 Task: Buy 4 Carbon Canisters from Filters section under best seller category for shipping address: Georgia Howard, 3100 Abia Martin Drive, Panther Burn, Mississippi 38765, Cell Number 6314971043. Pay from credit card ending with 2005, CVV 3321
Action: Mouse moved to (21, 107)
Screenshot: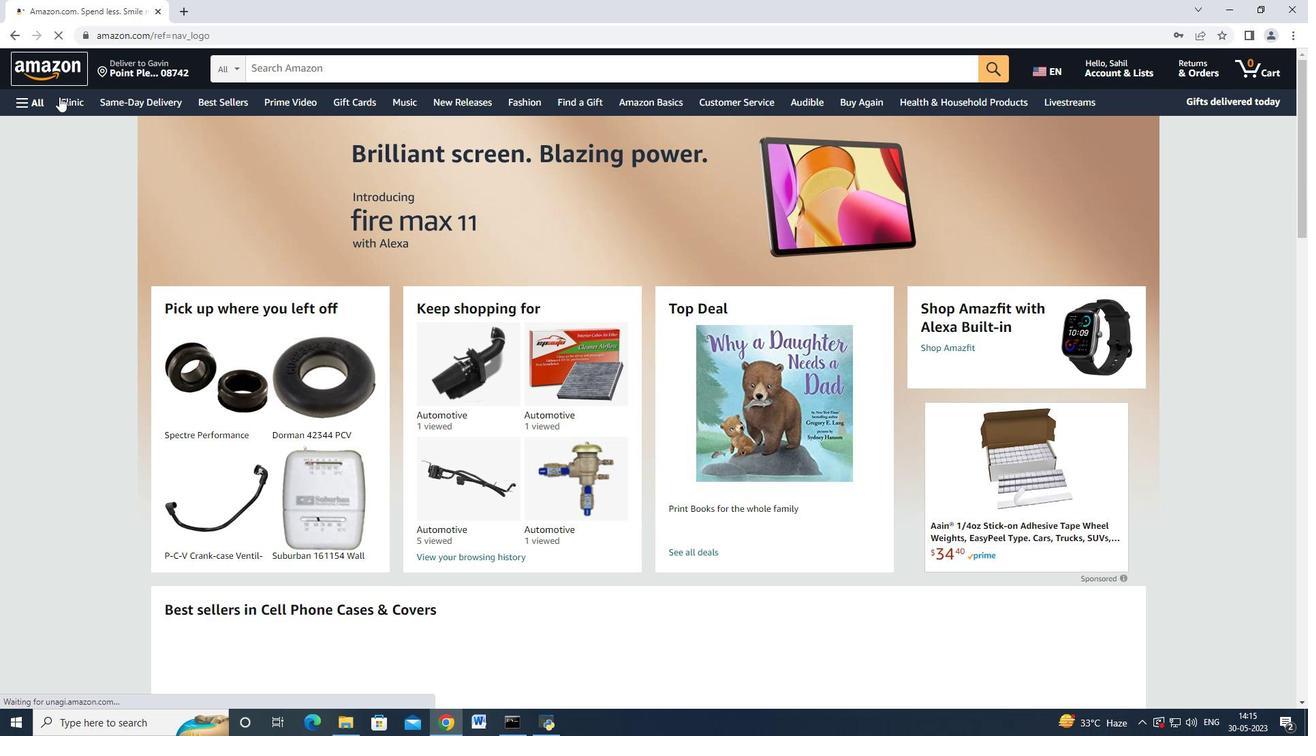 
Action: Mouse pressed left at (21, 107)
Screenshot: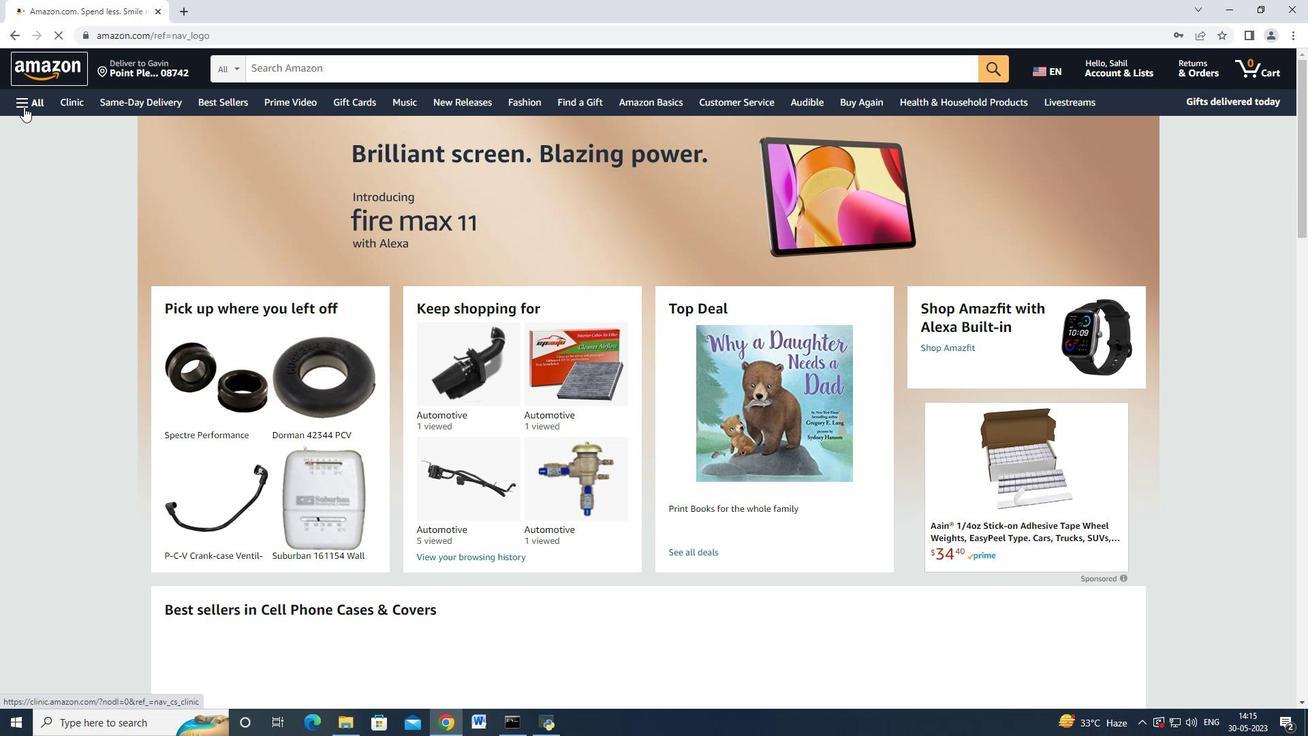 
Action: Mouse moved to (66, 194)
Screenshot: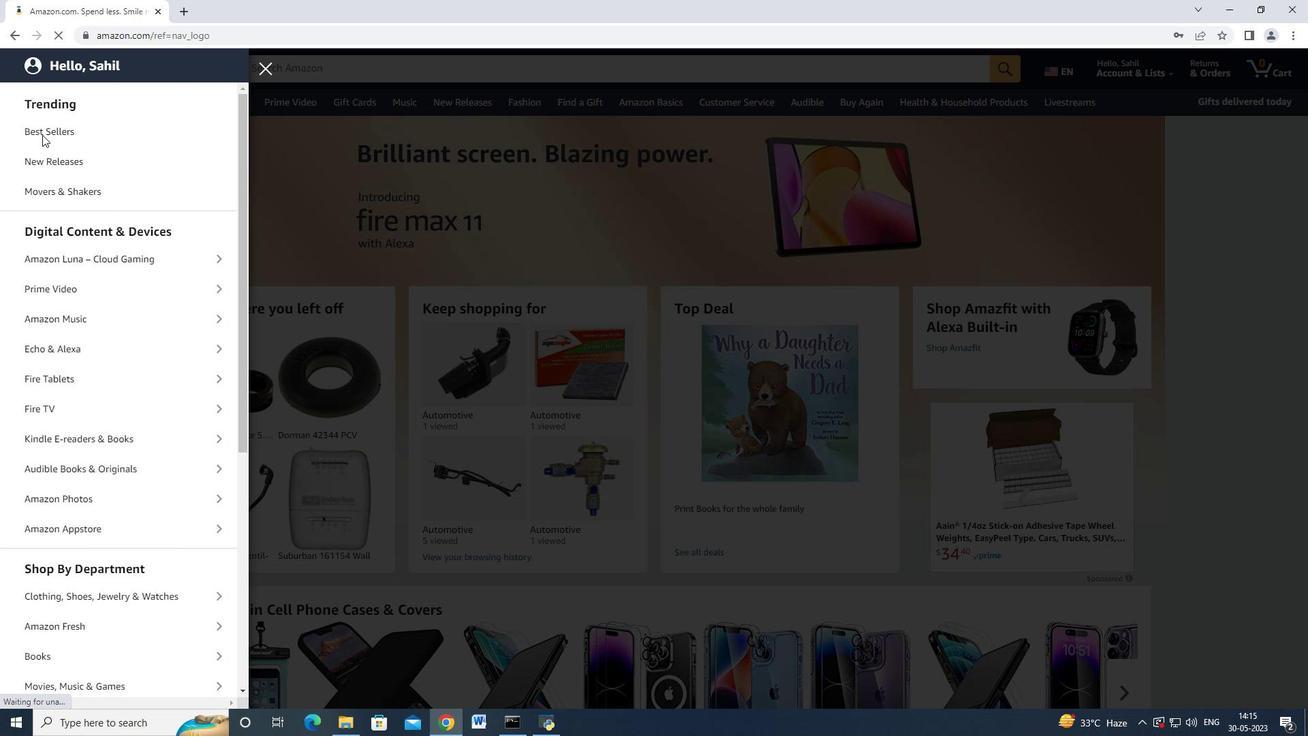 
Action: Mouse scrolled (66, 194) with delta (0, 0)
Screenshot: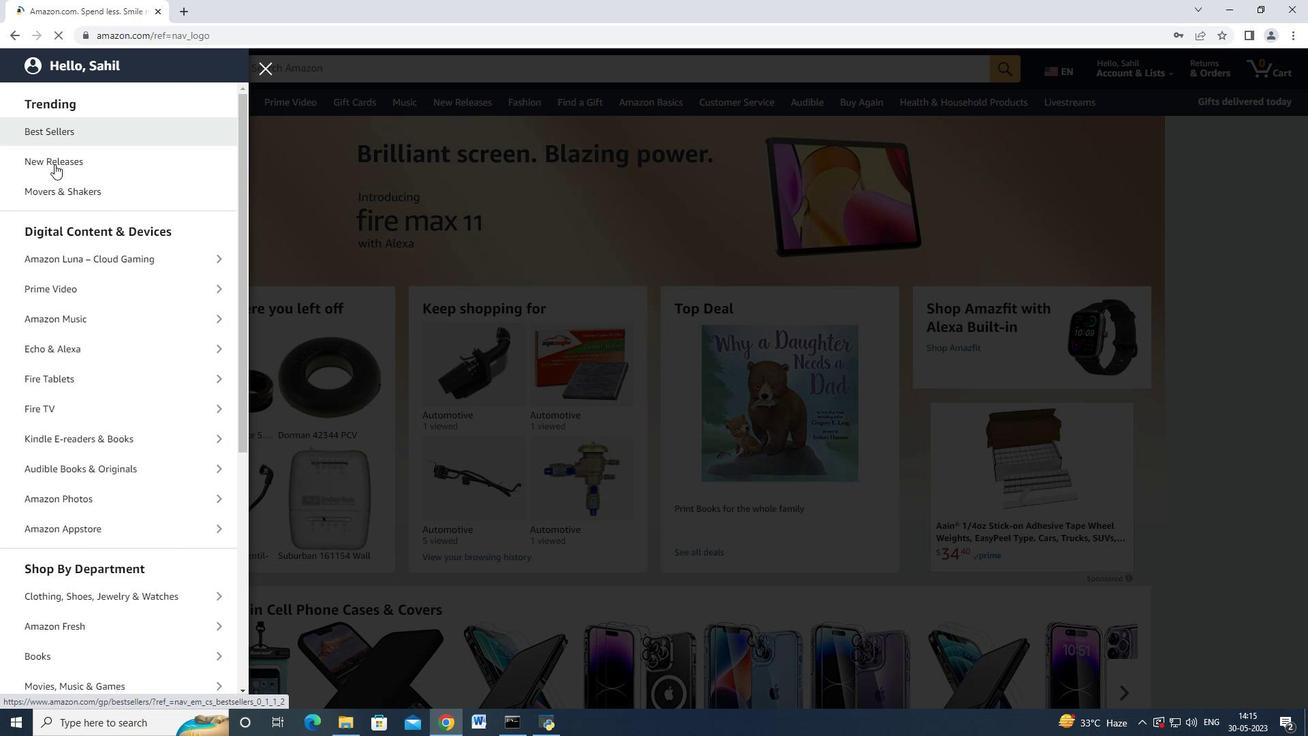 
Action: Mouse moved to (66, 196)
Screenshot: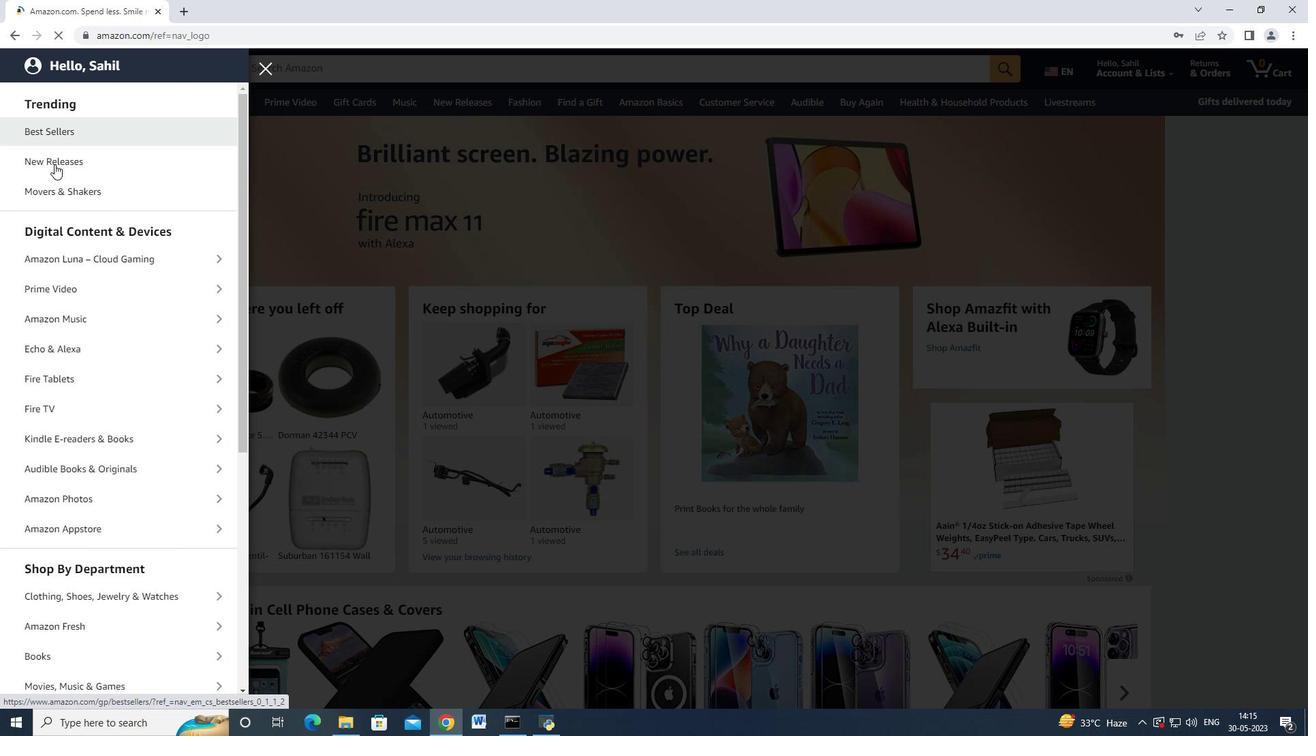 
Action: Mouse scrolled (66, 196) with delta (0, 0)
Screenshot: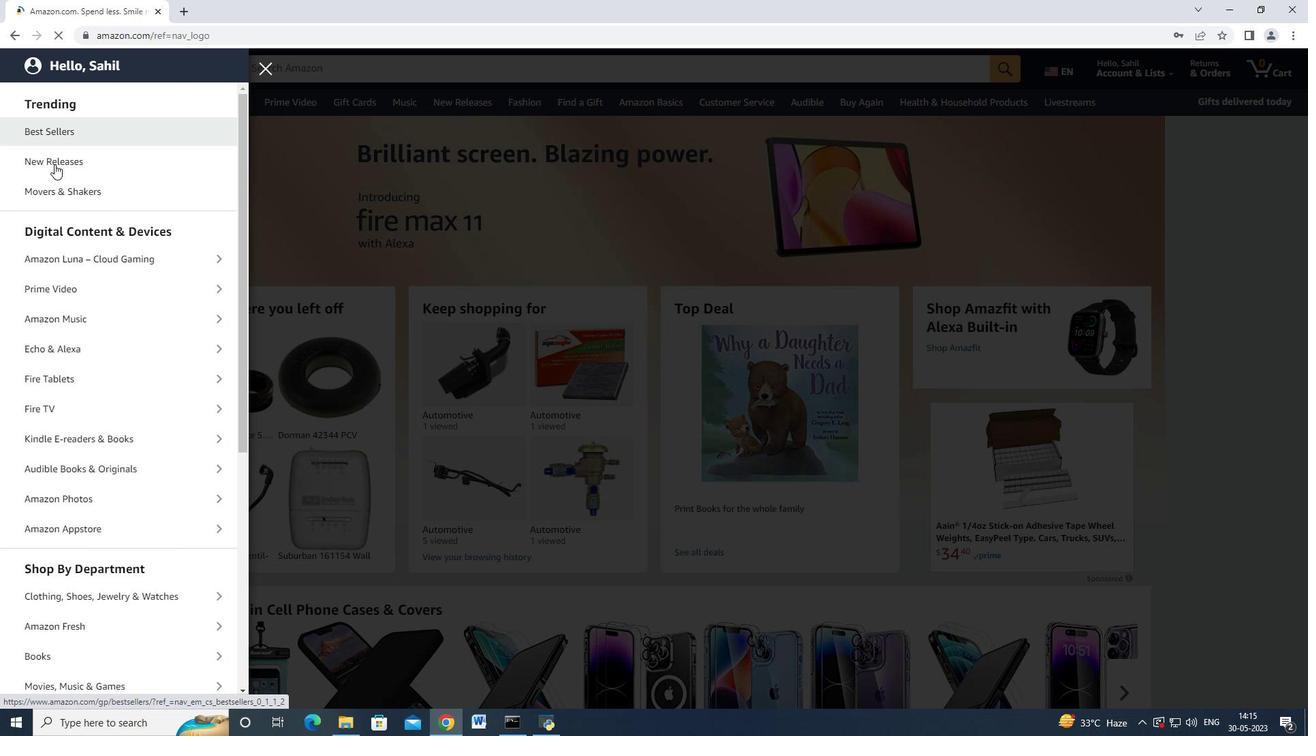 
Action: Mouse moved to (66, 198)
Screenshot: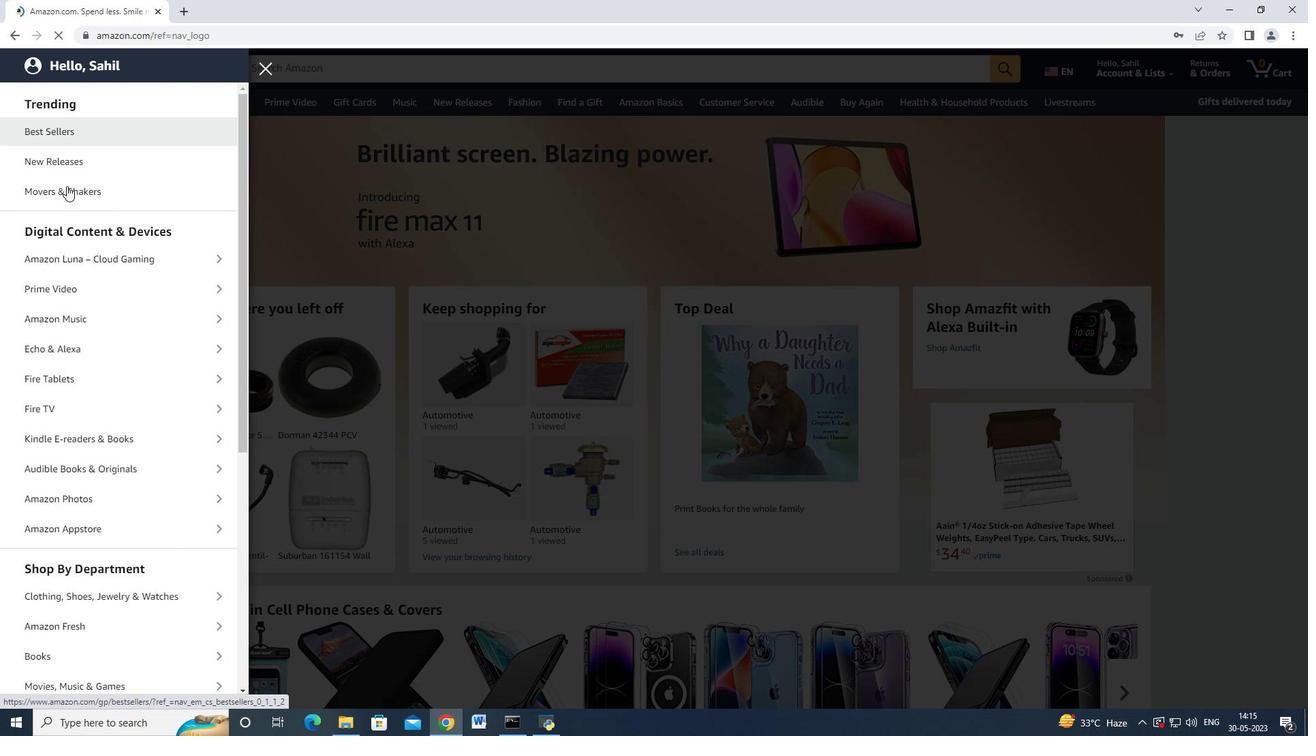 
Action: Mouse scrolled (66, 197) with delta (0, 0)
Screenshot: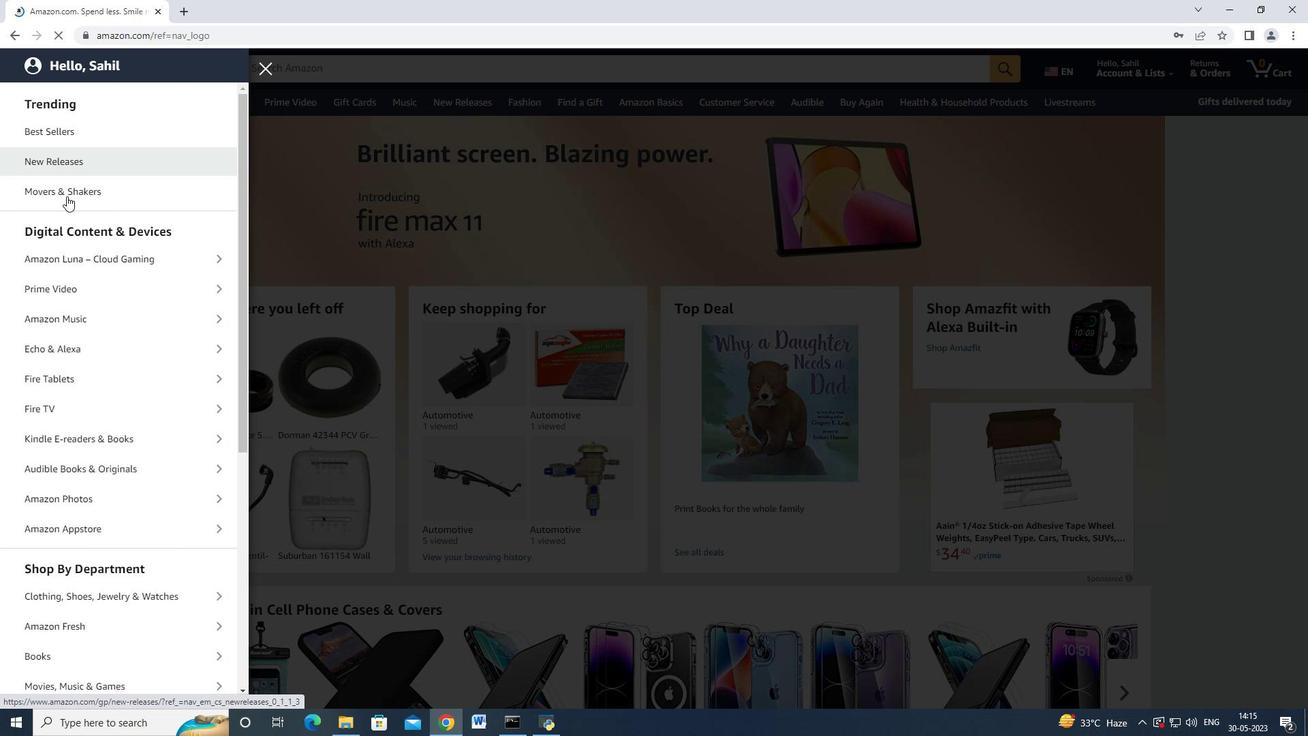 
Action: Mouse moved to (75, 296)
Screenshot: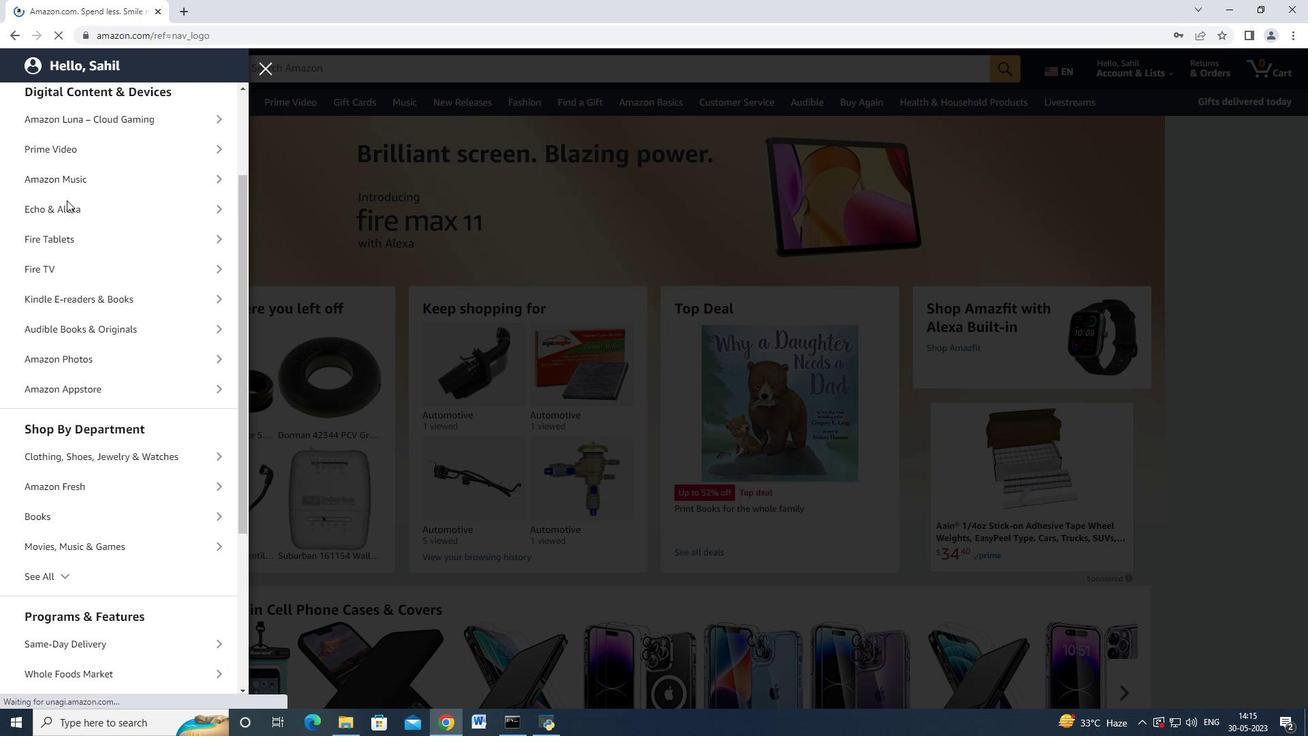 
Action: Mouse scrolled (75, 295) with delta (0, 0)
Screenshot: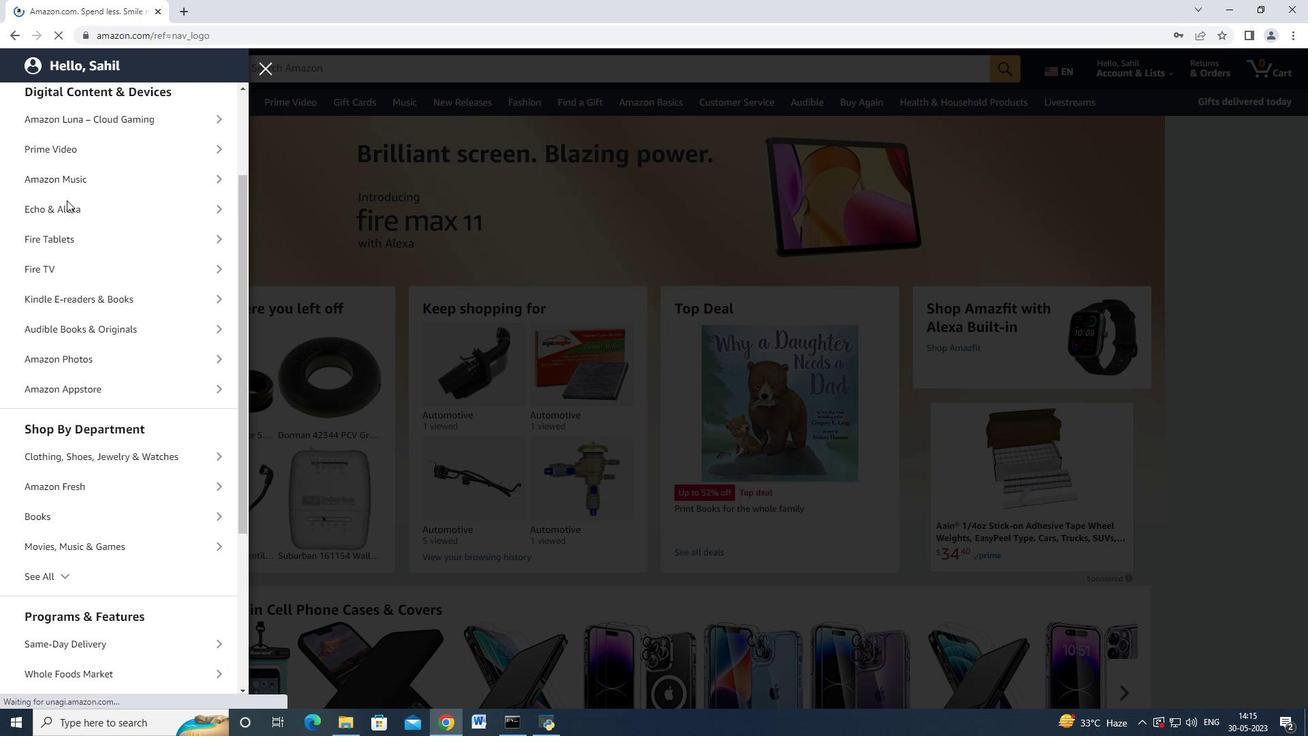 
Action: Mouse moved to (66, 443)
Screenshot: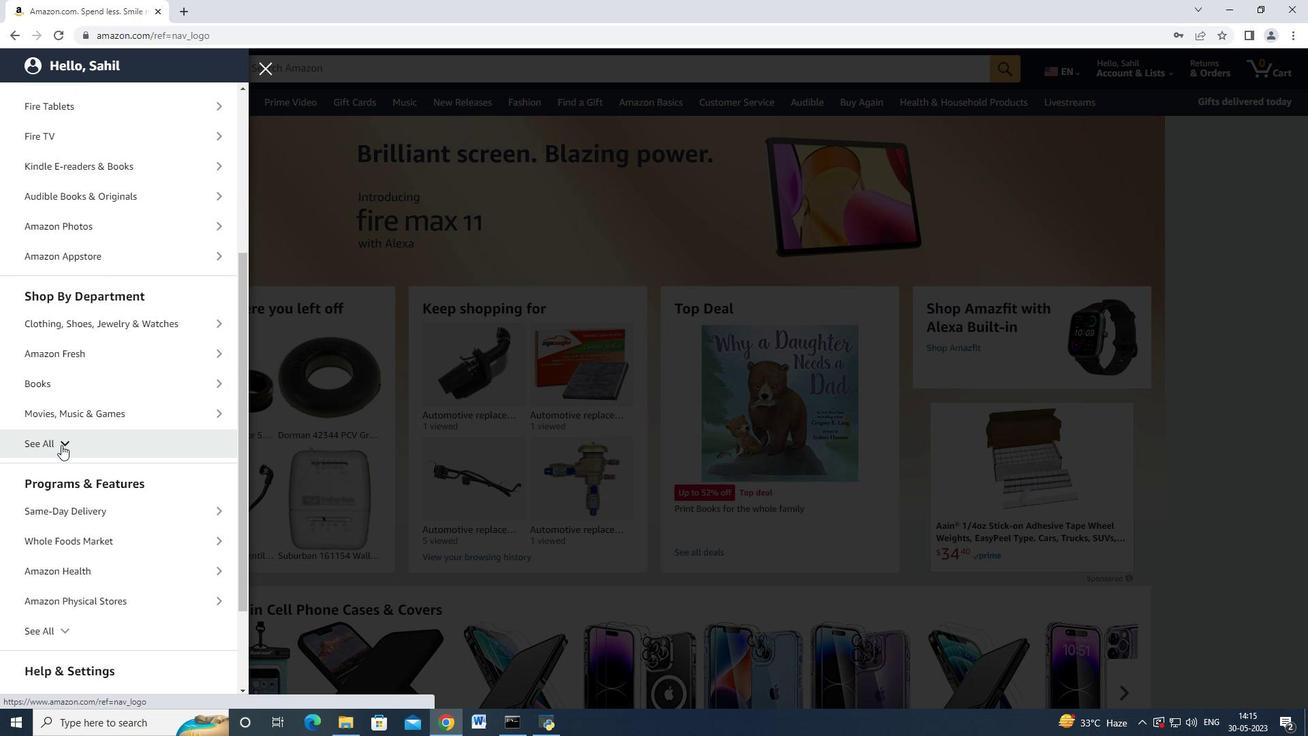 
Action: Mouse scrolled (66, 442) with delta (0, 0)
Screenshot: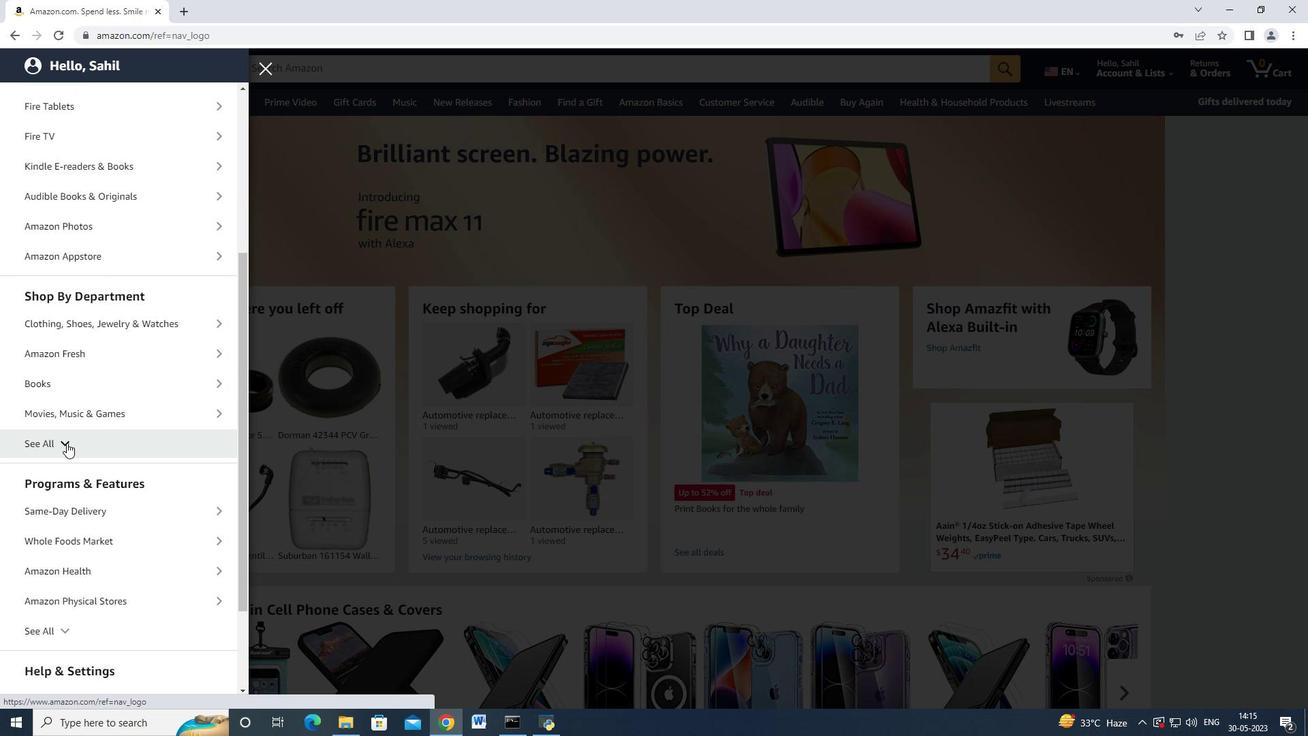 
Action: Mouse moved to (77, 552)
Screenshot: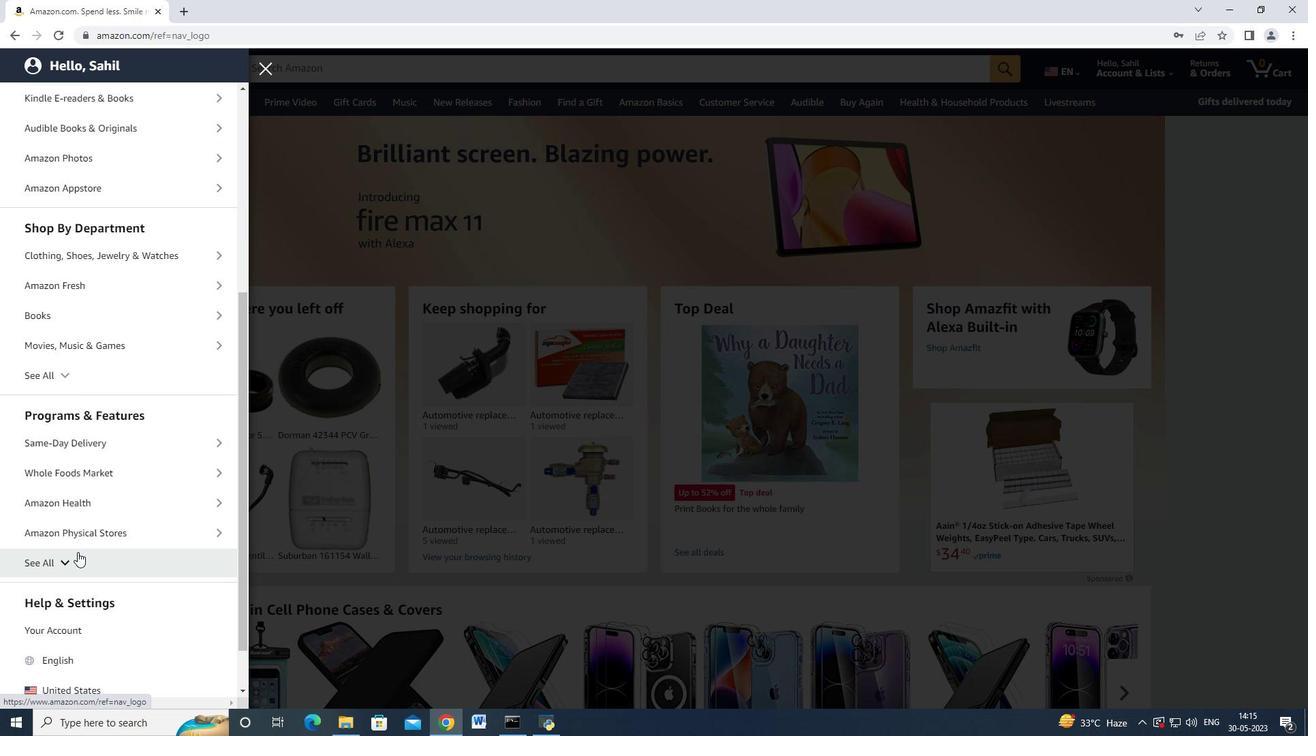 
Action: Mouse pressed left at (77, 552)
Screenshot: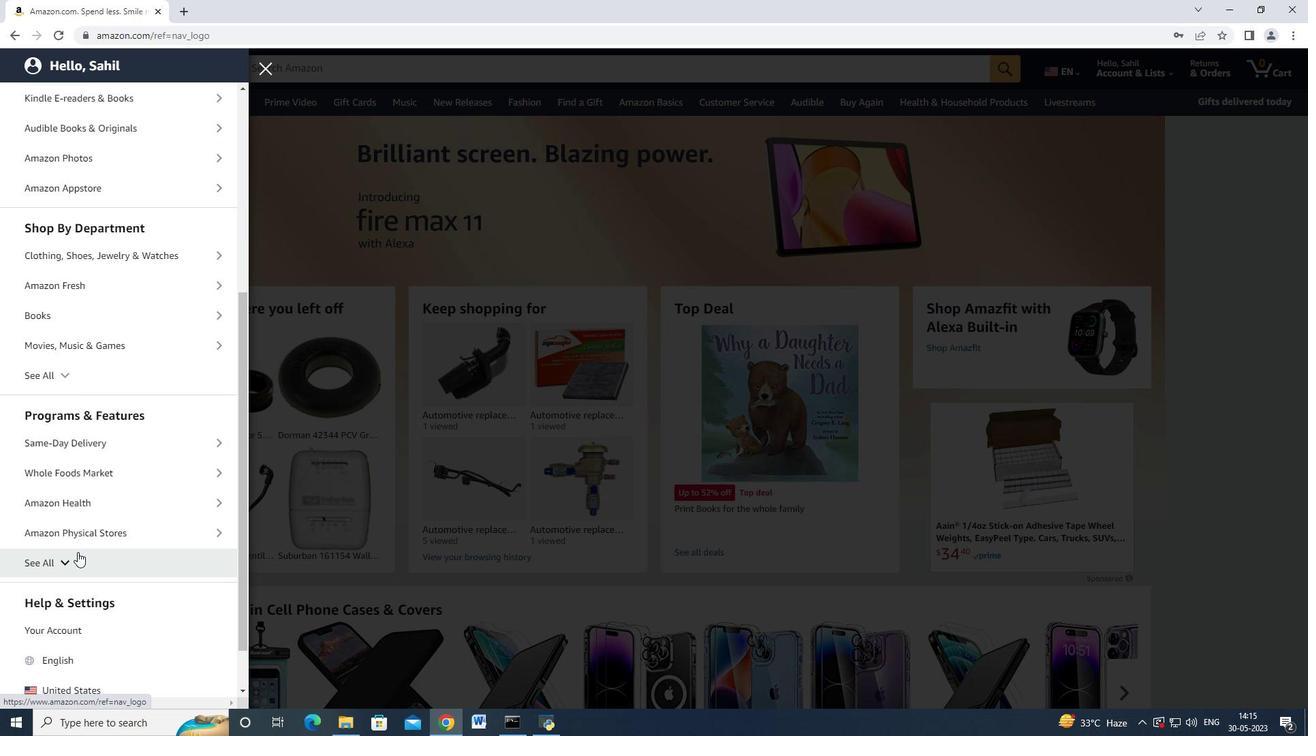 
Action: Mouse moved to (60, 370)
Screenshot: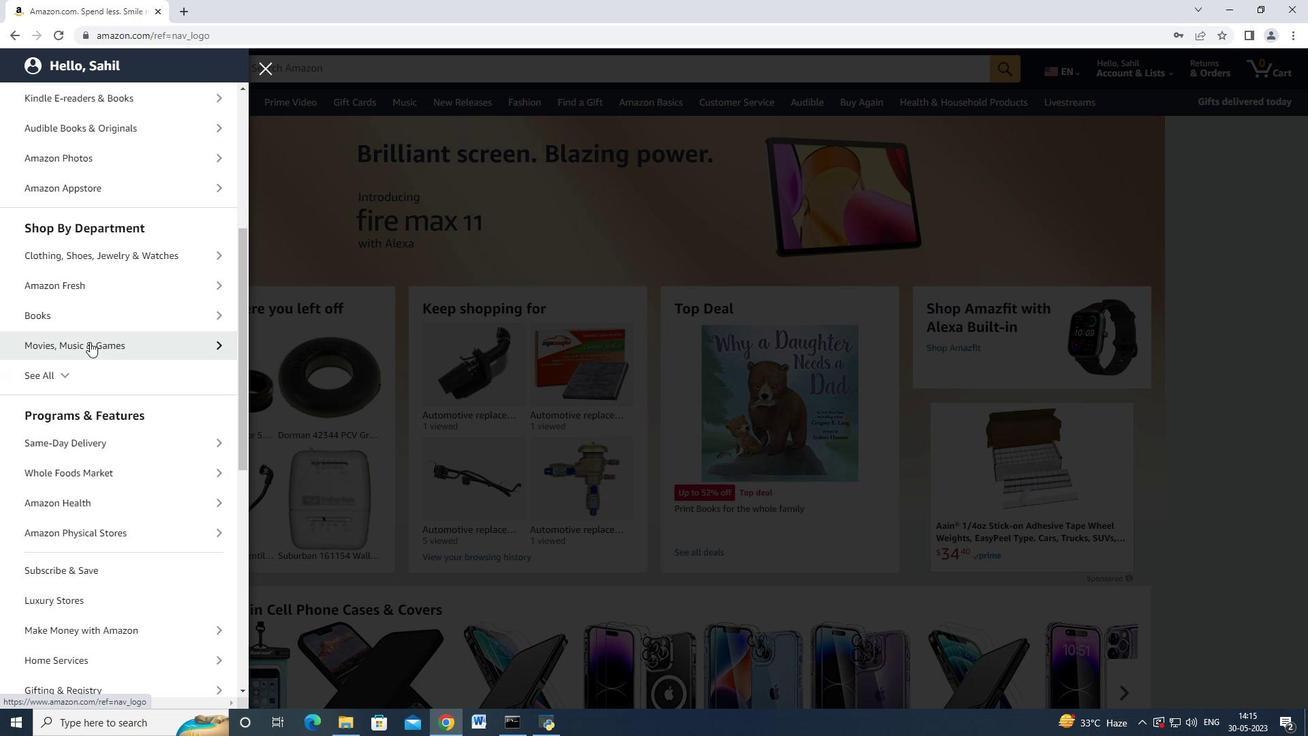 
Action: Mouse pressed left at (60, 370)
Screenshot: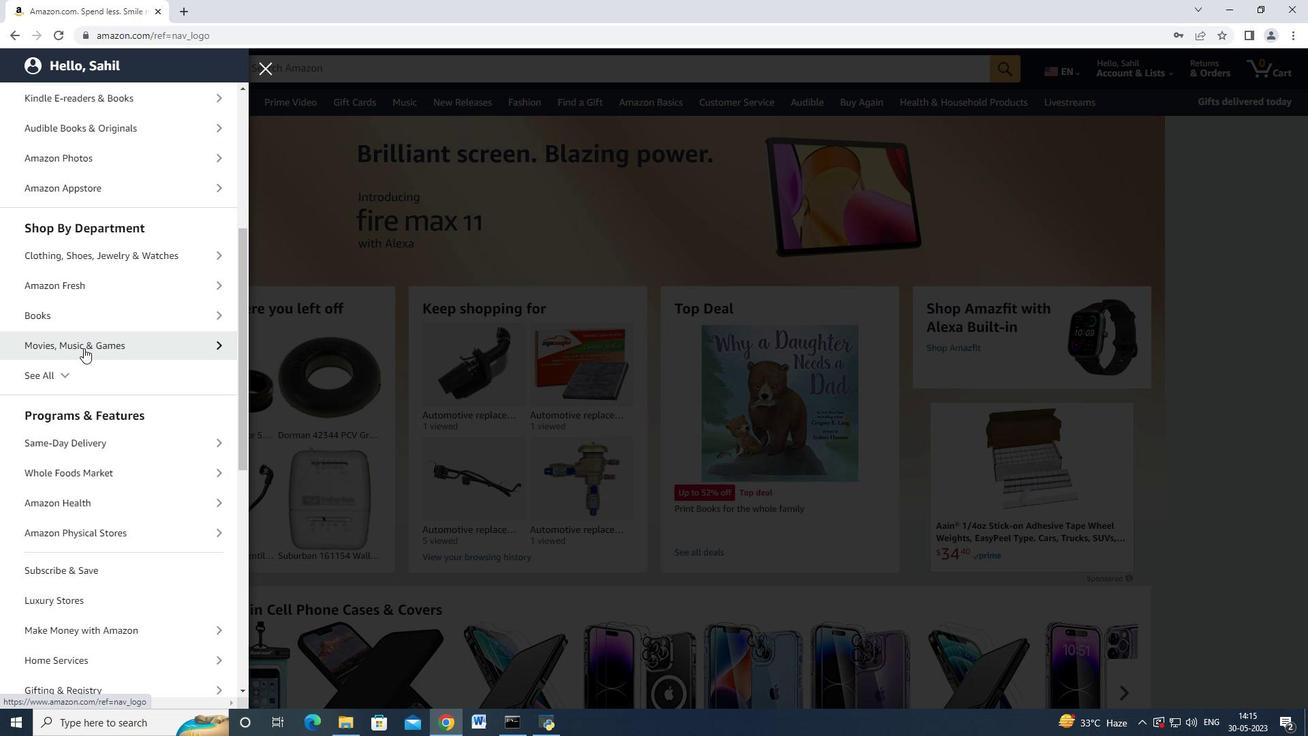 
Action: Mouse moved to (64, 369)
Screenshot: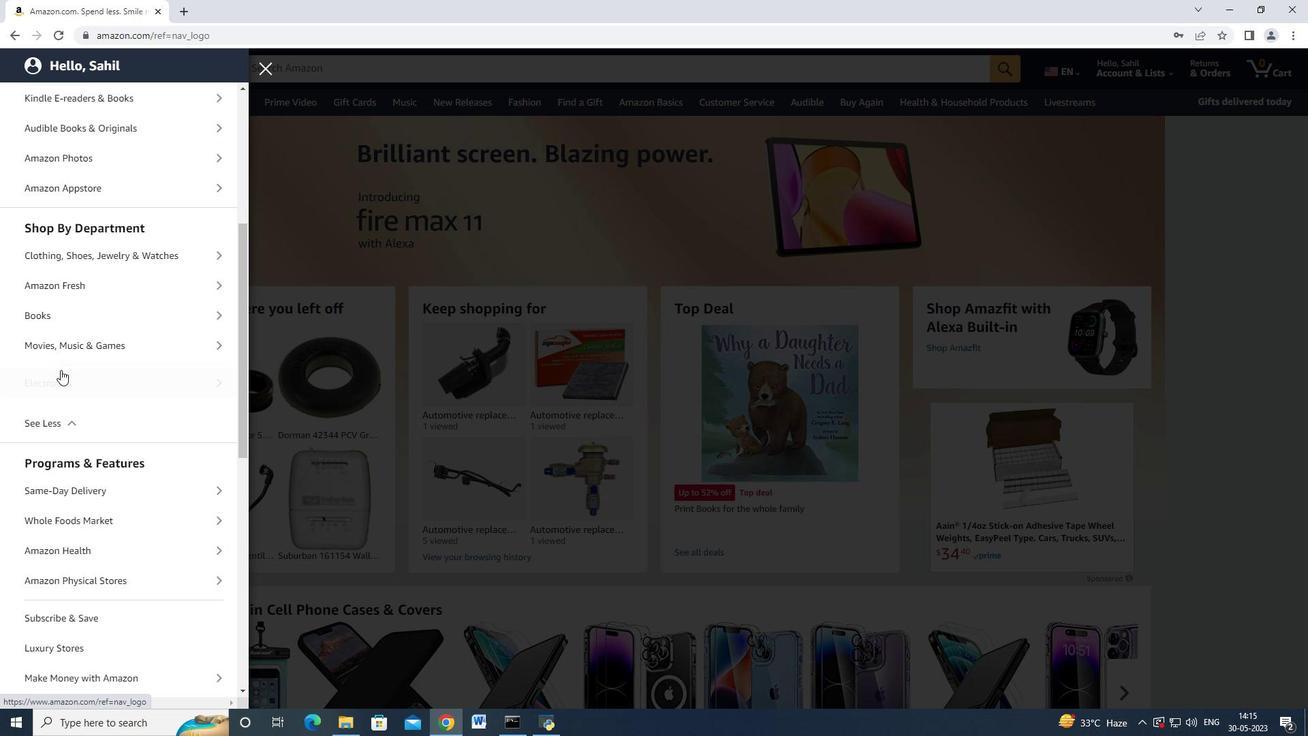 
Action: Mouse scrolled (64, 368) with delta (0, 0)
Screenshot: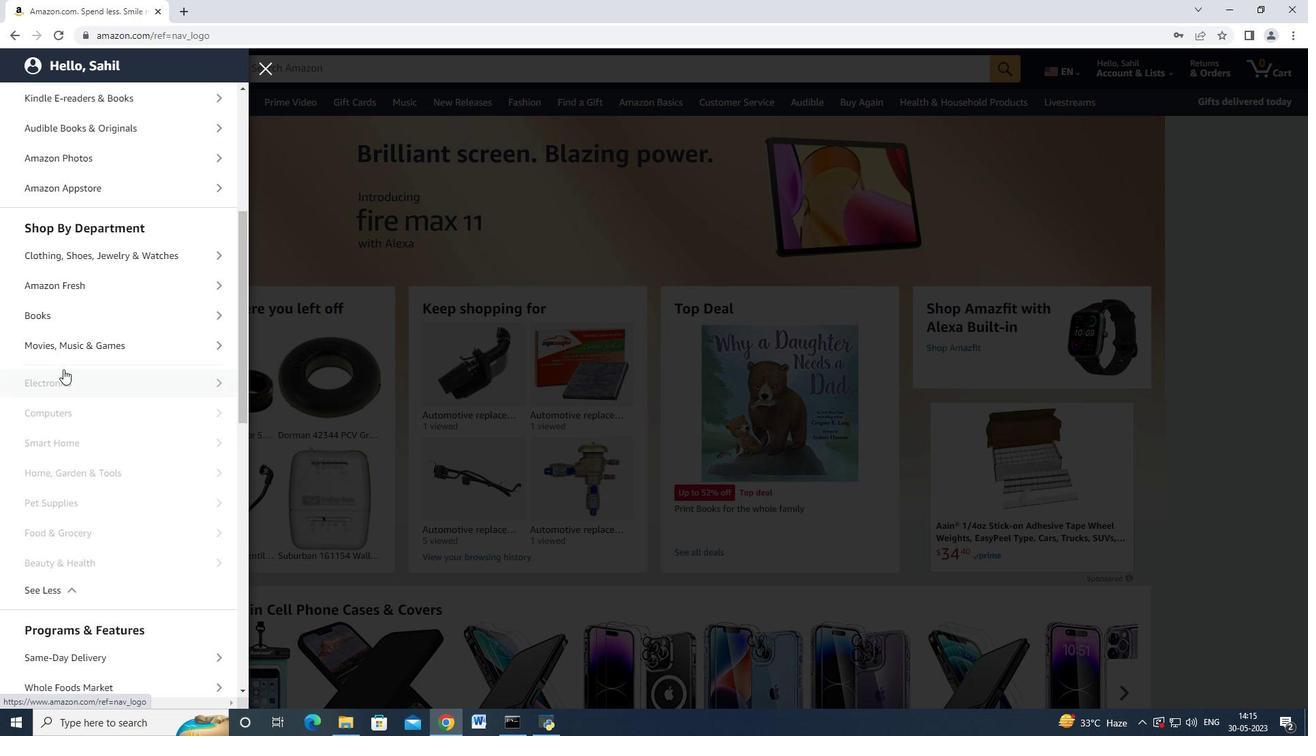 
Action: Mouse scrolled (64, 368) with delta (0, 0)
Screenshot: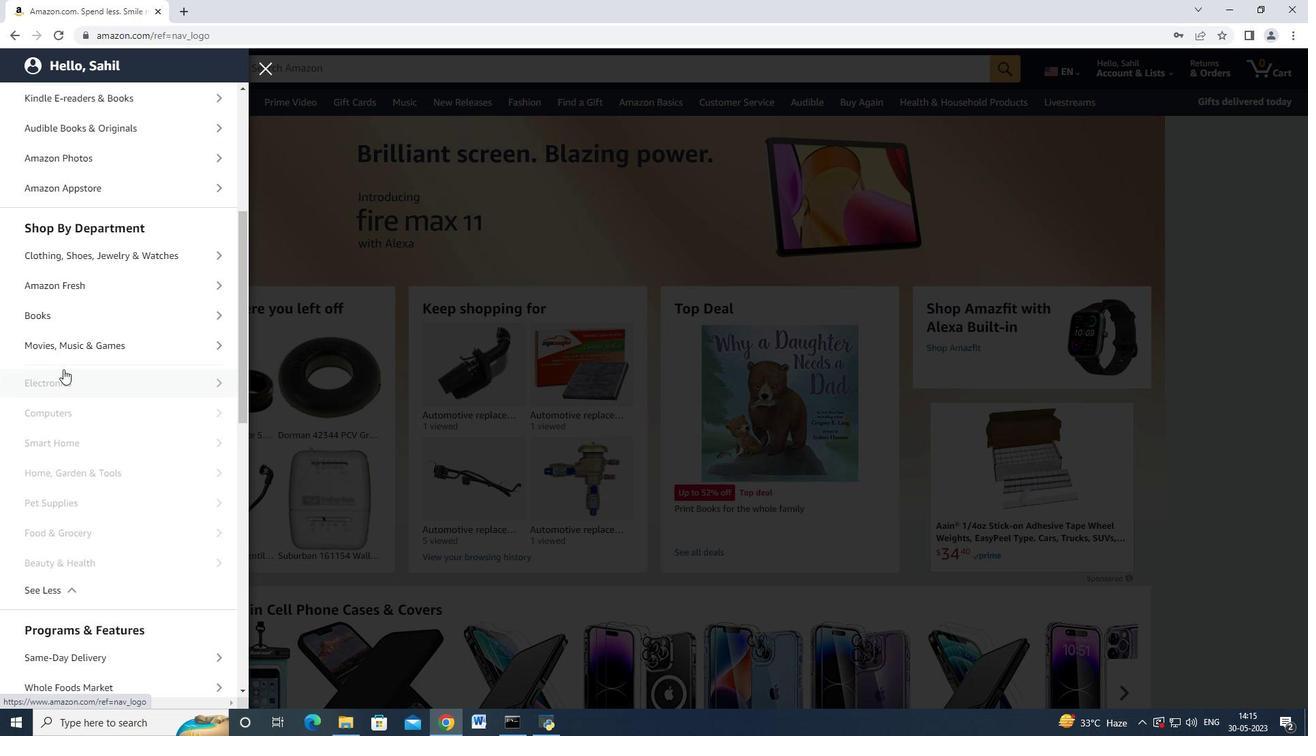 
Action: Mouse scrolled (64, 368) with delta (0, 0)
Screenshot: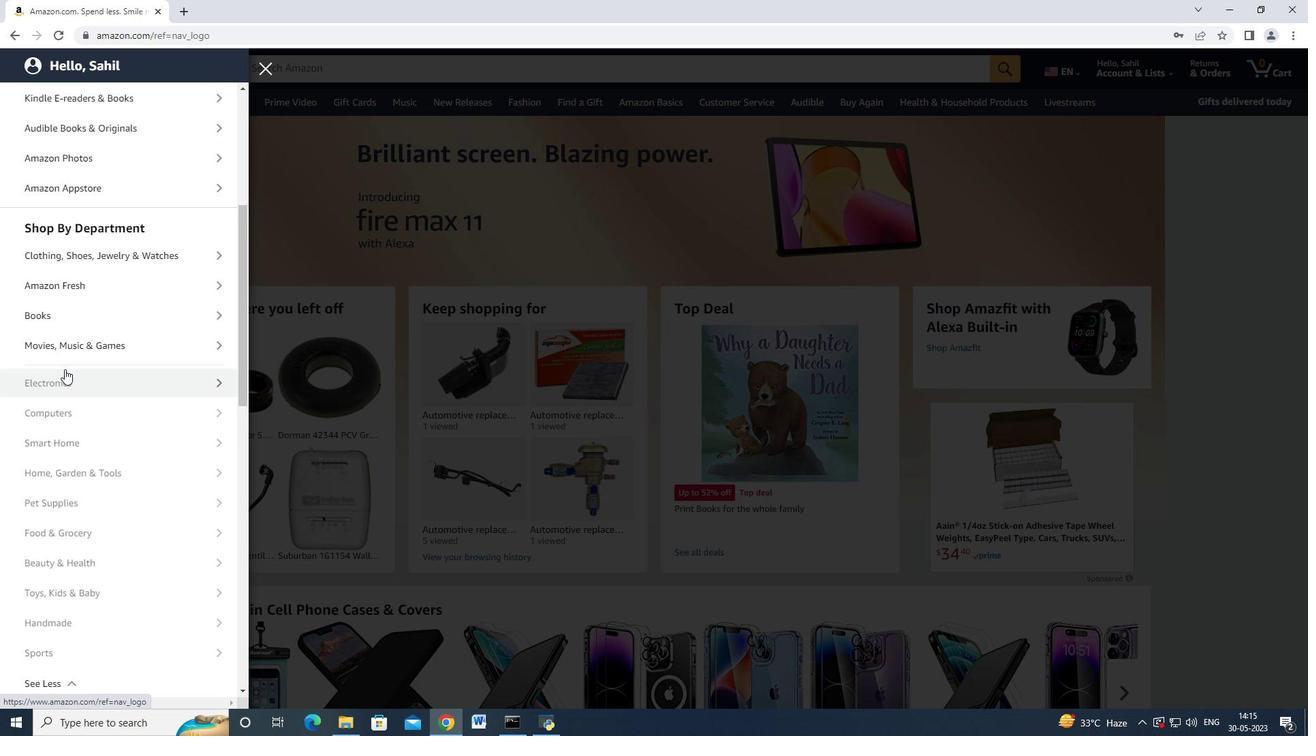 
Action: Mouse moved to (83, 497)
Screenshot: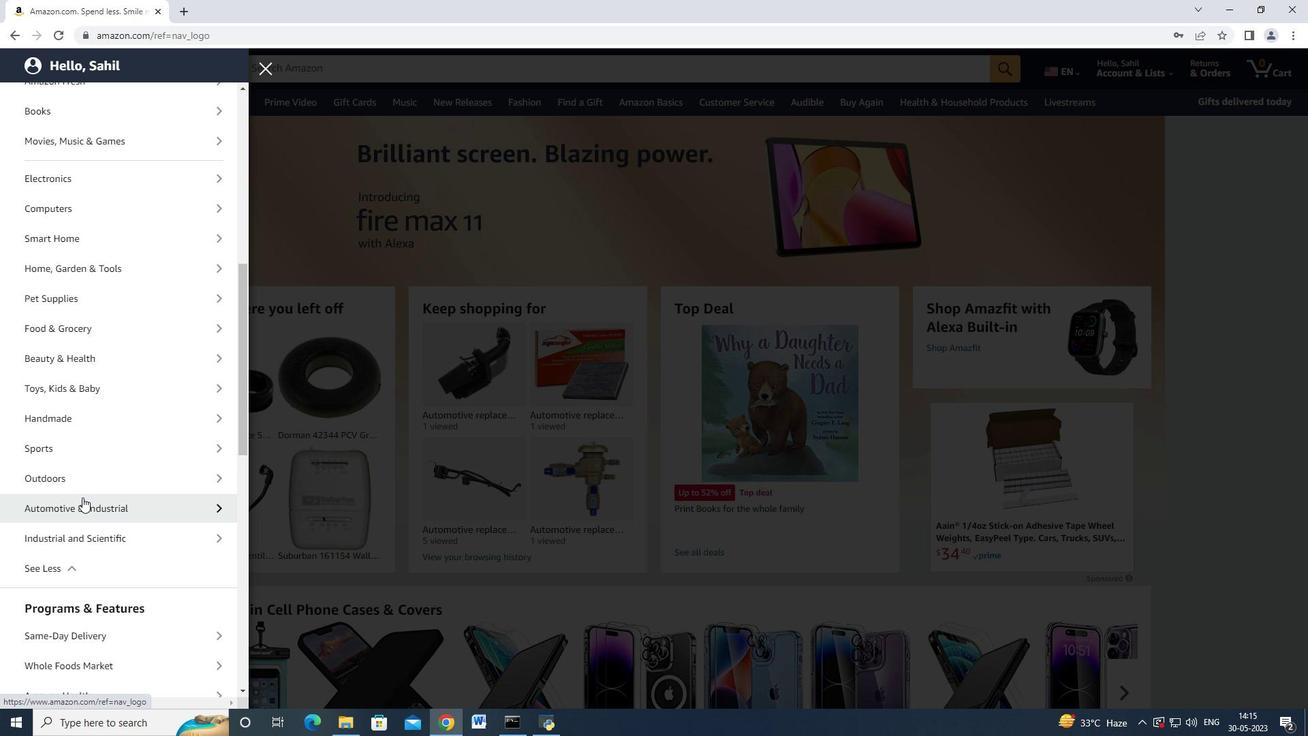 
Action: Mouse pressed left at (83, 497)
Screenshot: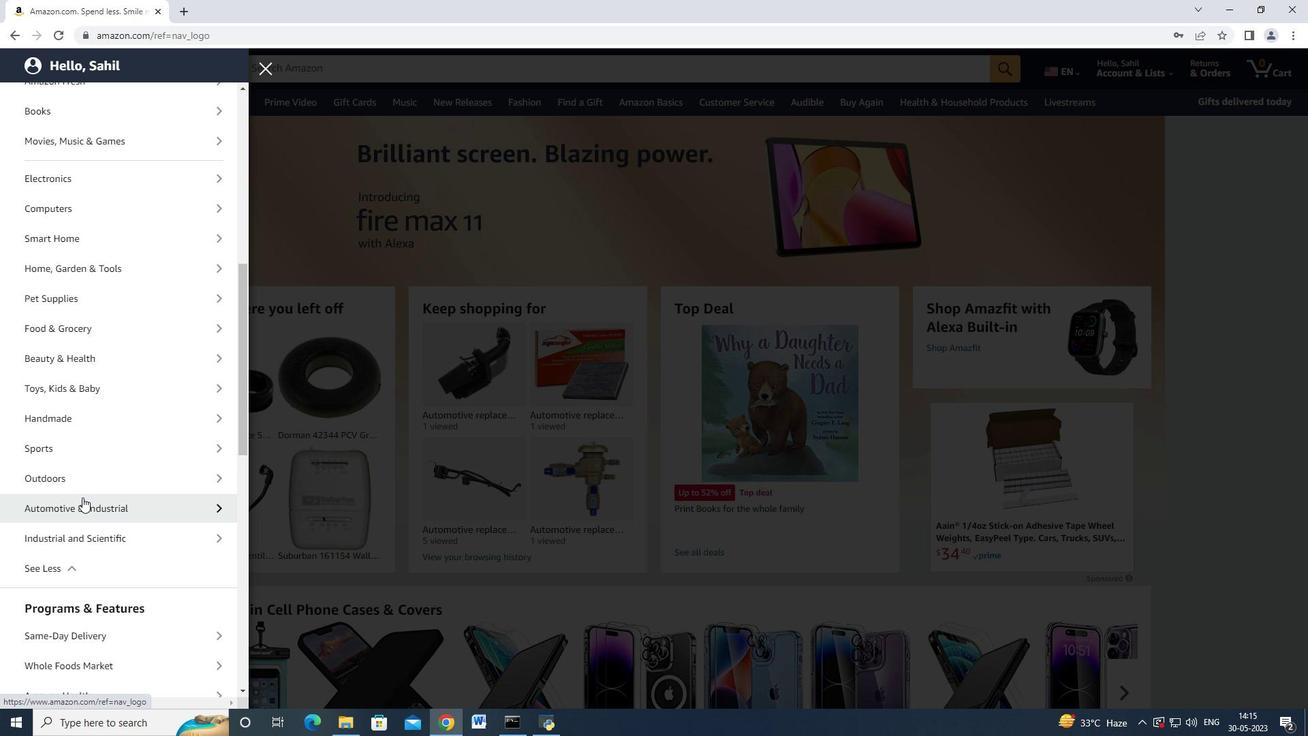 
Action: Mouse moved to (100, 154)
Screenshot: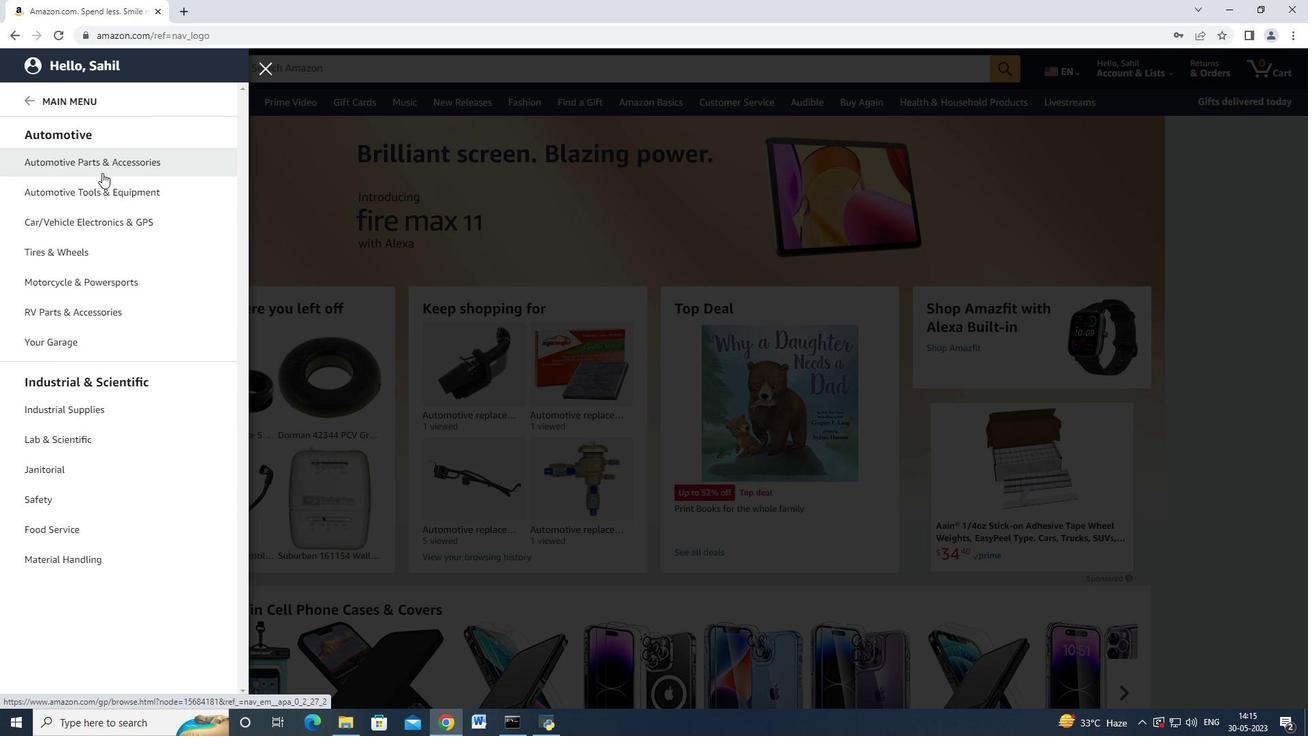 
Action: Mouse pressed left at (100, 154)
Screenshot: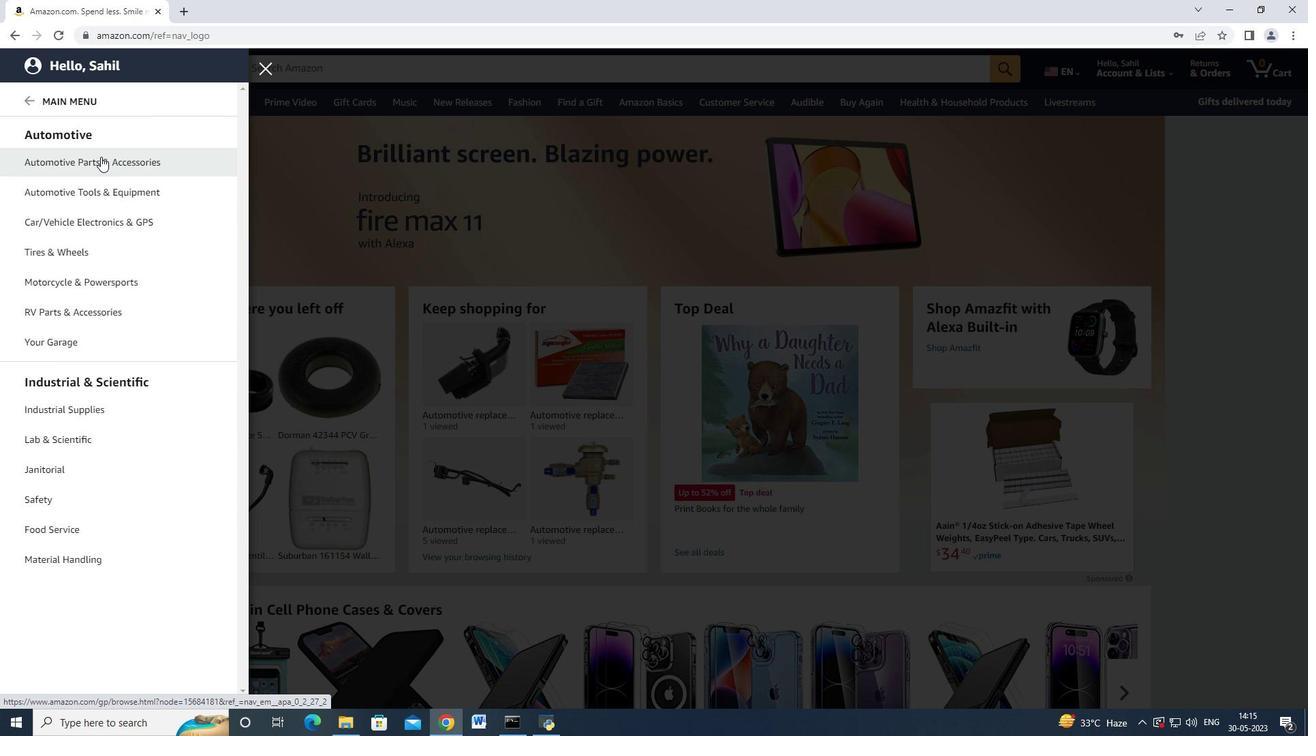 
Action: Mouse moved to (208, 104)
Screenshot: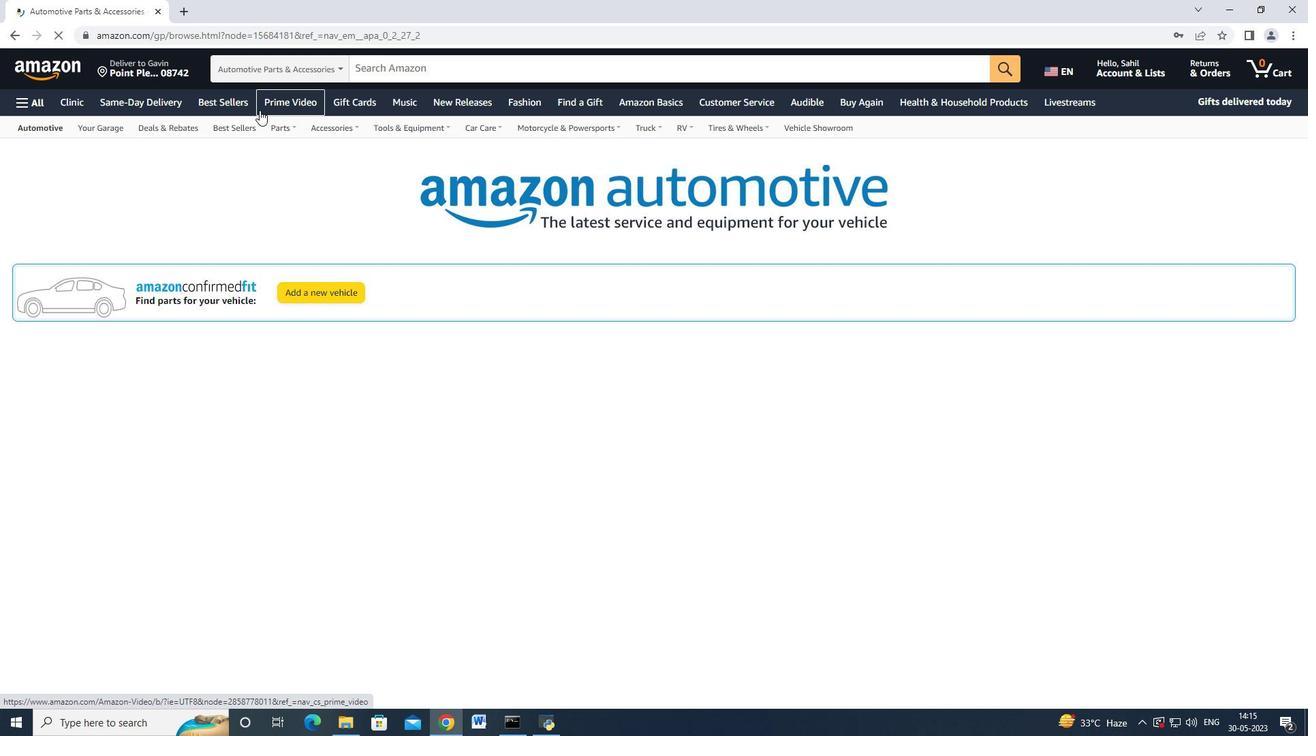 
Action: Mouse pressed left at (208, 104)
Screenshot: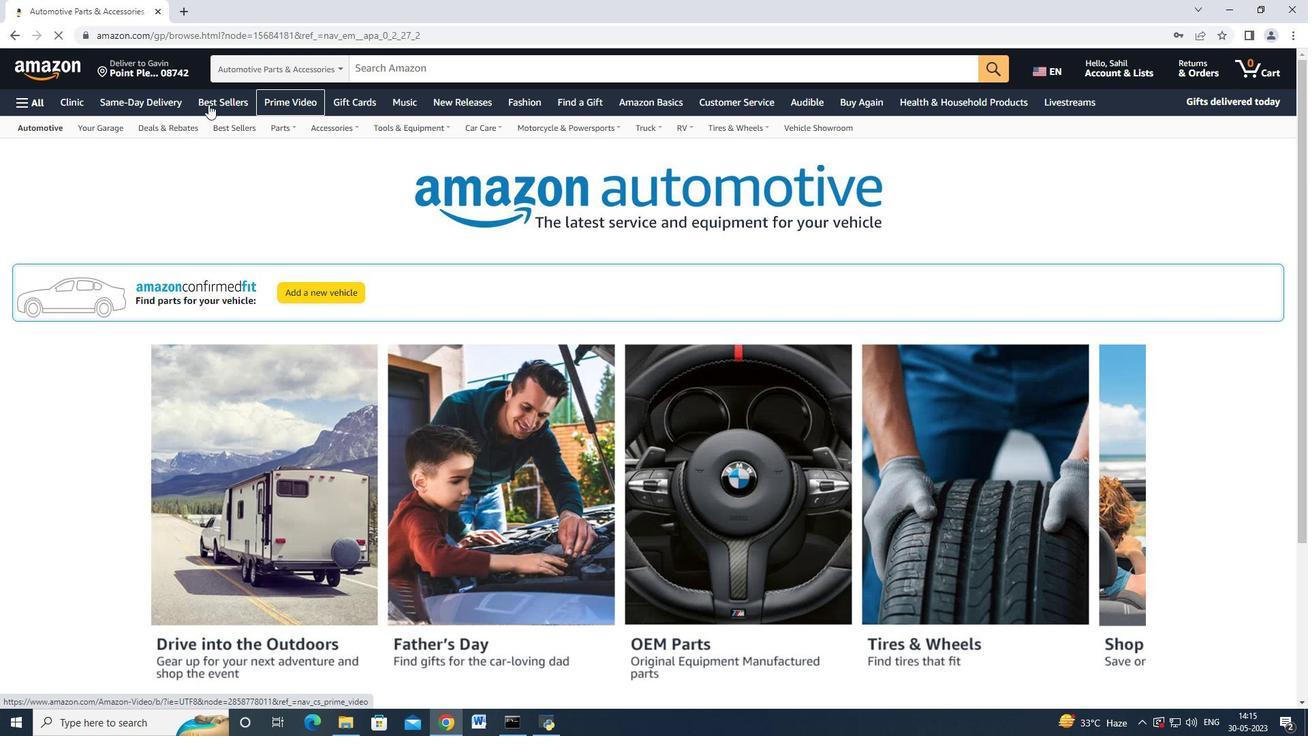 
Action: Mouse moved to (228, 133)
Screenshot: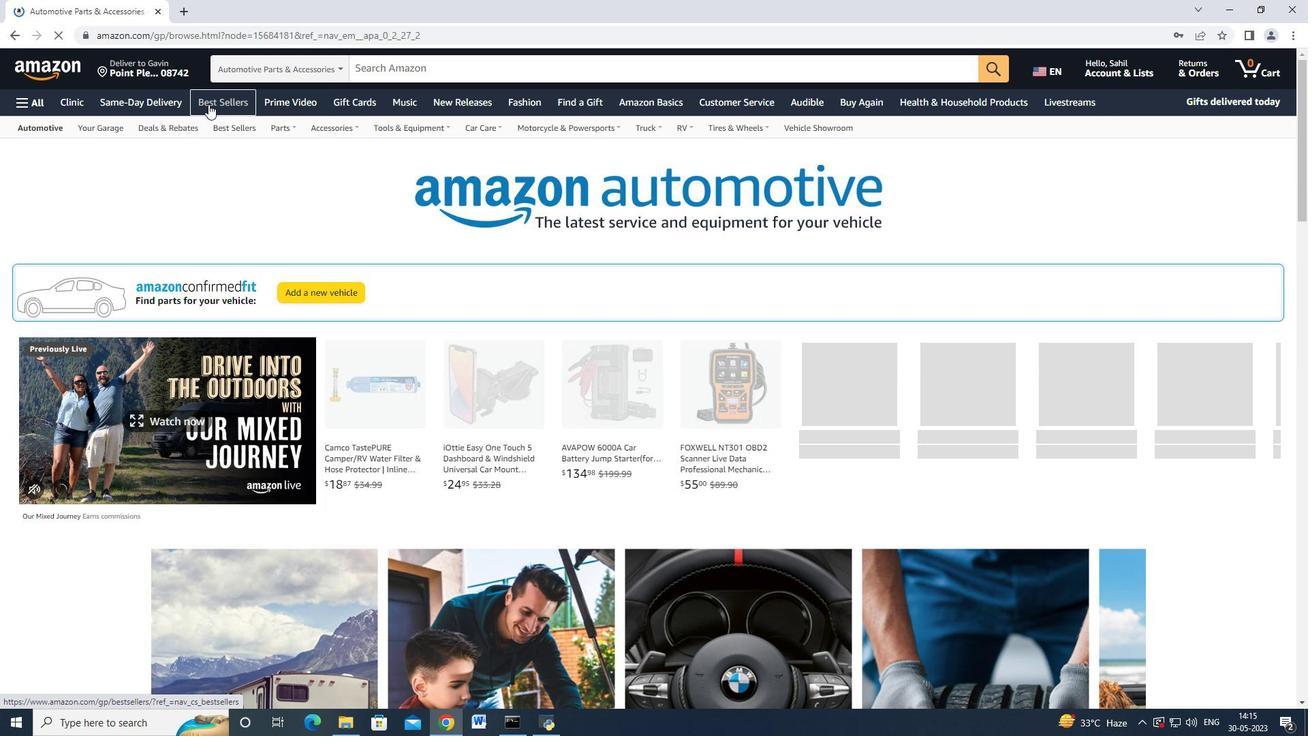 
Action: Mouse pressed left at (228, 133)
Screenshot: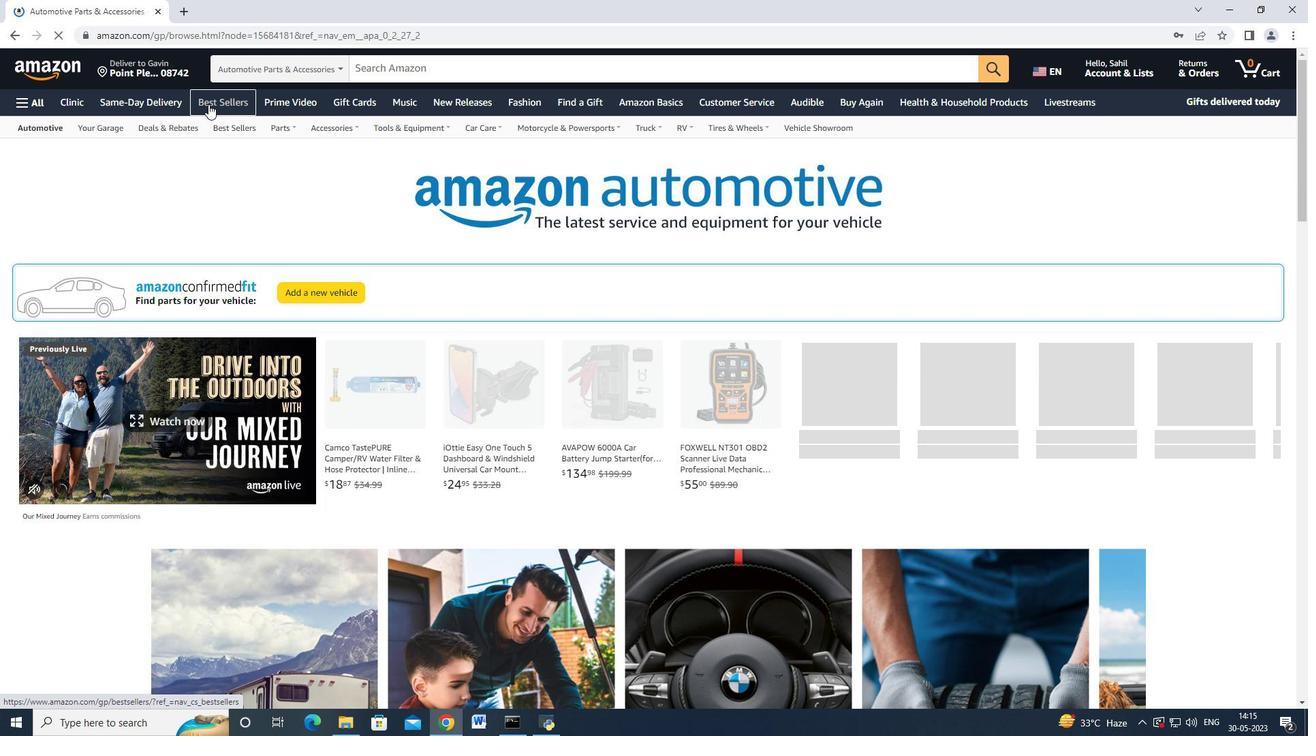 
Action: Mouse moved to (74, 430)
Screenshot: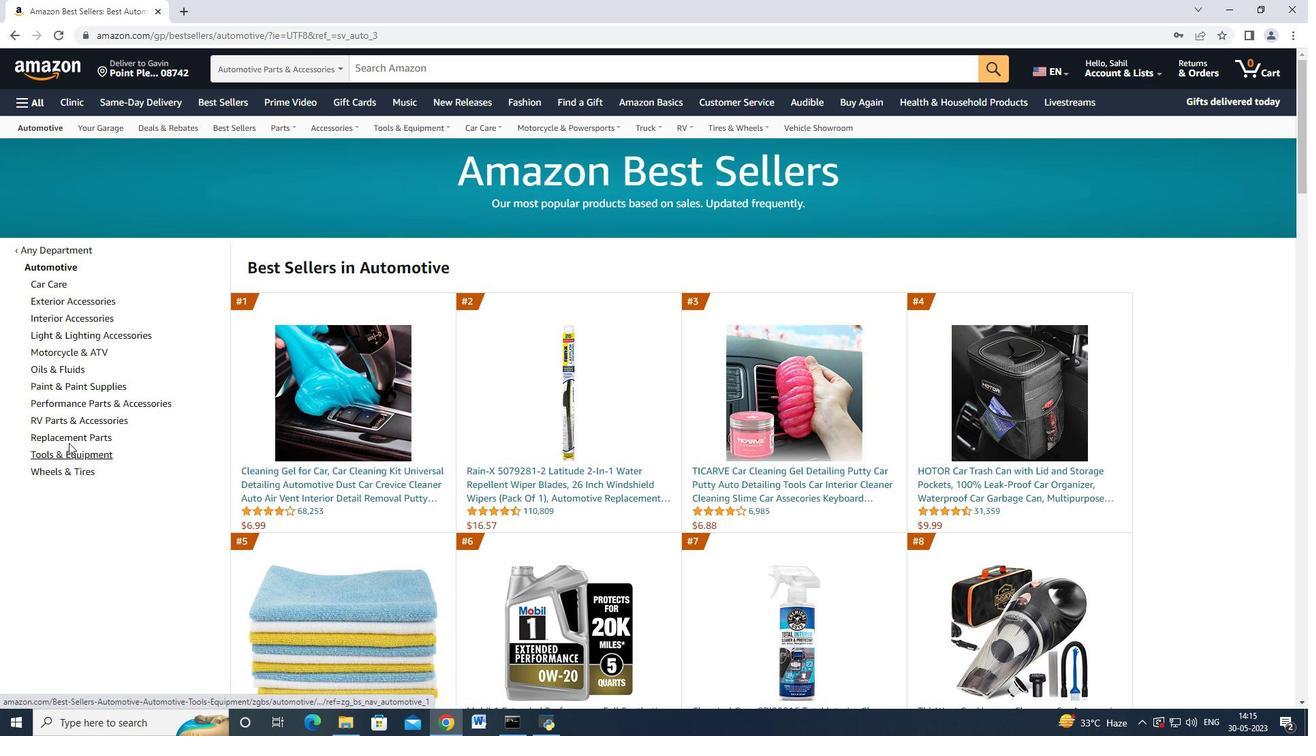 
Action: Mouse pressed left at (74, 430)
Screenshot: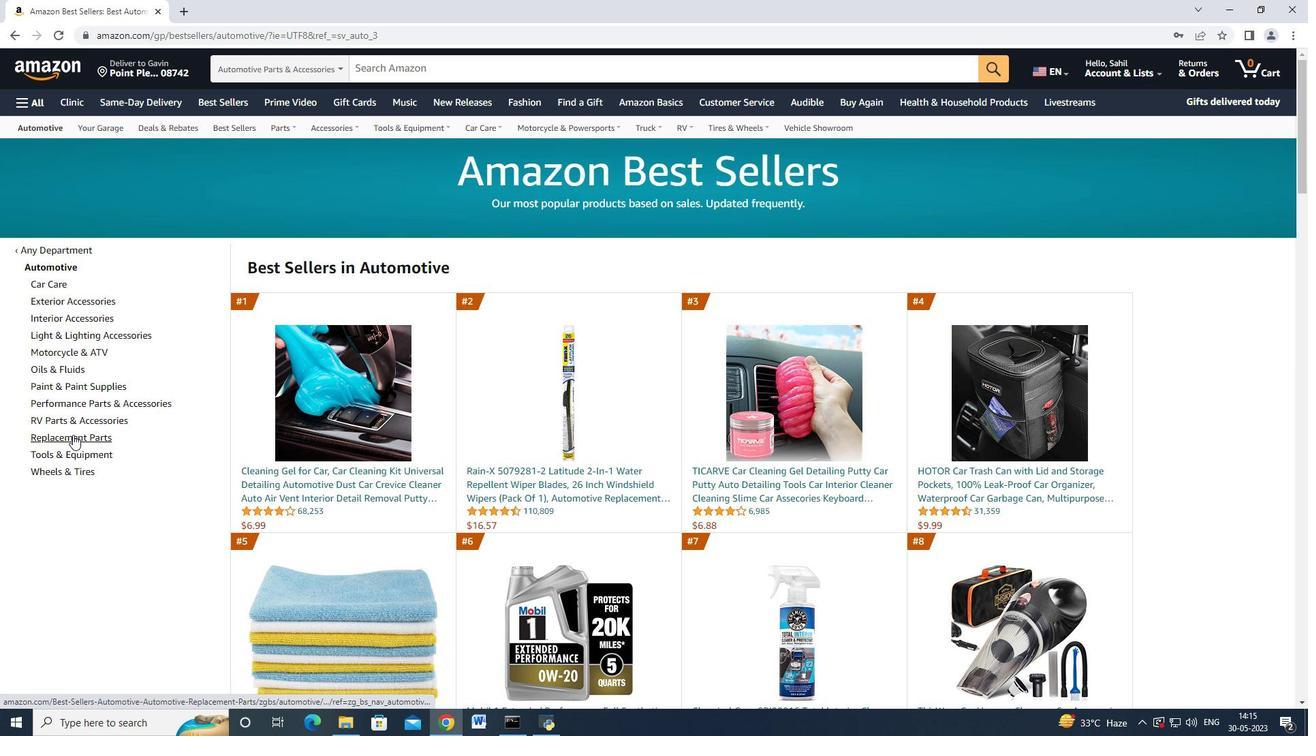 
Action: Mouse moved to (73, 433)
Screenshot: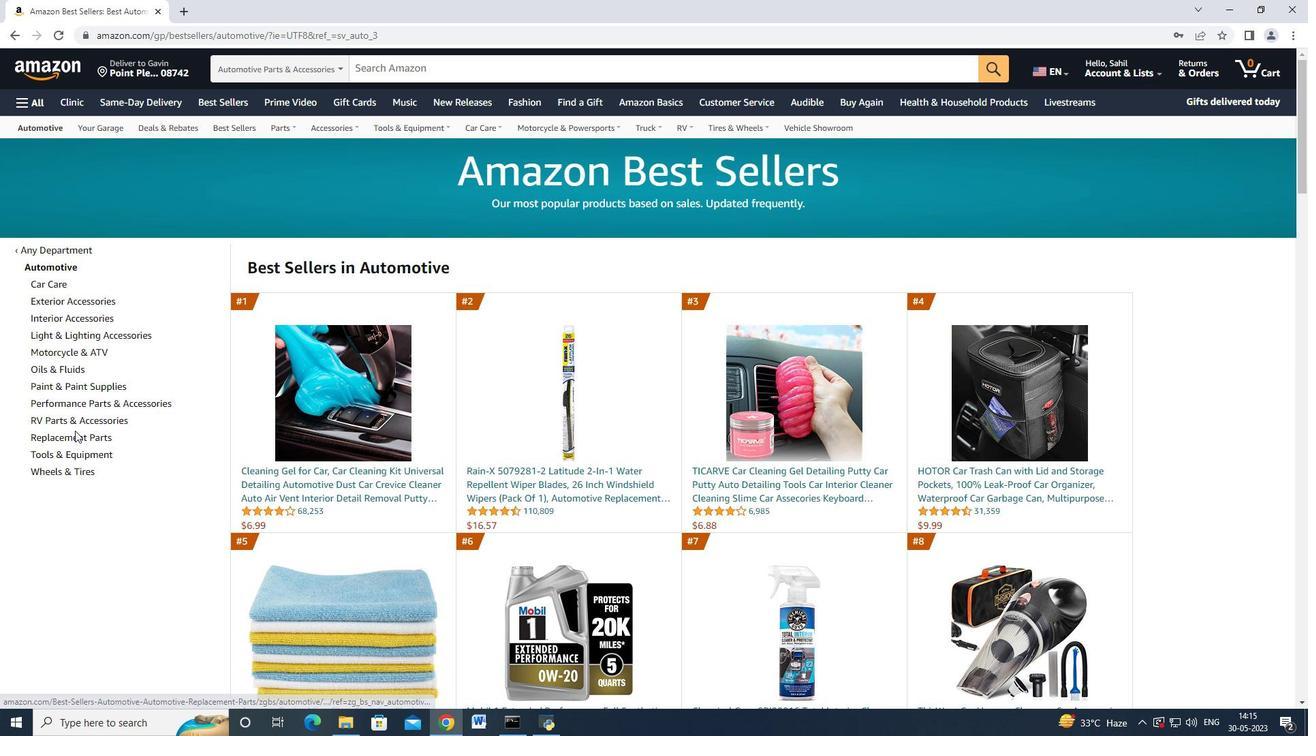 
Action: Mouse pressed left at (73, 433)
Screenshot: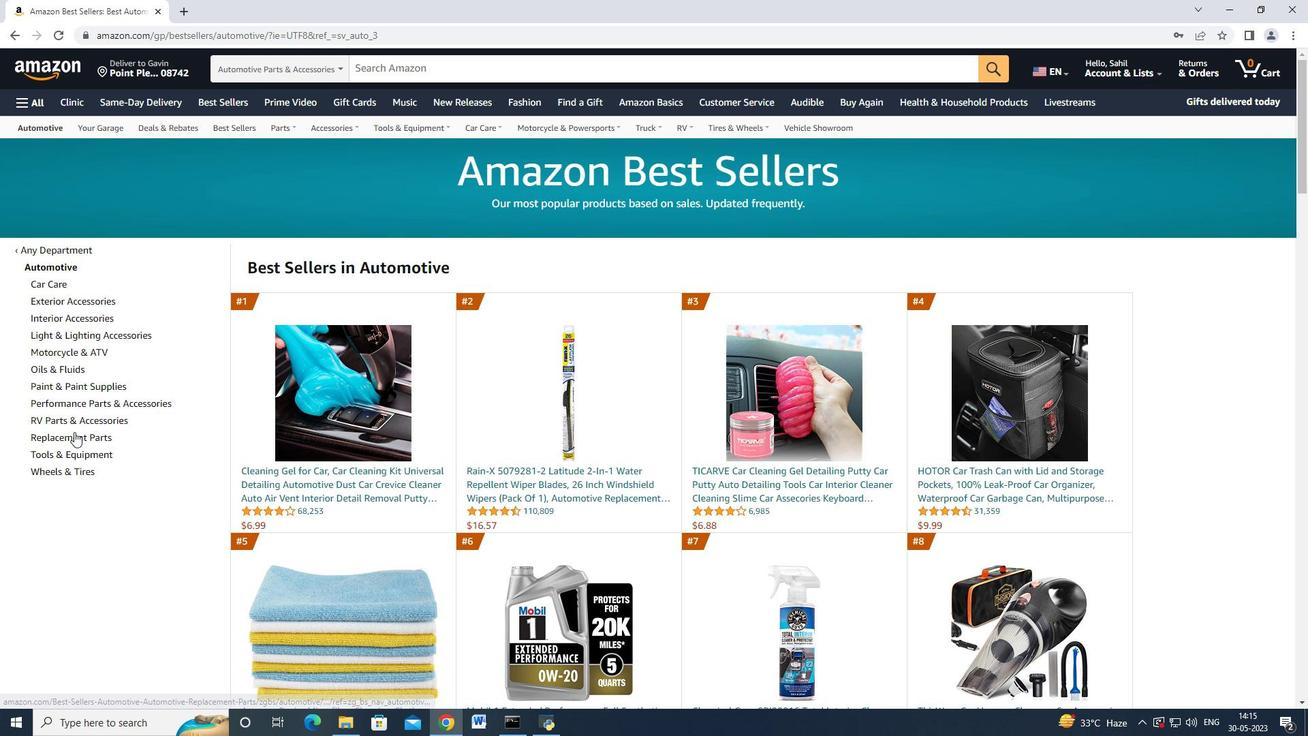 
Action: Mouse moved to (102, 418)
Screenshot: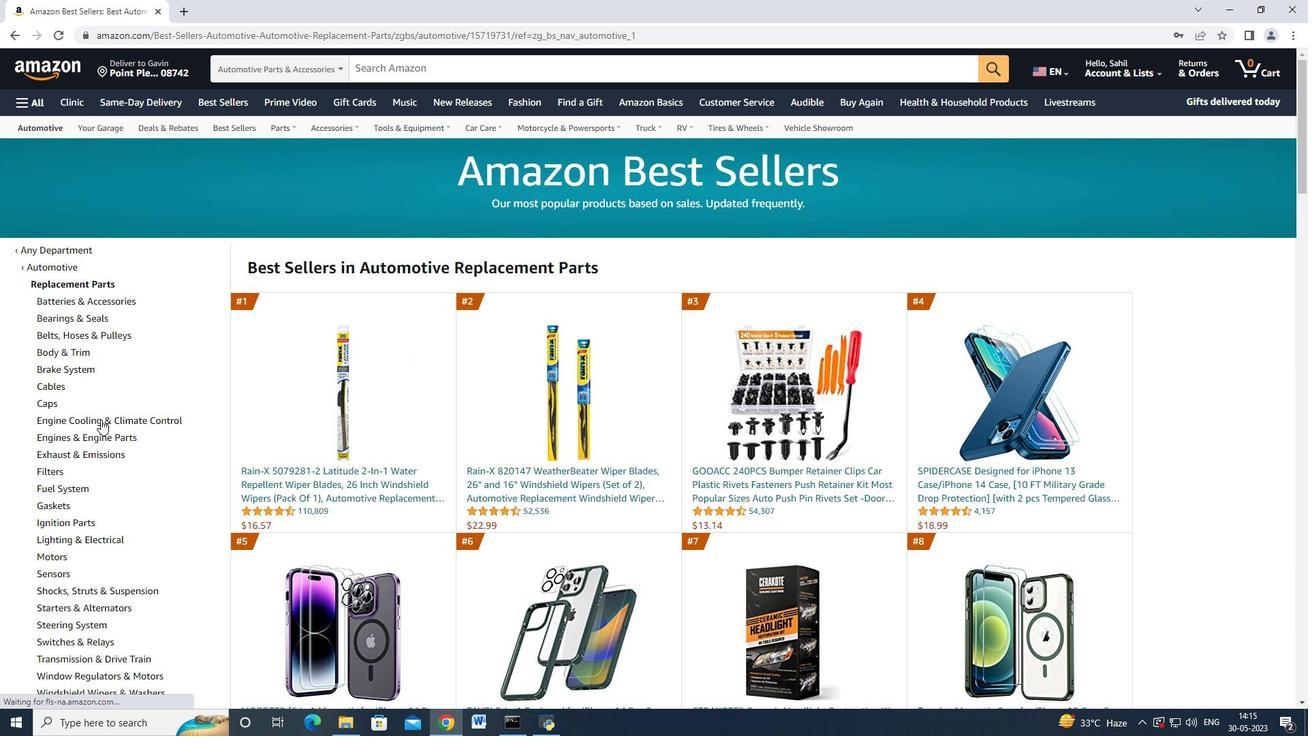 
Action: Mouse scrolled (102, 417) with delta (0, 0)
Screenshot: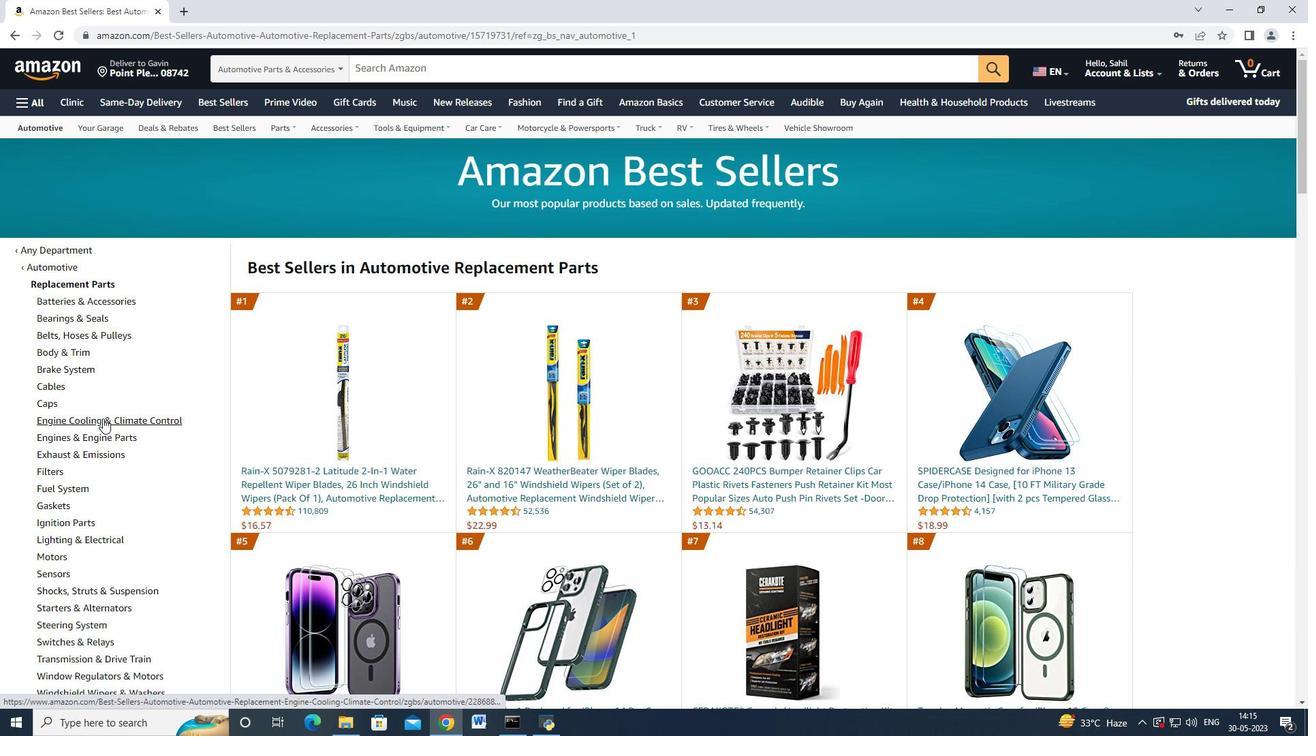 
Action: Mouse moved to (102, 418)
Screenshot: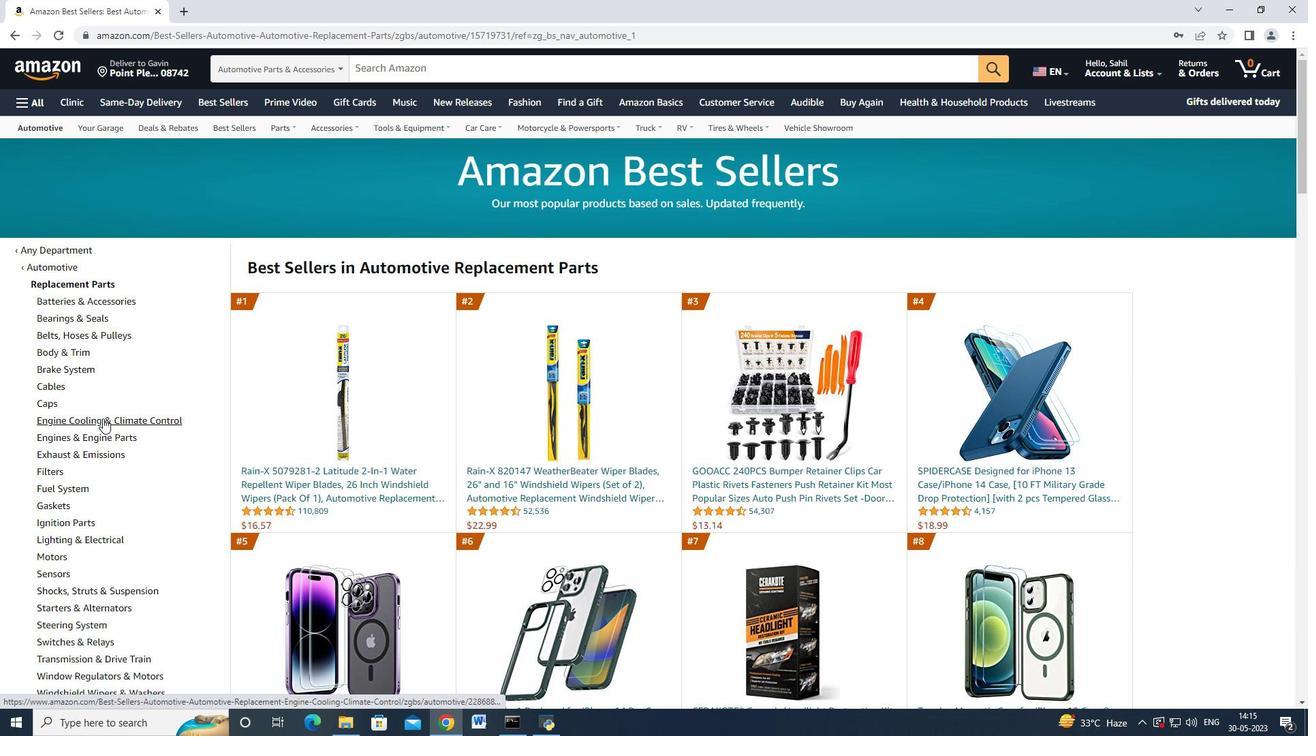 
Action: Mouse scrolled (102, 417) with delta (0, 0)
Screenshot: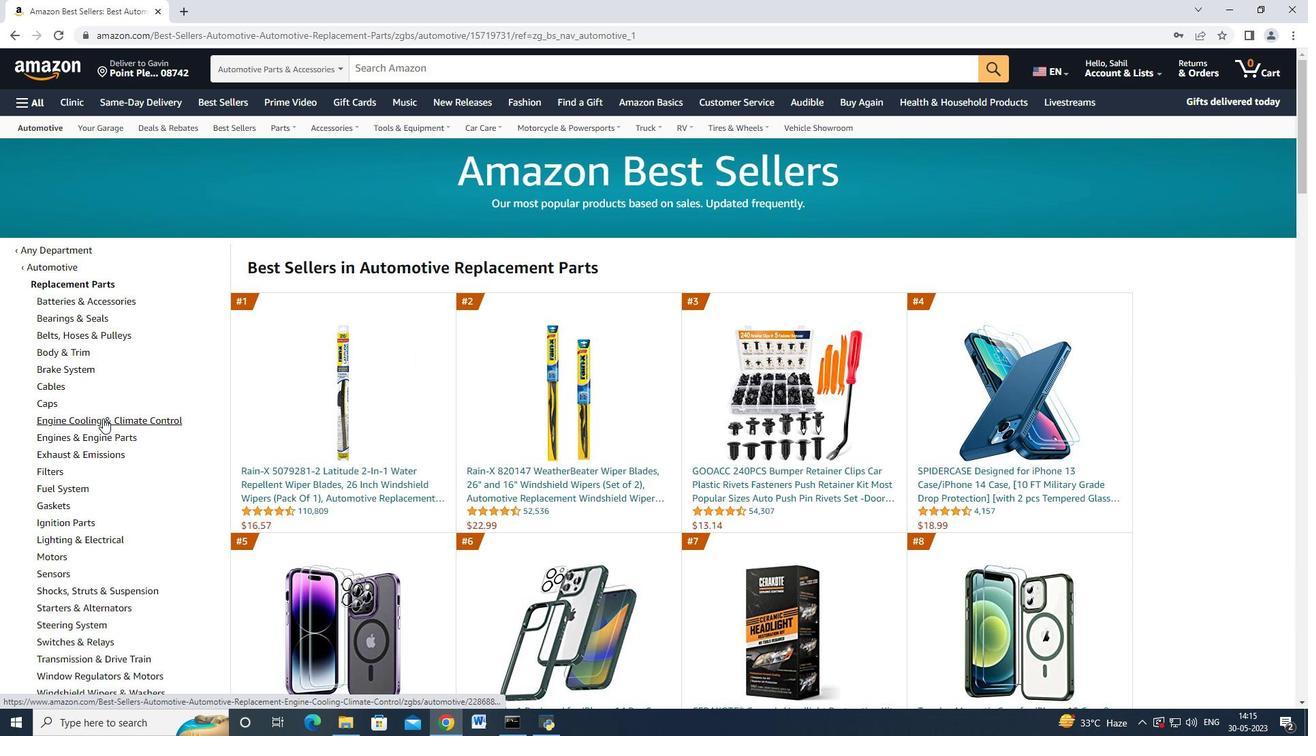 
Action: Mouse moved to (102, 418)
Screenshot: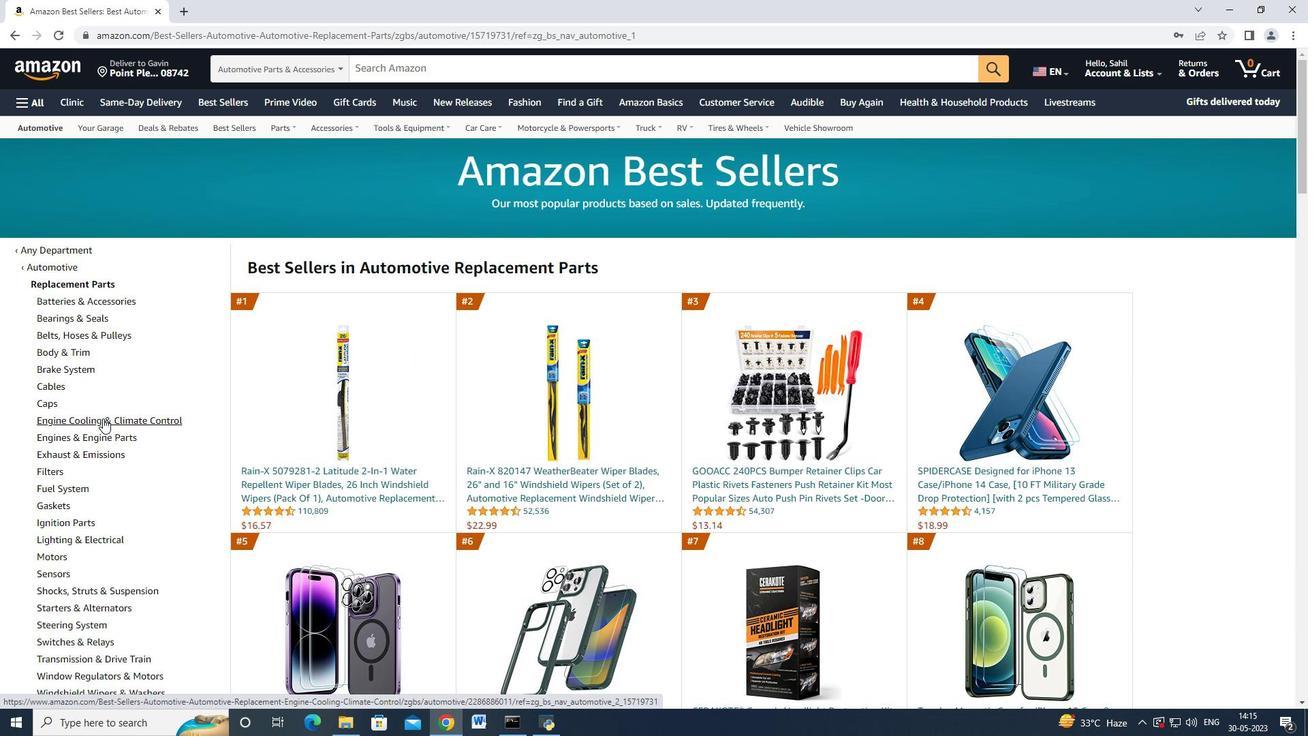 
Action: Mouse scrolled (102, 417) with delta (0, 0)
Screenshot: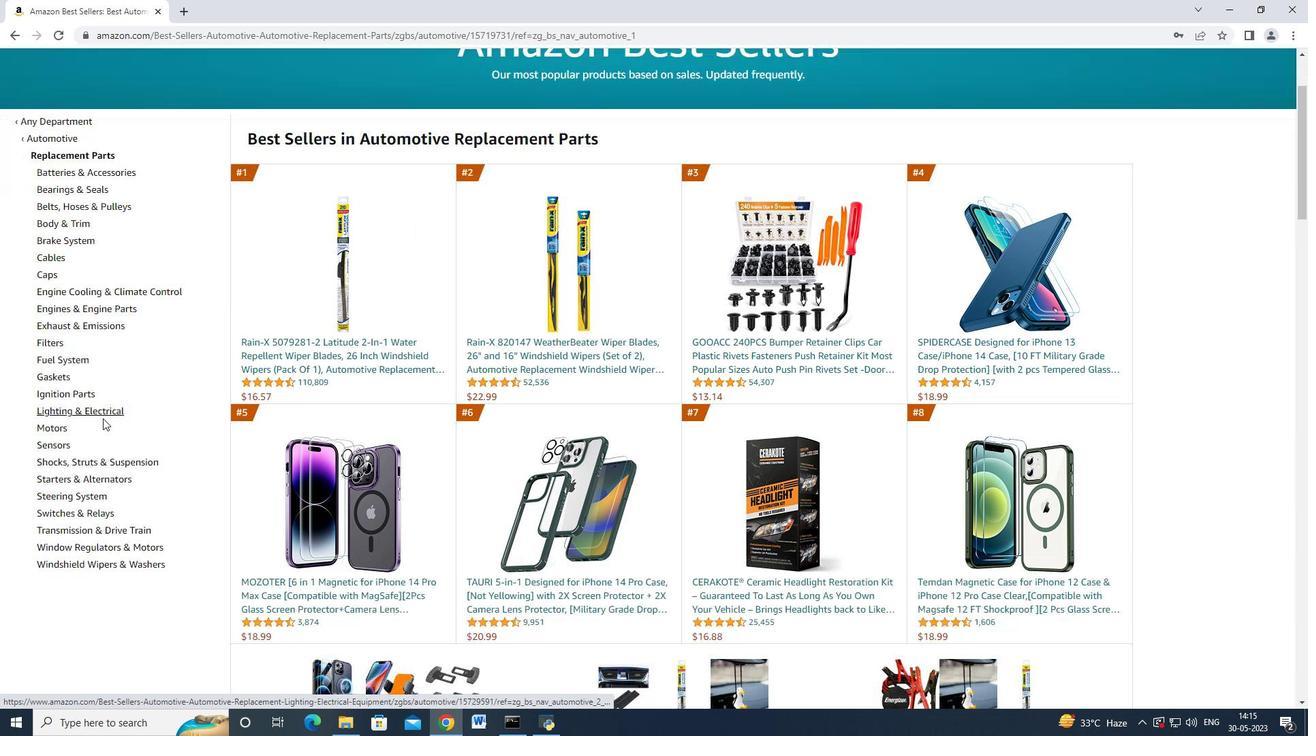 
Action: Mouse moved to (100, 421)
Screenshot: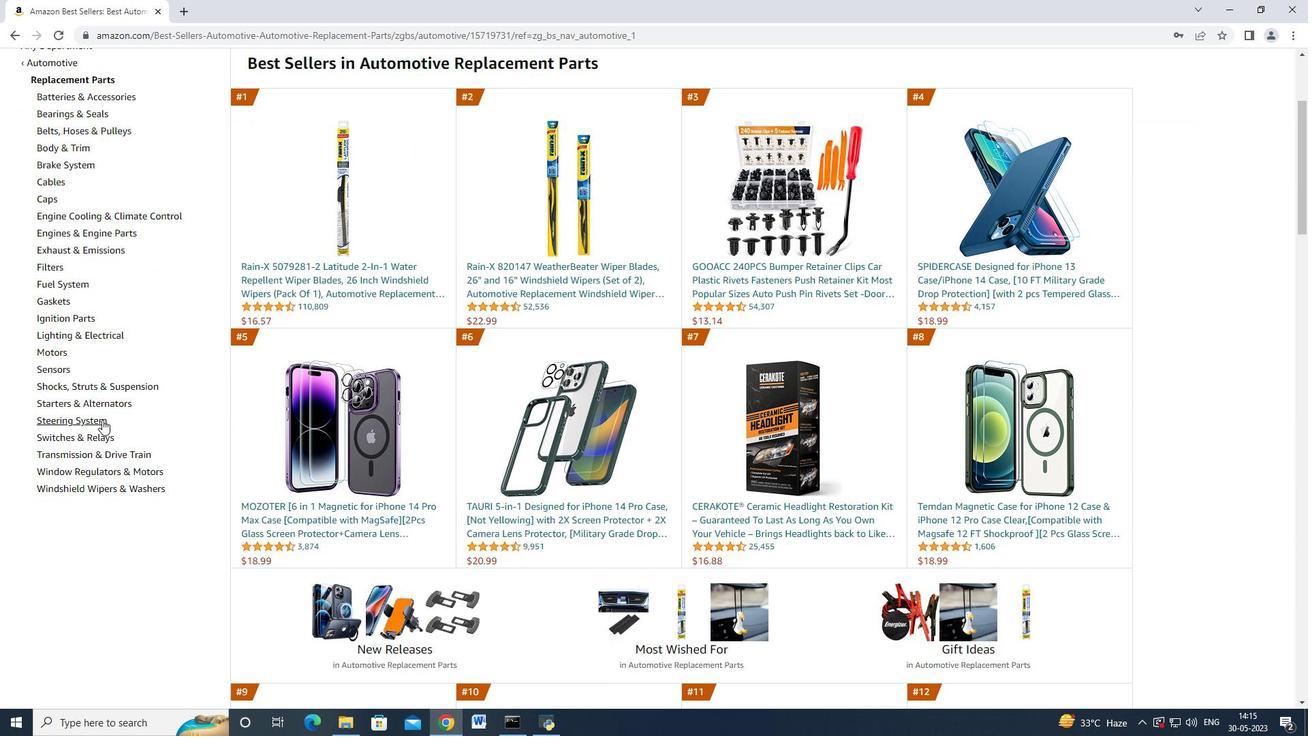 
Action: Mouse scrolled (100, 421) with delta (0, 0)
Screenshot: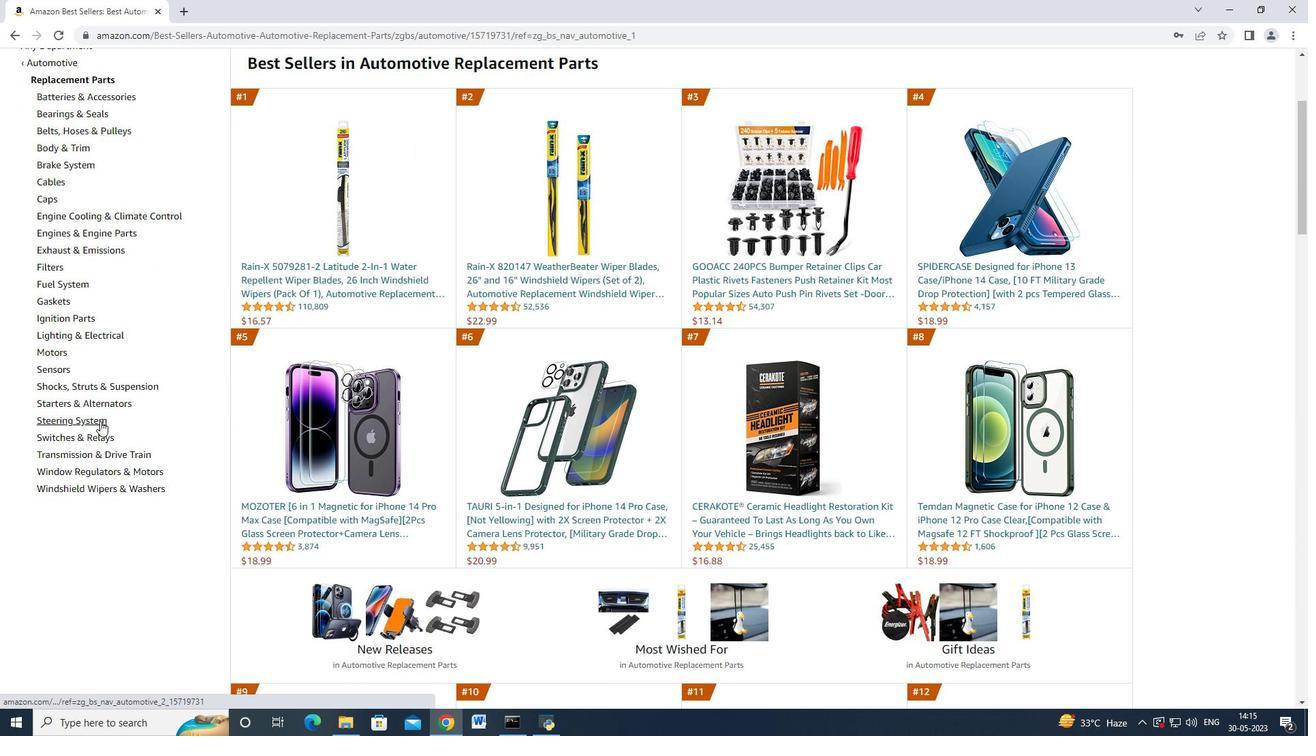 
Action: Mouse scrolled (100, 421) with delta (0, 0)
Screenshot: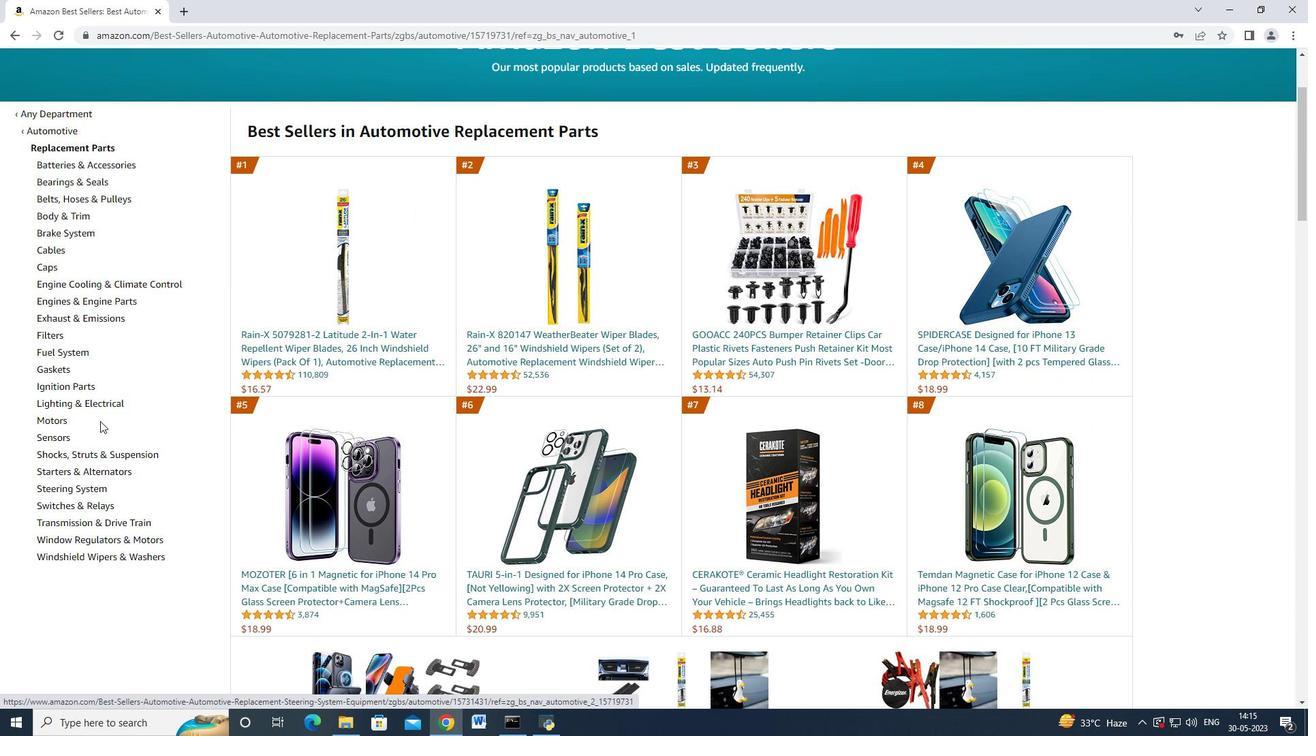 
Action: Mouse scrolled (100, 421) with delta (0, 0)
Screenshot: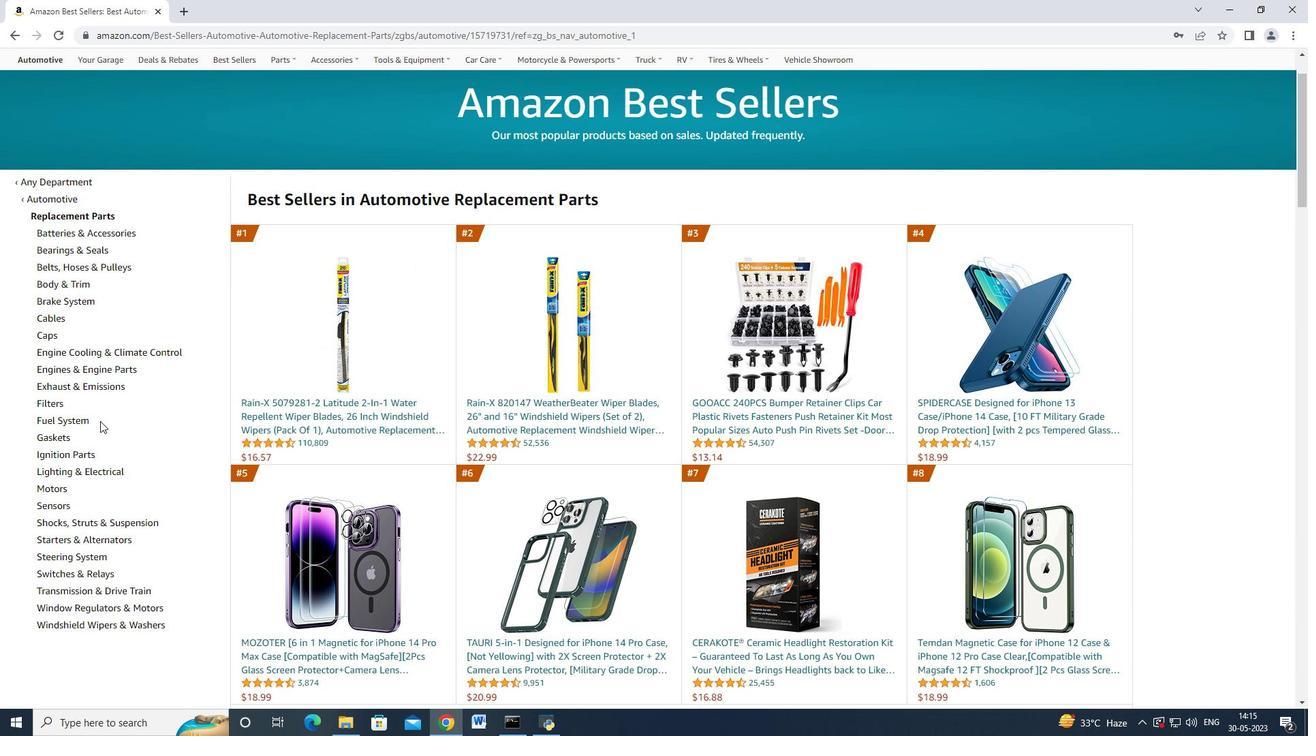 
Action: Mouse scrolled (100, 420) with delta (0, 0)
Screenshot: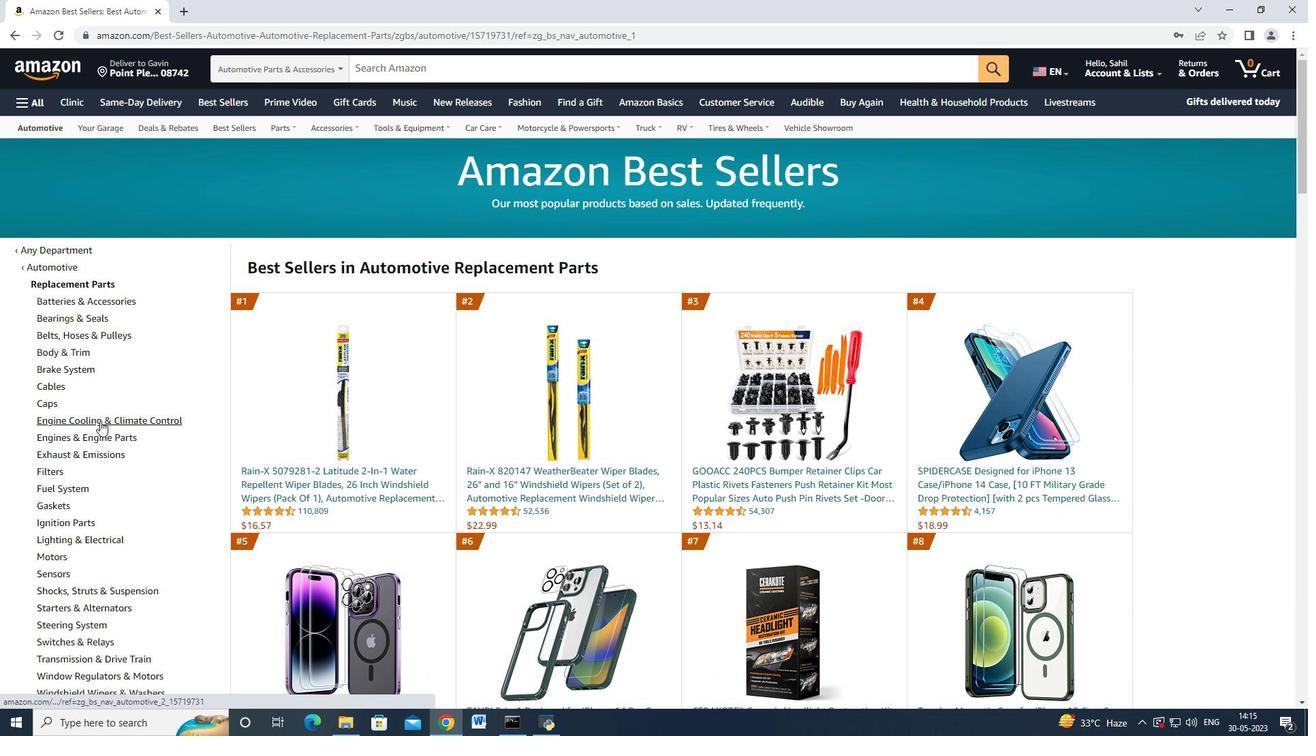
Action: Mouse scrolled (100, 420) with delta (0, 0)
Screenshot: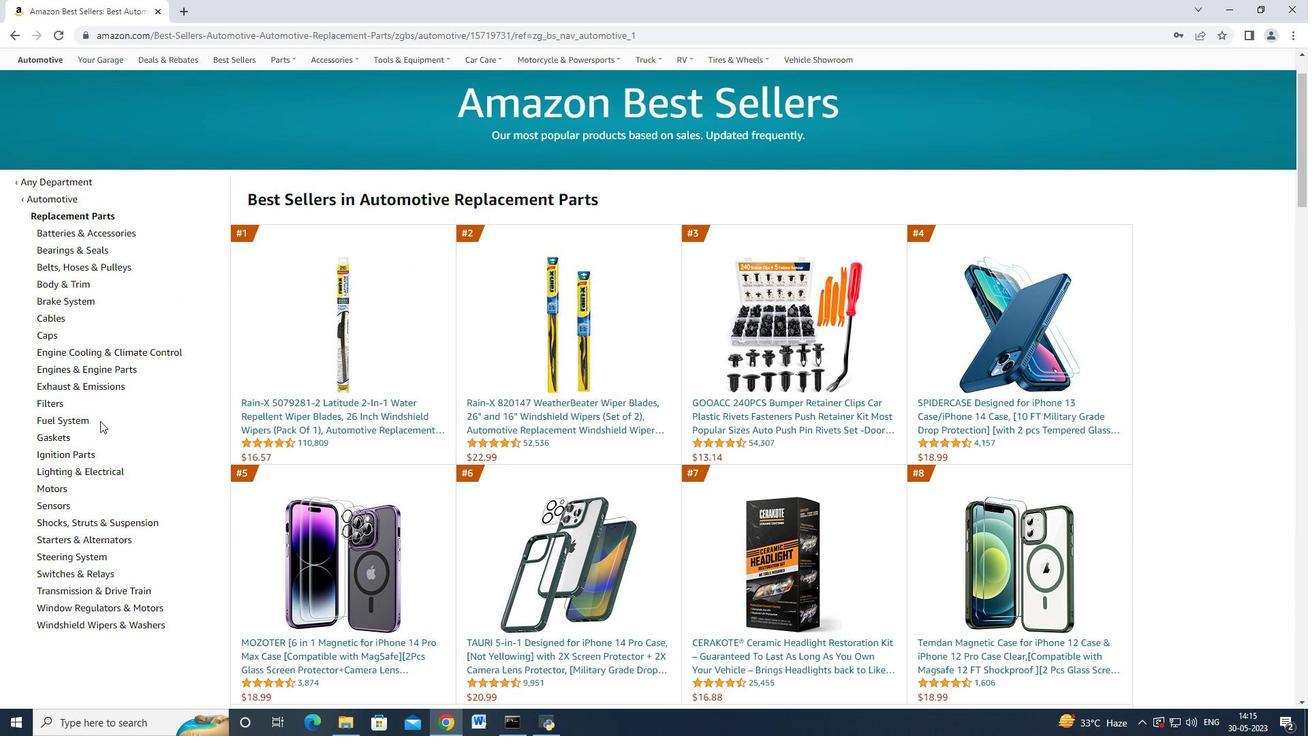 
Action: Mouse scrolled (100, 421) with delta (0, 0)
Screenshot: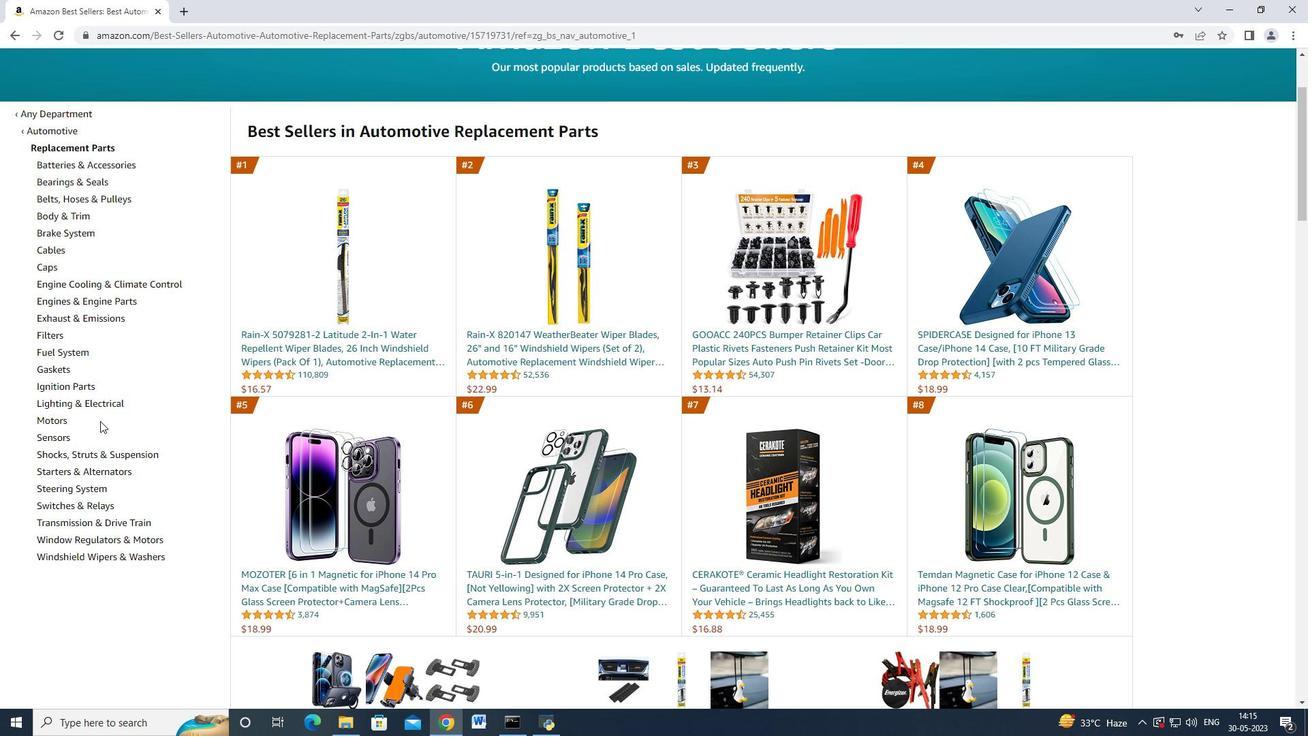 
Action: Mouse scrolled (100, 421) with delta (0, 0)
Screenshot: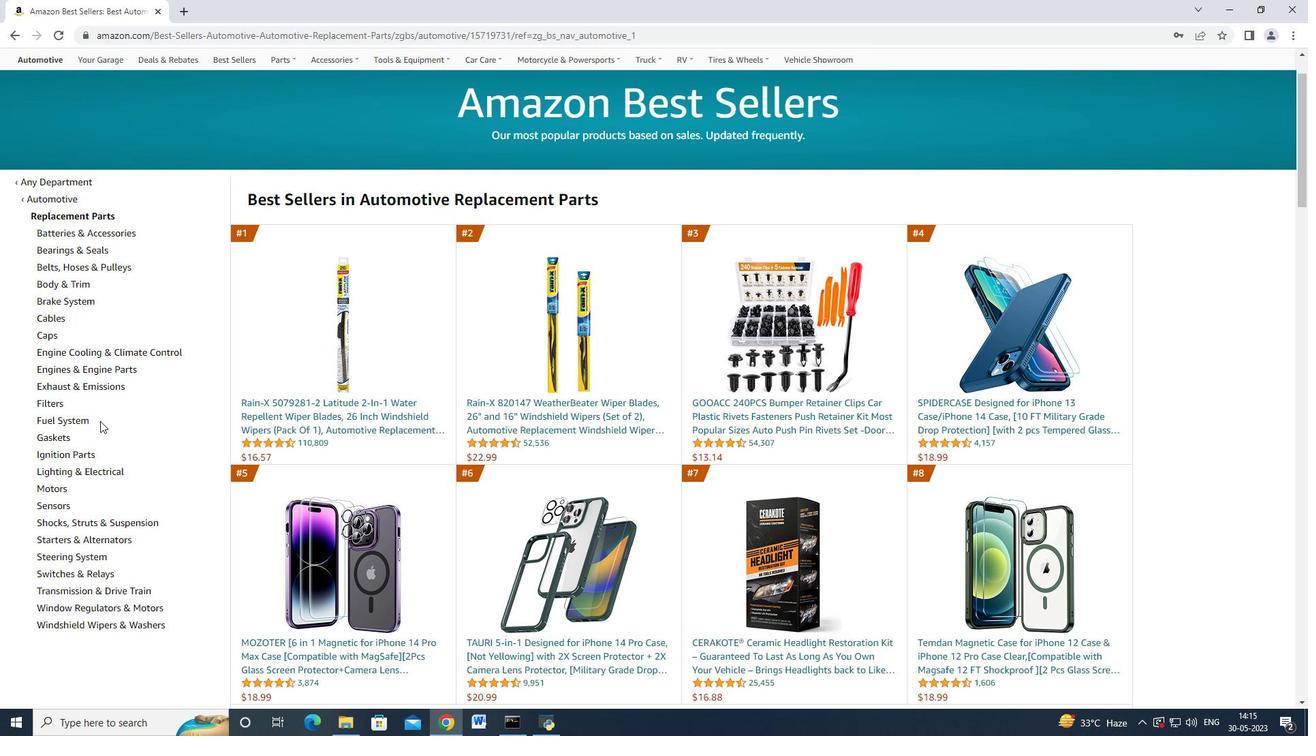 
Action: Mouse scrolled (100, 420) with delta (0, 0)
Screenshot: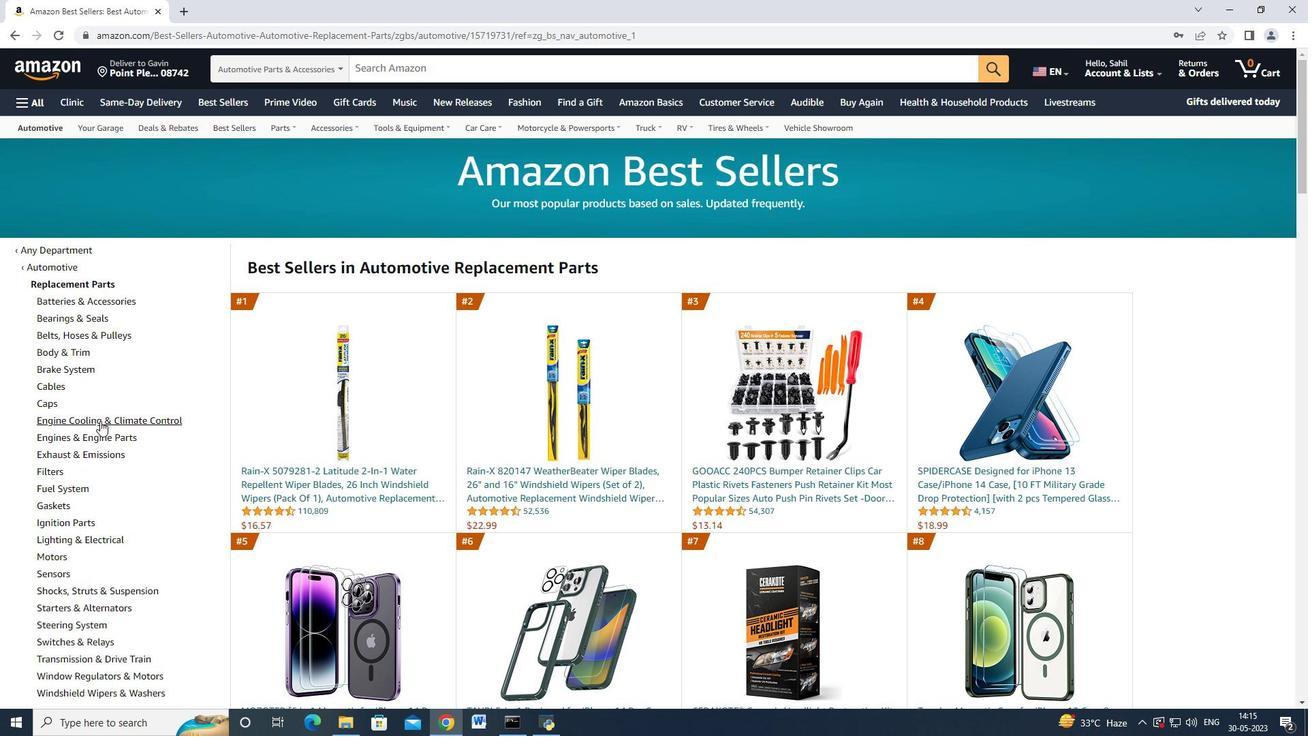 
Action: Mouse moved to (59, 400)
Screenshot: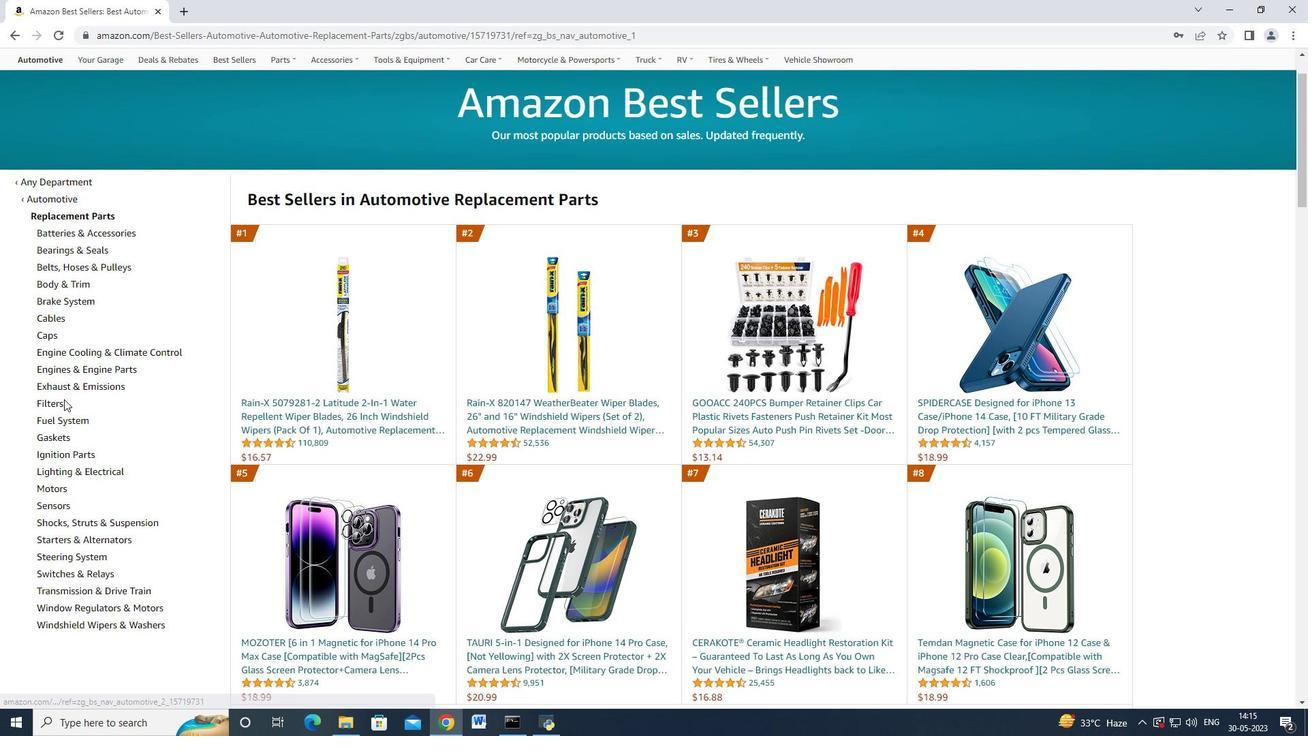 
Action: Mouse pressed left at (59, 400)
Screenshot: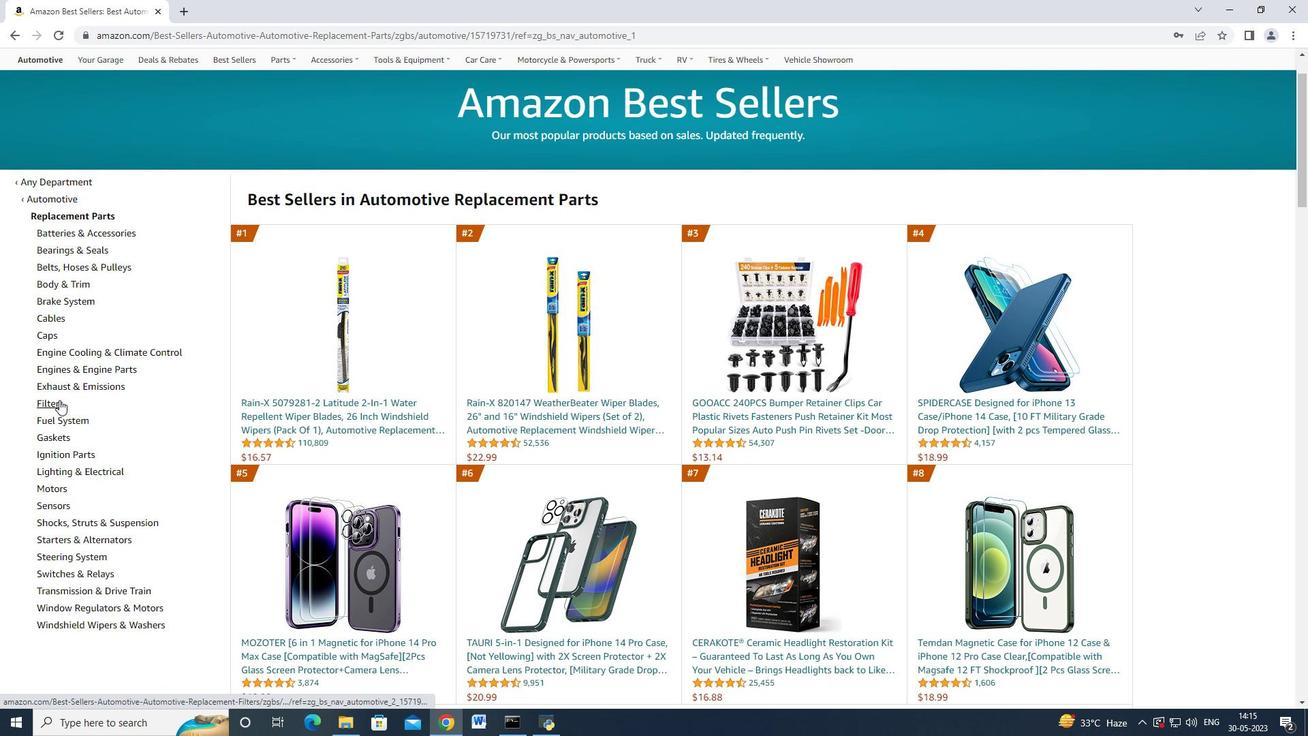 
Action: Mouse moved to (143, 359)
Screenshot: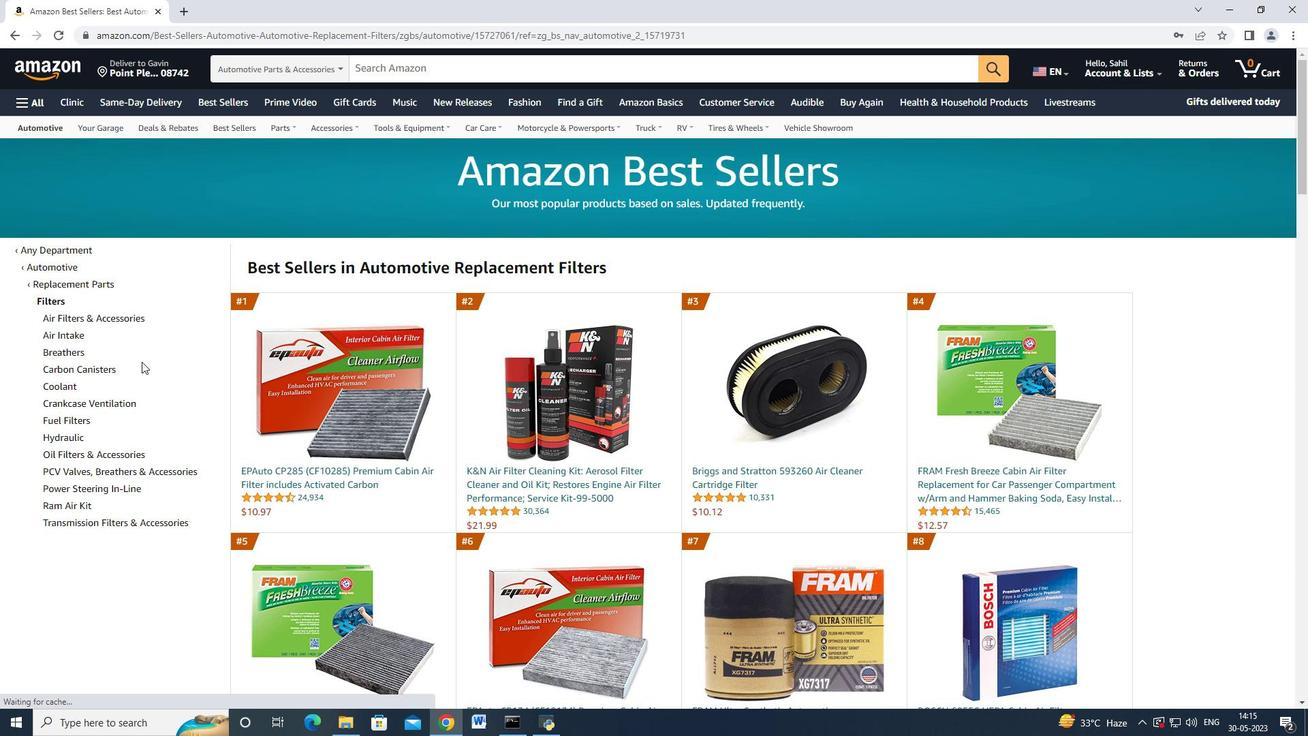 
Action: Mouse scrolled (143, 359) with delta (0, 0)
Screenshot: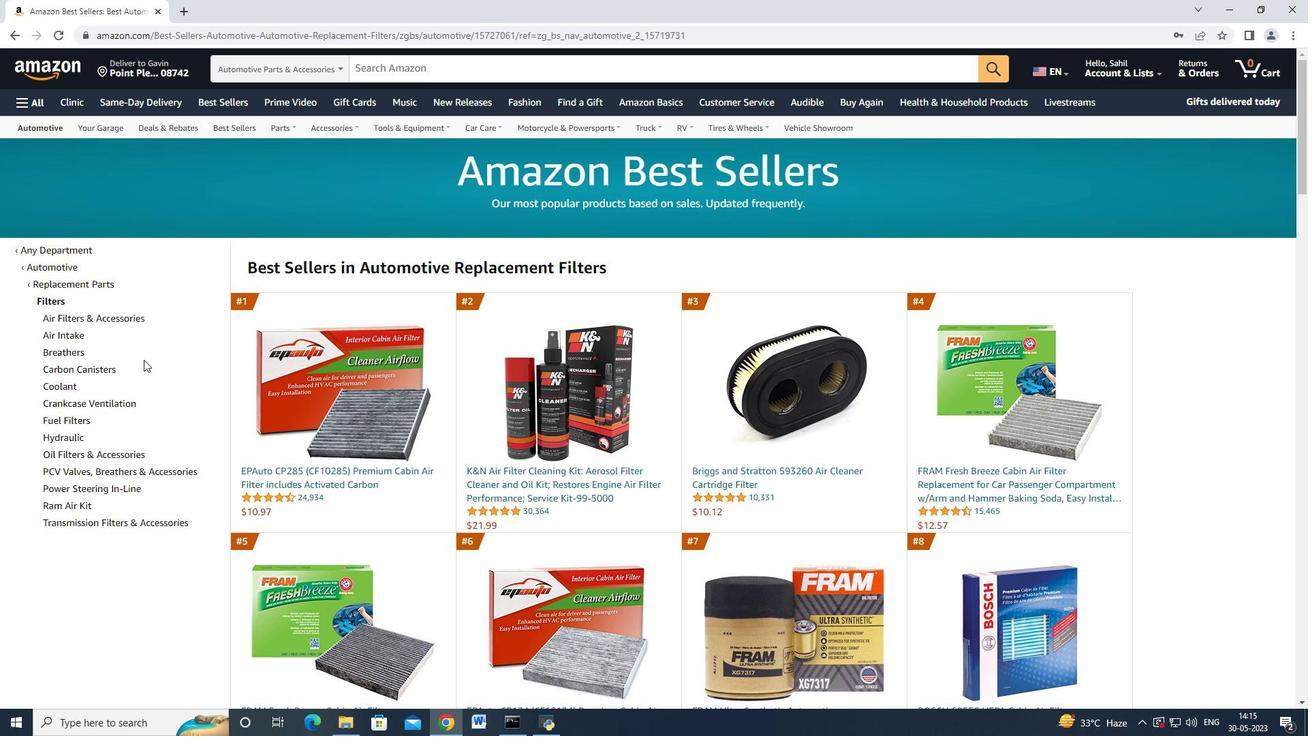 
Action: Mouse scrolled (143, 360) with delta (0, 0)
Screenshot: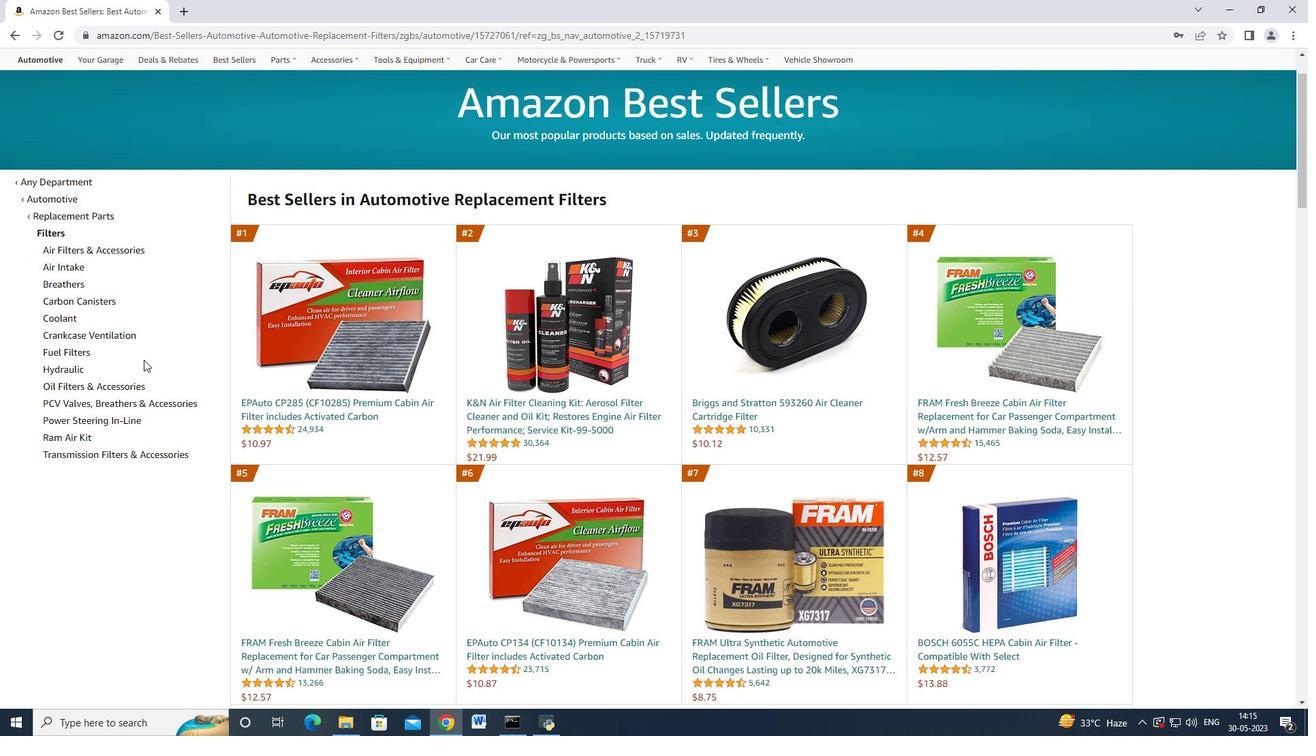 
Action: Mouse moved to (123, 369)
Screenshot: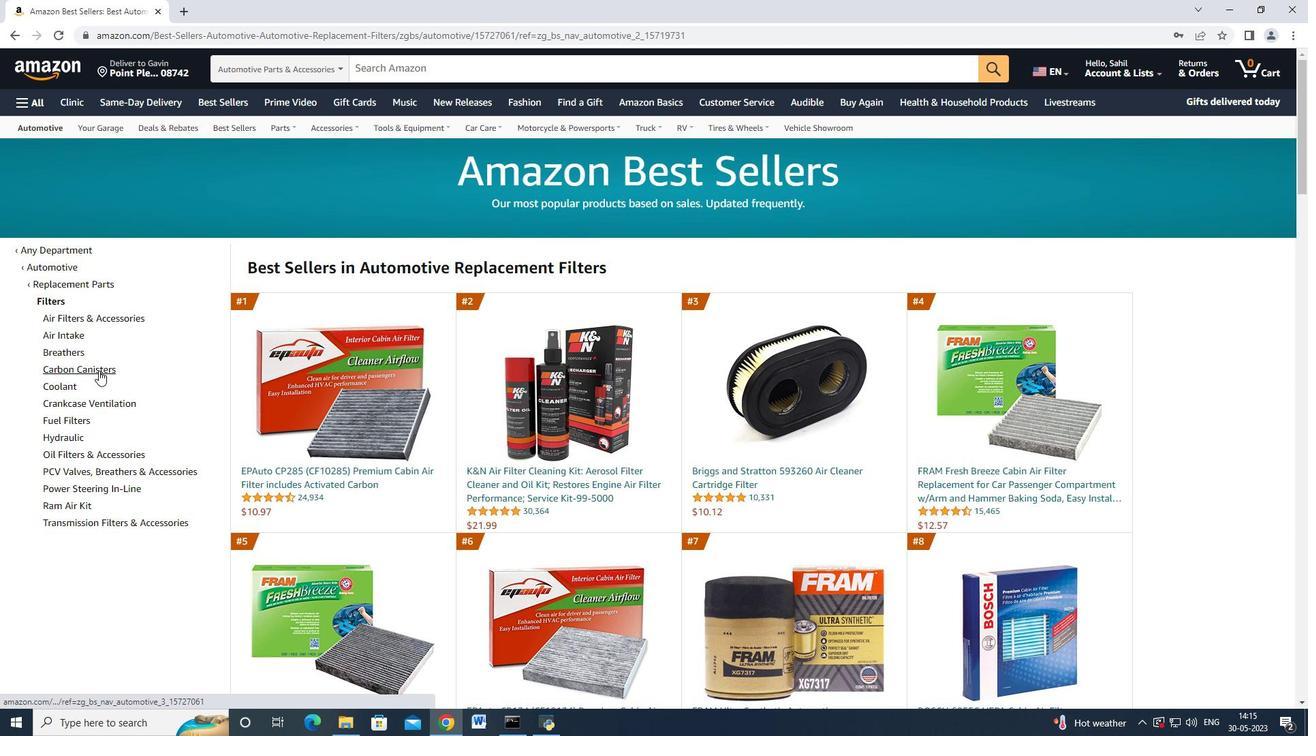 
Action: Mouse pressed left at (98, 370)
Screenshot: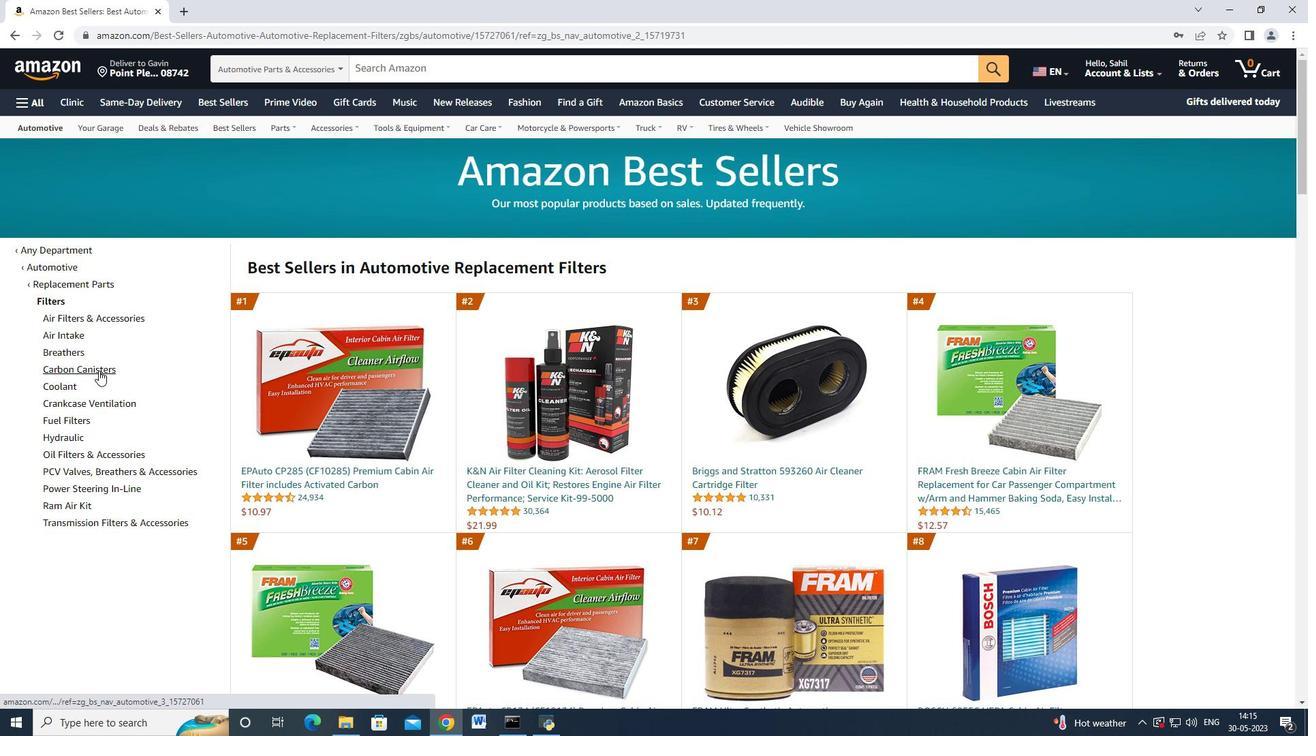 
Action: Mouse moved to (308, 465)
Screenshot: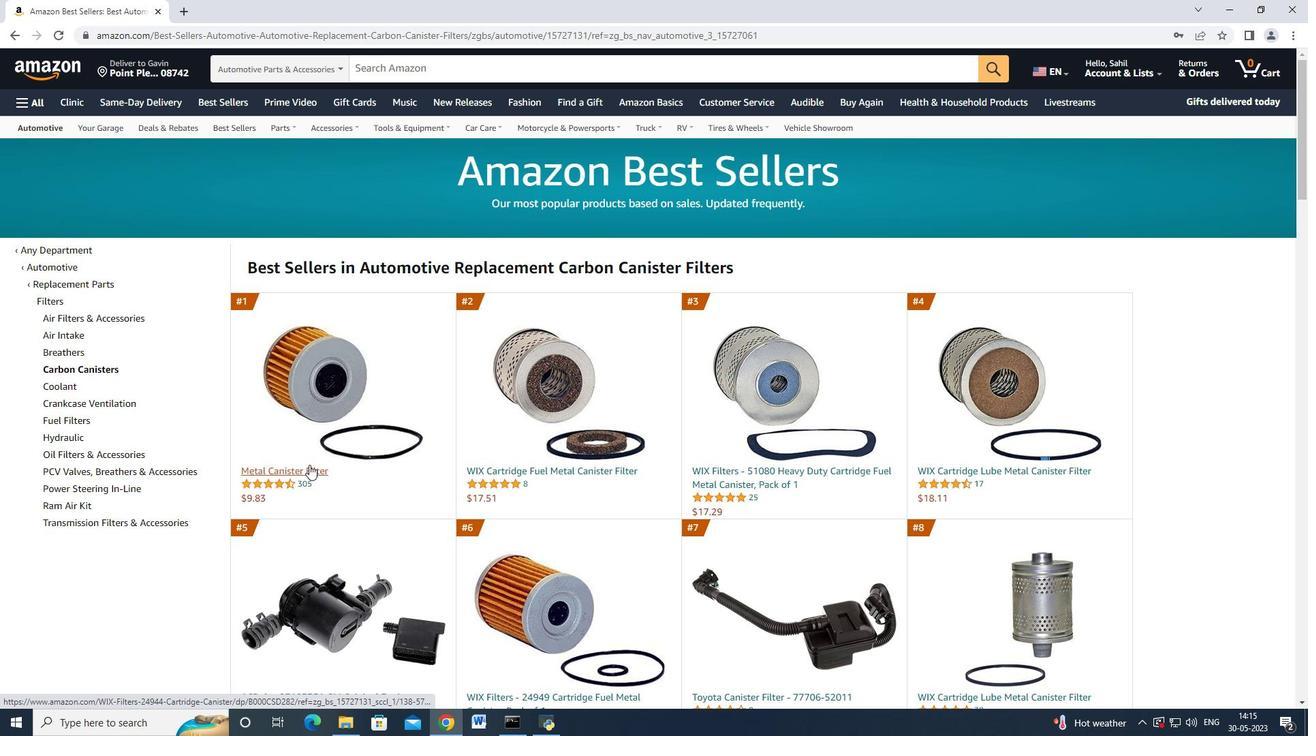 
Action: Mouse pressed left at (308, 465)
Screenshot: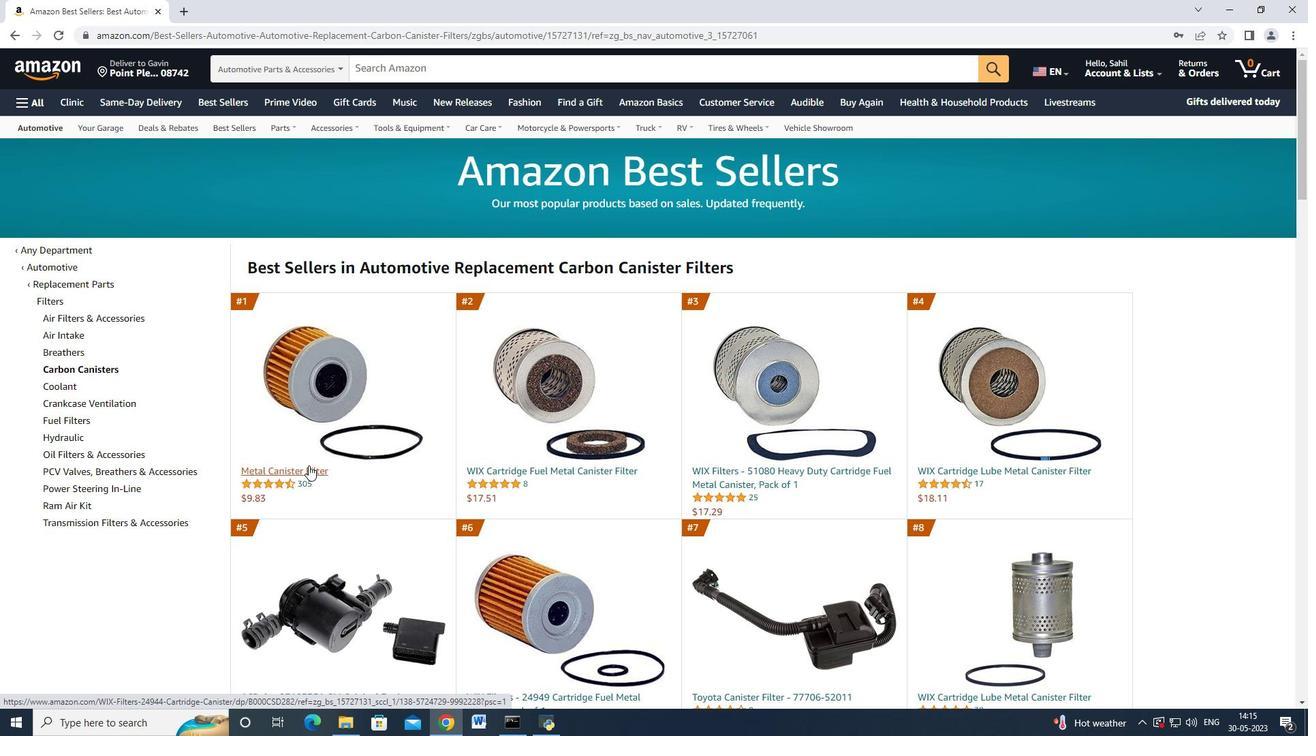 
Action: Mouse moved to (1003, 569)
Screenshot: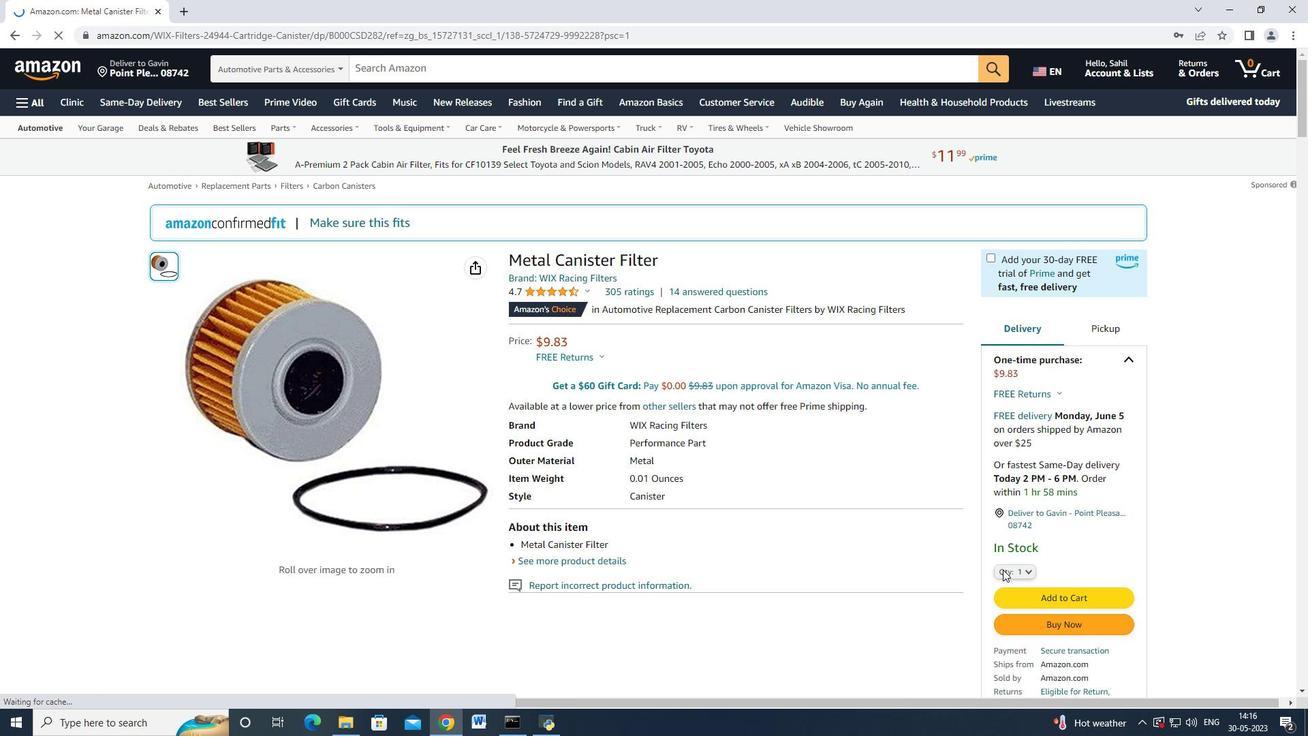 
Action: Mouse pressed left at (1003, 569)
Screenshot: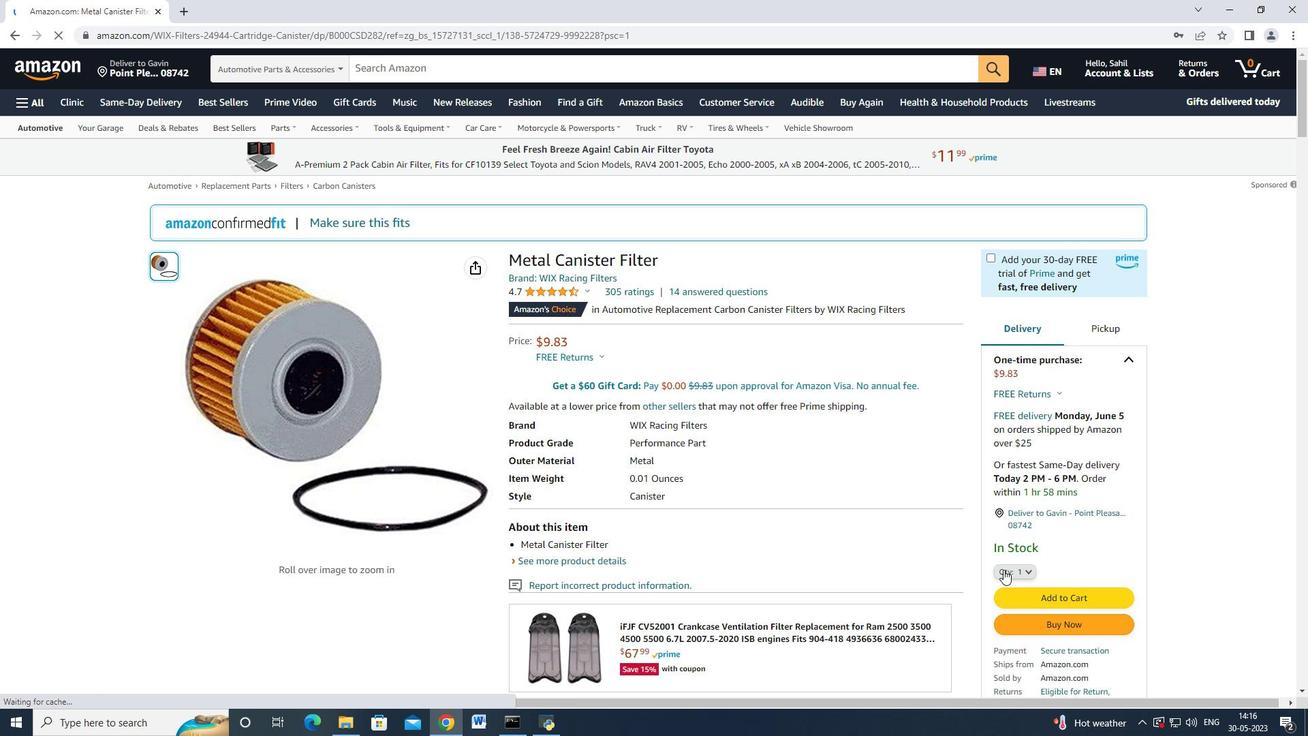 
Action: Mouse moved to (1016, 130)
Screenshot: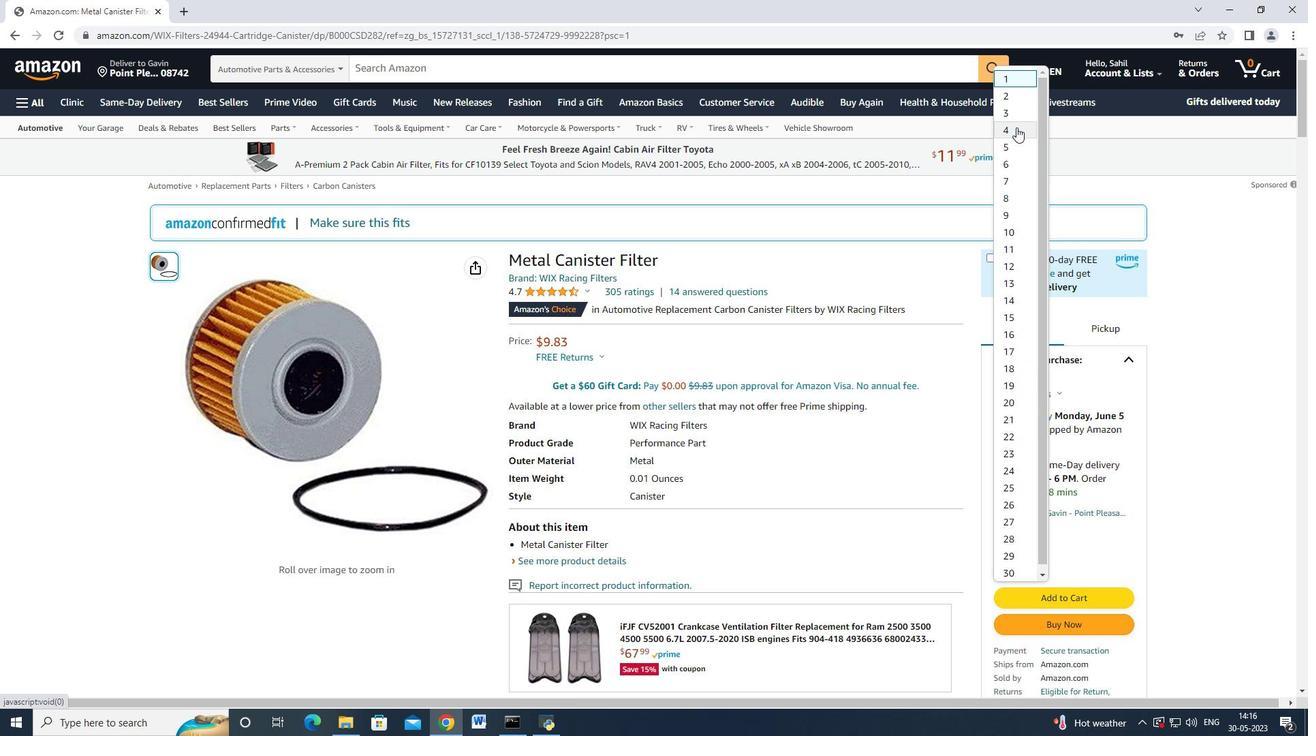 
Action: Mouse pressed left at (1016, 130)
Screenshot: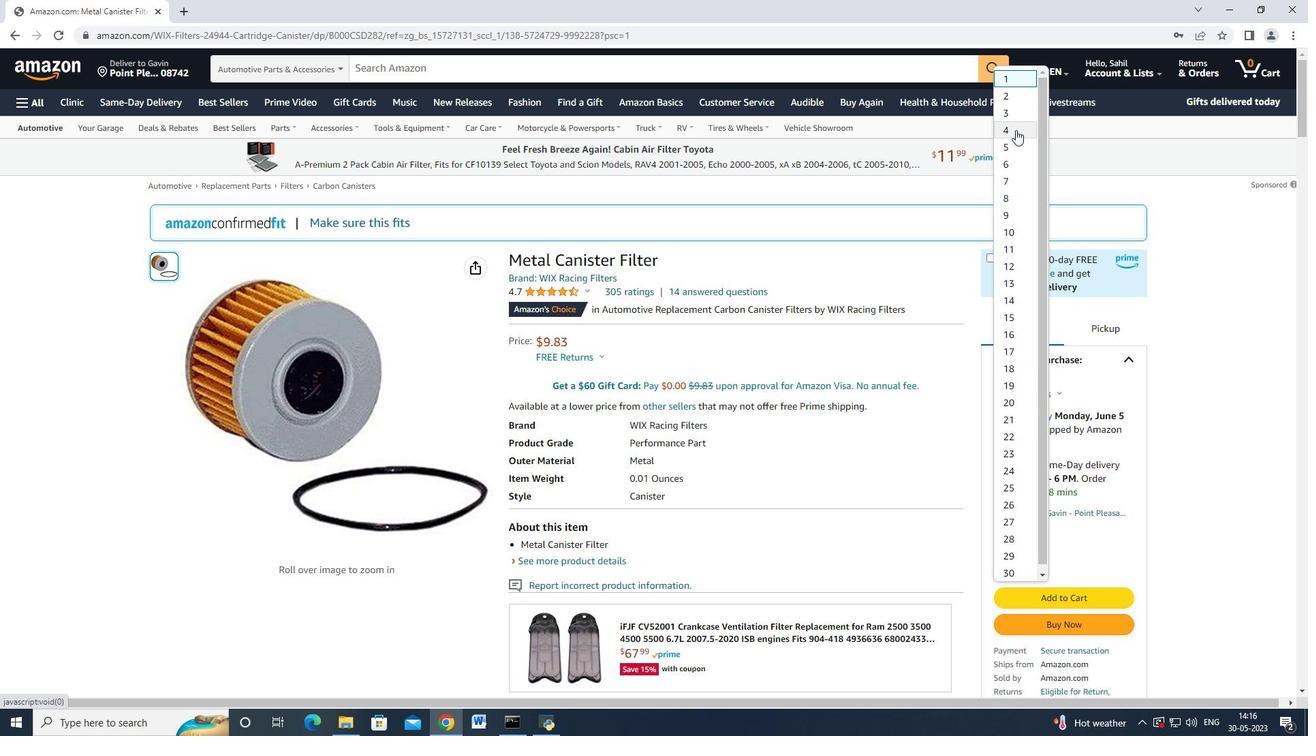 
Action: Mouse moved to (1033, 588)
Screenshot: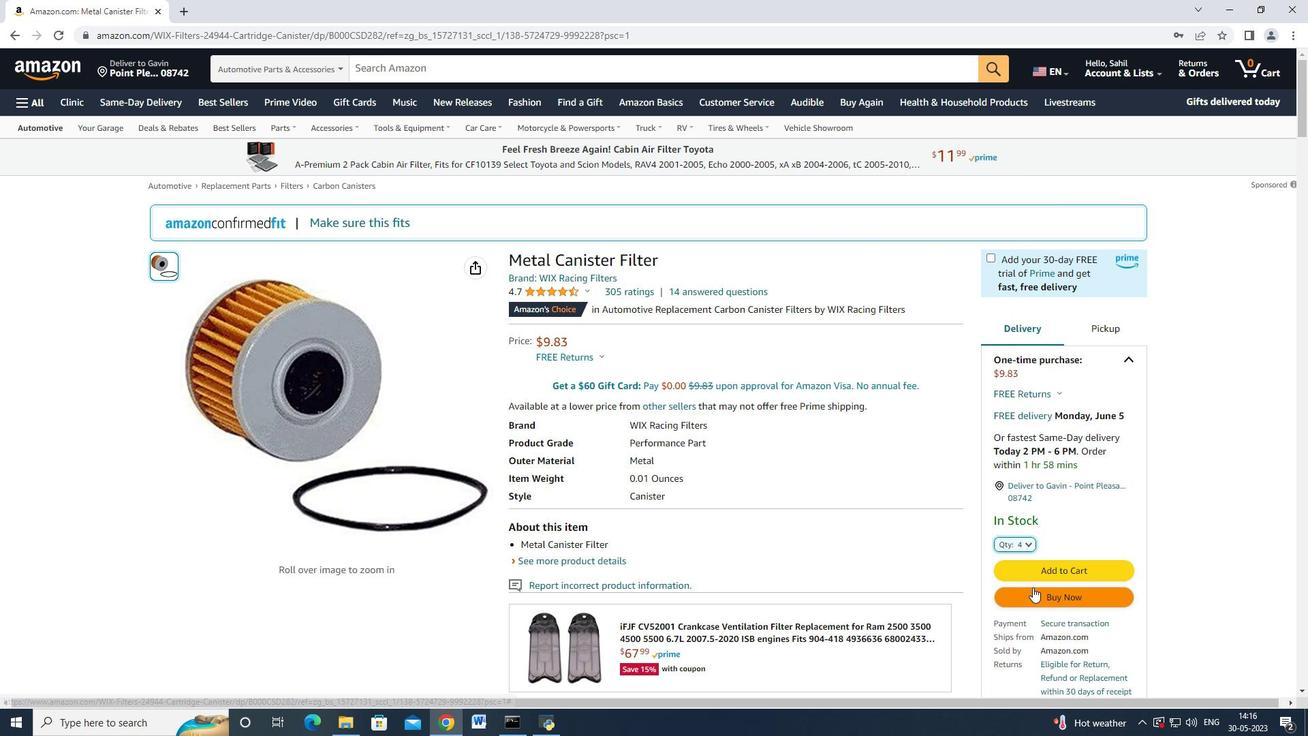 
Action: Mouse pressed left at (1033, 588)
Screenshot: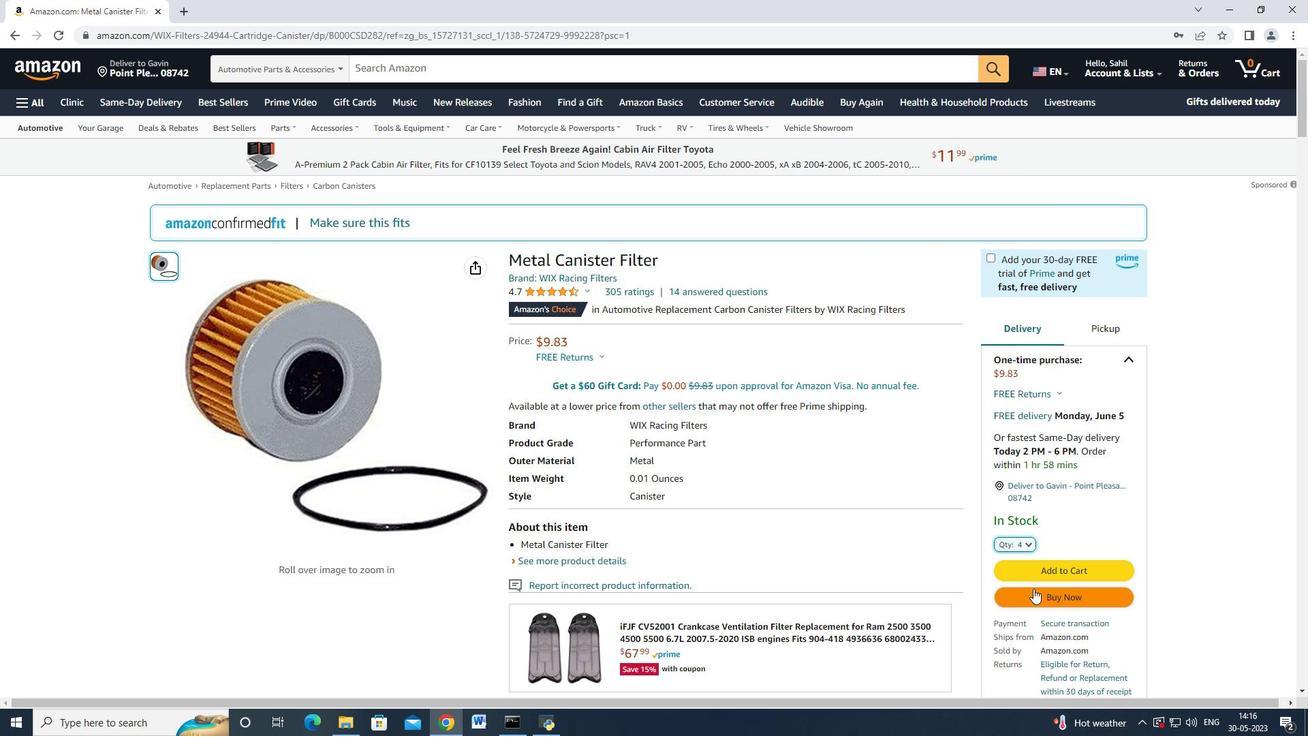 
Action: Mouse moved to (505, 226)
Screenshot: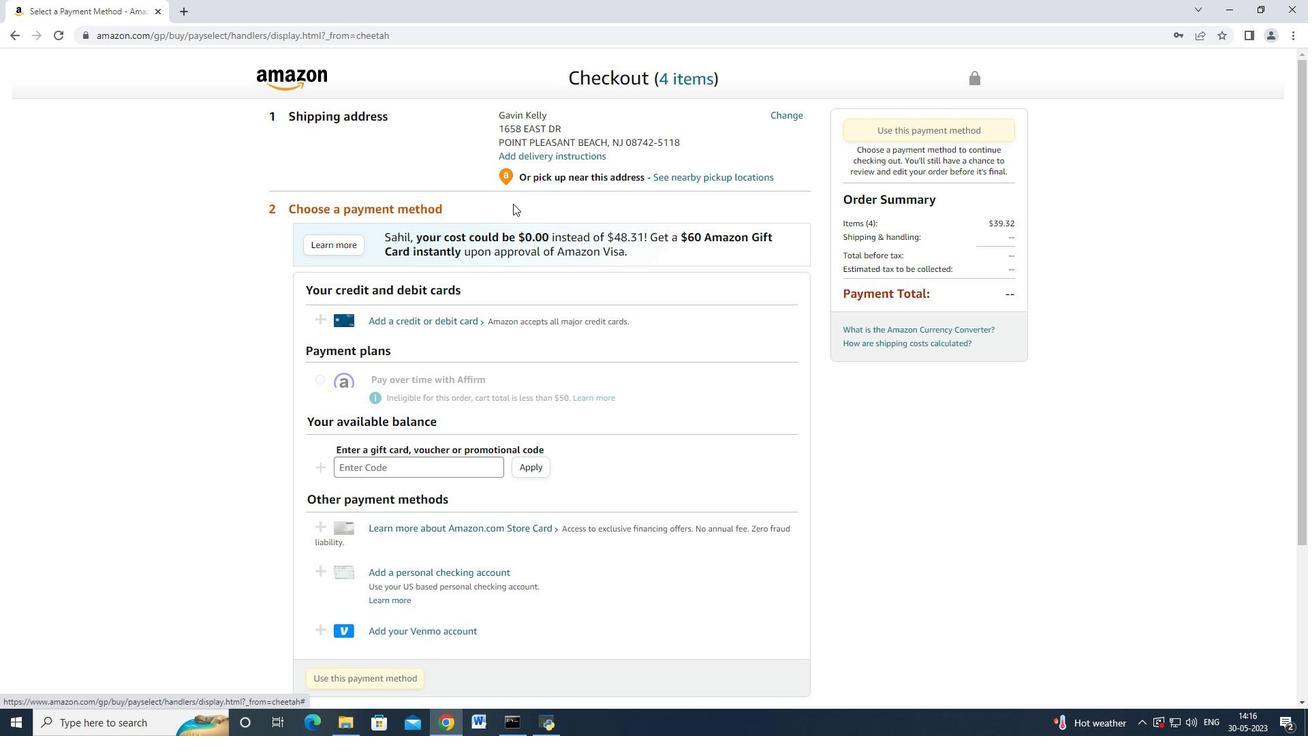 
Action: Mouse scrolled (505, 225) with delta (0, 0)
Screenshot: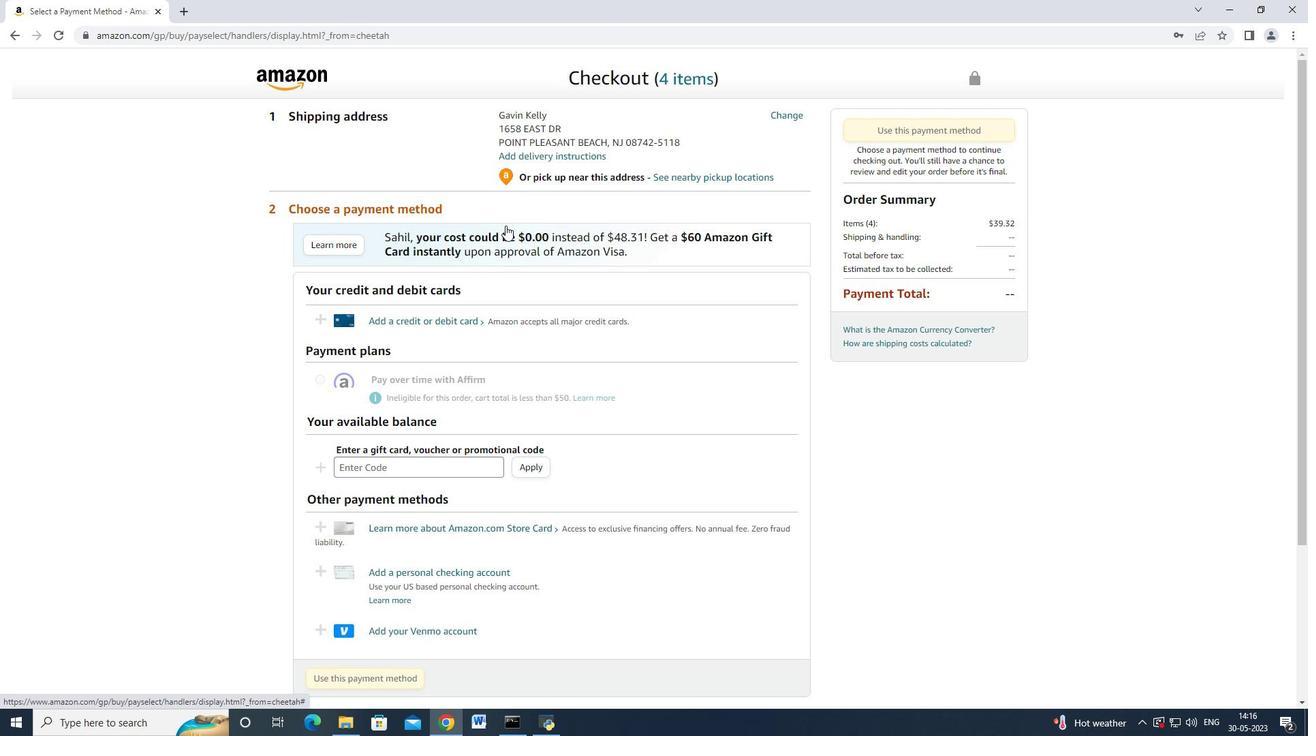 
Action: Mouse scrolled (505, 225) with delta (0, 0)
Screenshot: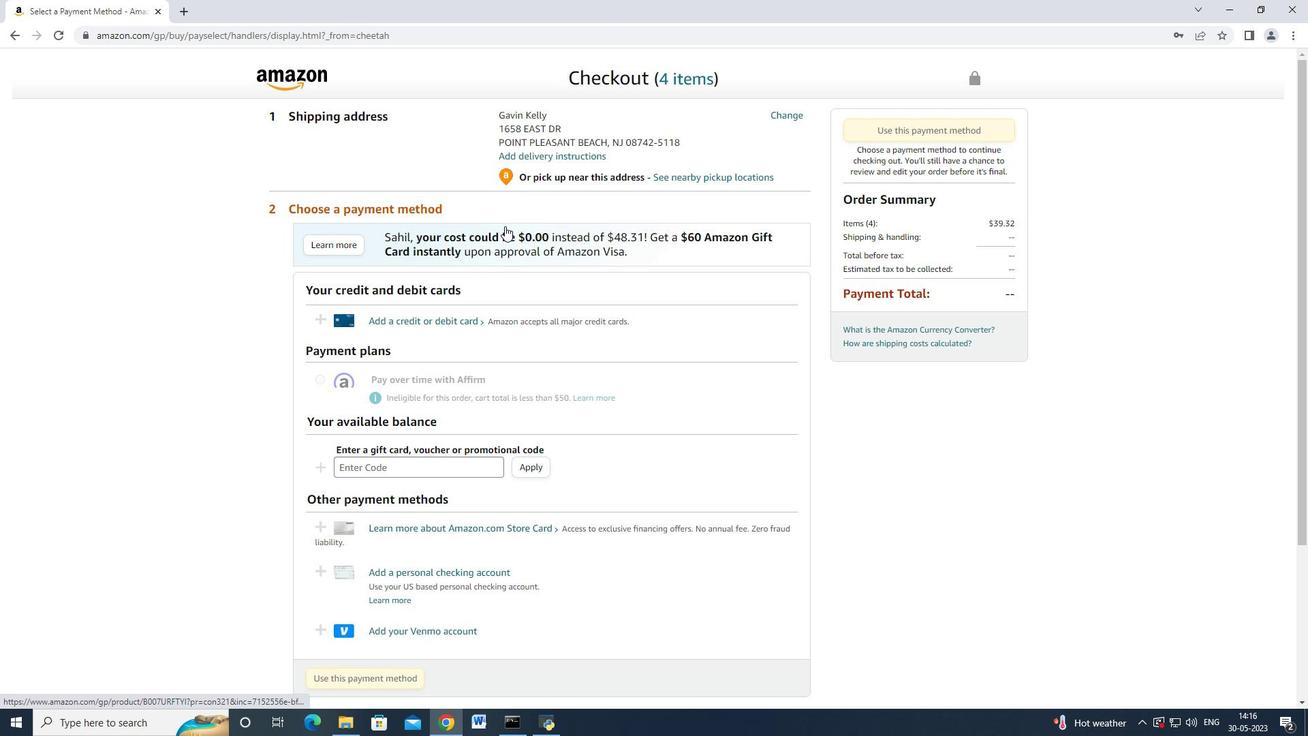 
Action: Mouse scrolled (505, 225) with delta (0, 0)
Screenshot: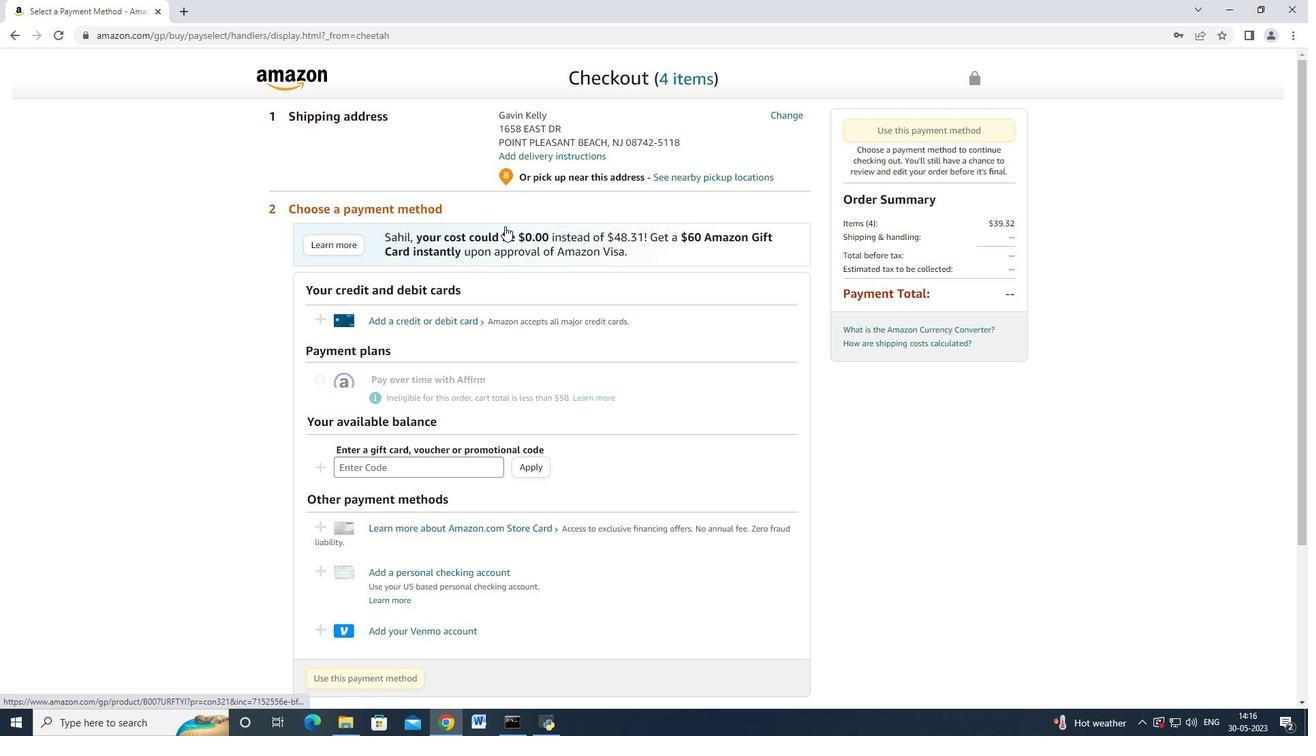 
Action: Mouse moved to (502, 212)
Screenshot: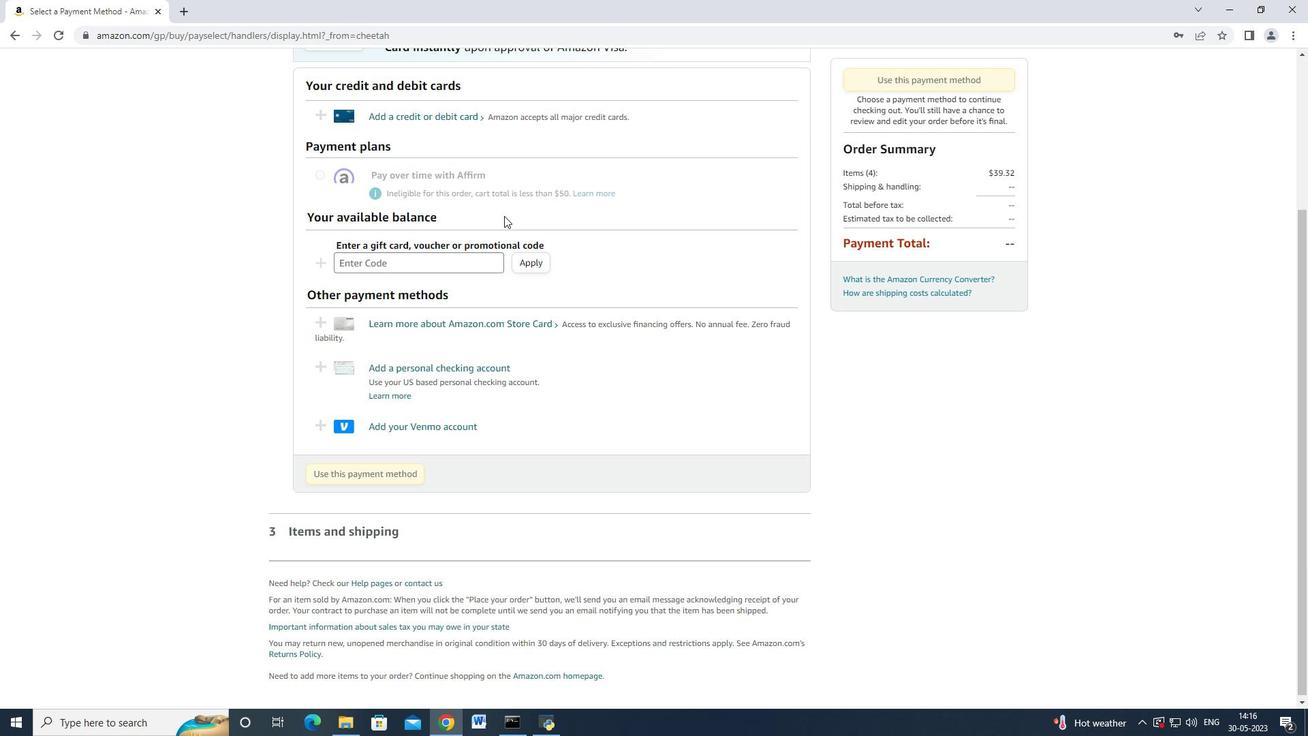 
Action: Mouse scrolled (502, 213) with delta (0, 0)
Screenshot: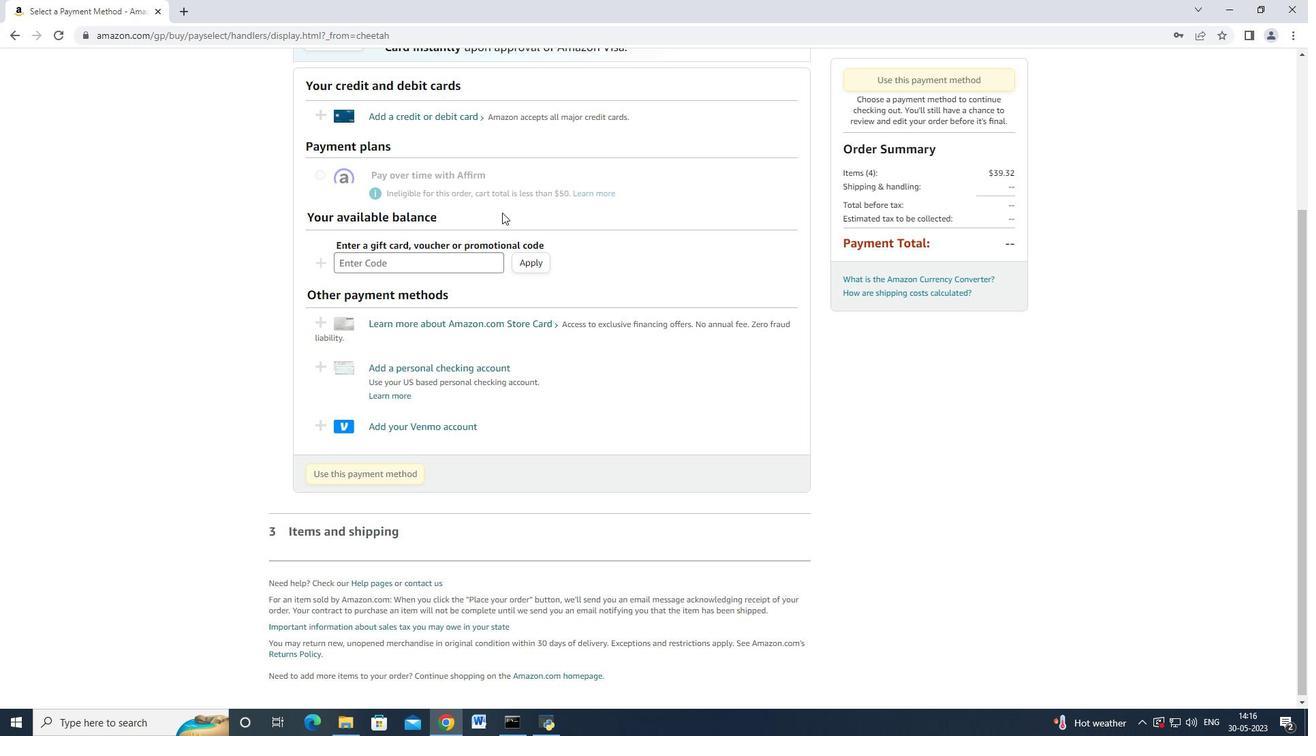 
Action: Mouse scrolled (502, 213) with delta (0, 0)
Screenshot: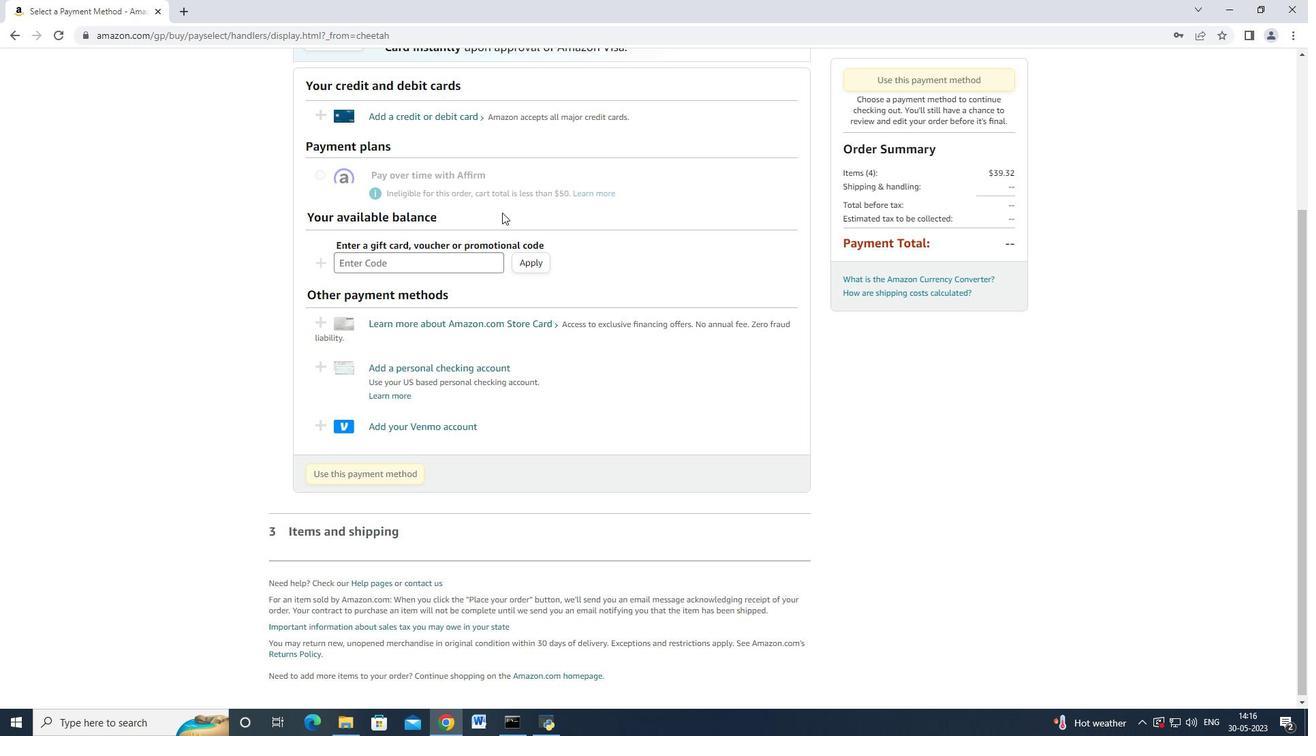 
Action: Mouse scrolled (502, 213) with delta (0, 0)
Screenshot: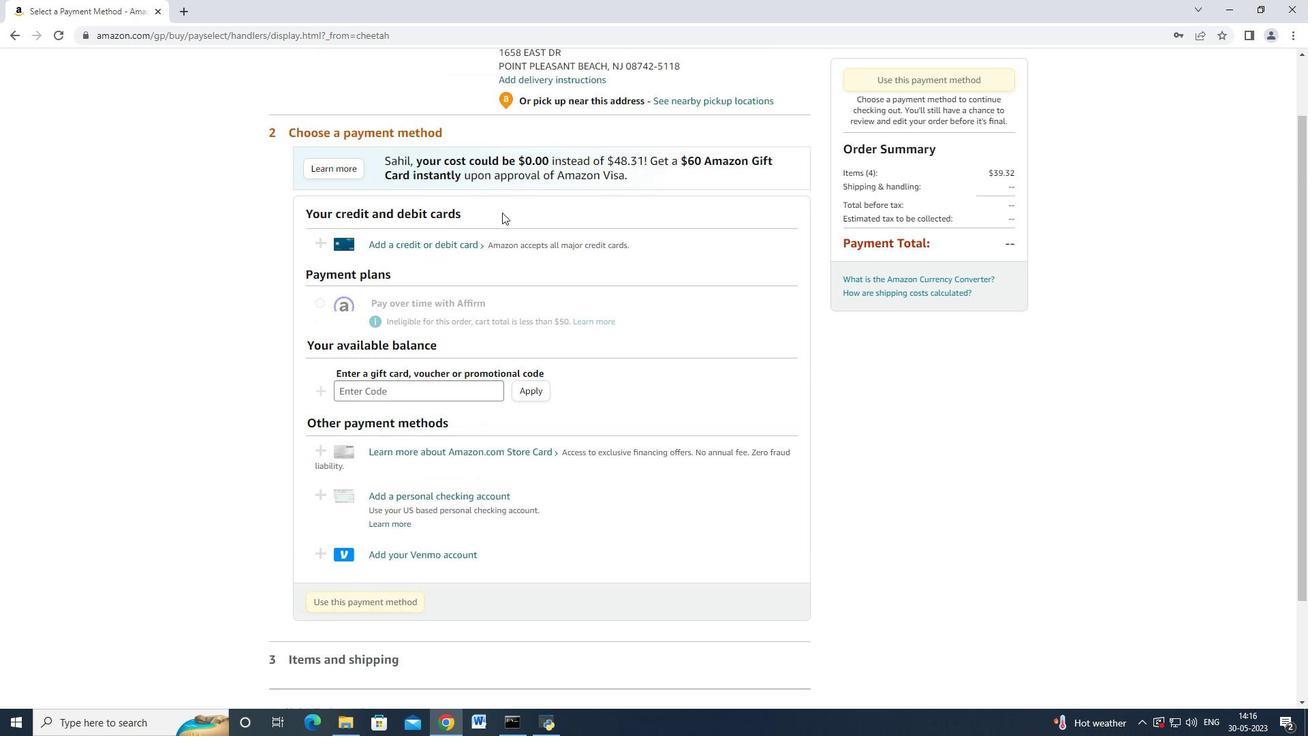 
Action: Mouse moved to (502, 213)
Screenshot: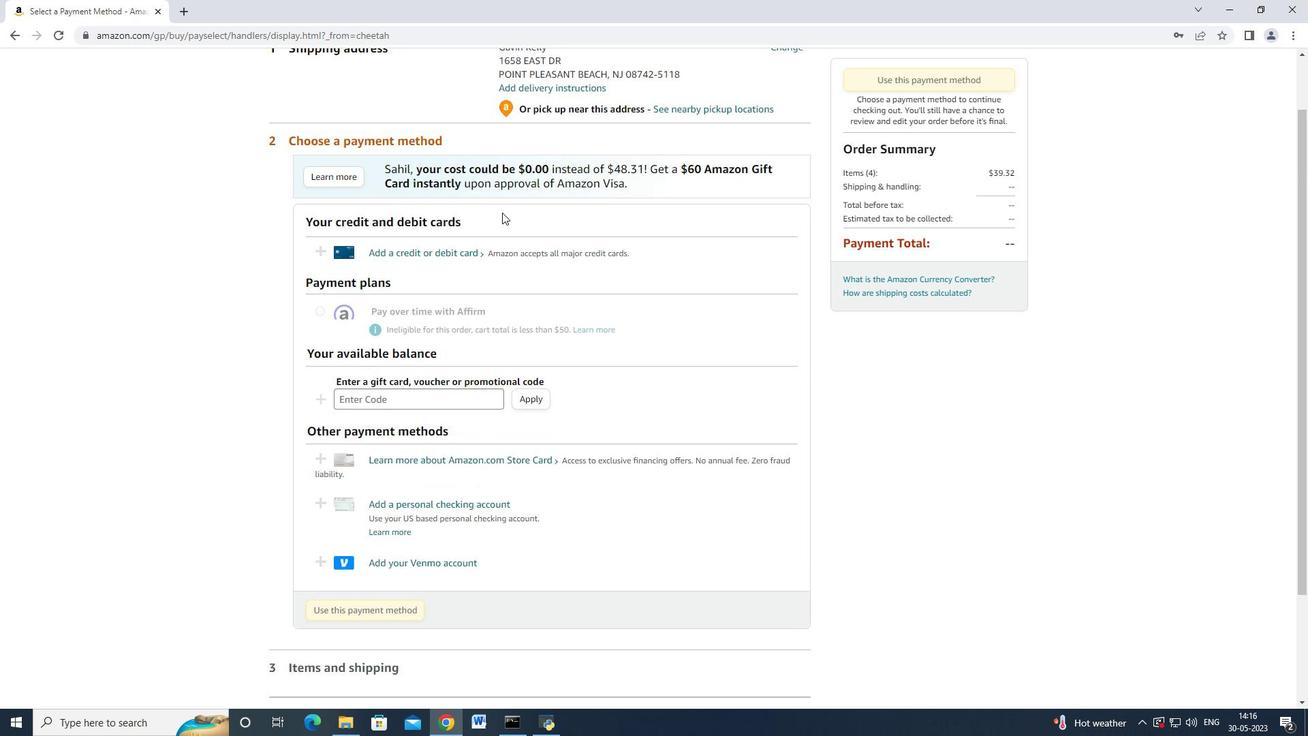 
Action: Mouse scrolled (502, 214) with delta (0, 0)
Screenshot: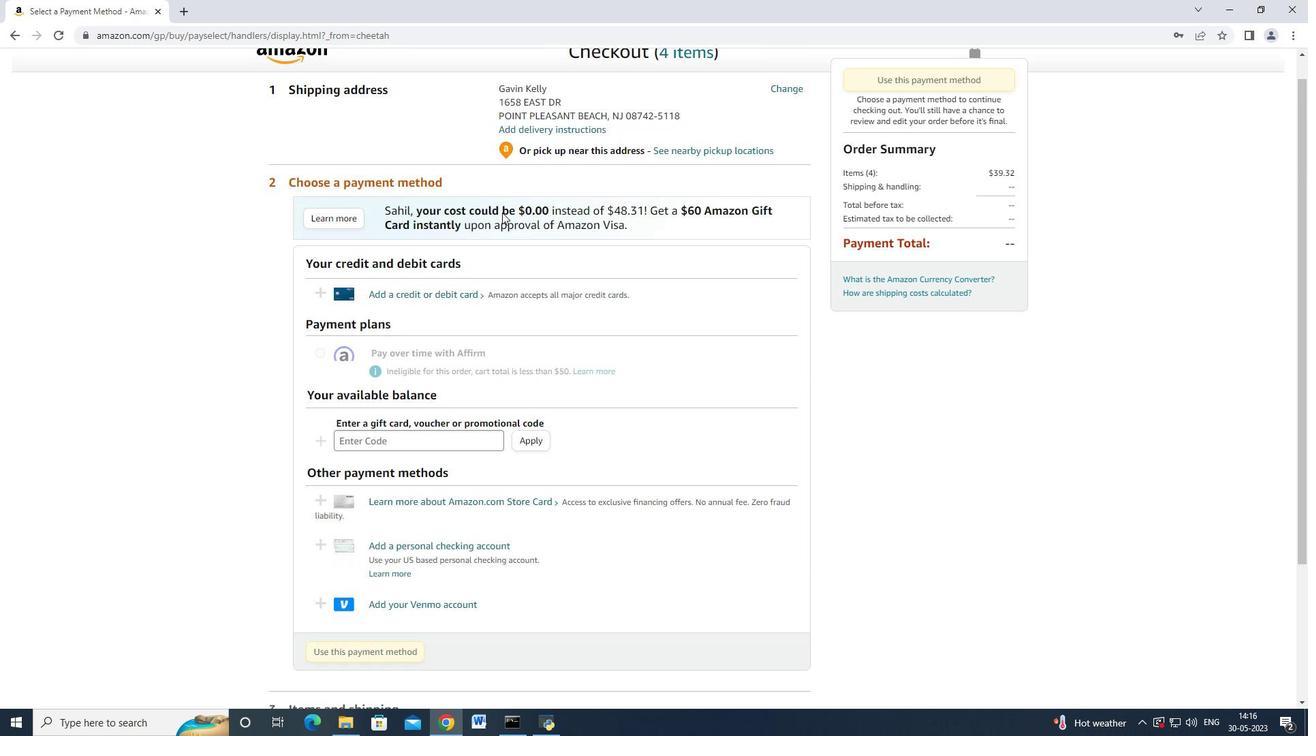 
Action: Mouse moved to (506, 209)
Screenshot: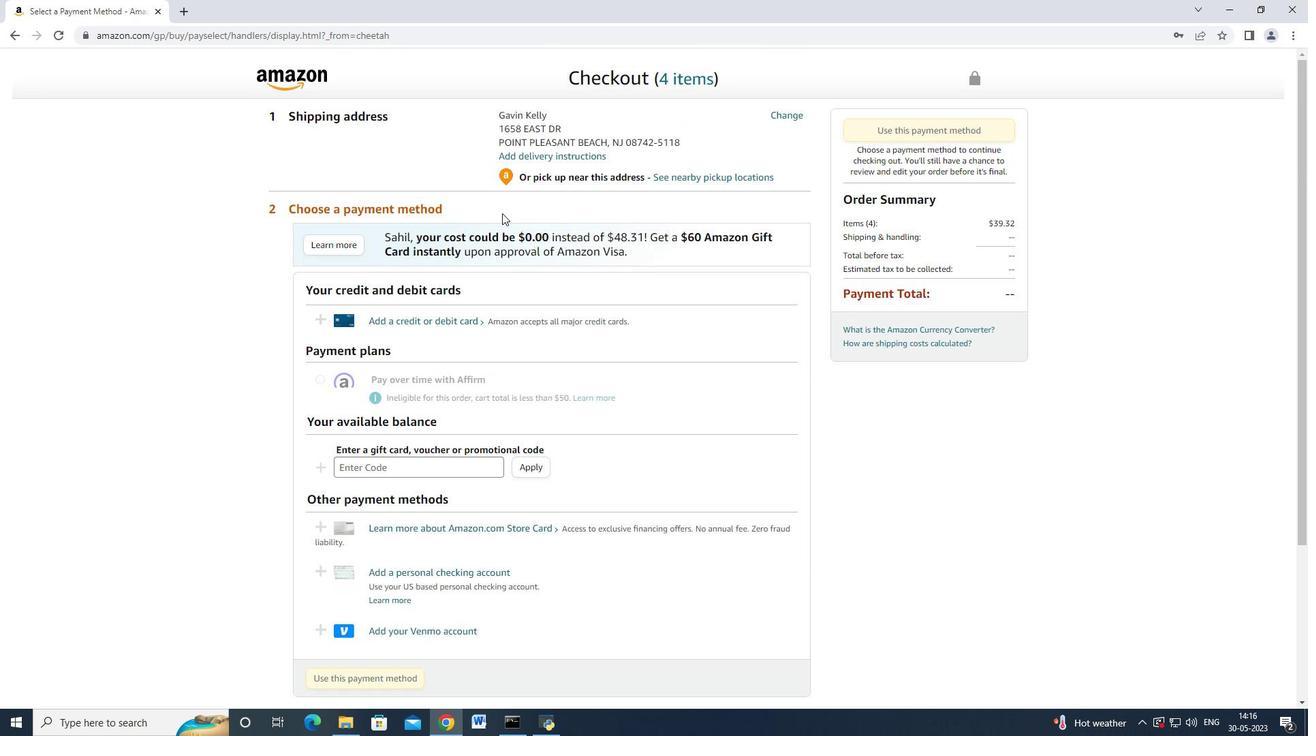 
Action: Mouse scrolled (506, 209) with delta (0, 0)
Screenshot: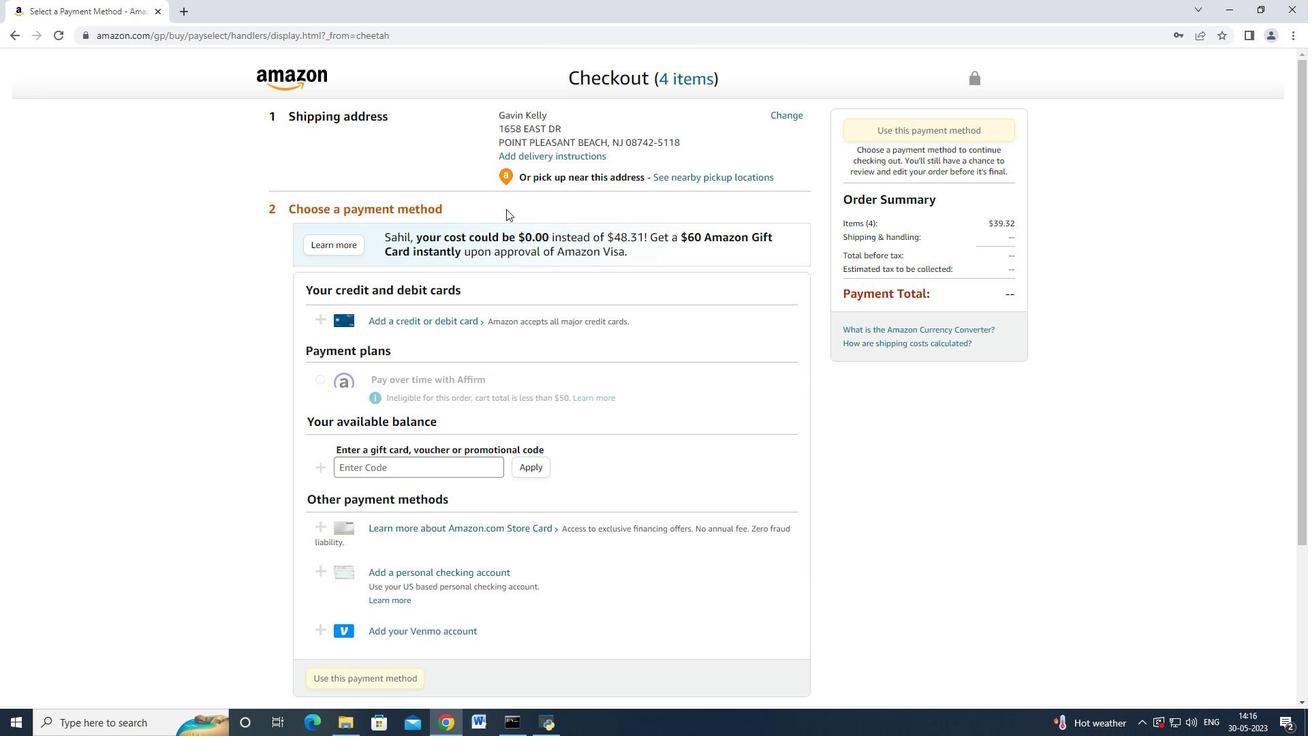 
Action: Mouse moved to (496, 228)
Screenshot: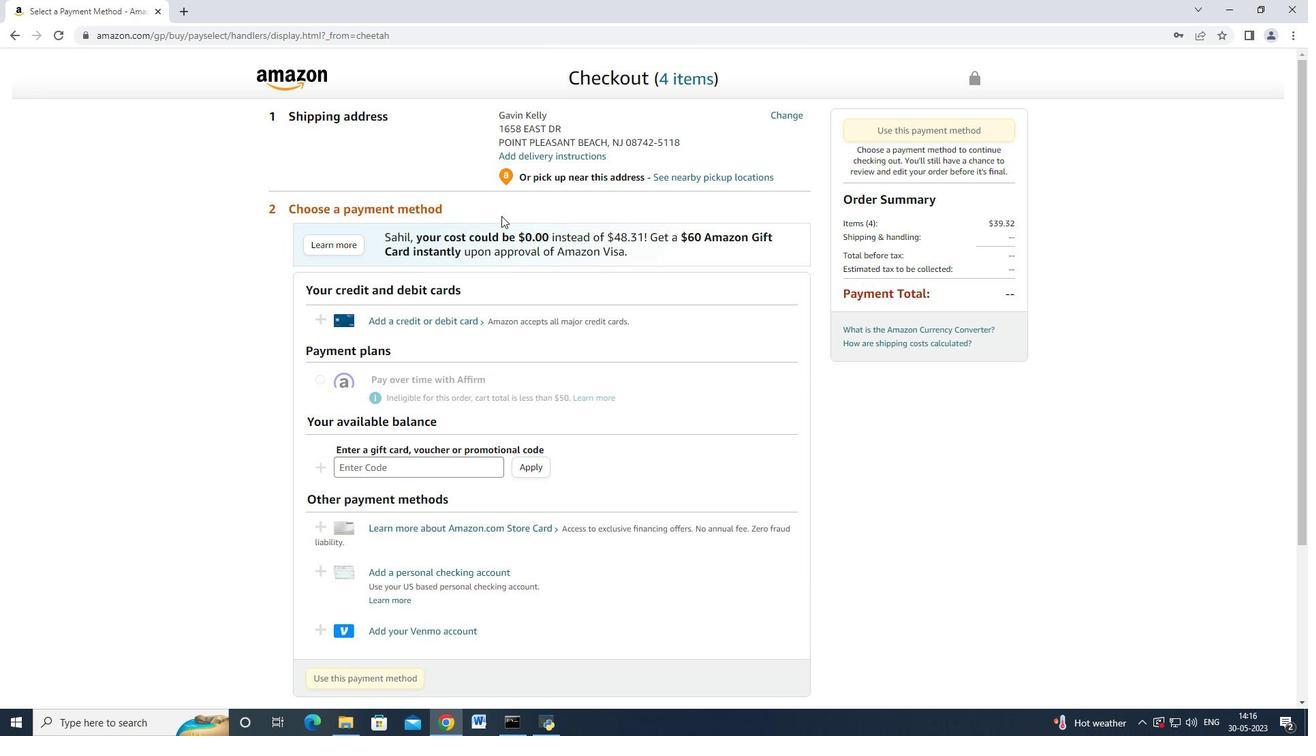 
Action: Mouse scrolled (496, 228) with delta (0, 0)
Screenshot: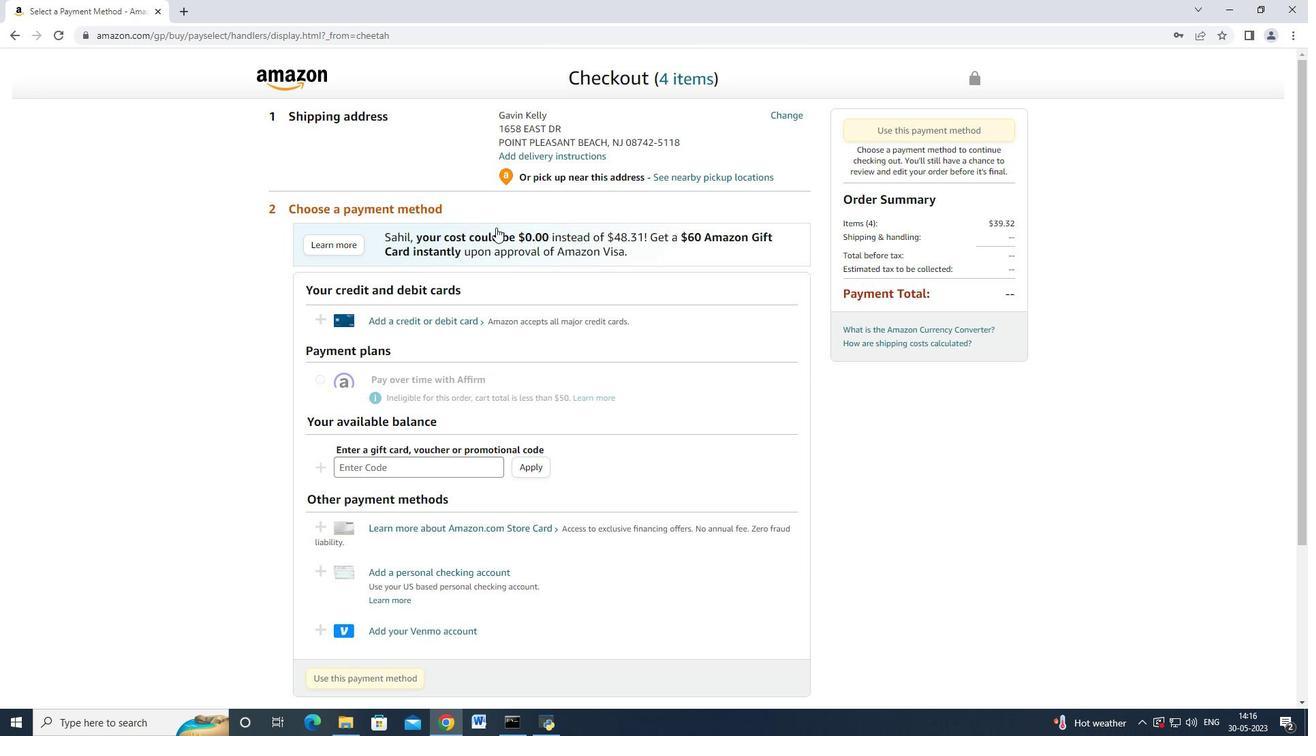 
Action: Mouse moved to (667, 213)
Screenshot: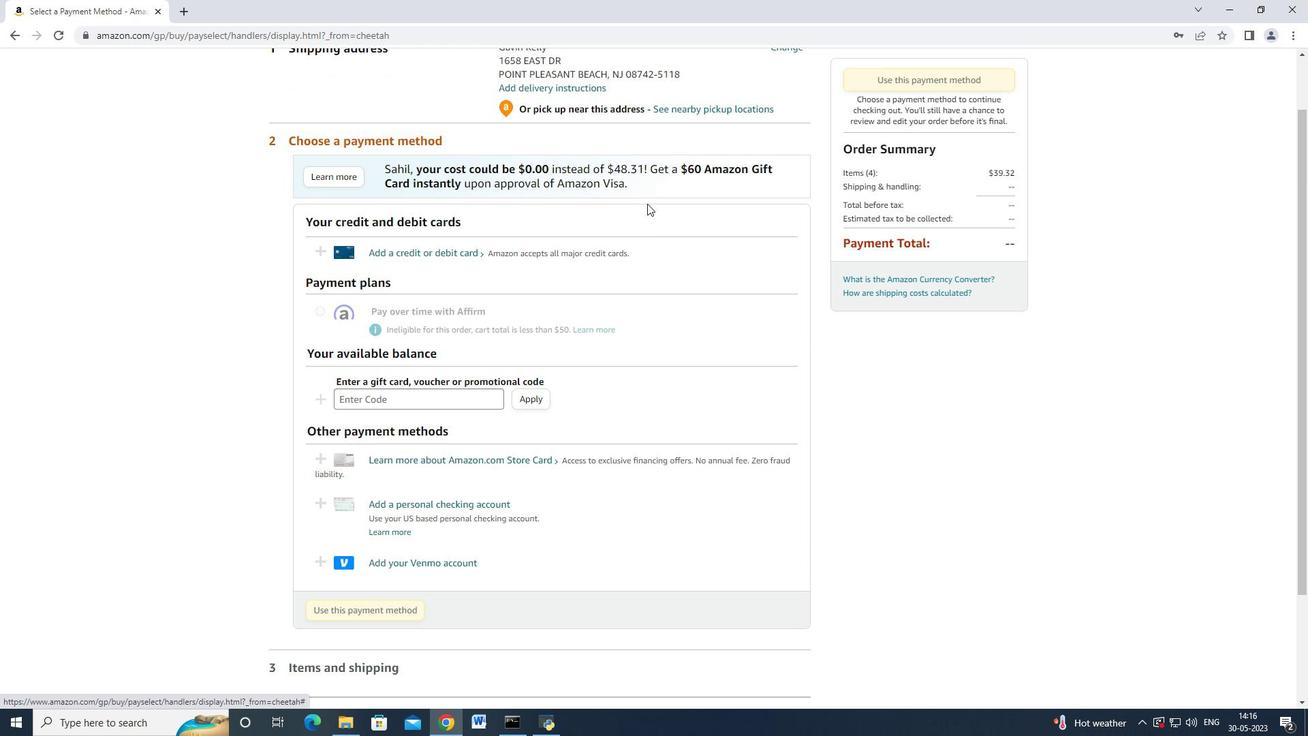 
Action: Mouse scrolled (667, 214) with delta (0, 0)
Screenshot: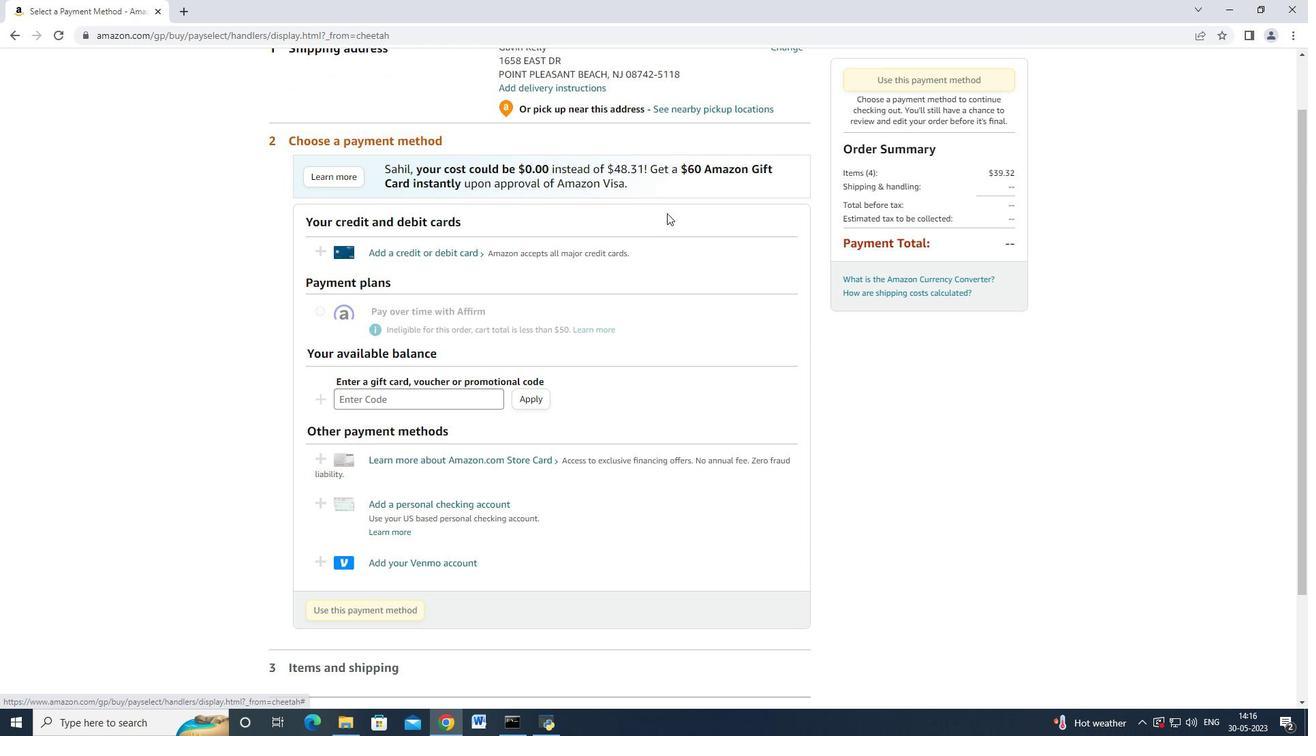 
Action: Mouse scrolled (667, 214) with delta (0, 0)
Screenshot: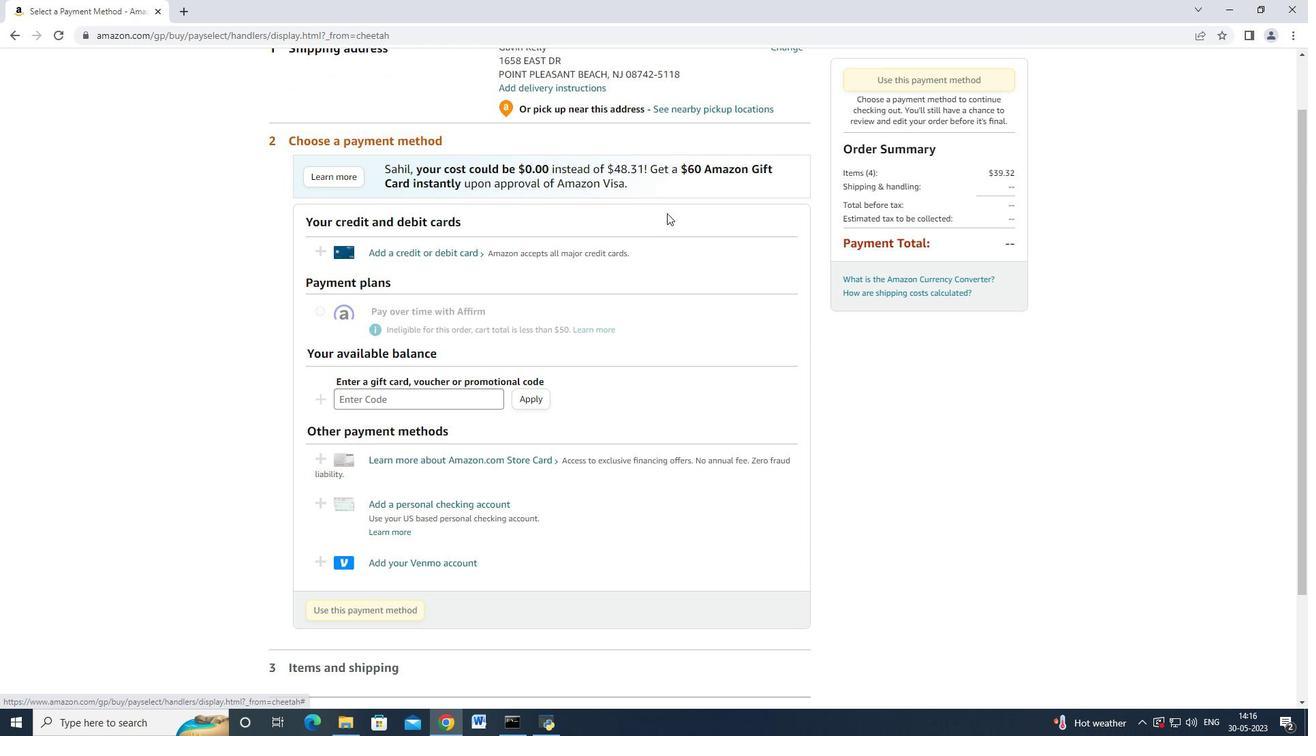 
Action: Mouse scrolled (667, 214) with delta (0, 0)
Screenshot: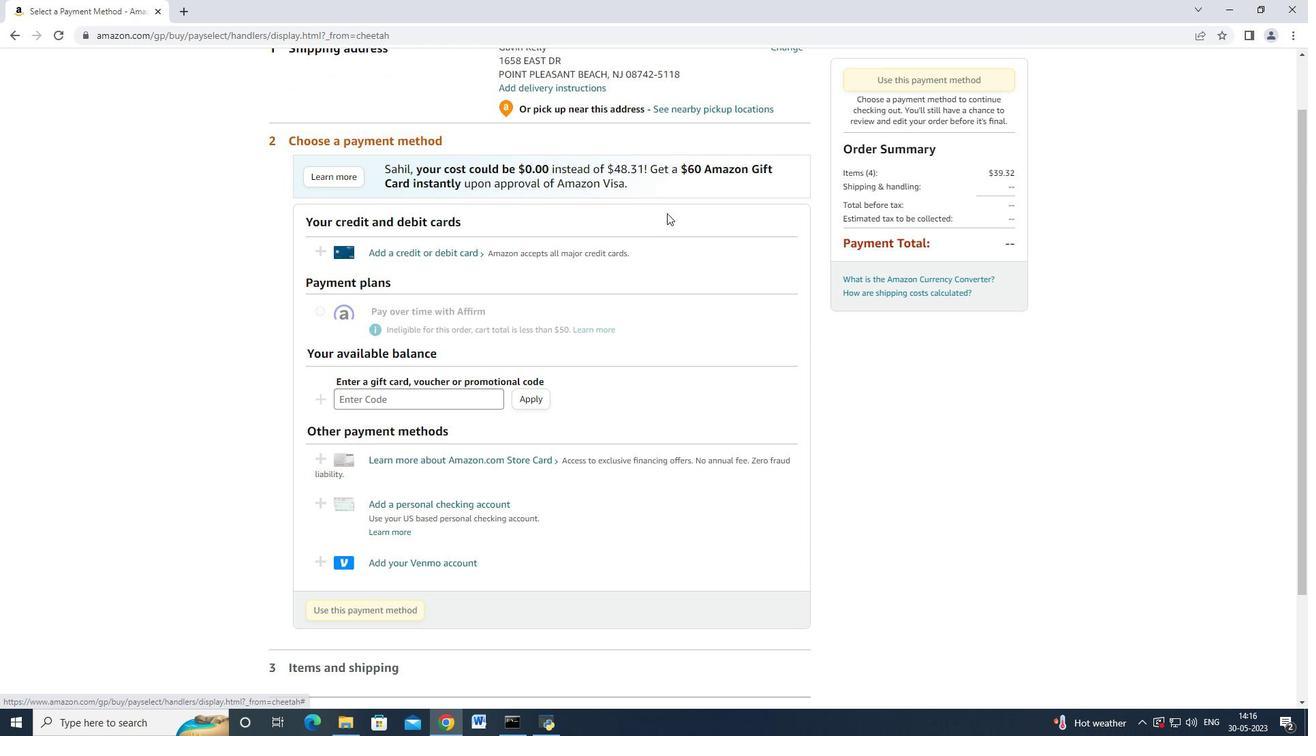 
Action: Mouse moved to (776, 113)
Screenshot: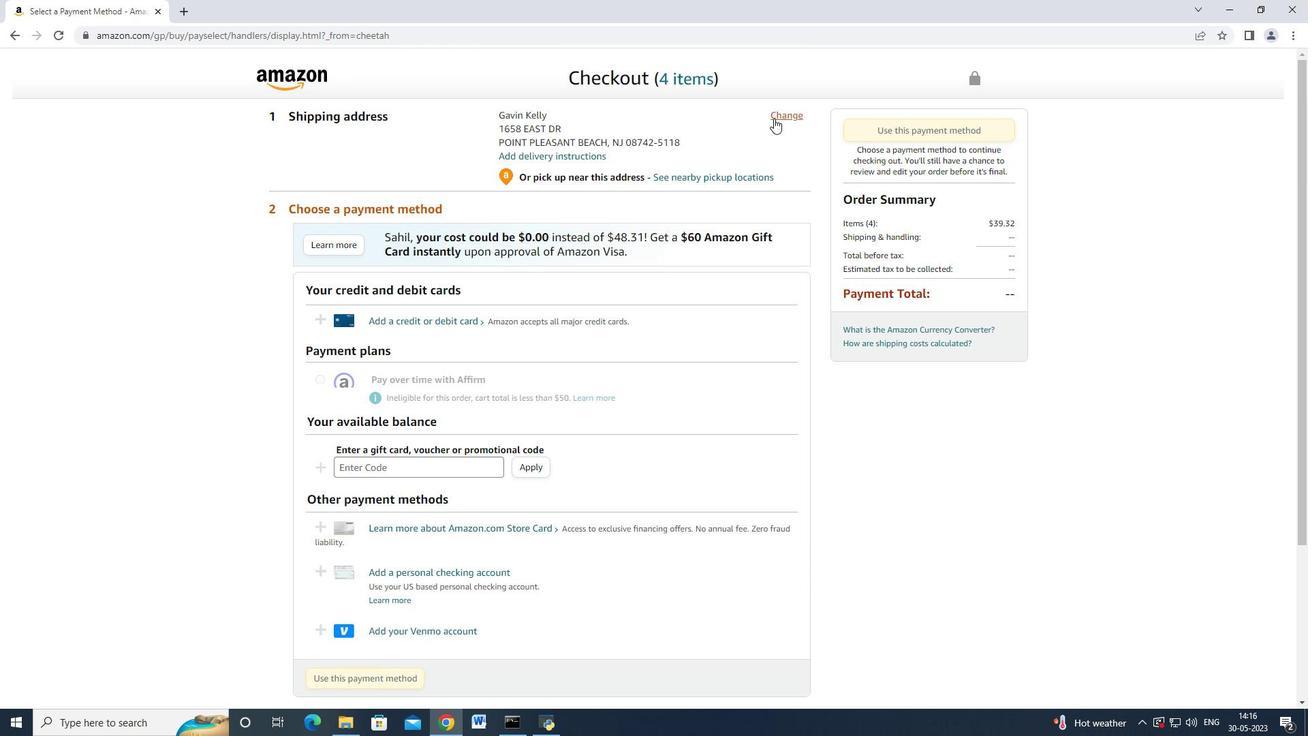 
Action: Mouse pressed left at (776, 113)
Screenshot: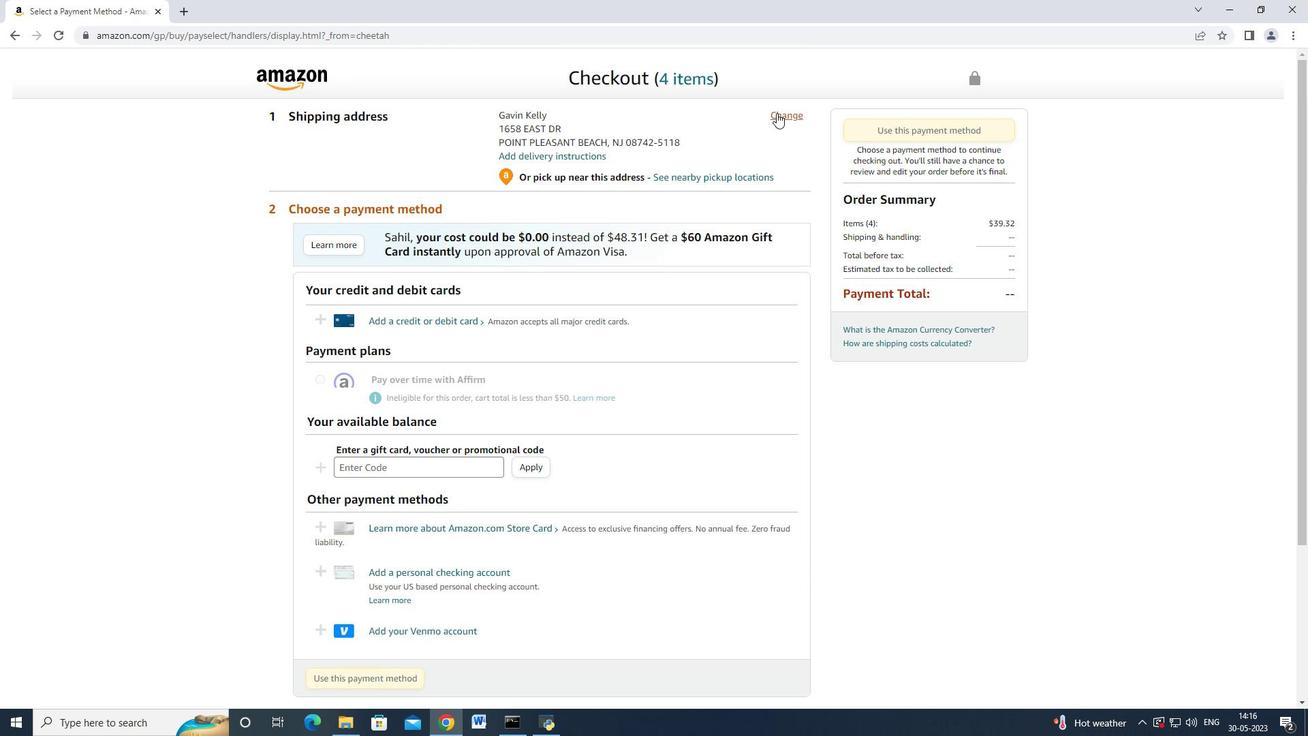 
Action: Mouse moved to (492, 299)
Screenshot: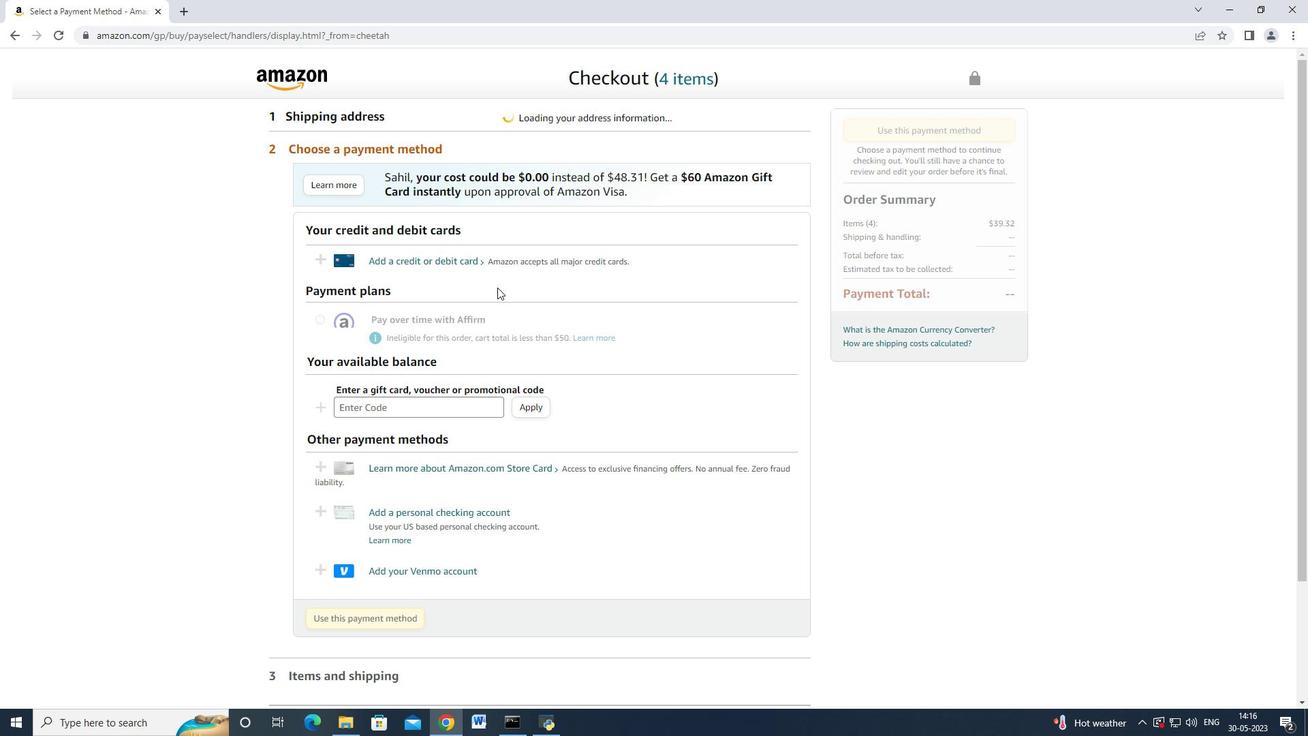 
Action: Mouse scrolled (492, 298) with delta (0, 0)
Screenshot: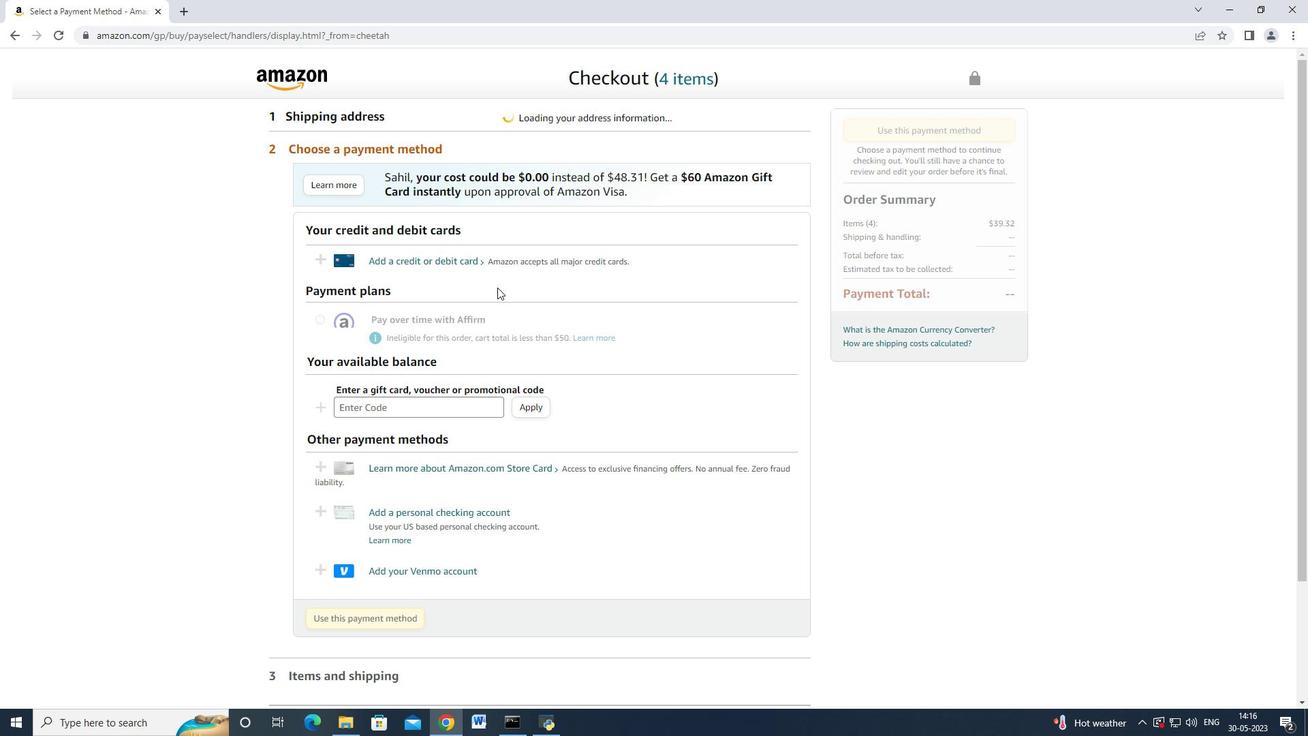 
Action: Mouse moved to (490, 303)
Screenshot: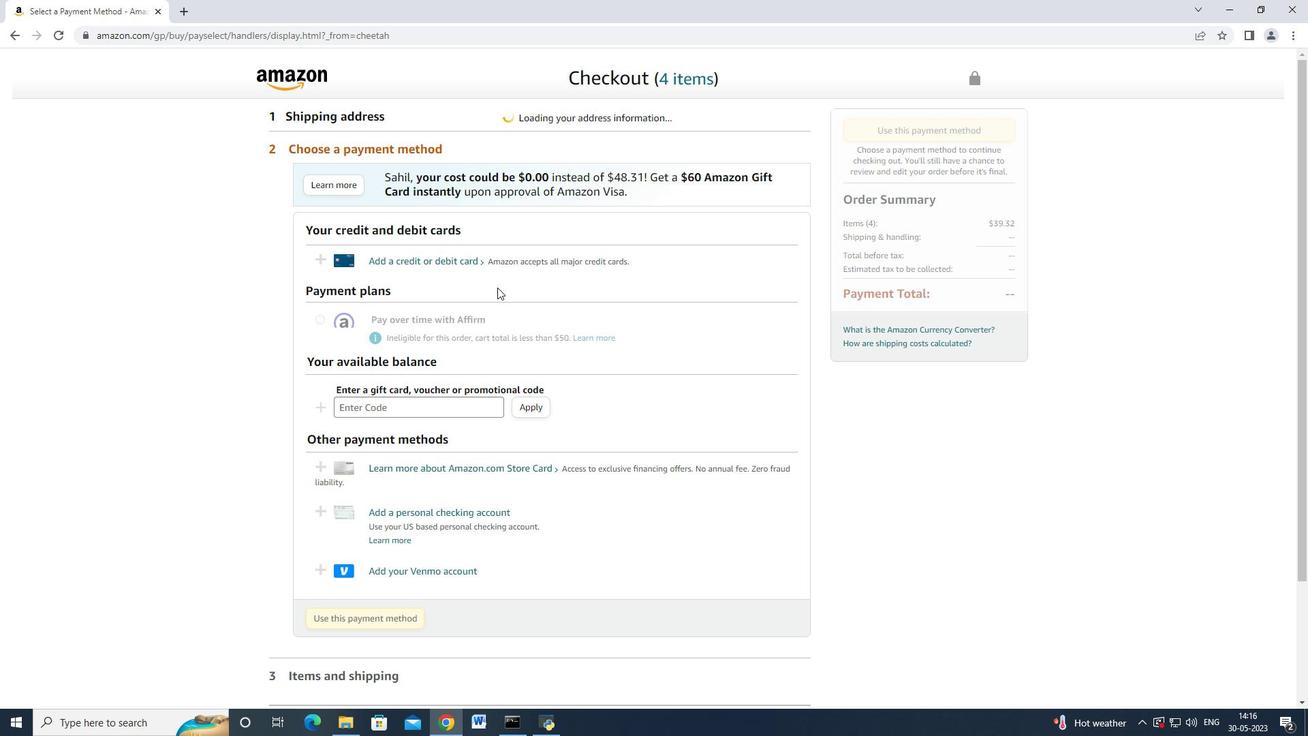 
Action: Mouse scrolled (490, 303) with delta (0, 0)
Screenshot: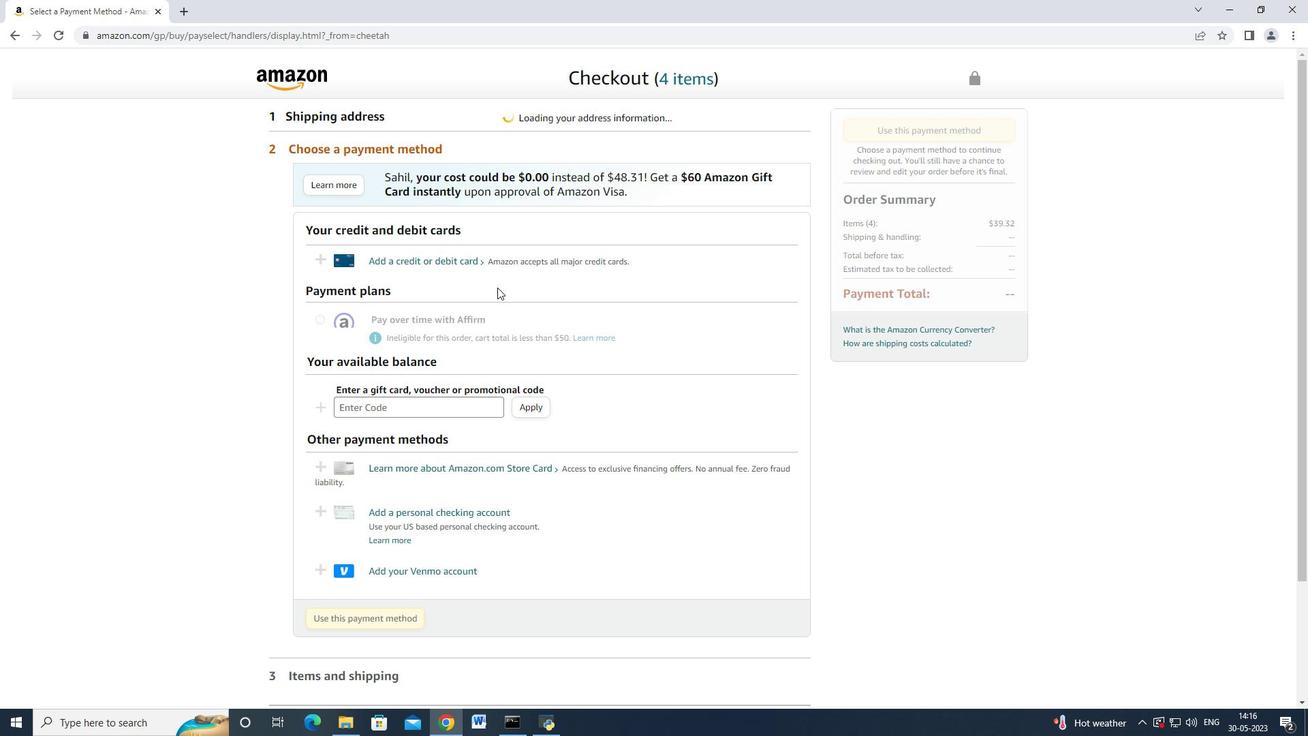 
Action: Mouse moved to (489, 306)
Screenshot: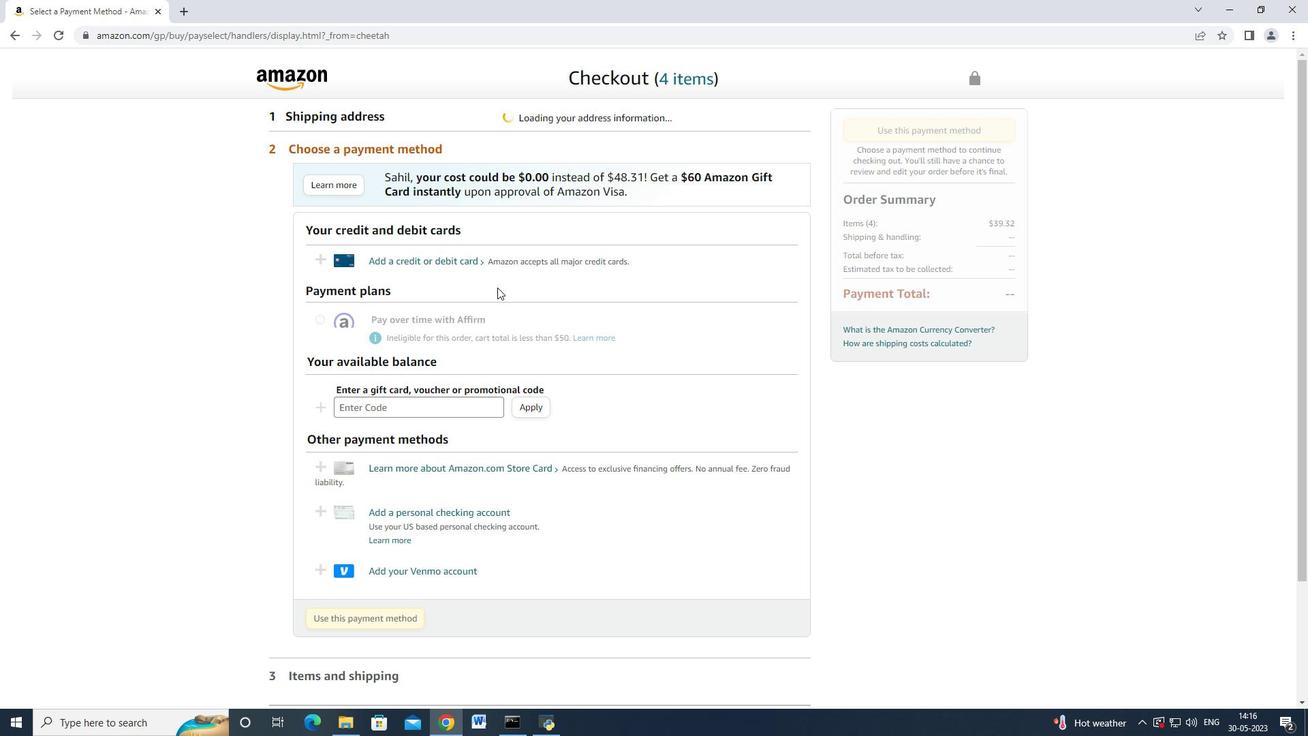 
Action: Mouse scrolled (489, 305) with delta (0, 0)
Screenshot: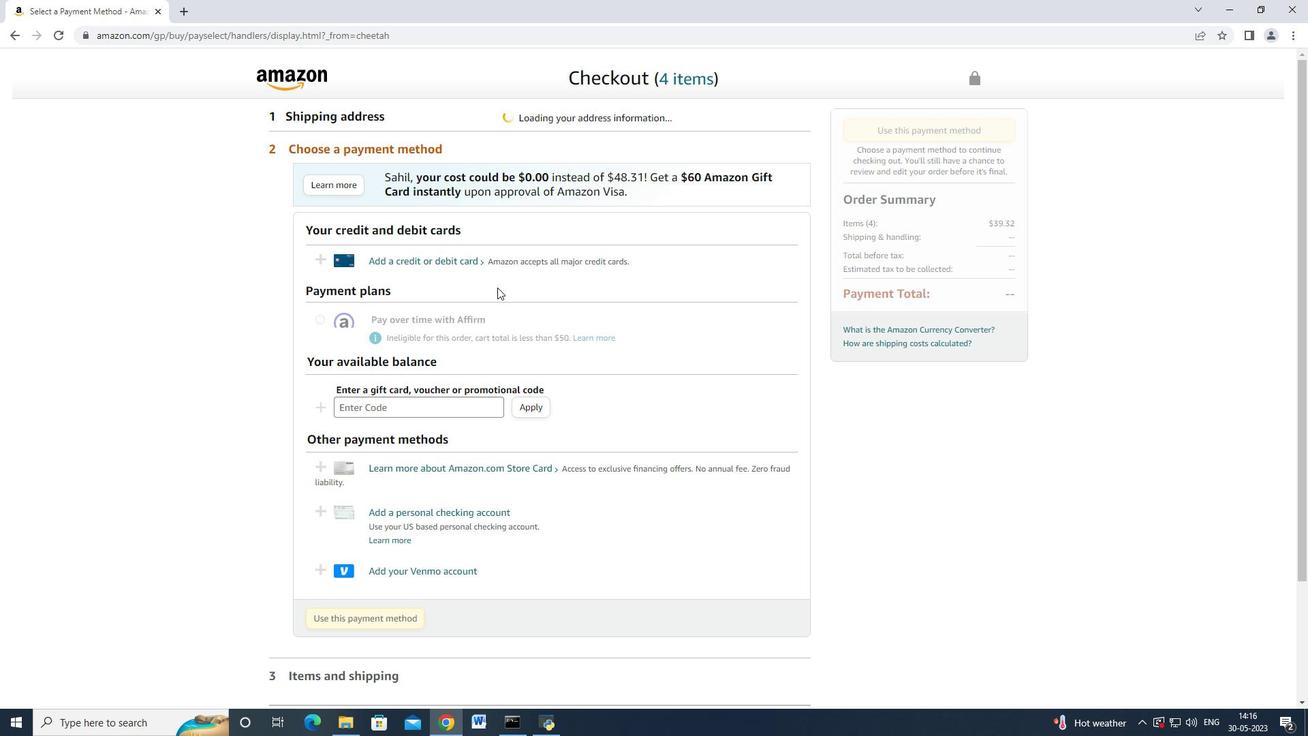 
Action: Mouse scrolled (489, 306) with delta (0, 0)
Screenshot: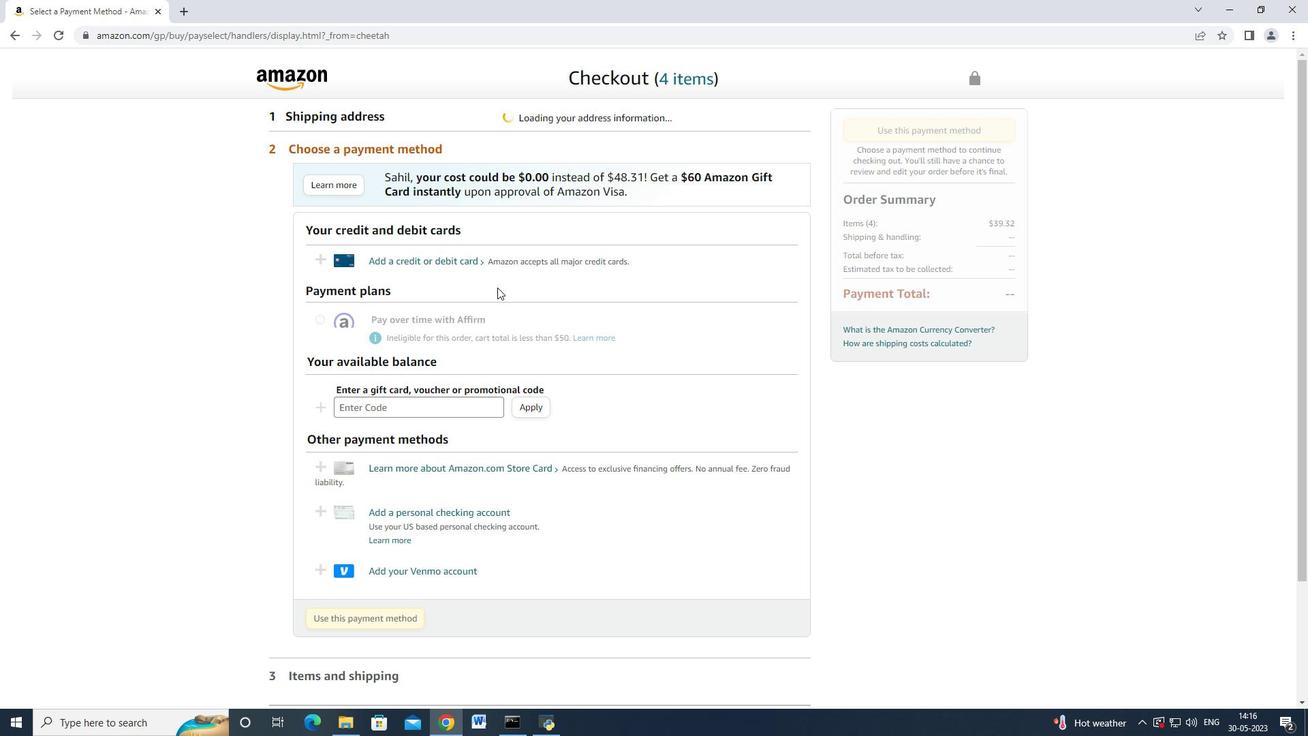 
Action: Mouse moved to (488, 306)
Screenshot: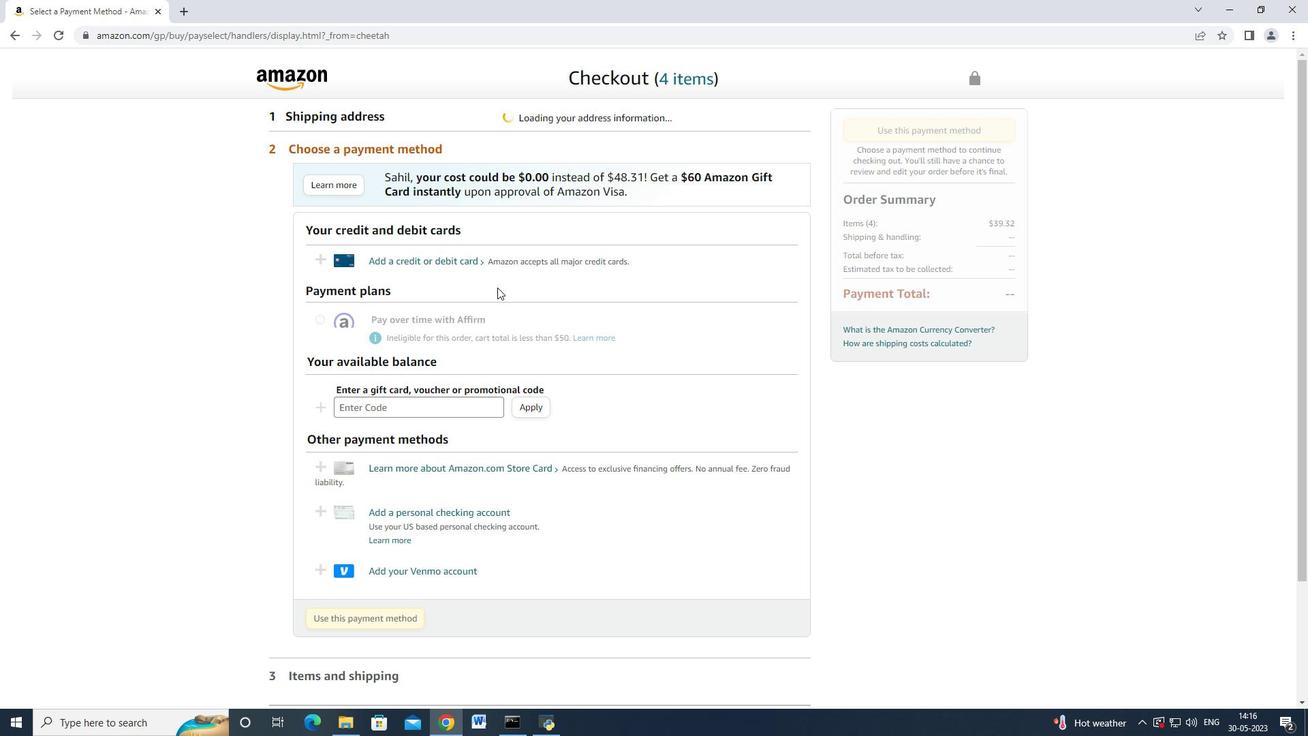 
Action: Mouse scrolled (488, 306) with delta (0, 0)
Screenshot: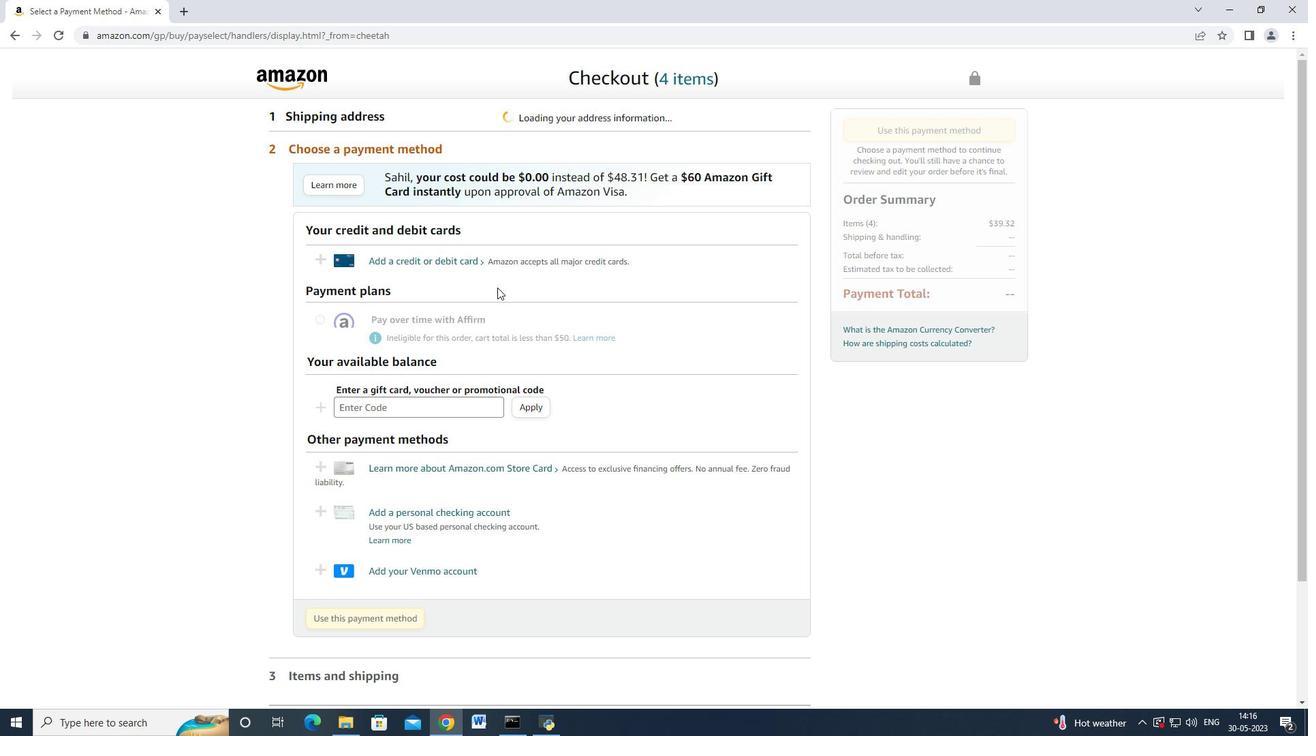 
Action: Mouse moved to (491, 314)
Screenshot: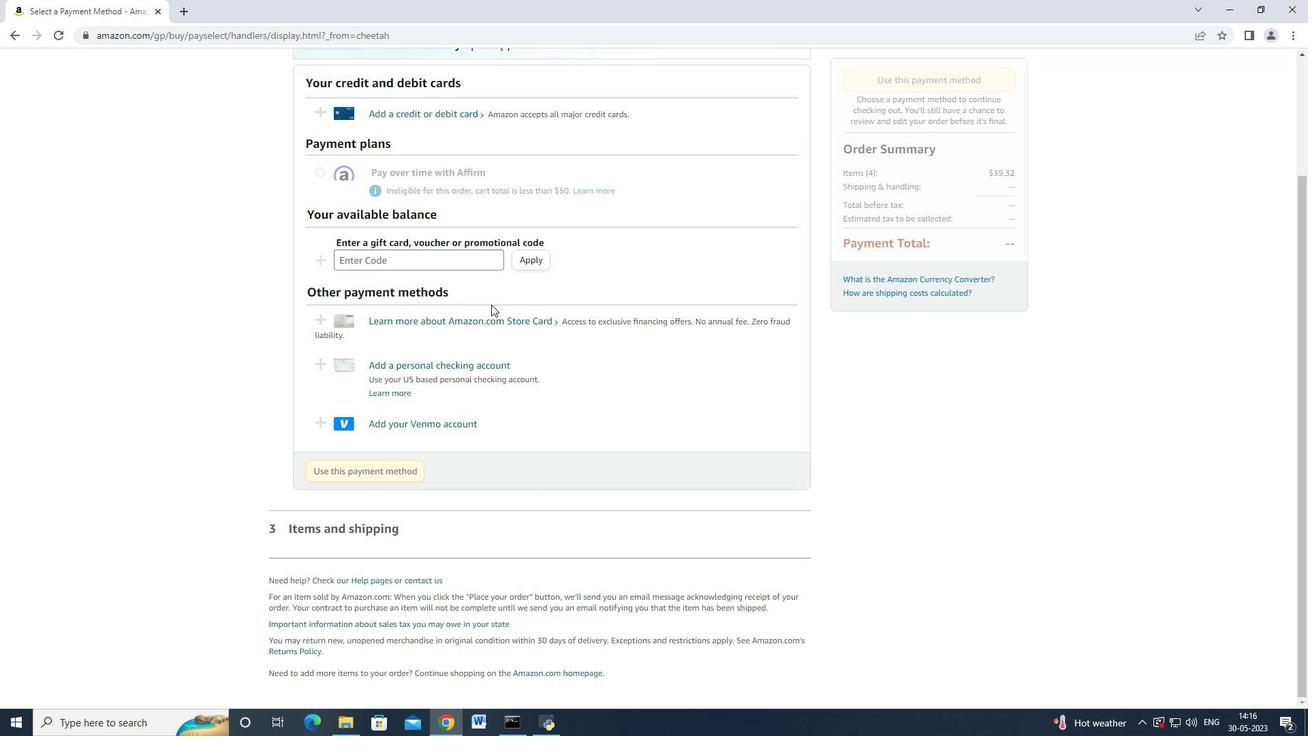 
Action: Mouse scrolled (491, 313) with delta (0, 0)
Screenshot: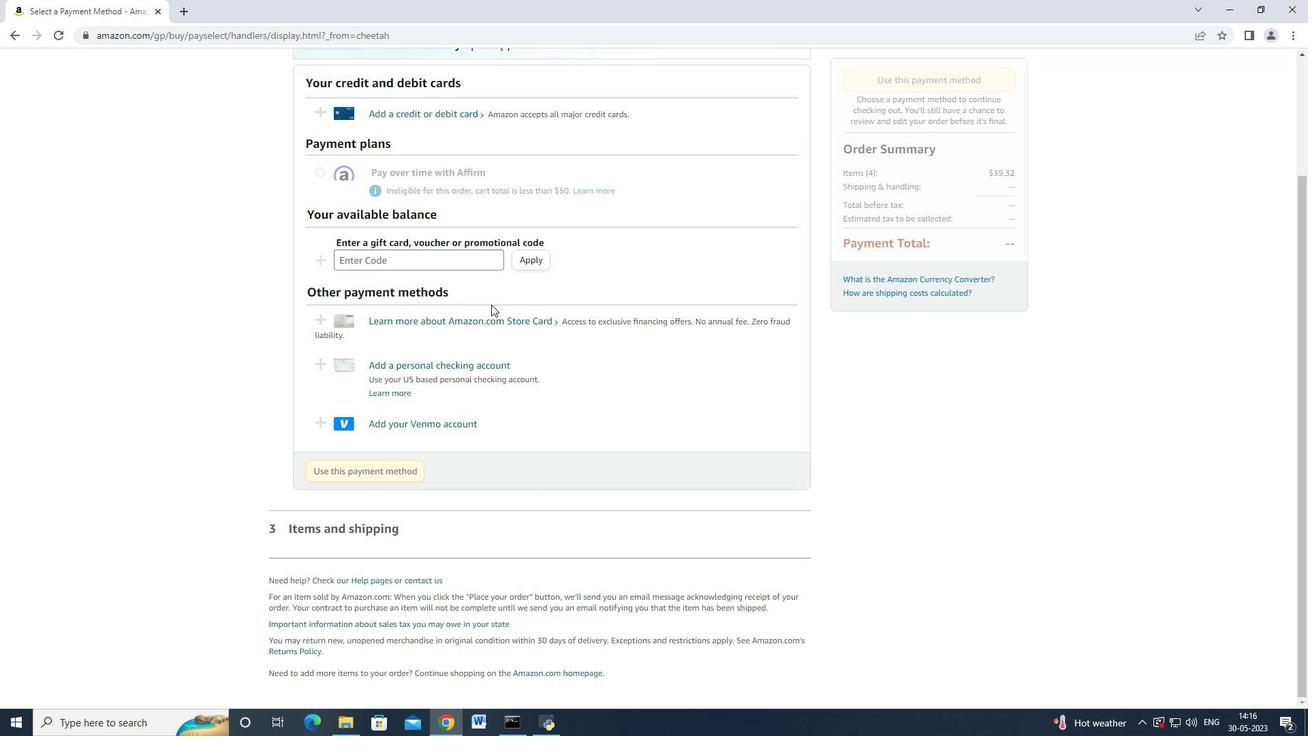 
Action: Mouse moved to (490, 315)
Screenshot: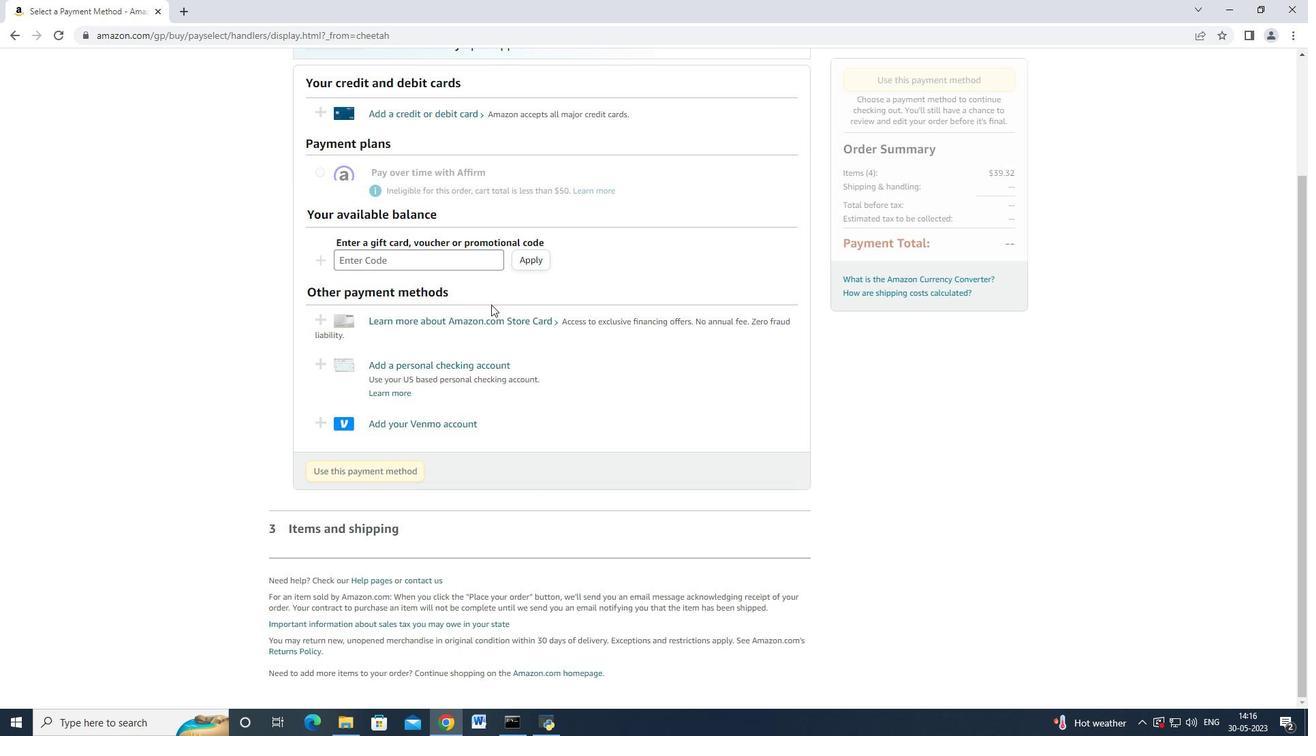 
Action: Mouse scrolled (490, 314) with delta (0, 0)
Screenshot: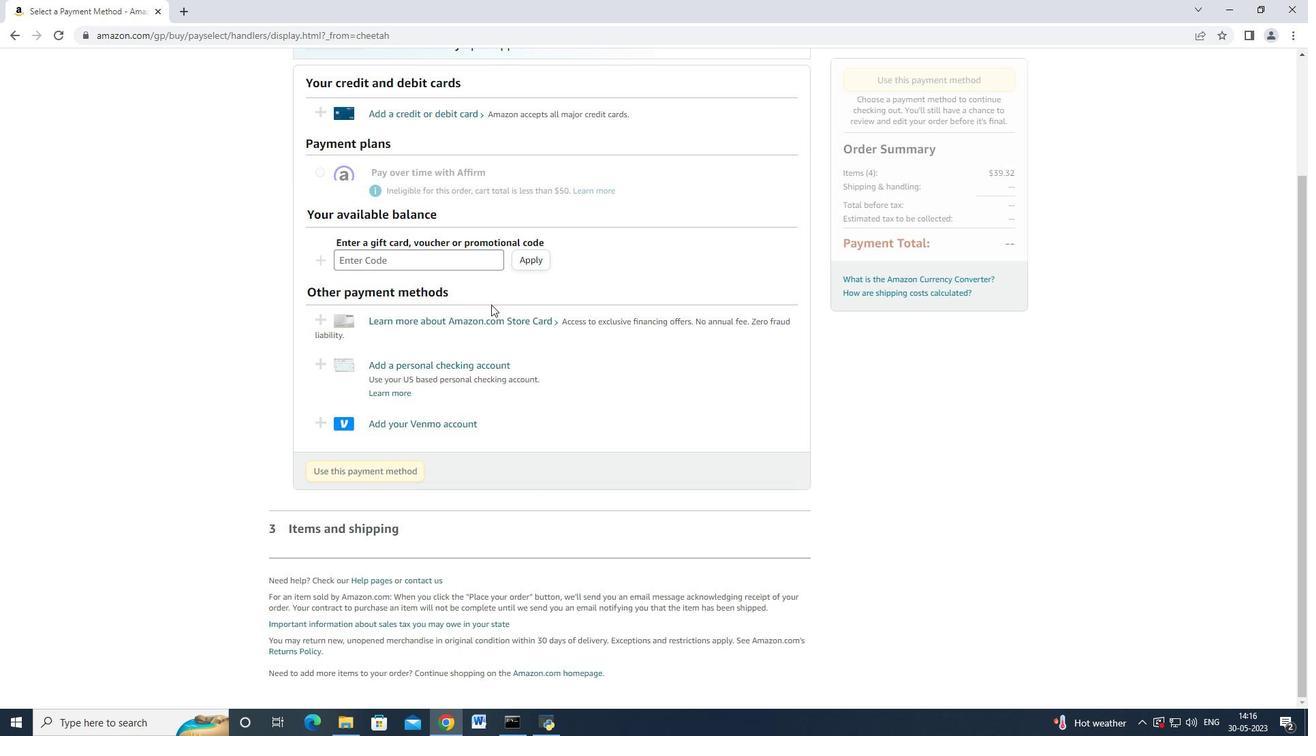 
Action: Mouse moved to (489, 317)
Screenshot: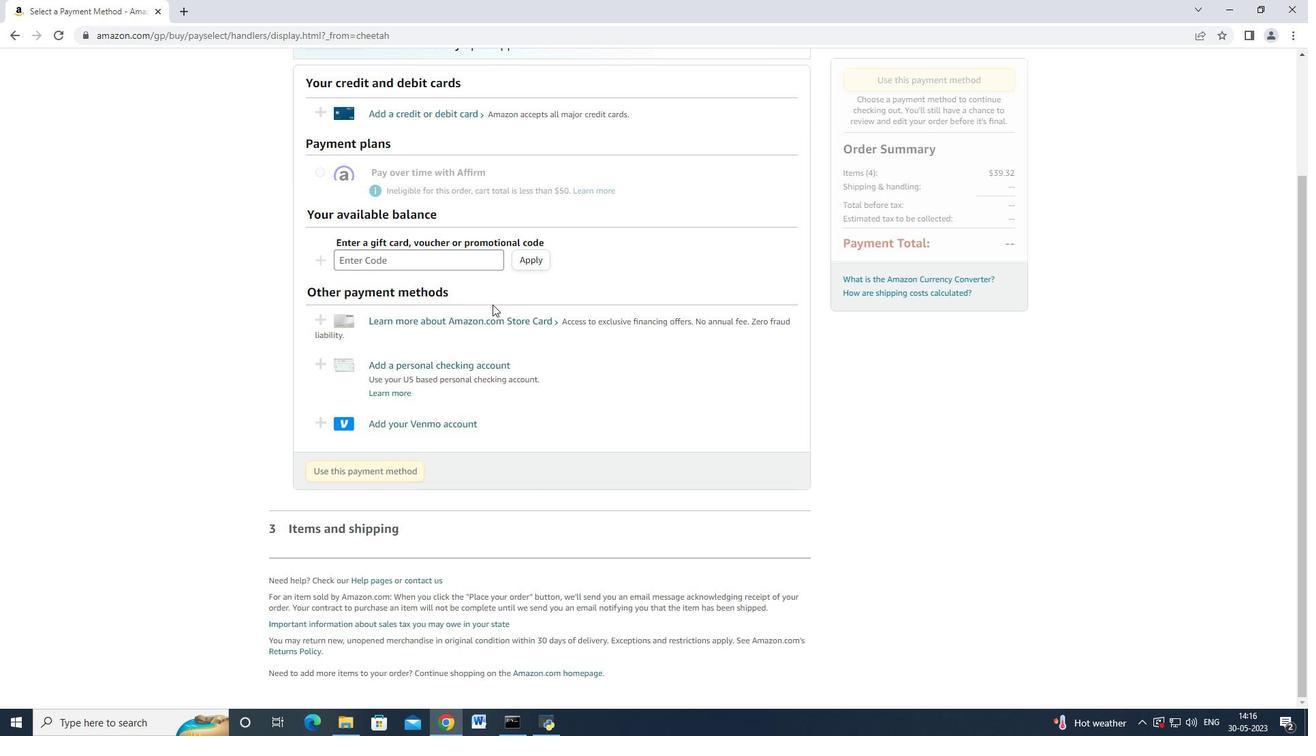 
Action: Mouse scrolled (489, 316) with delta (0, 0)
Screenshot: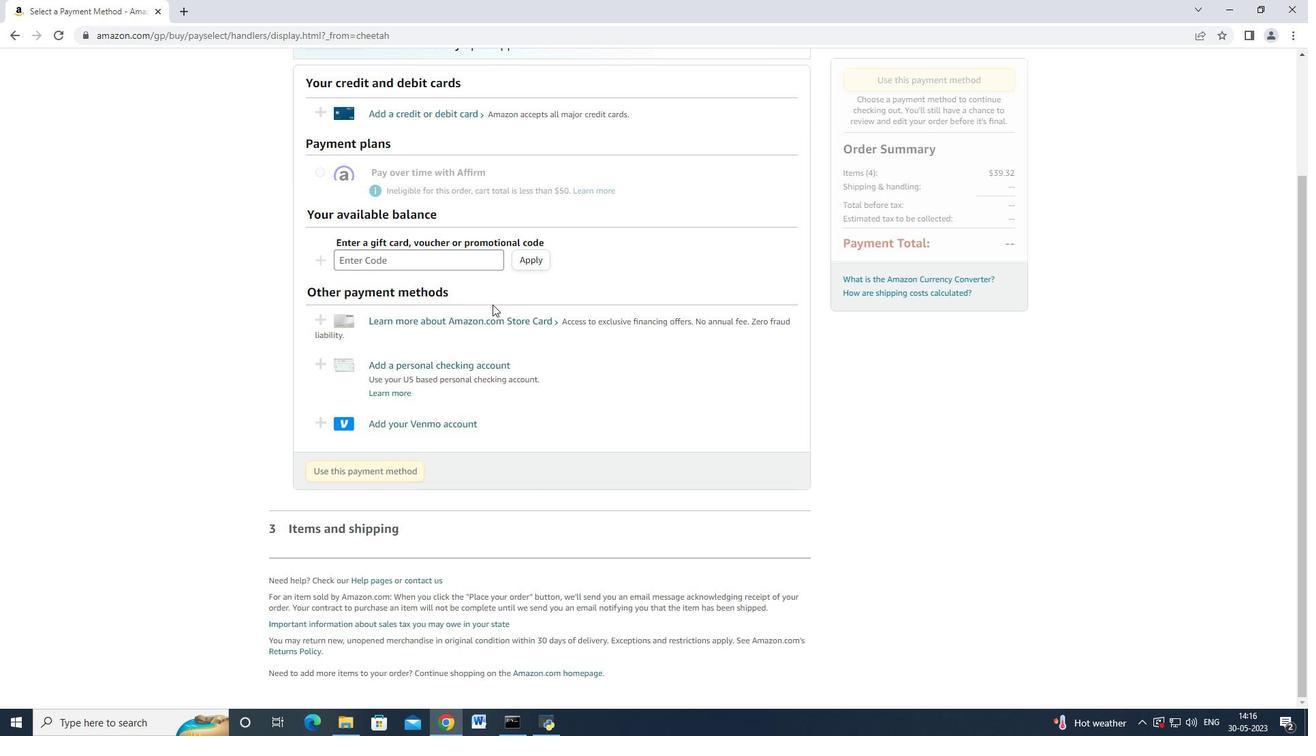 
Action: Mouse moved to (489, 318)
Screenshot: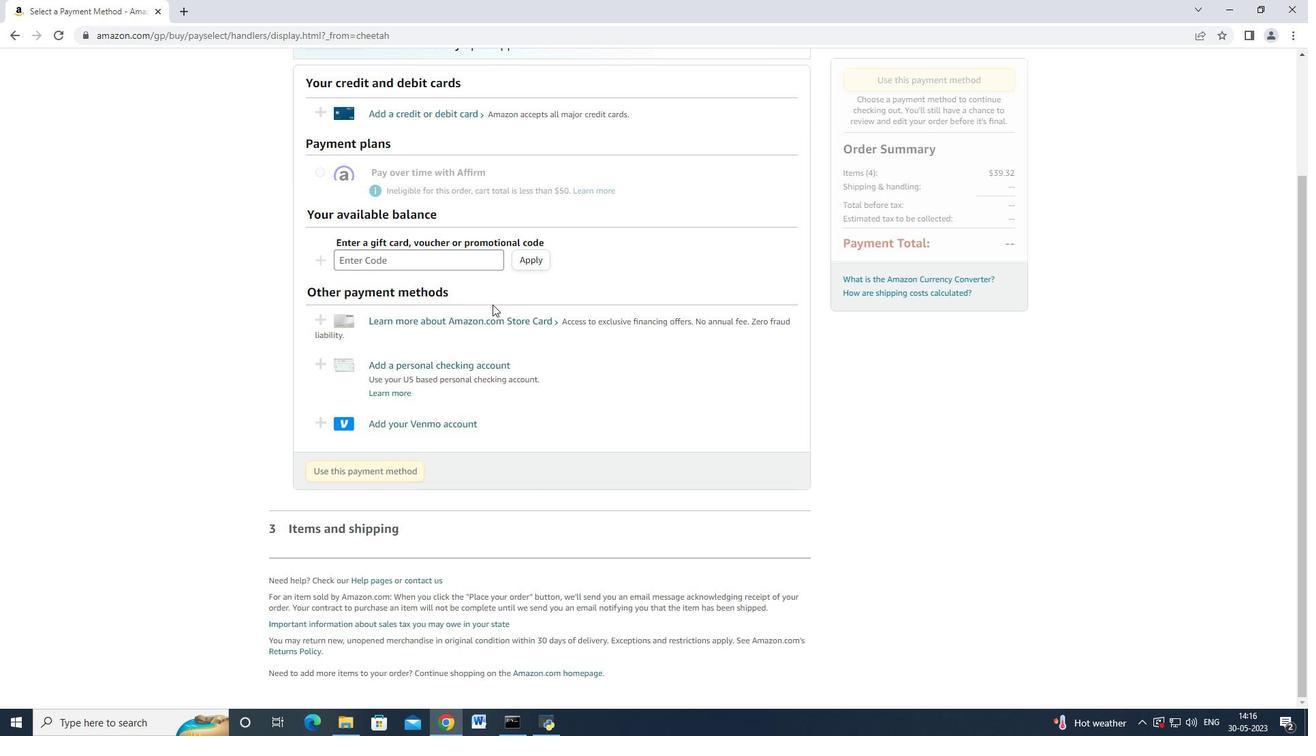 
Action: Mouse scrolled (489, 317) with delta (0, 0)
Screenshot: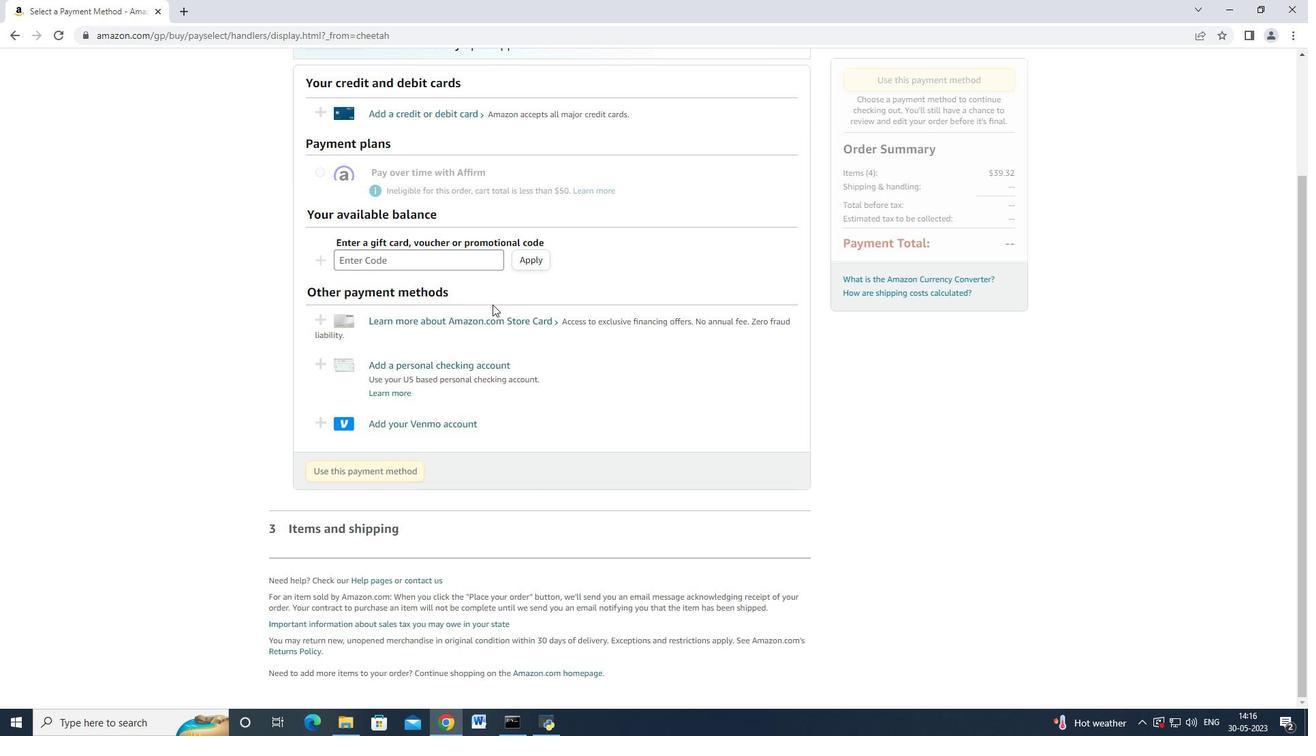 
Action: Mouse moved to (489, 318)
Screenshot: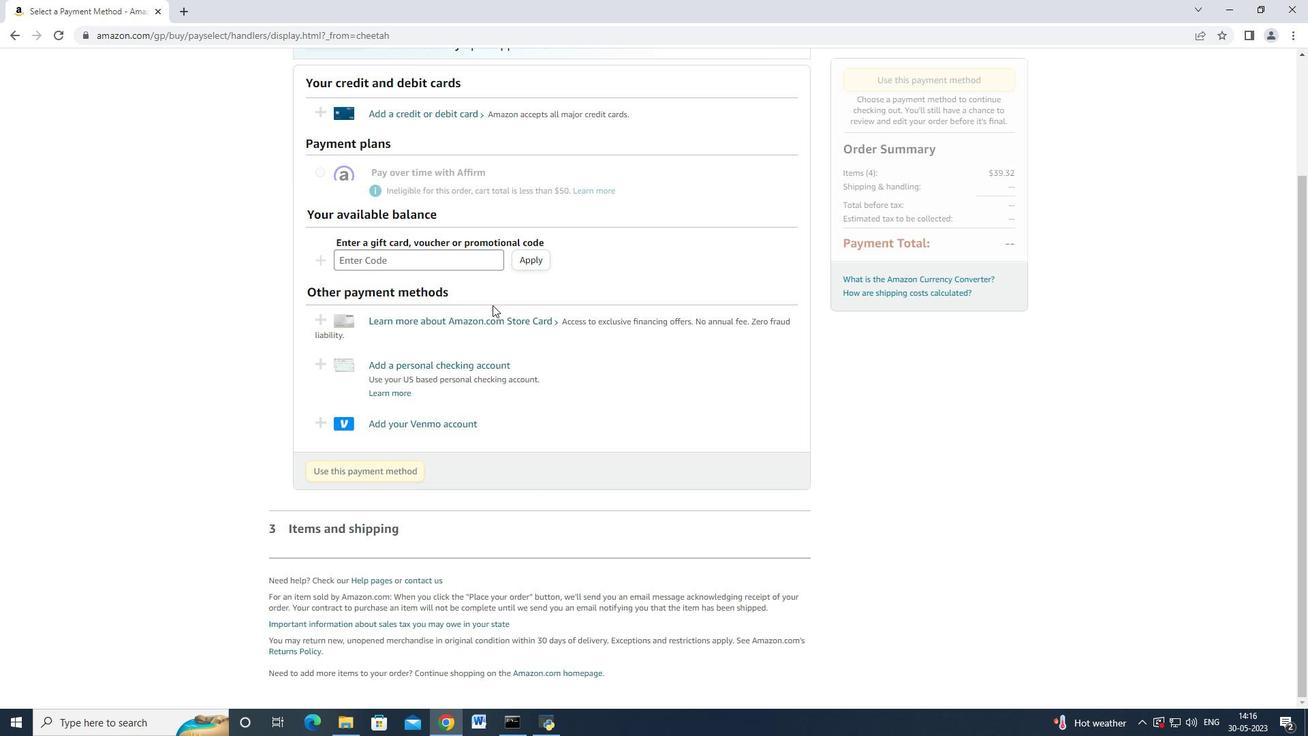 
Action: Mouse scrolled (489, 317) with delta (0, 0)
Screenshot: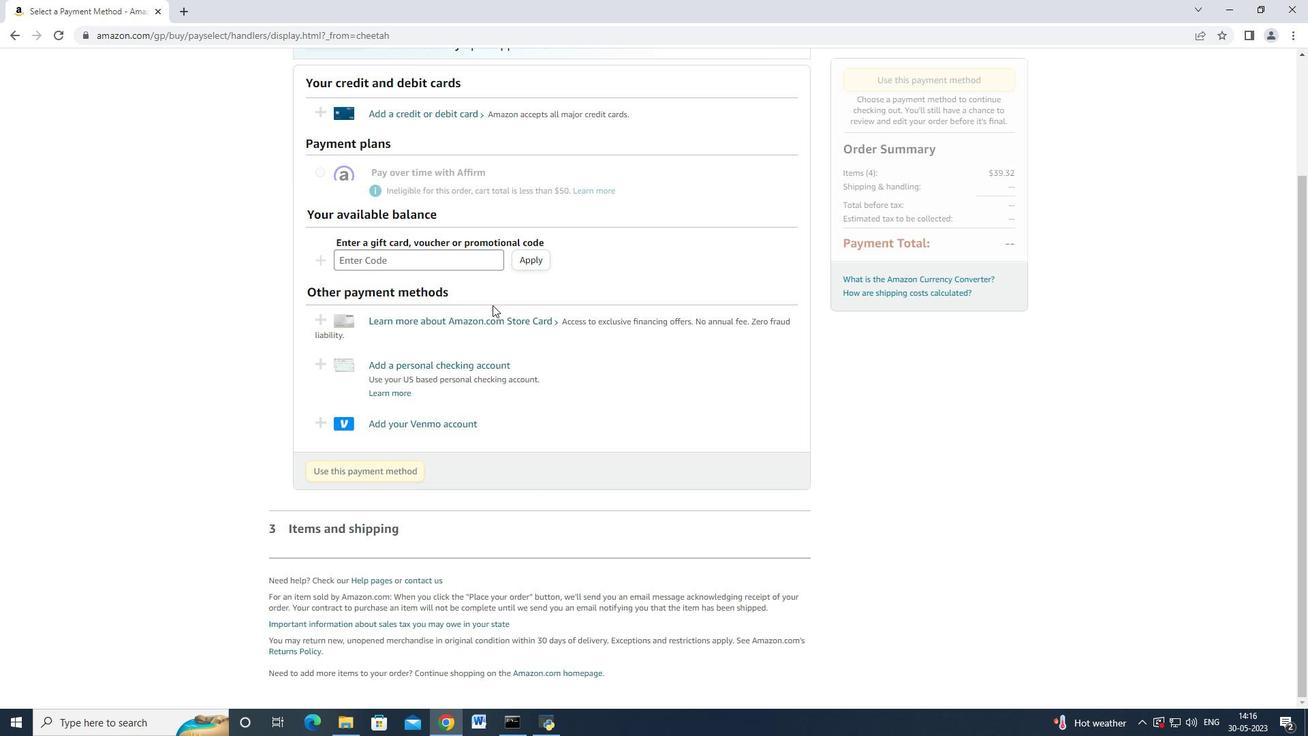 
Action: Mouse scrolled (489, 317) with delta (0, 0)
Screenshot: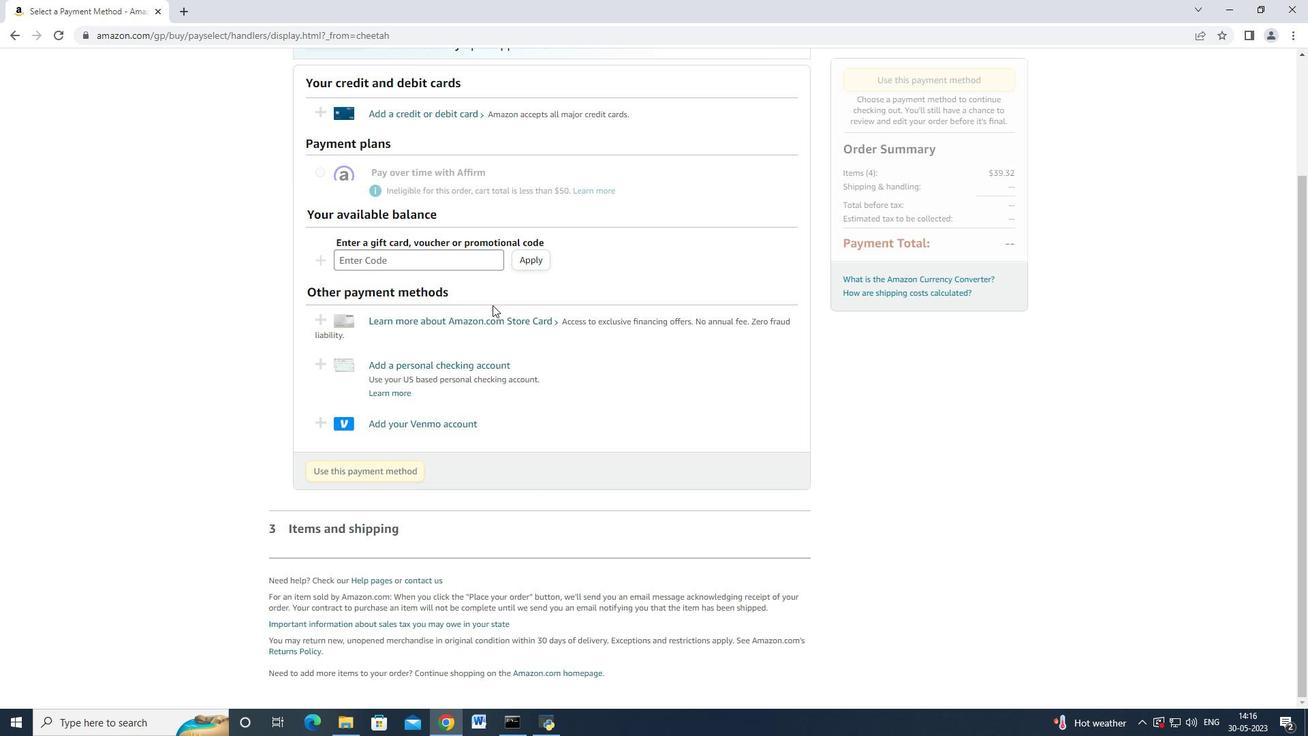 
Action: Mouse moved to (488, 318)
Screenshot: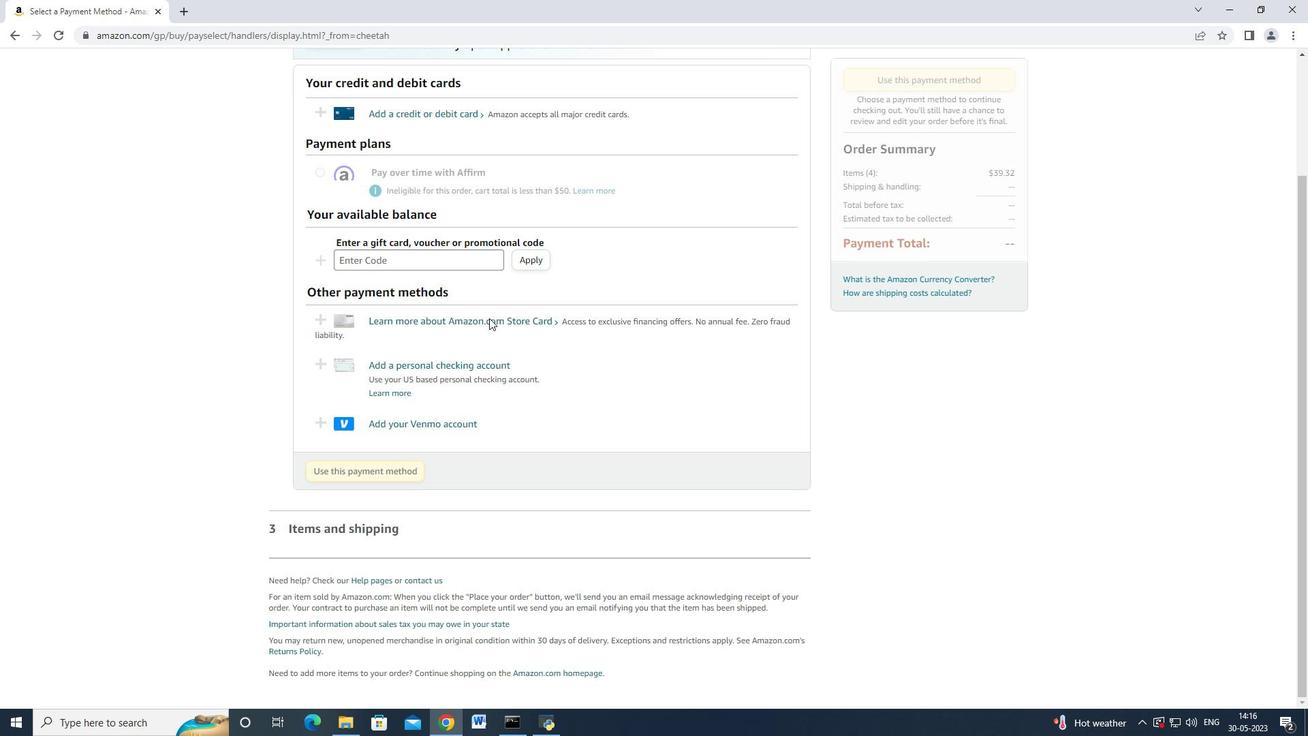 
Action: Mouse scrolled (488, 319) with delta (0, 0)
Screenshot: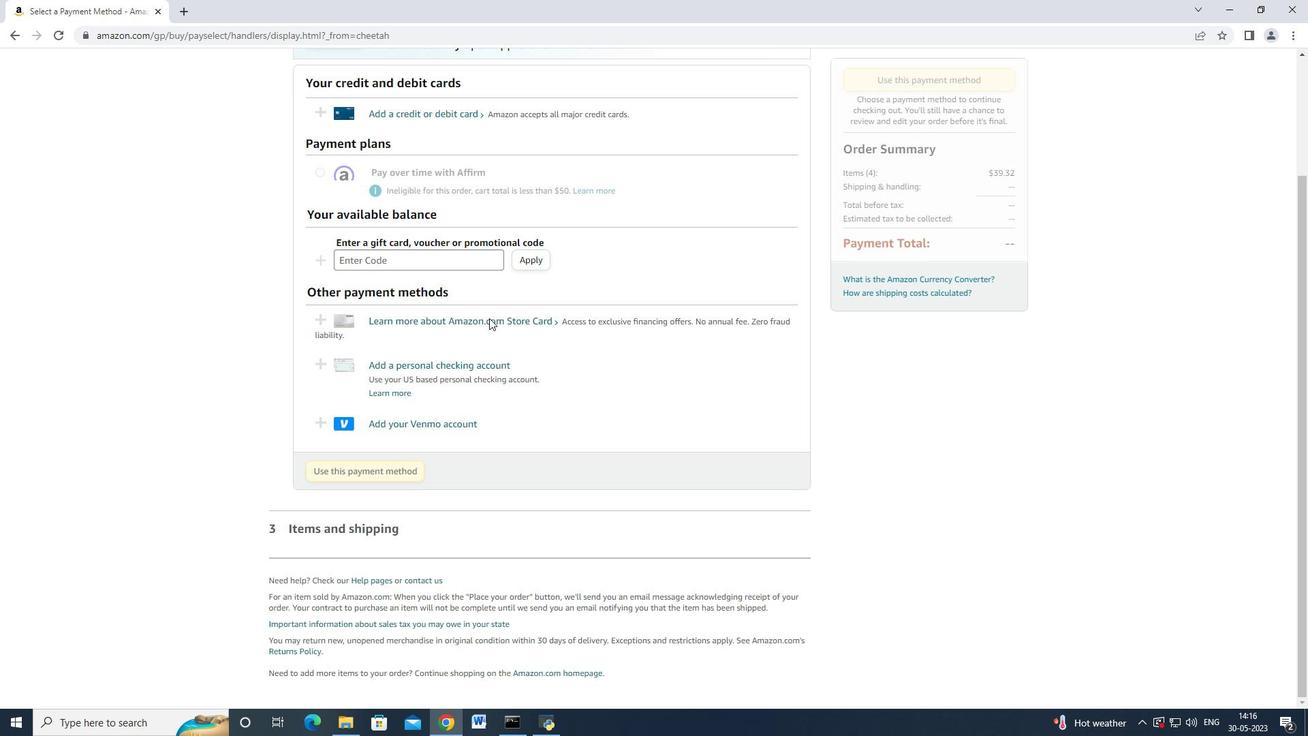 
Action: Mouse scrolled (488, 319) with delta (0, 0)
Screenshot: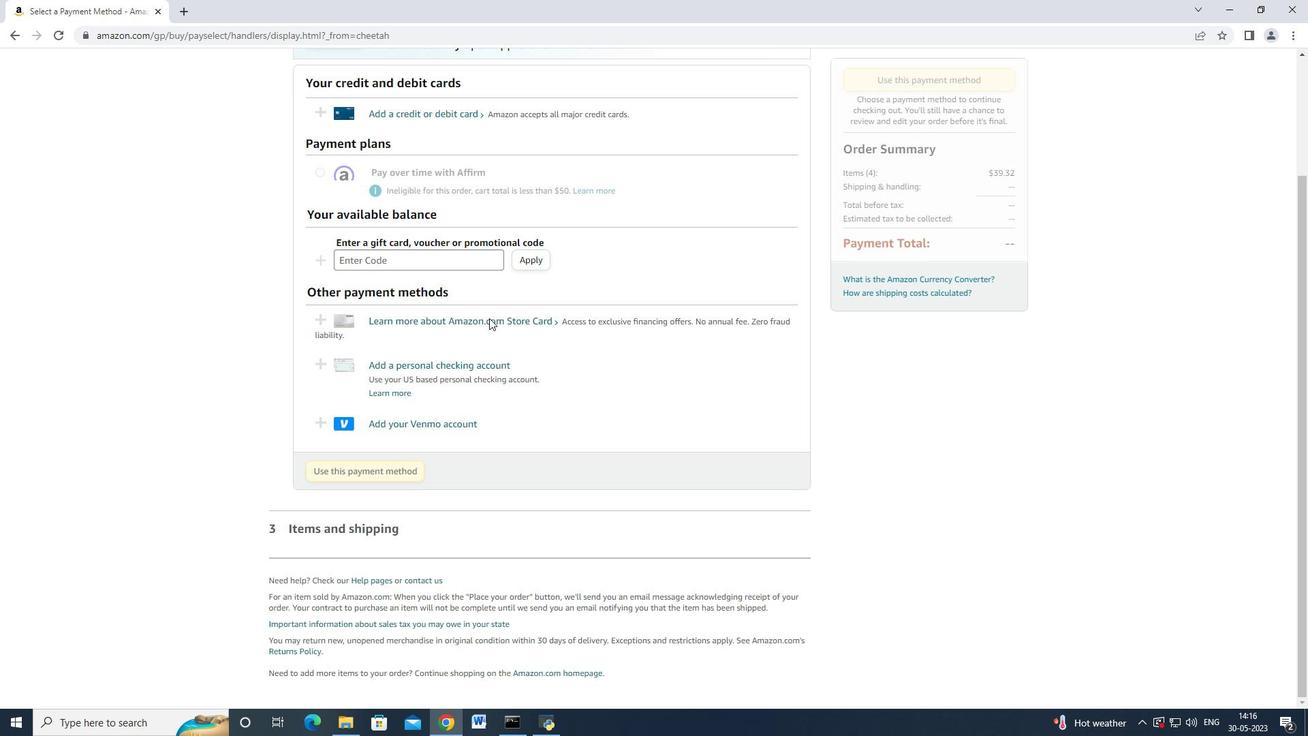 
Action: Mouse scrolled (488, 319) with delta (0, 0)
Screenshot: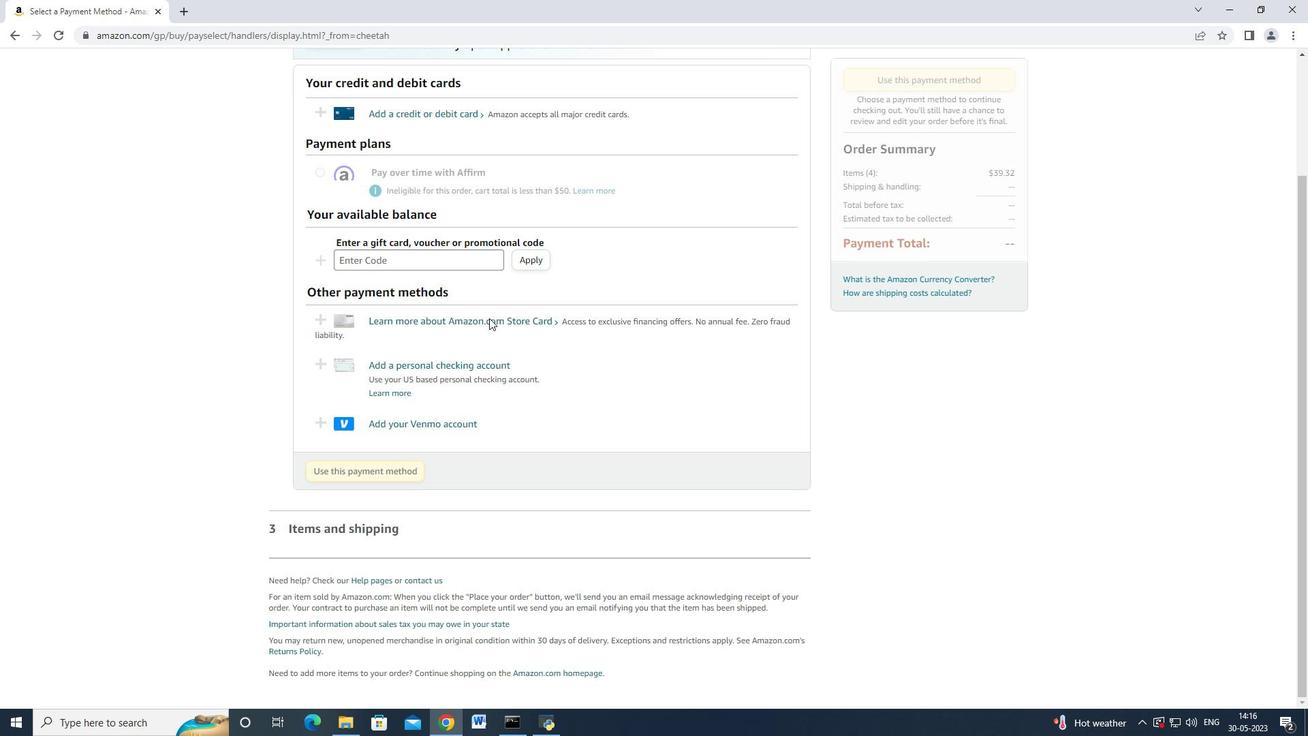 
Action: Mouse scrolled (488, 319) with delta (0, 0)
Screenshot: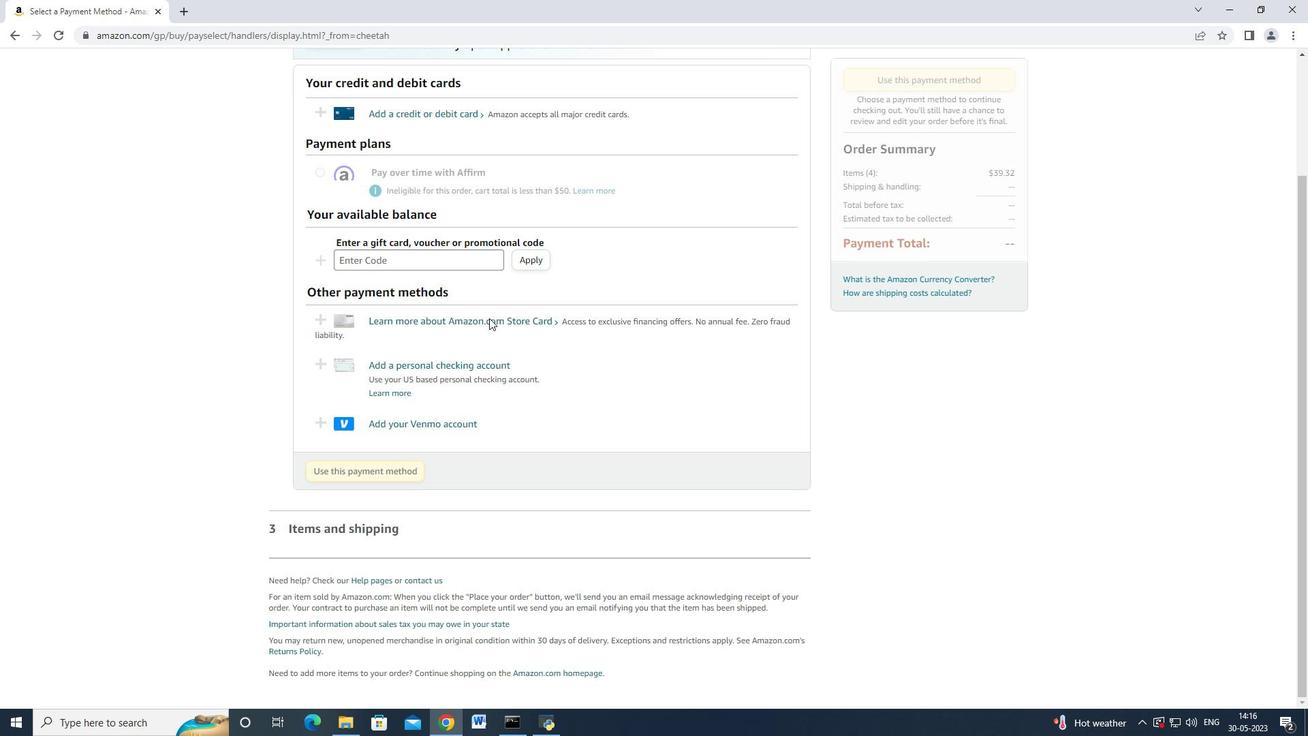 
Action: Mouse moved to (488, 318)
Screenshot: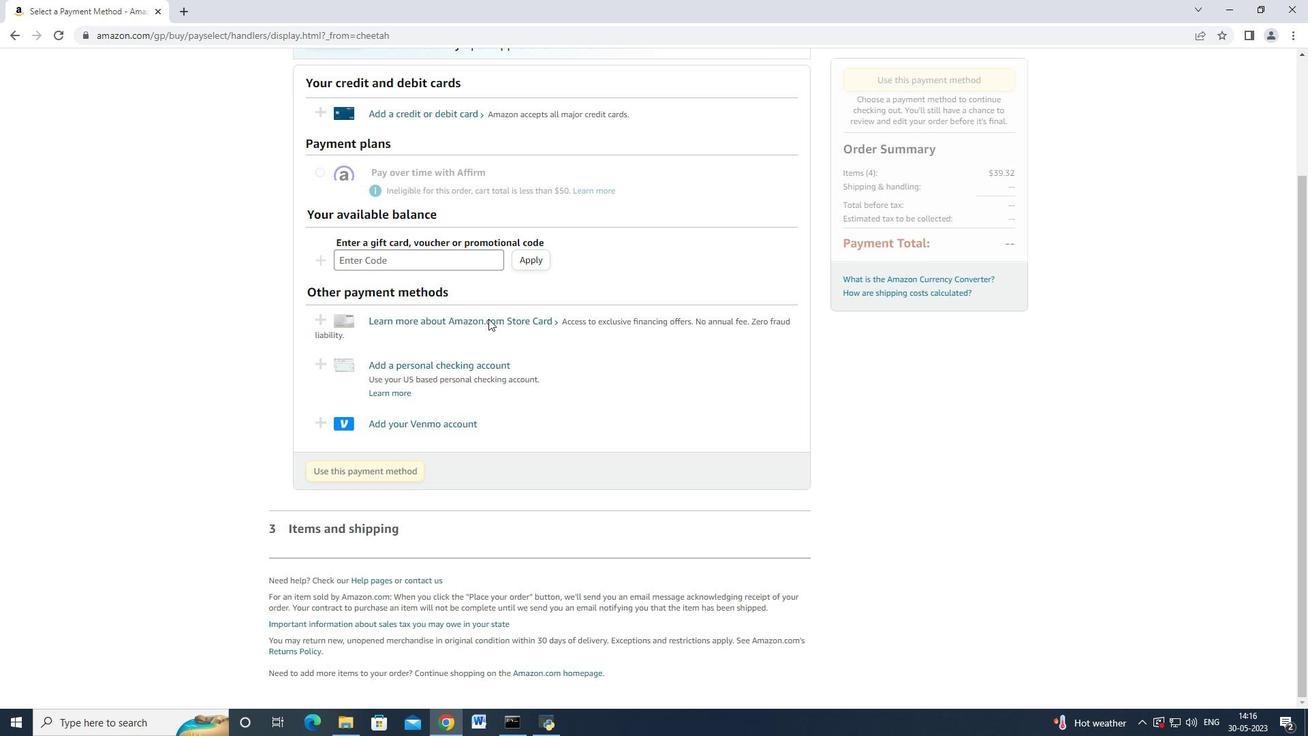 
Action: Mouse scrolled (488, 319) with delta (0, 0)
Screenshot: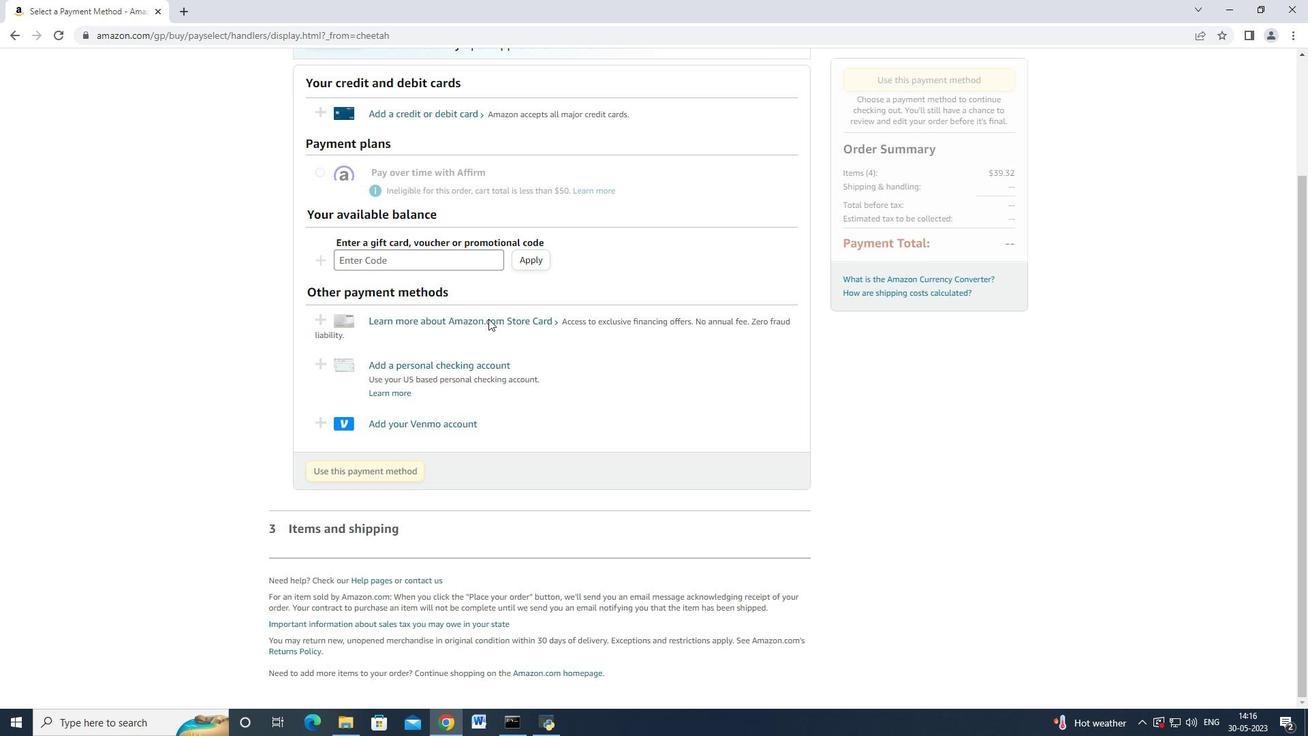 
Action: Mouse moved to (487, 248)
Screenshot: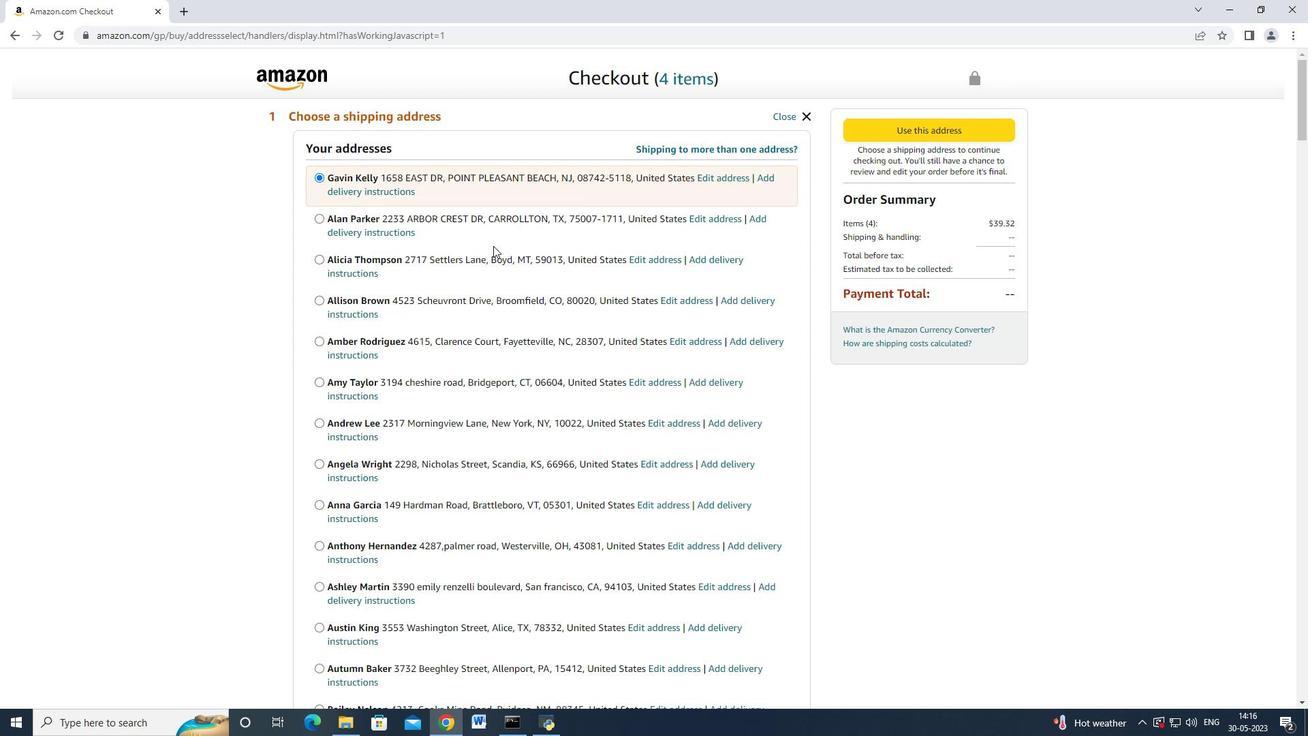 
Action: Mouse scrolled (487, 248) with delta (0, 0)
Screenshot: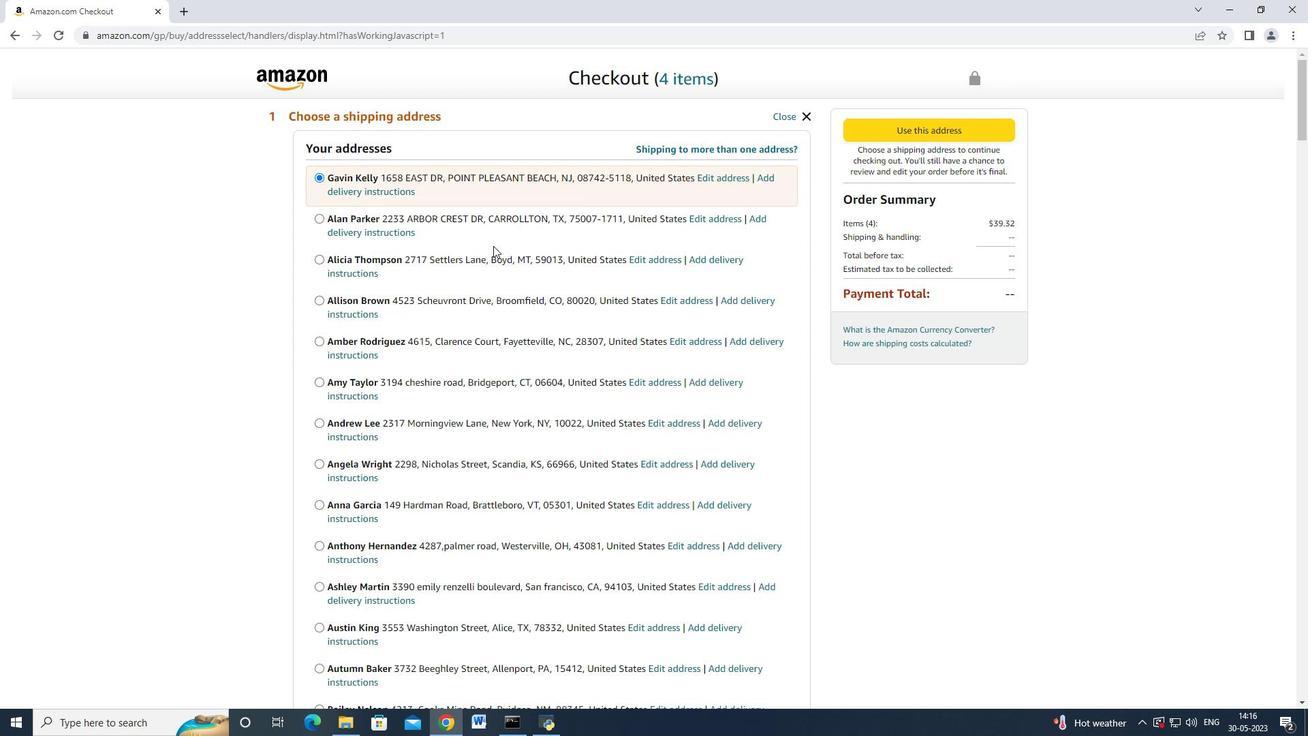 
Action: Mouse moved to (485, 250)
Screenshot: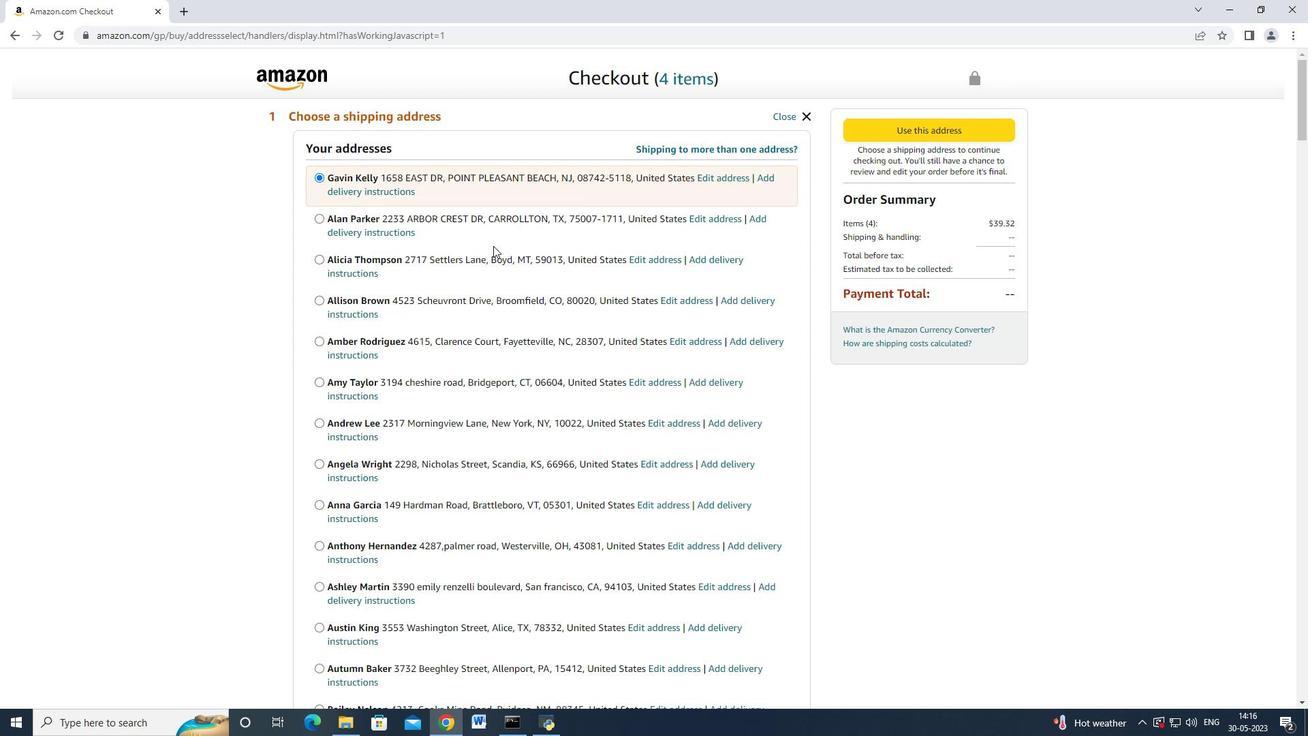 
Action: Mouse scrolled (485, 249) with delta (0, 0)
Screenshot: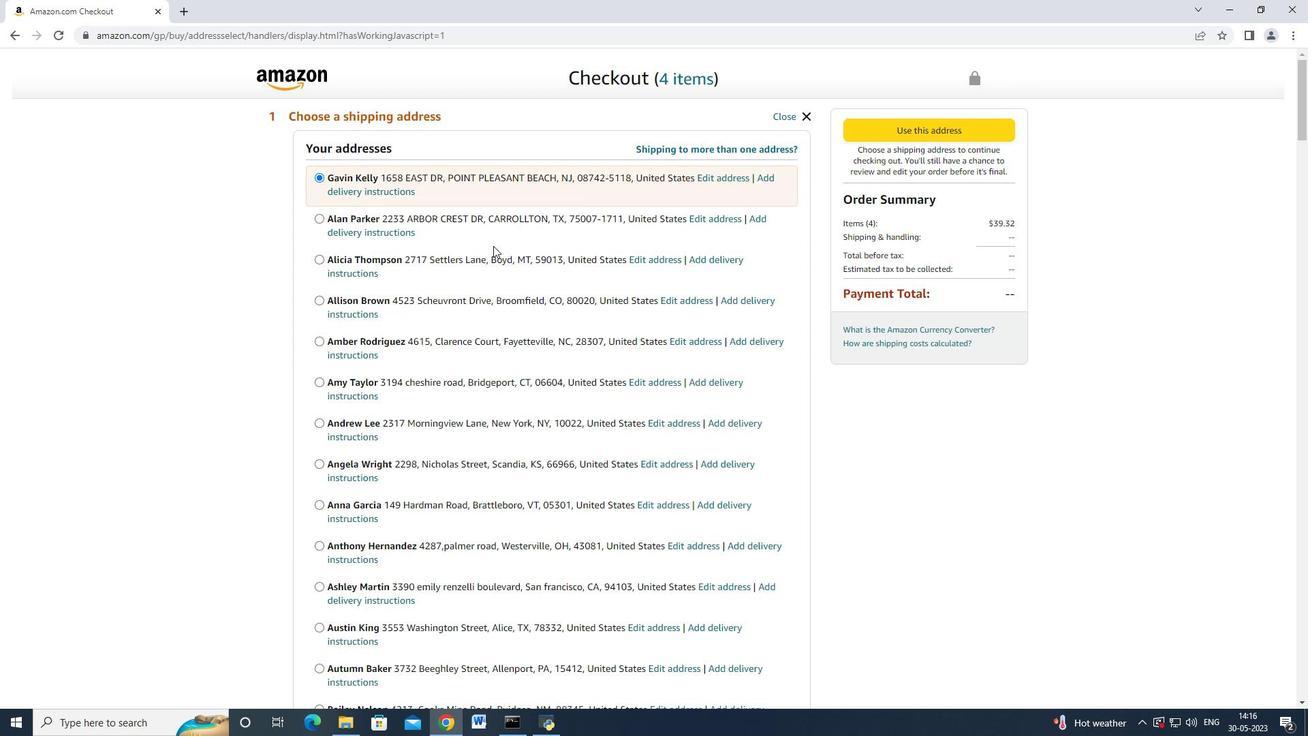
Action: Mouse moved to (484, 251)
Screenshot: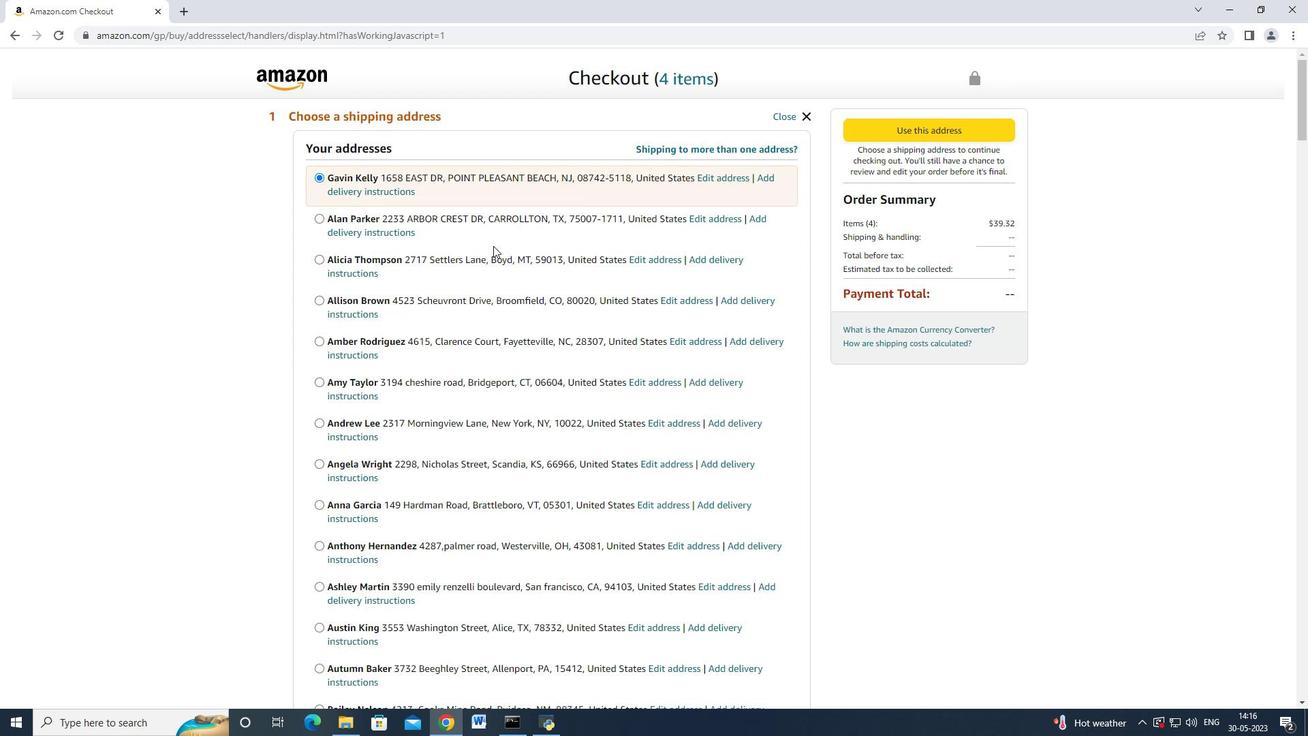 
Action: Mouse scrolled (485, 250) with delta (0, 0)
Screenshot: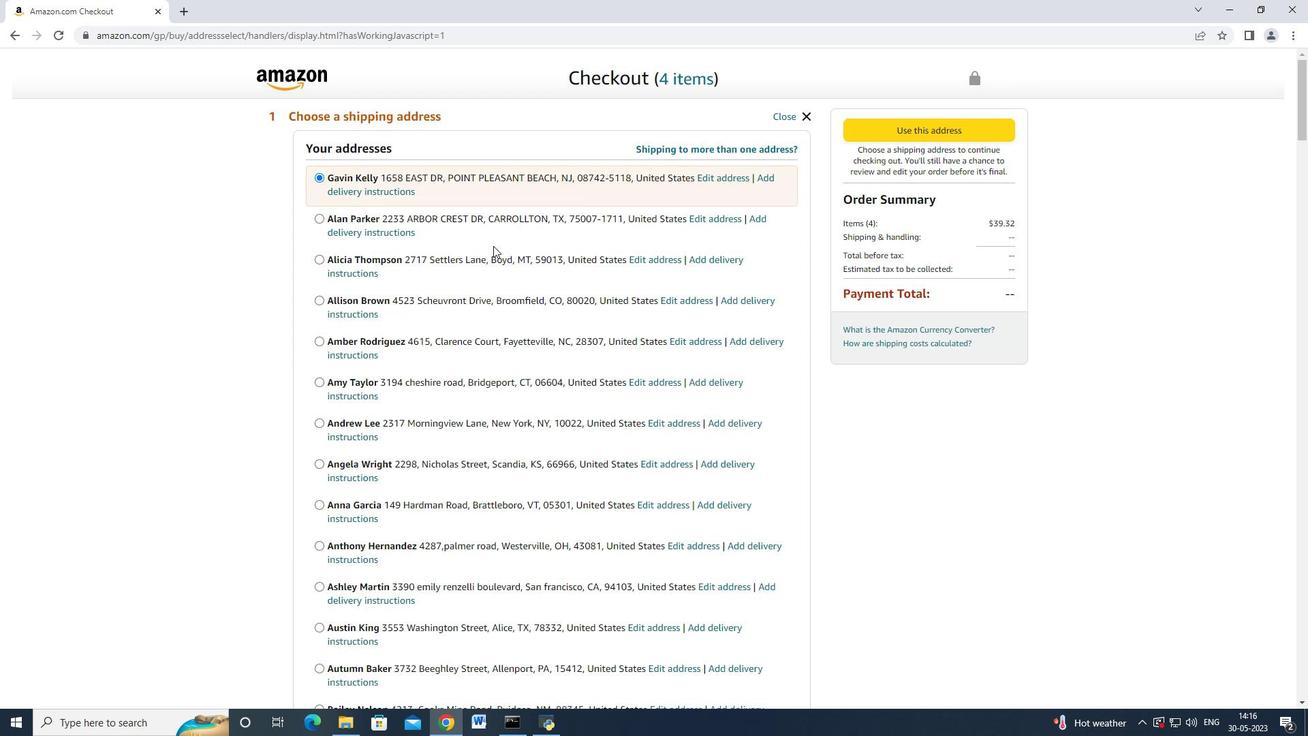 
Action: Mouse moved to (484, 251)
Screenshot: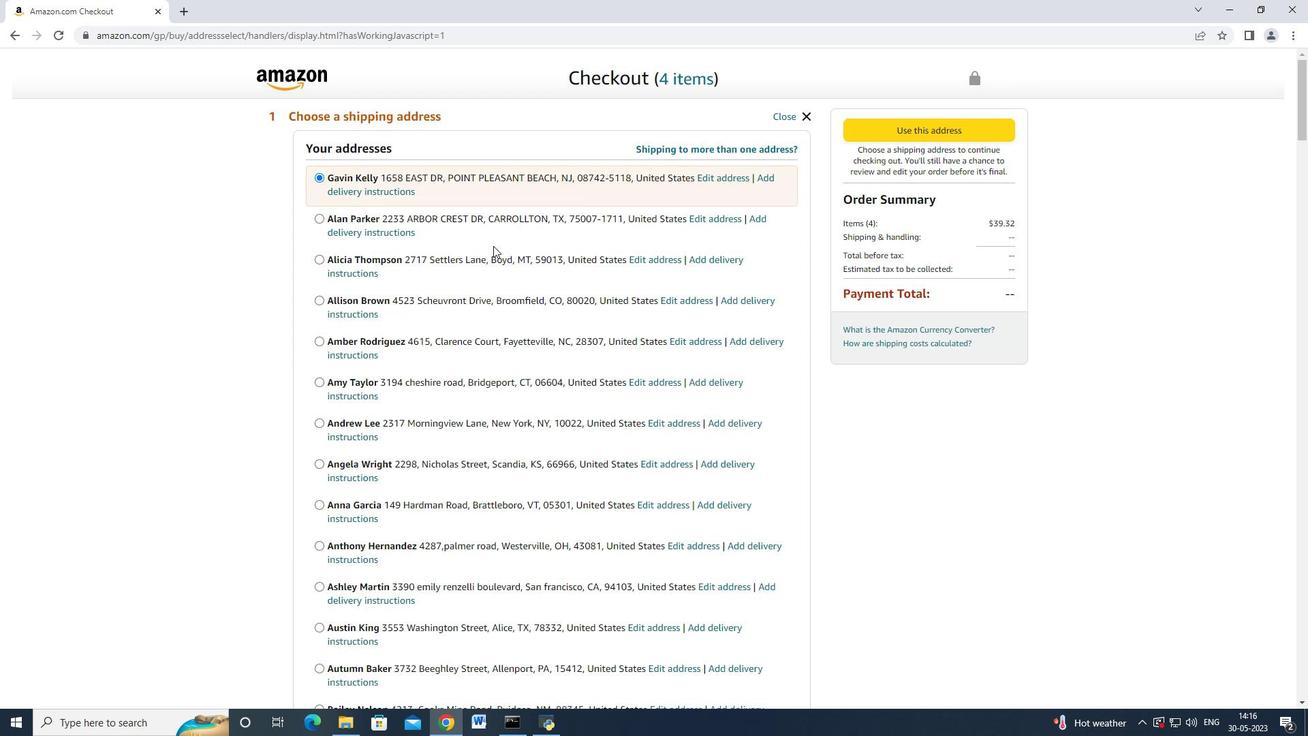 
Action: Mouse scrolled (484, 250) with delta (0, 0)
Screenshot: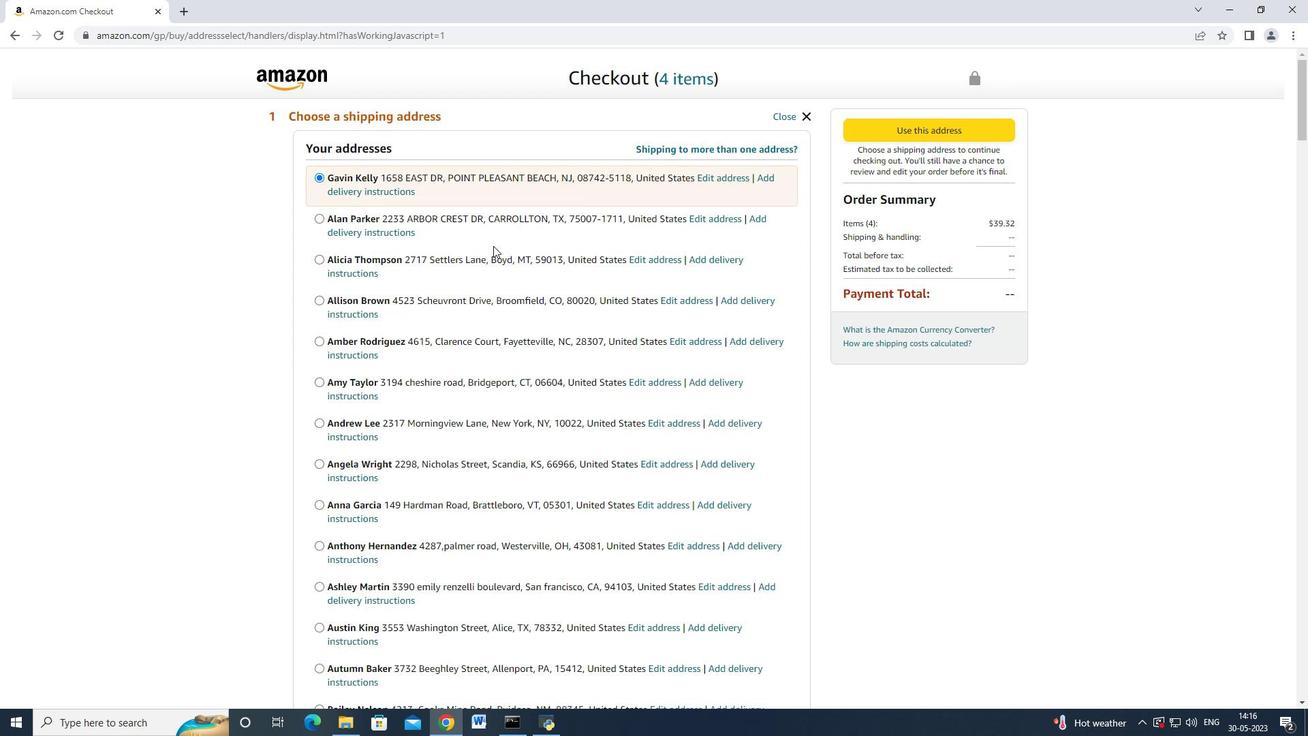 
Action: Mouse moved to (483, 251)
Screenshot: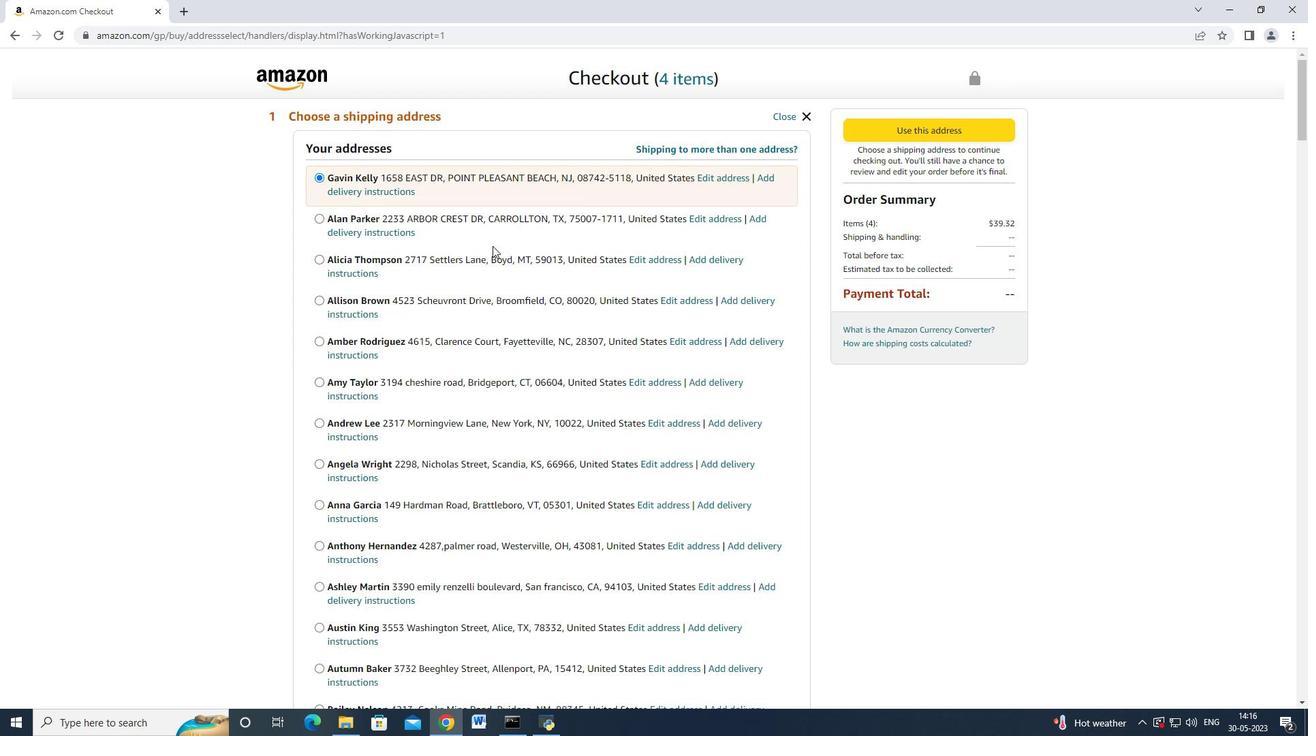
Action: Mouse scrolled (484, 250) with delta (0, 0)
Screenshot: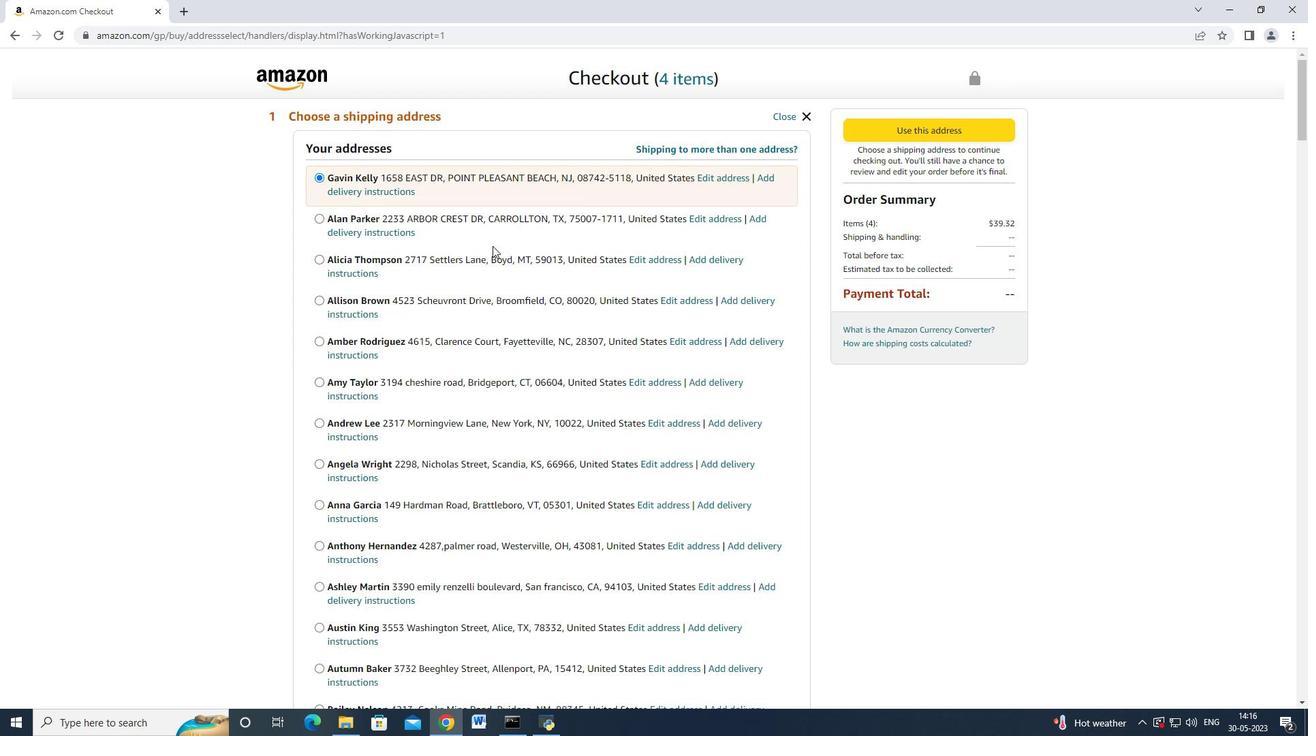 
Action: Mouse moved to (483, 251)
Screenshot: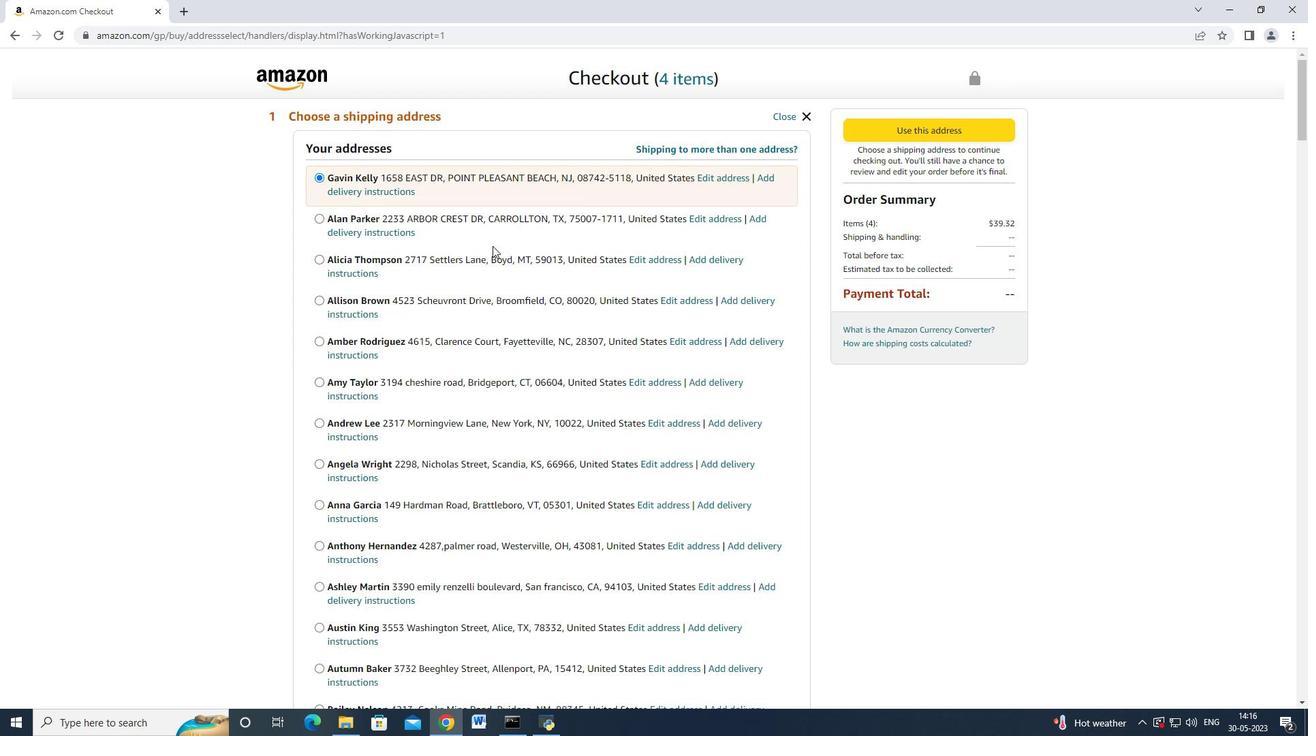 
Action: Mouse scrolled (483, 250) with delta (0, 0)
Screenshot: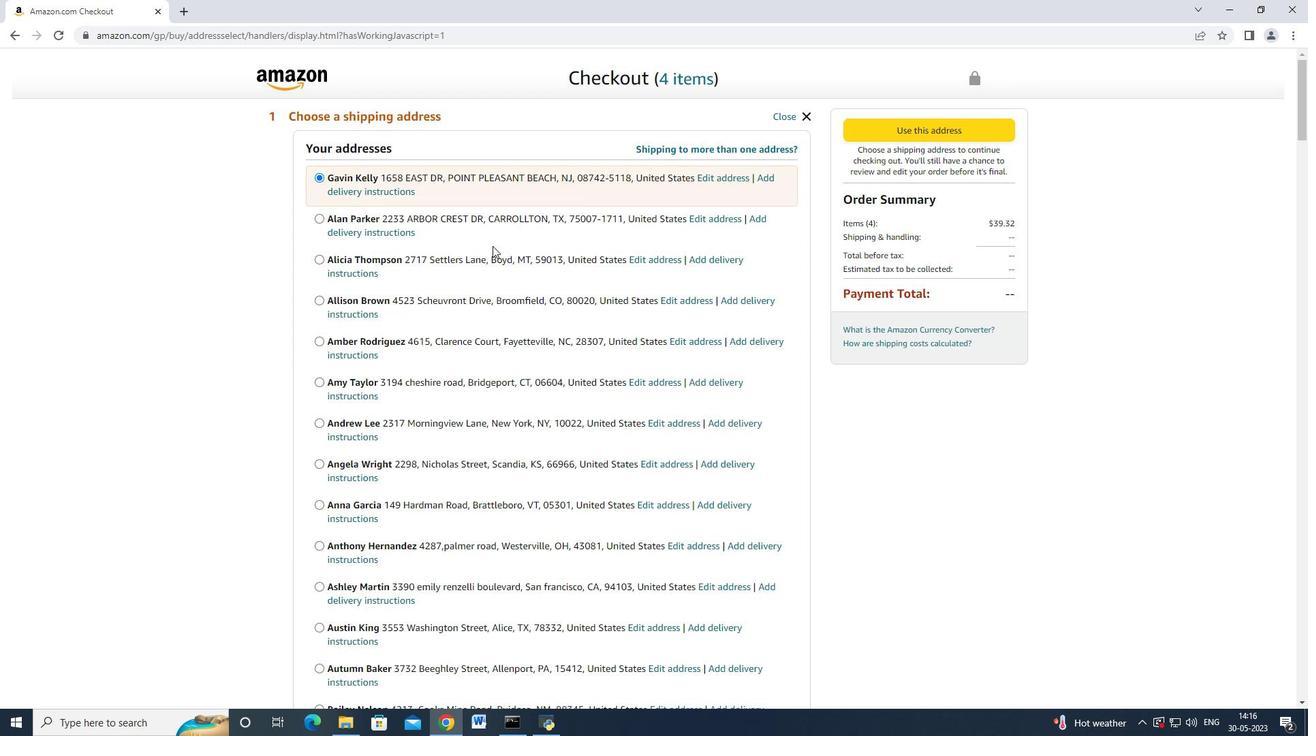 
Action: Mouse moved to (483, 251)
Screenshot: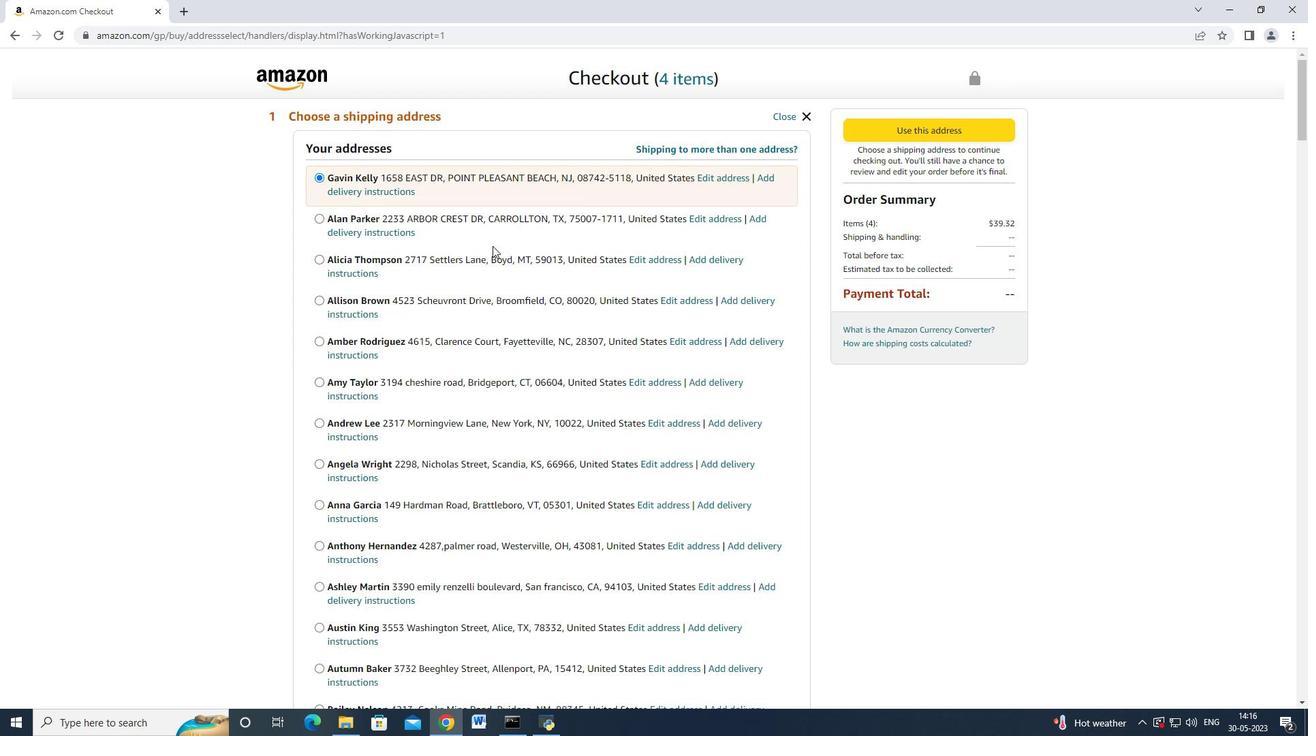 
Action: Mouse scrolled (483, 250) with delta (0, 0)
Screenshot: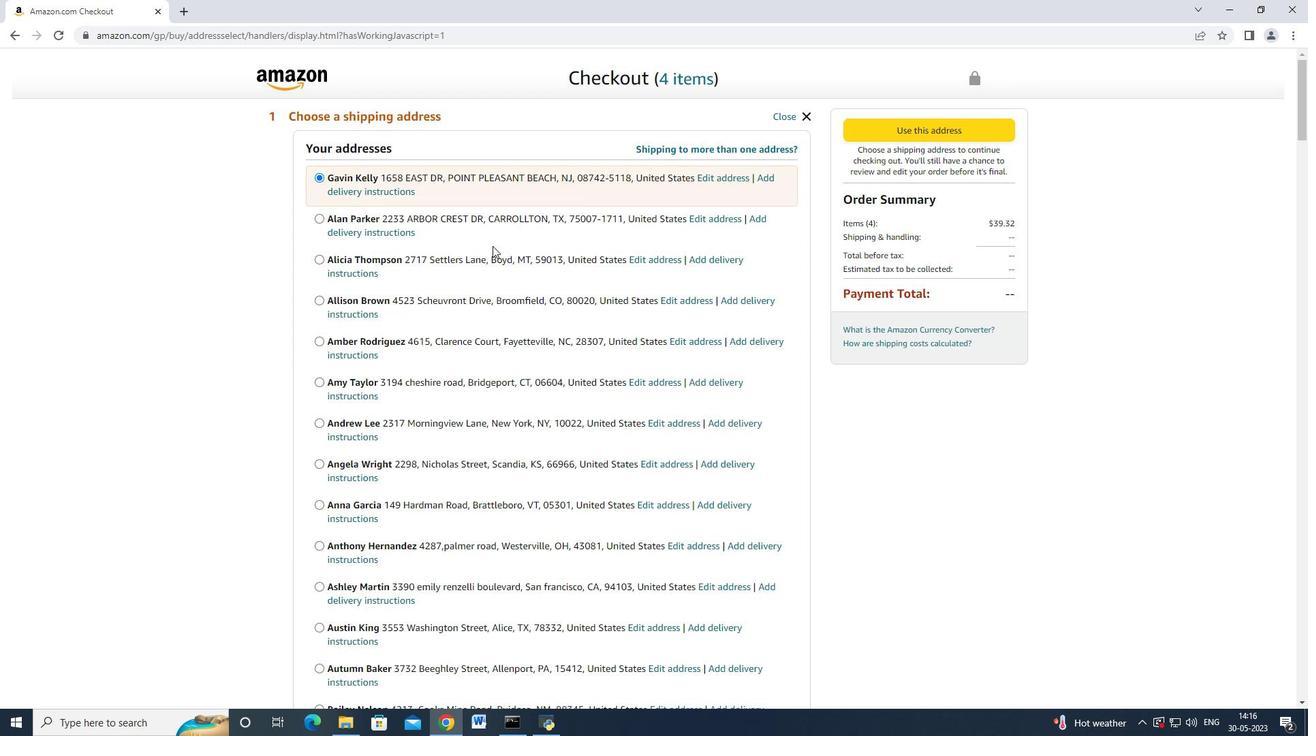 
Action: Mouse moved to (484, 250)
Screenshot: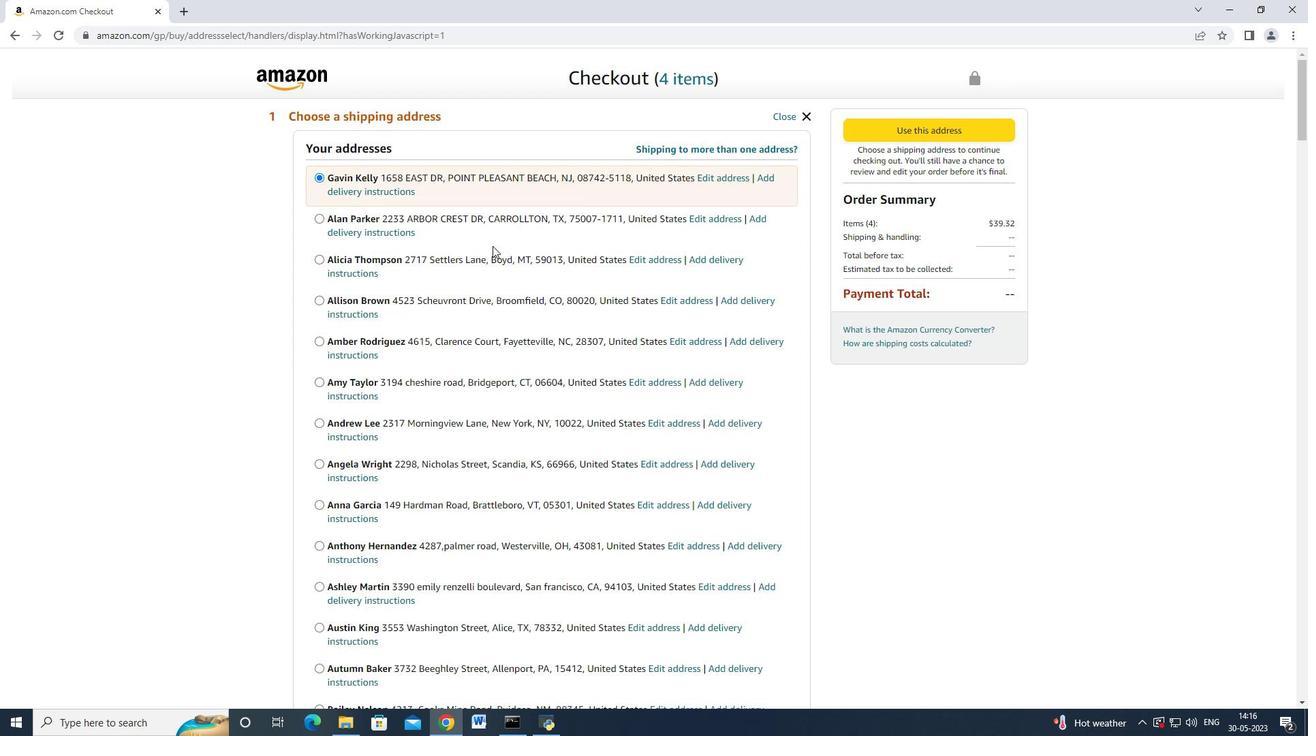 
Action: Mouse scrolled (483, 250) with delta (0, 0)
Screenshot: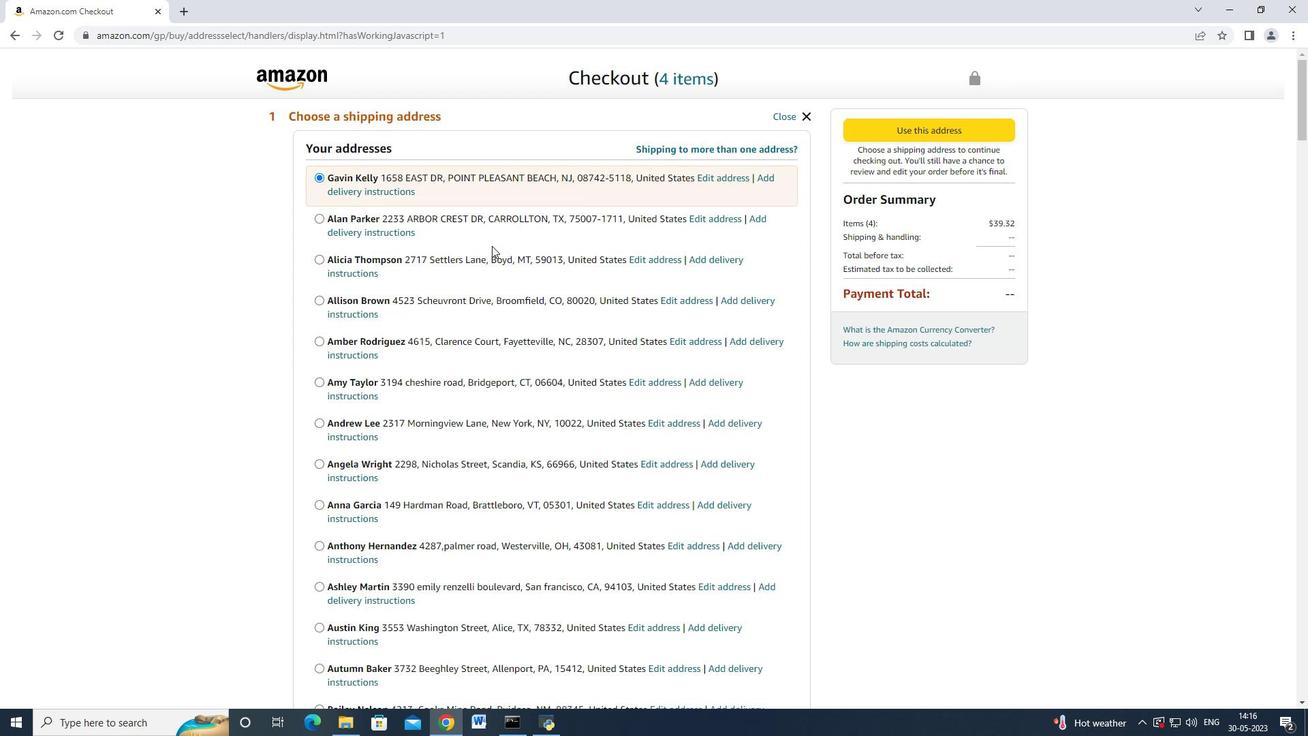 
Action: Mouse moved to (487, 254)
Screenshot: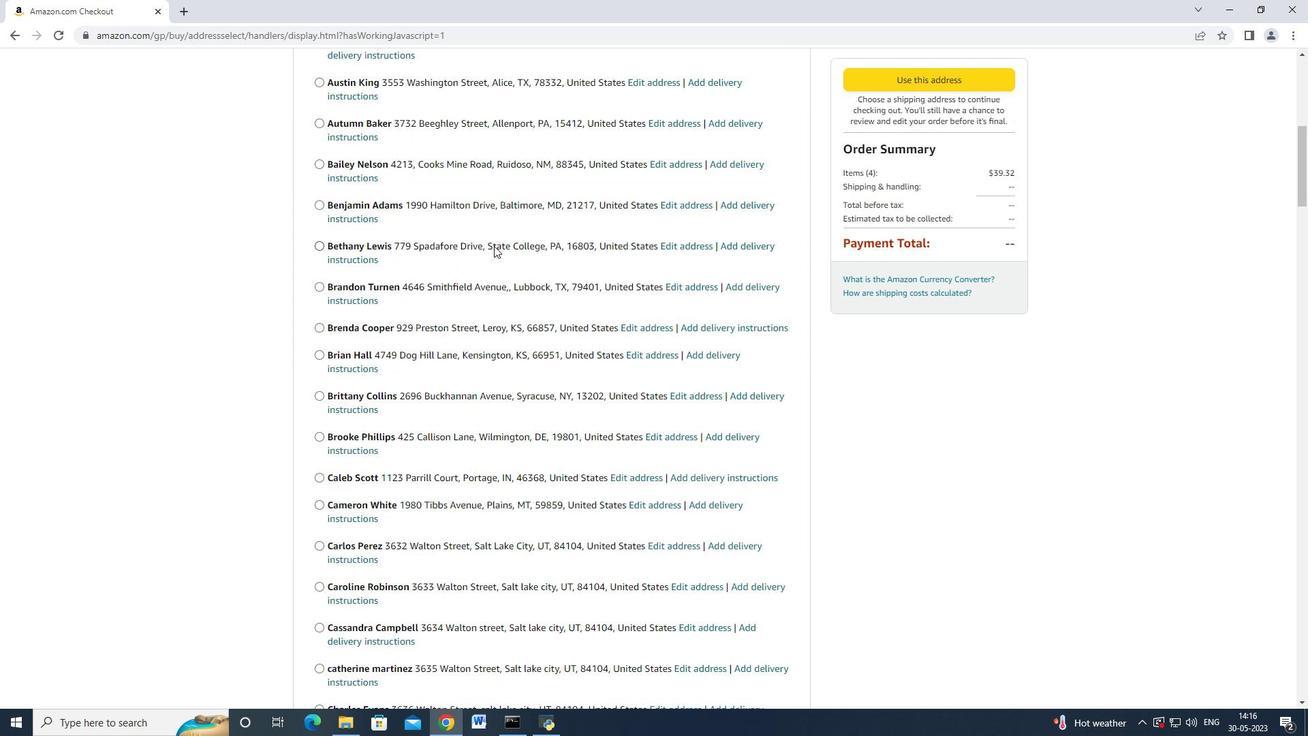 
Action: Mouse scrolled (488, 252) with delta (0, 0)
Screenshot: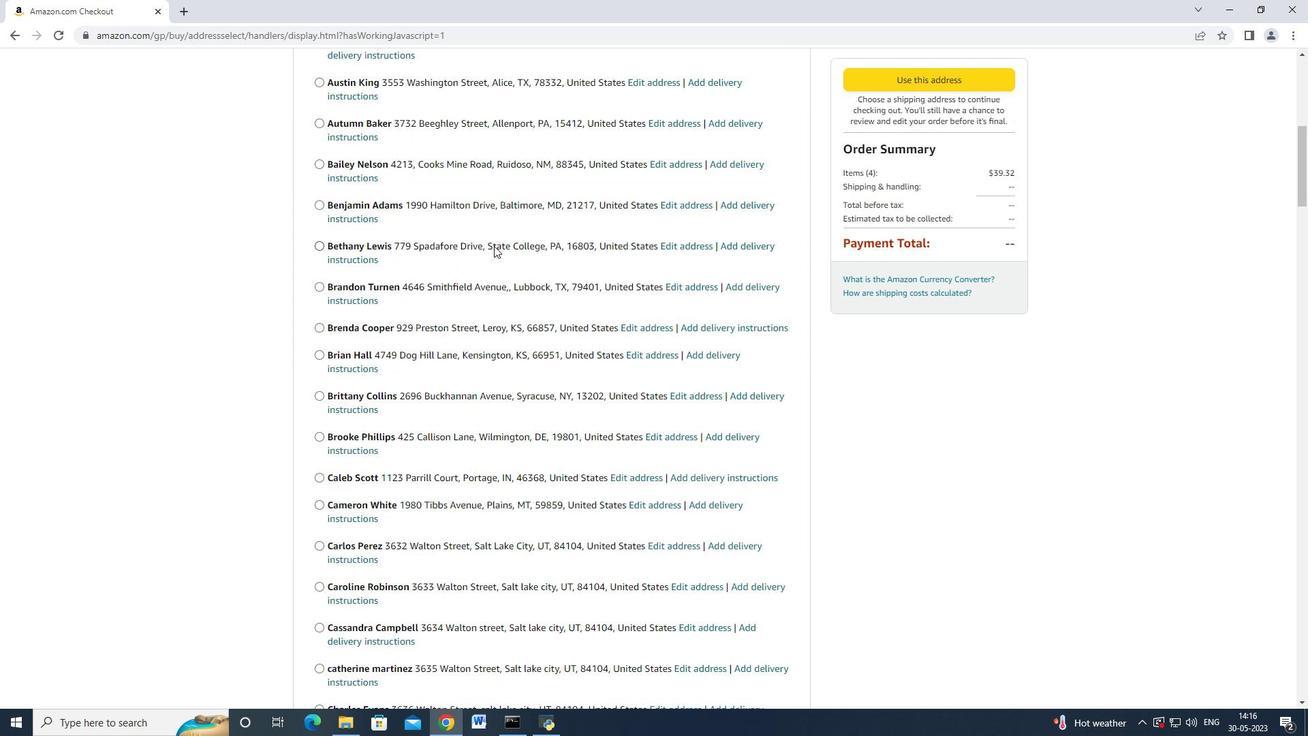 
Action: Mouse moved to (487, 254)
Screenshot: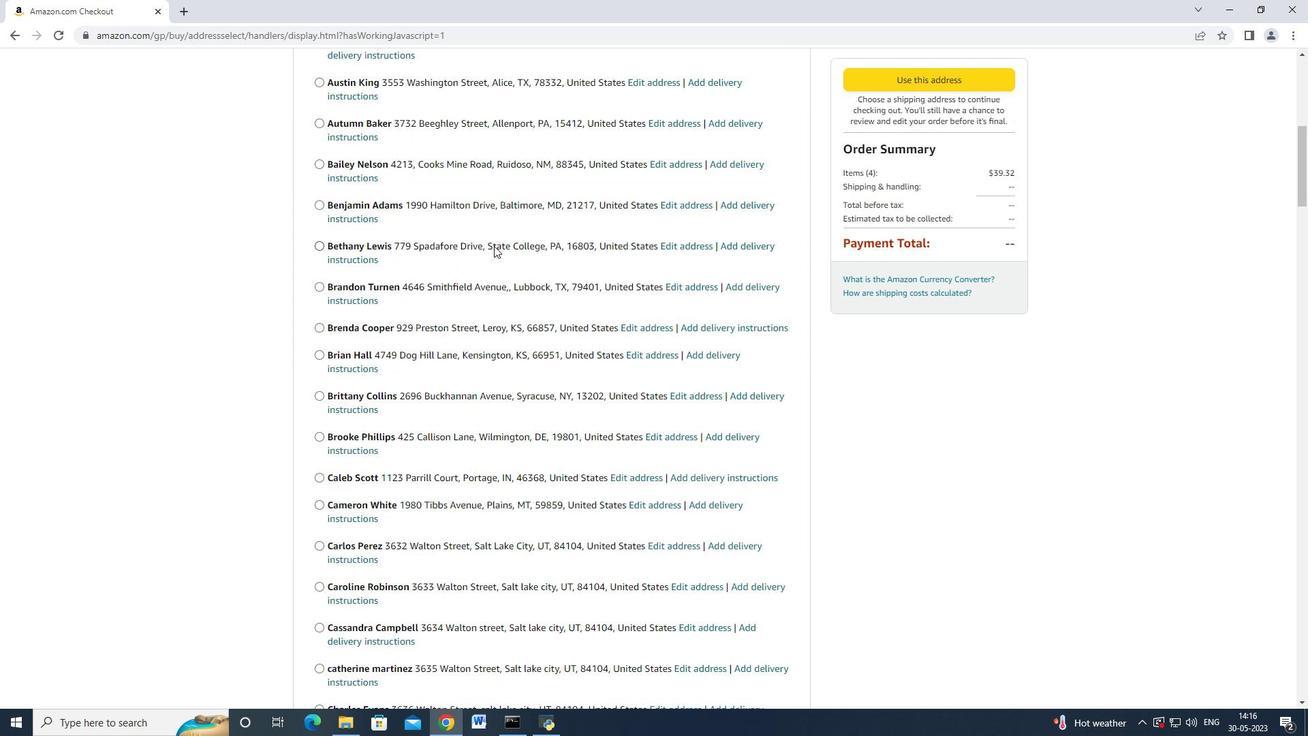 
Action: Mouse scrolled (487, 253) with delta (0, 0)
Screenshot: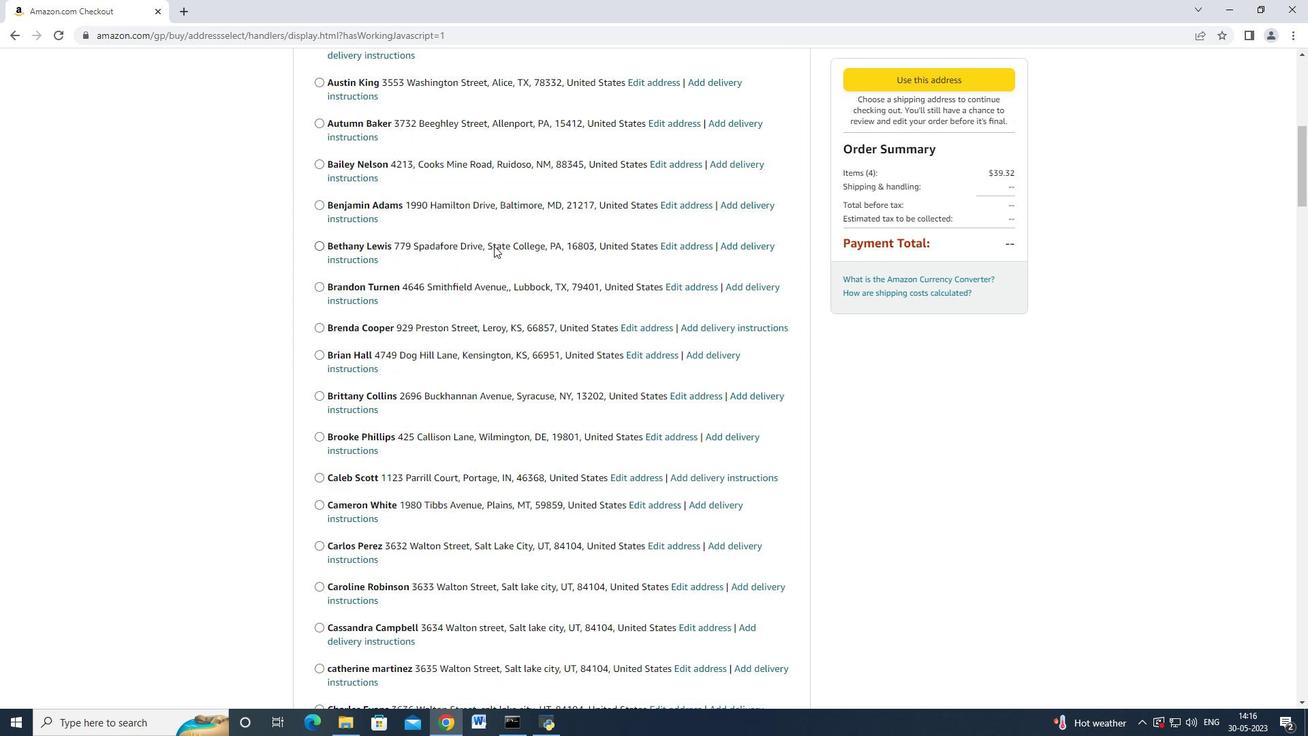 
Action: Mouse moved to (487, 254)
Screenshot: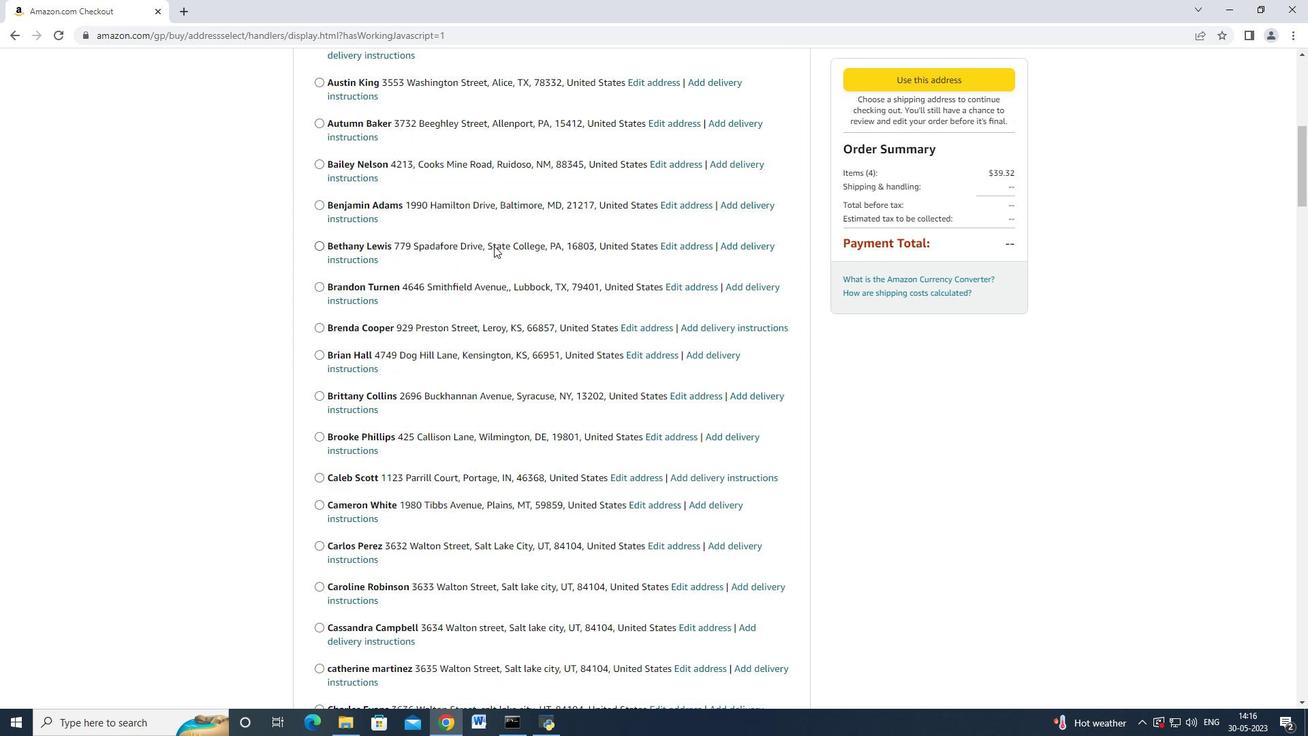 
Action: Mouse scrolled (487, 253) with delta (0, 0)
Screenshot: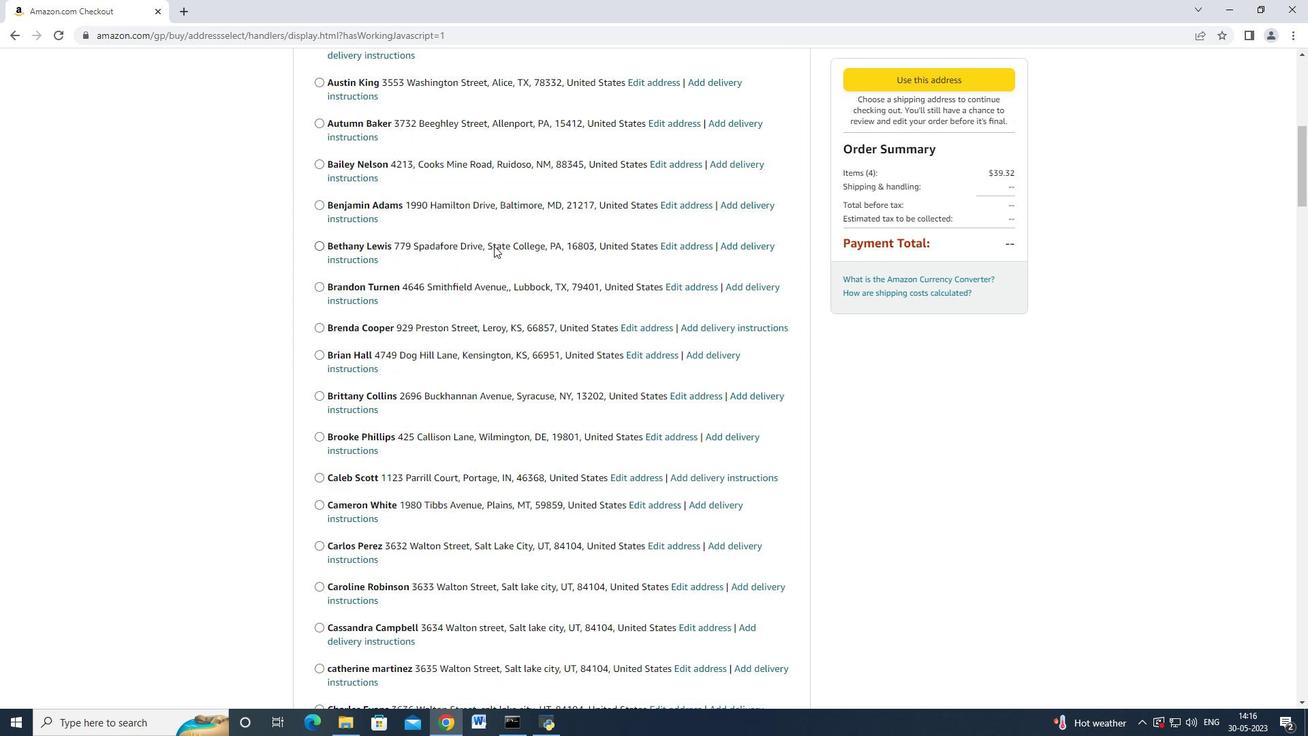 
Action: Mouse moved to (490, 258)
Screenshot: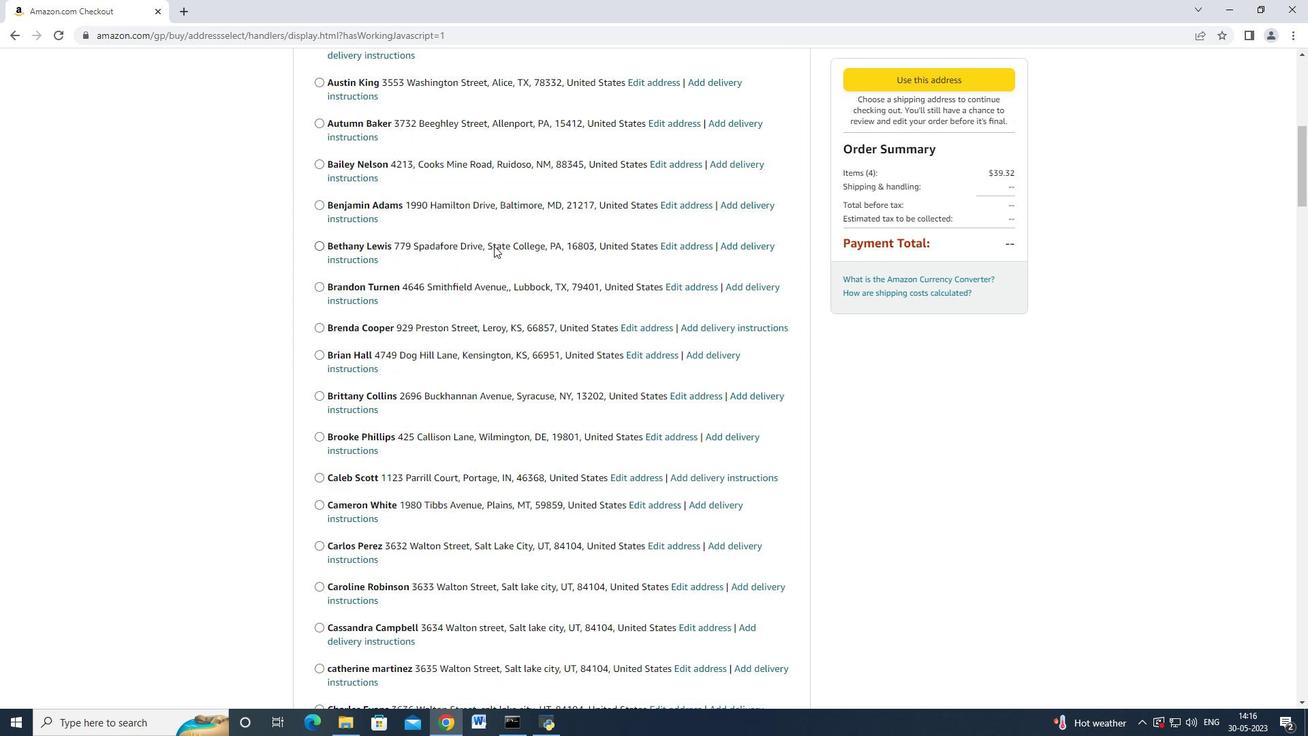 
Action: Mouse scrolled (487, 253) with delta (0, 0)
Screenshot: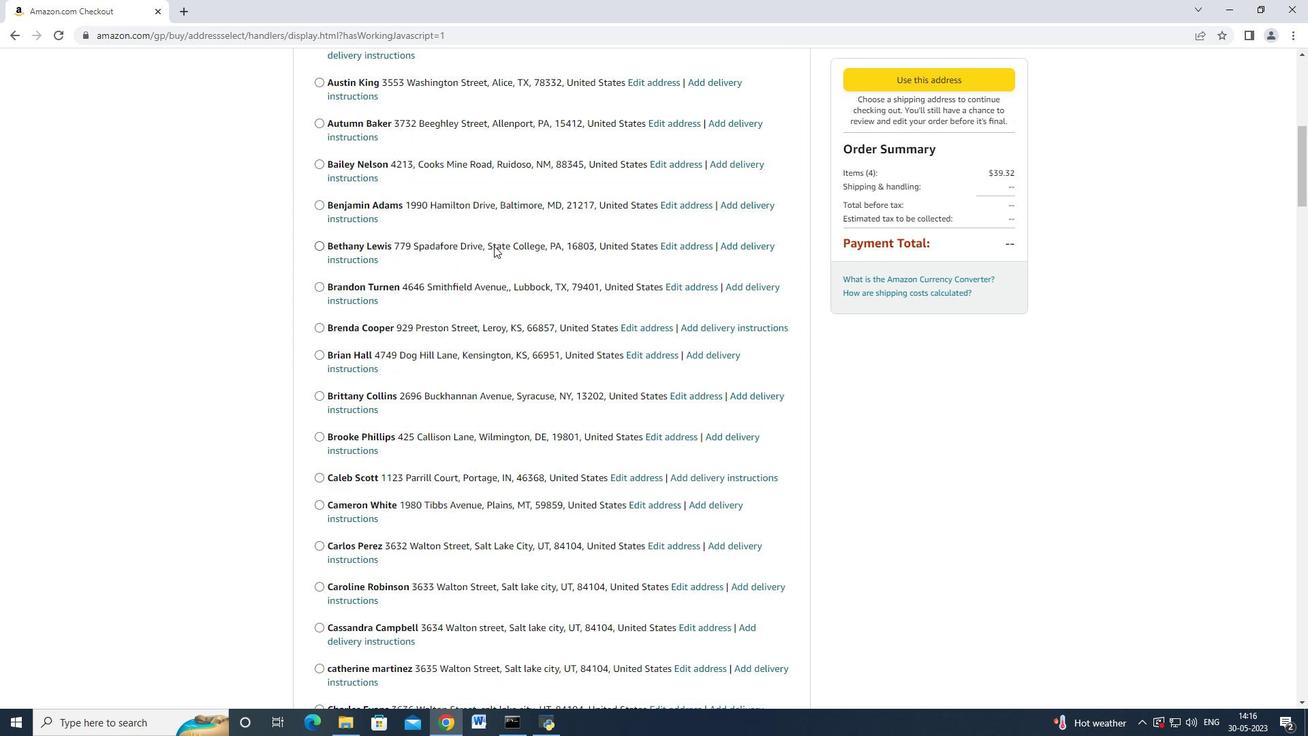 
Action: Mouse moved to (491, 258)
Screenshot: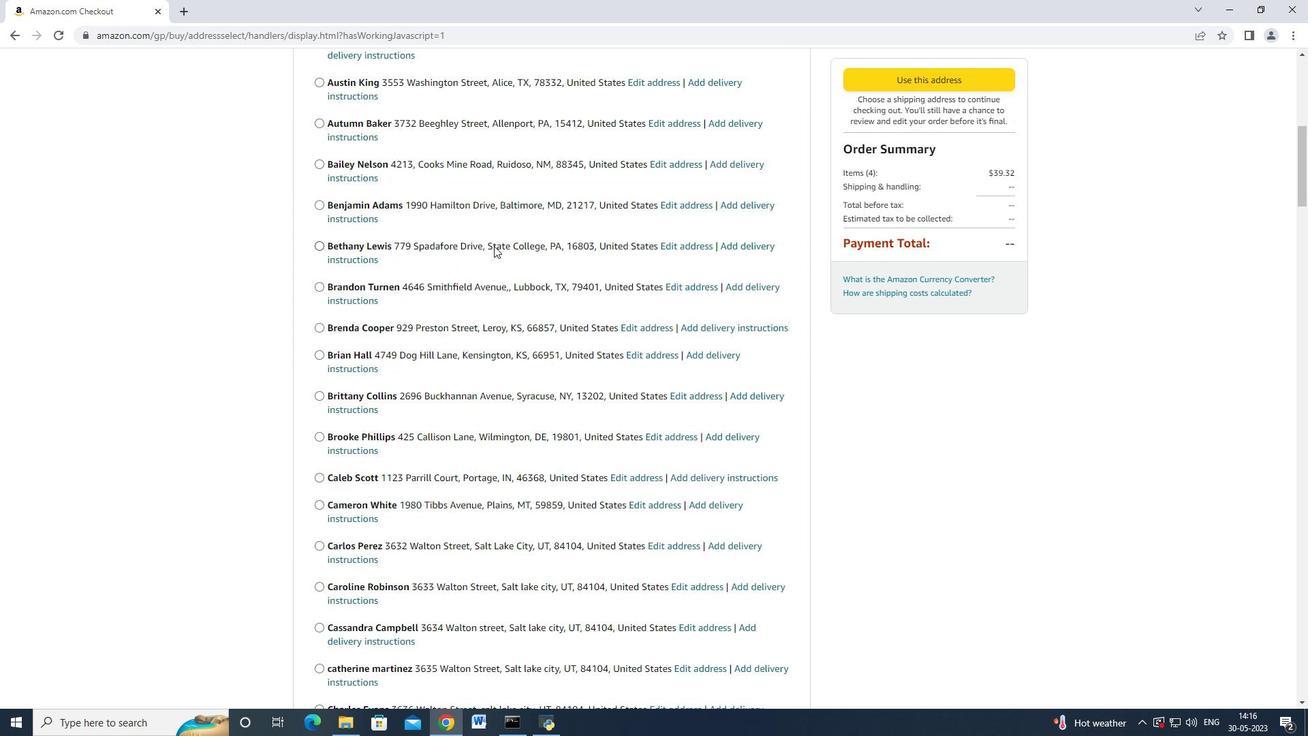 
Action: Mouse scrolled (487, 253) with delta (0, 0)
Screenshot: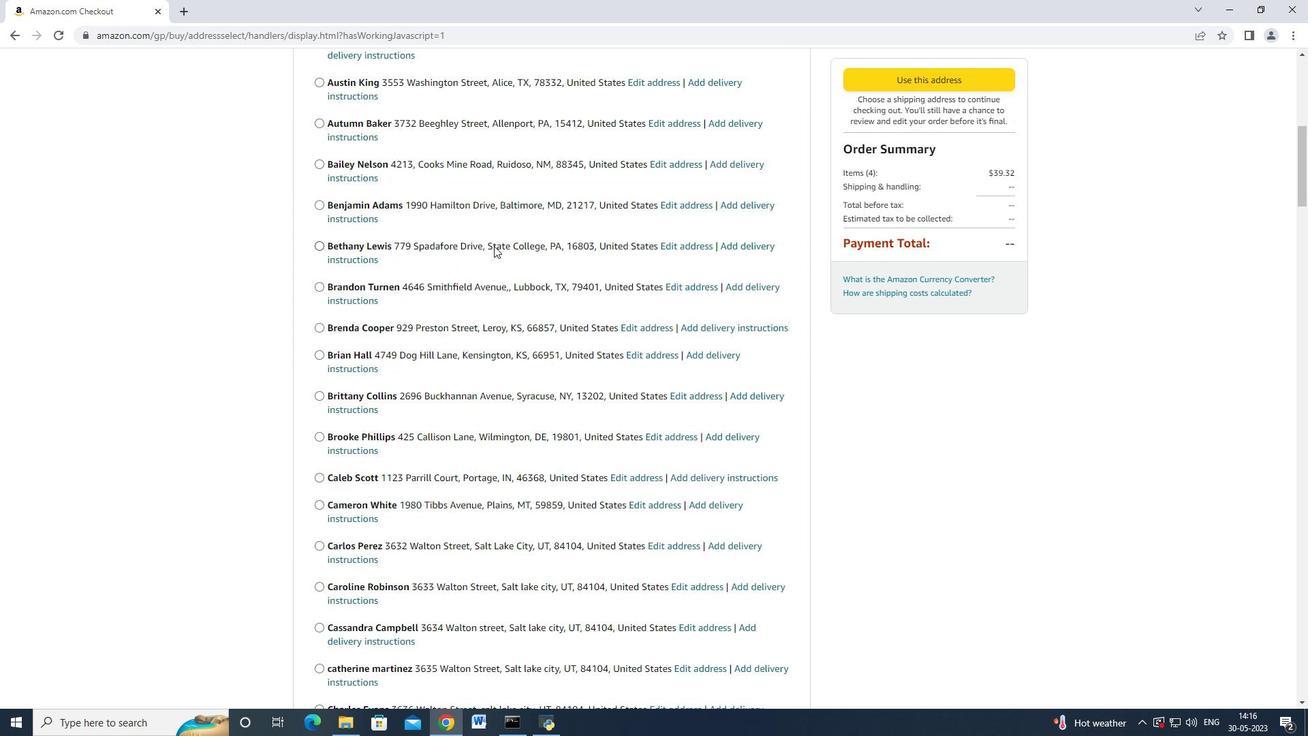 
Action: Mouse scrolled (487, 253) with delta (0, 0)
Screenshot: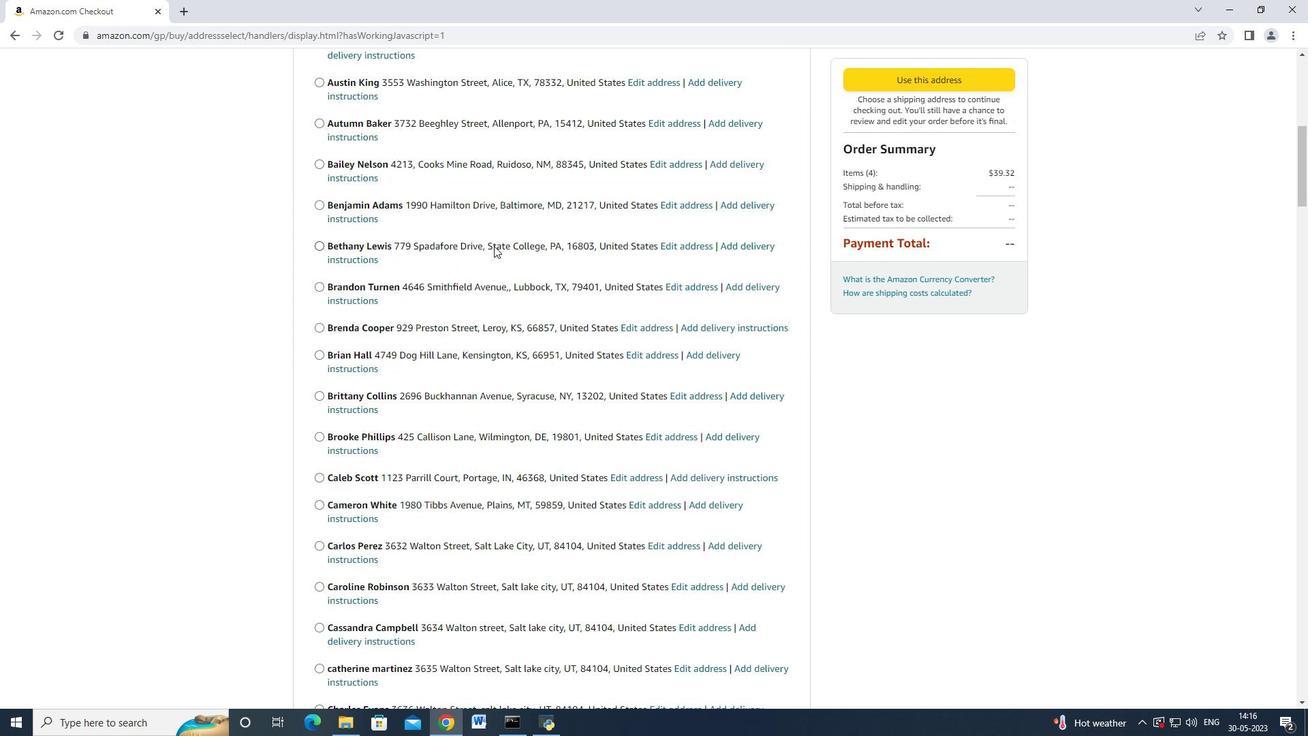 
Action: Mouse scrolled (487, 253) with delta (0, 0)
Screenshot: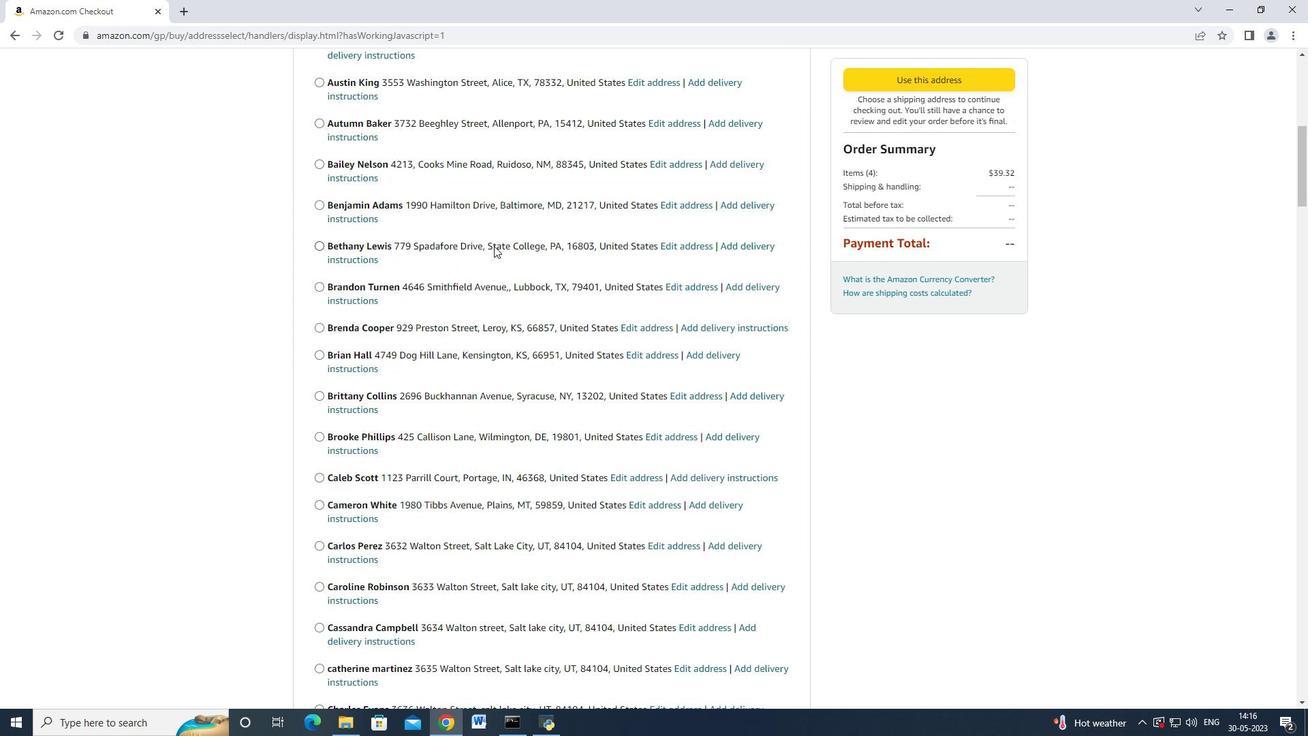 
Action: Mouse moved to (489, 272)
Screenshot: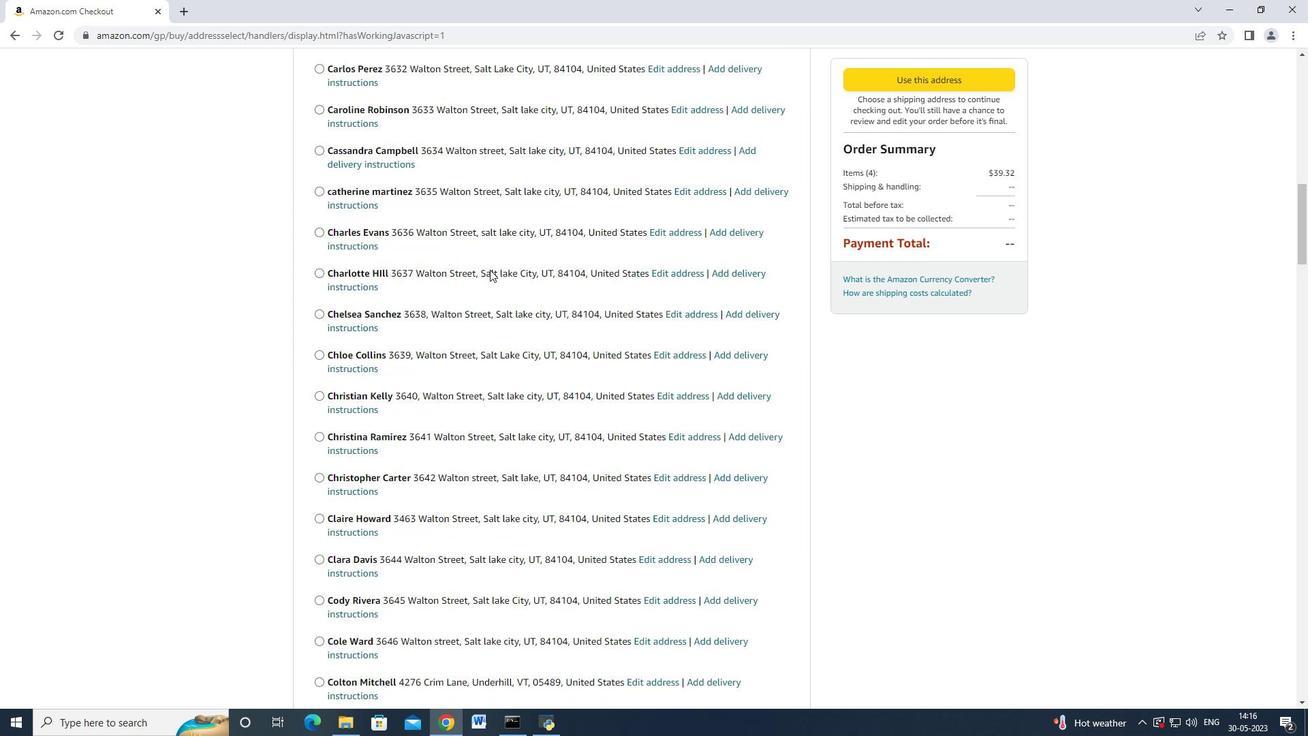 
Action: Mouse scrolled (489, 271) with delta (0, 0)
Screenshot: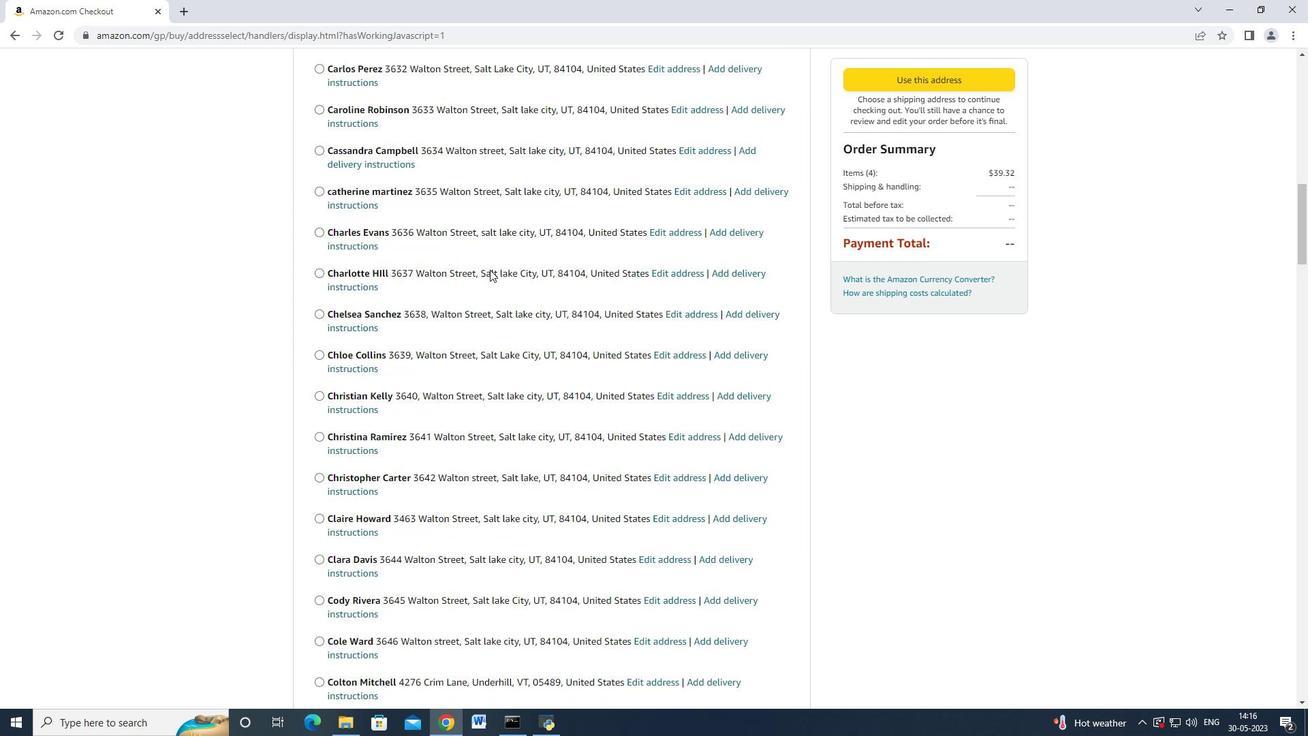 
Action: Mouse moved to (488, 284)
Screenshot: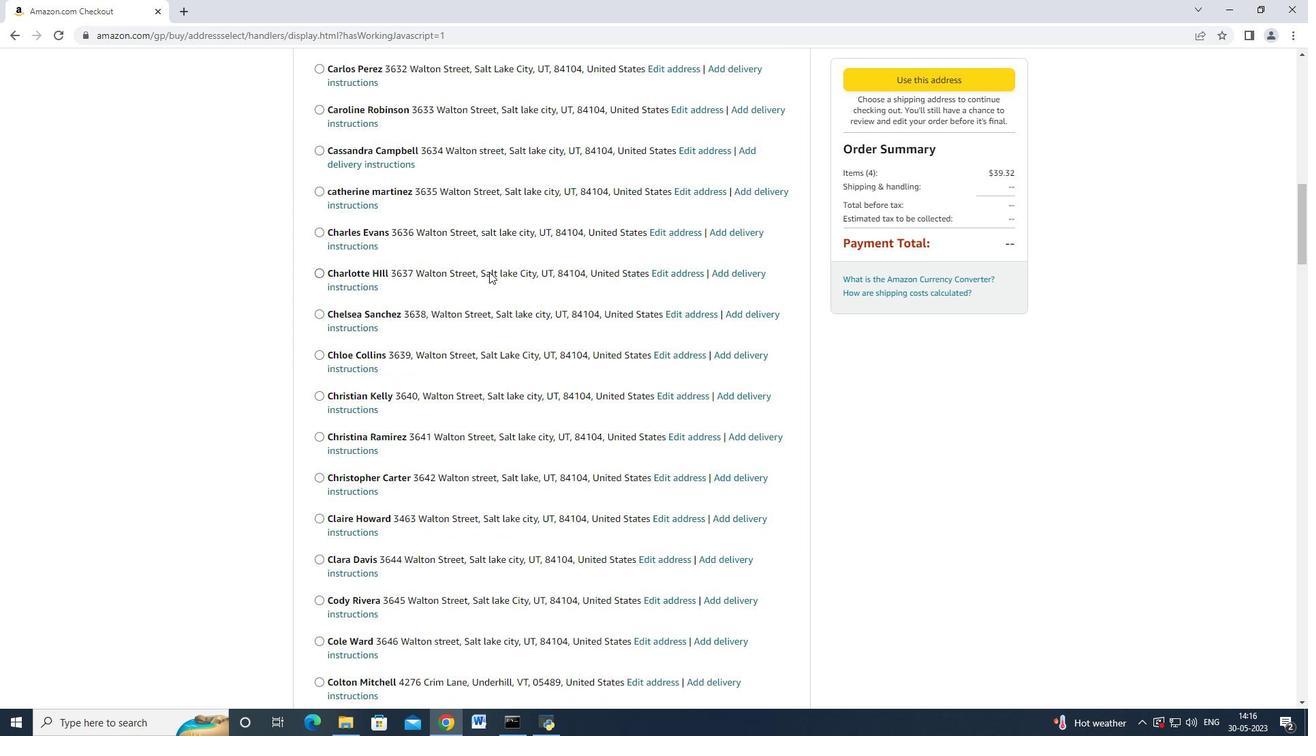 
Action: Mouse scrolled (488, 283) with delta (0, 0)
Screenshot: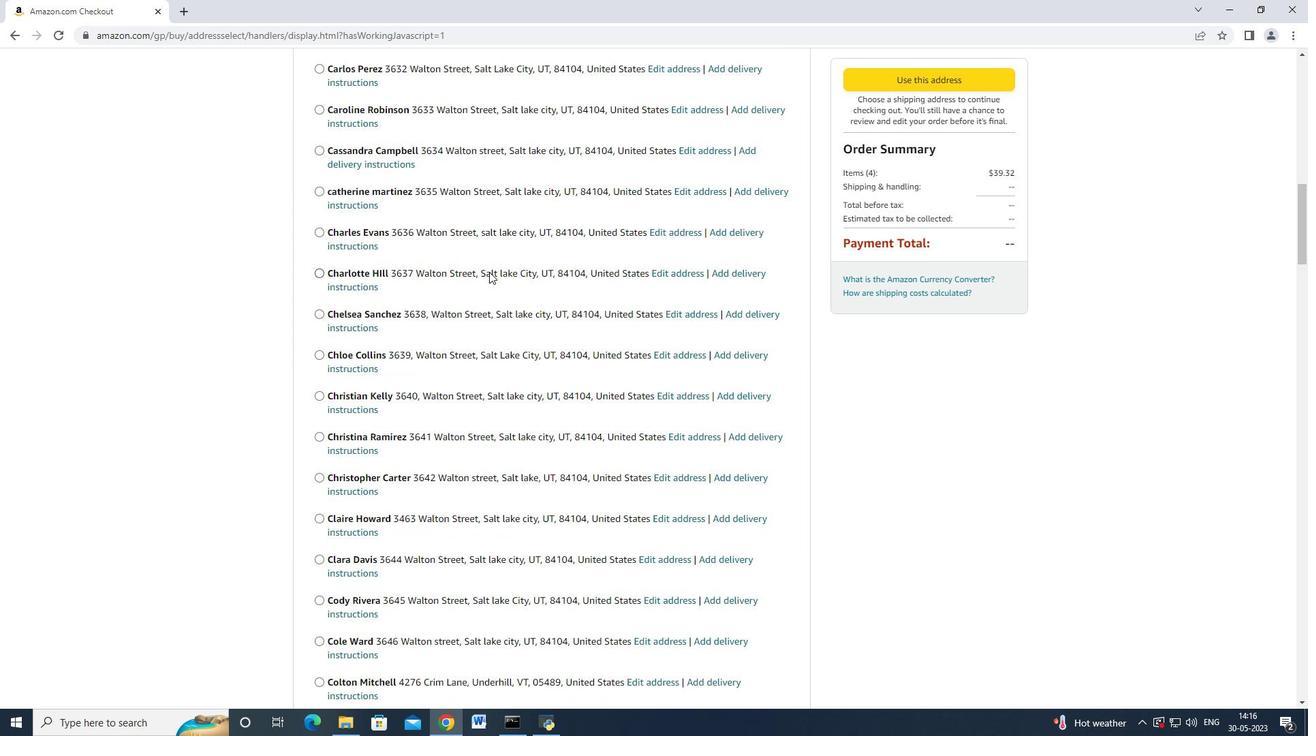 
Action: Mouse moved to (488, 286)
Screenshot: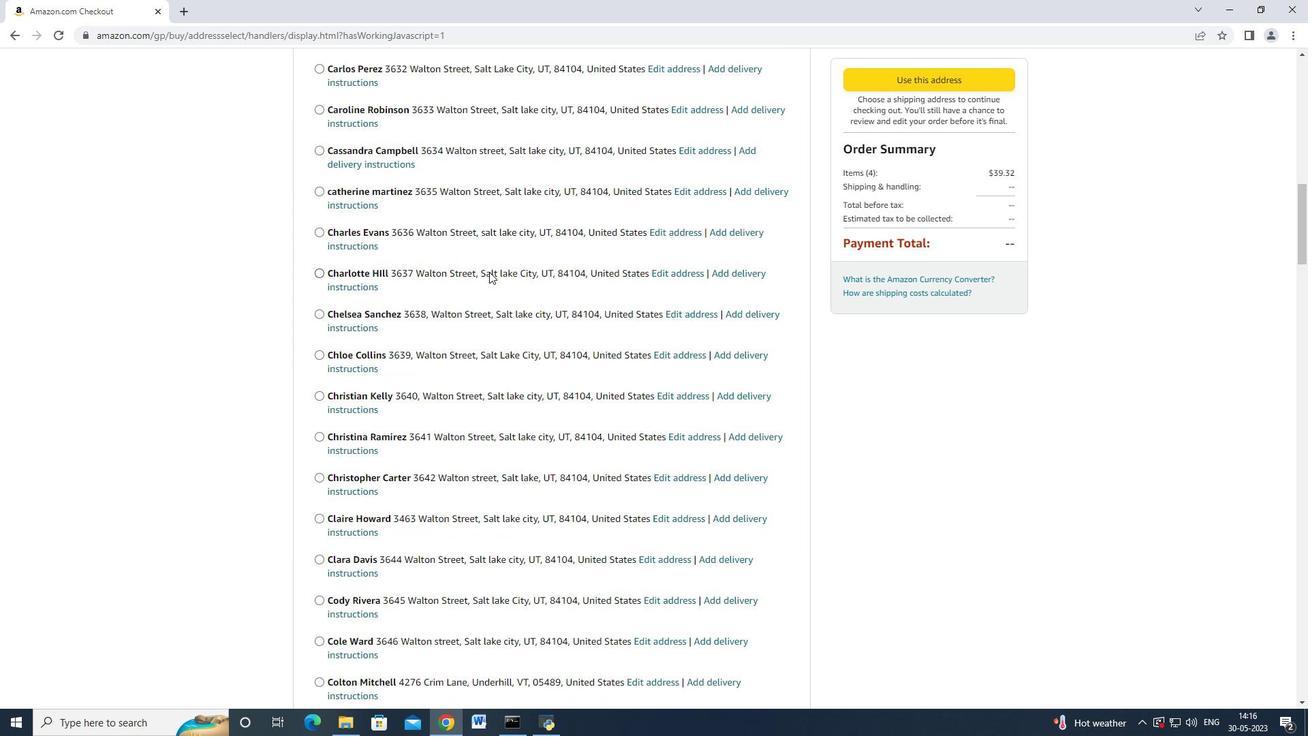 
Action: Mouse scrolled (488, 285) with delta (0, 0)
Screenshot: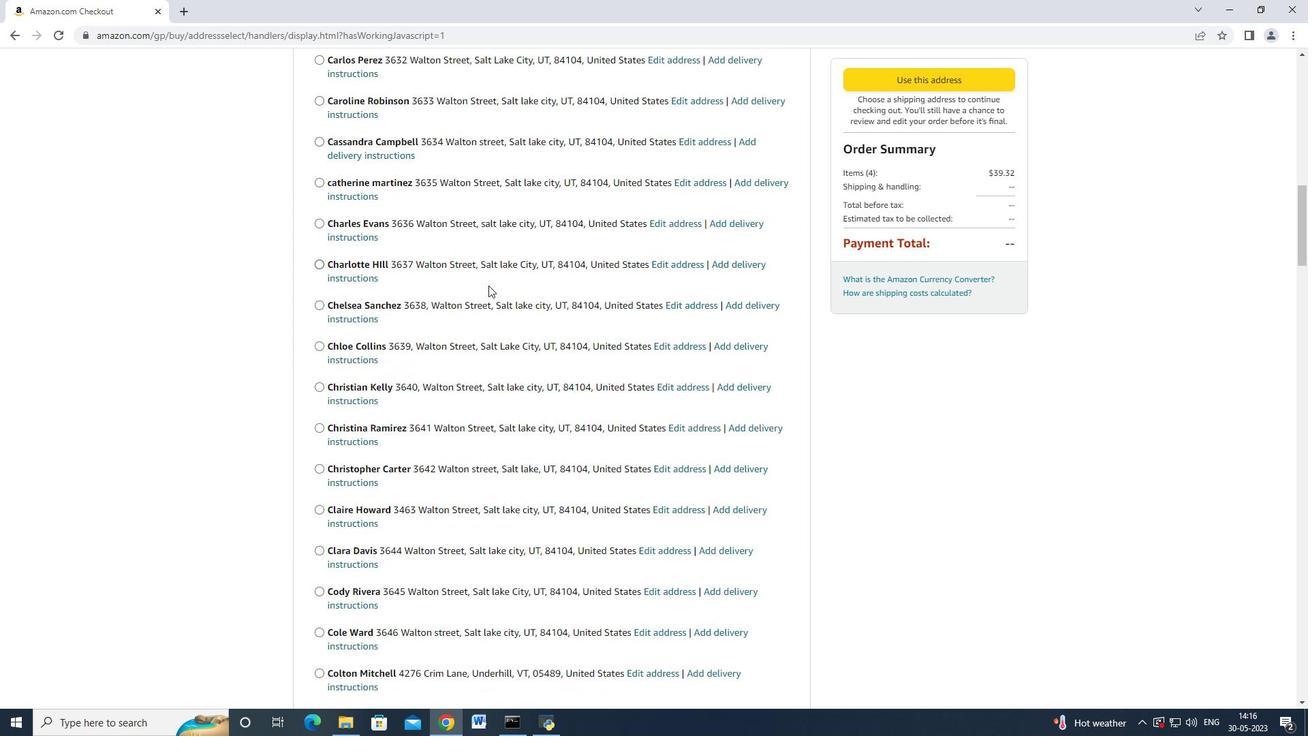 
Action: Mouse moved to (486, 291)
Screenshot: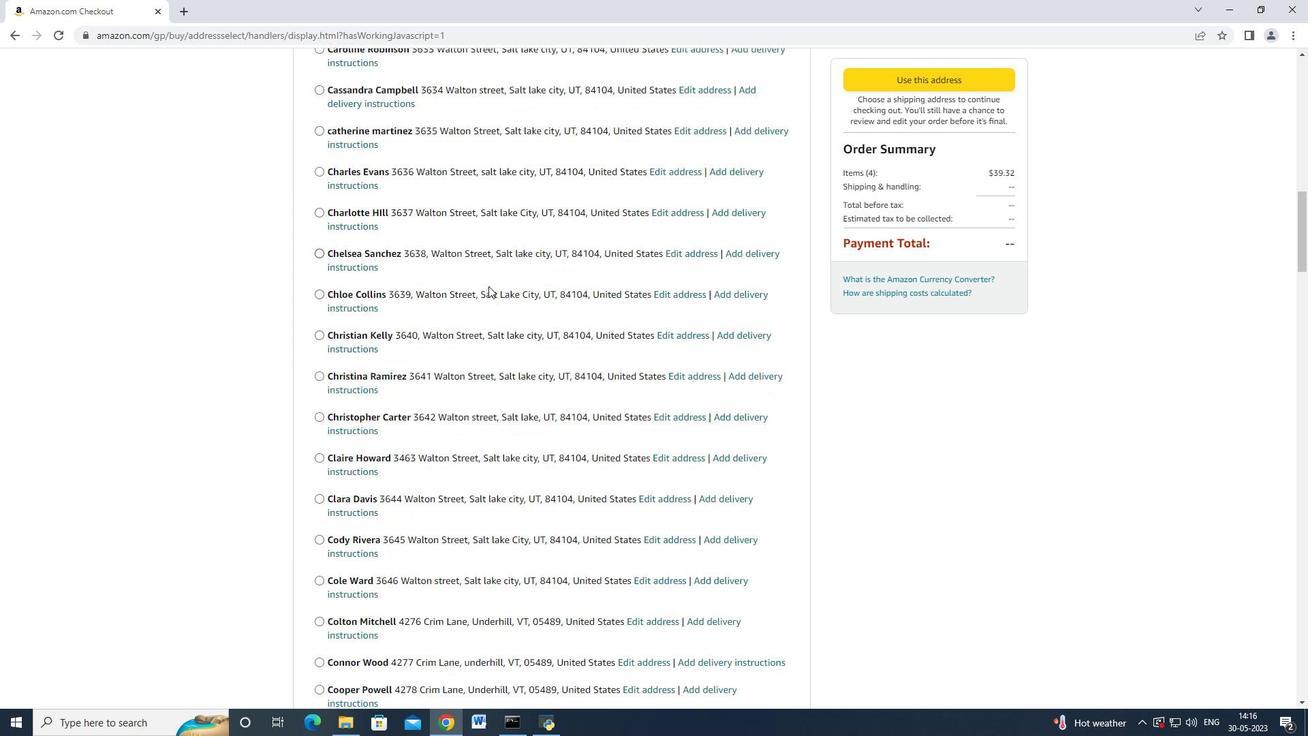 
Action: Mouse scrolled (486, 290) with delta (0, 0)
Screenshot: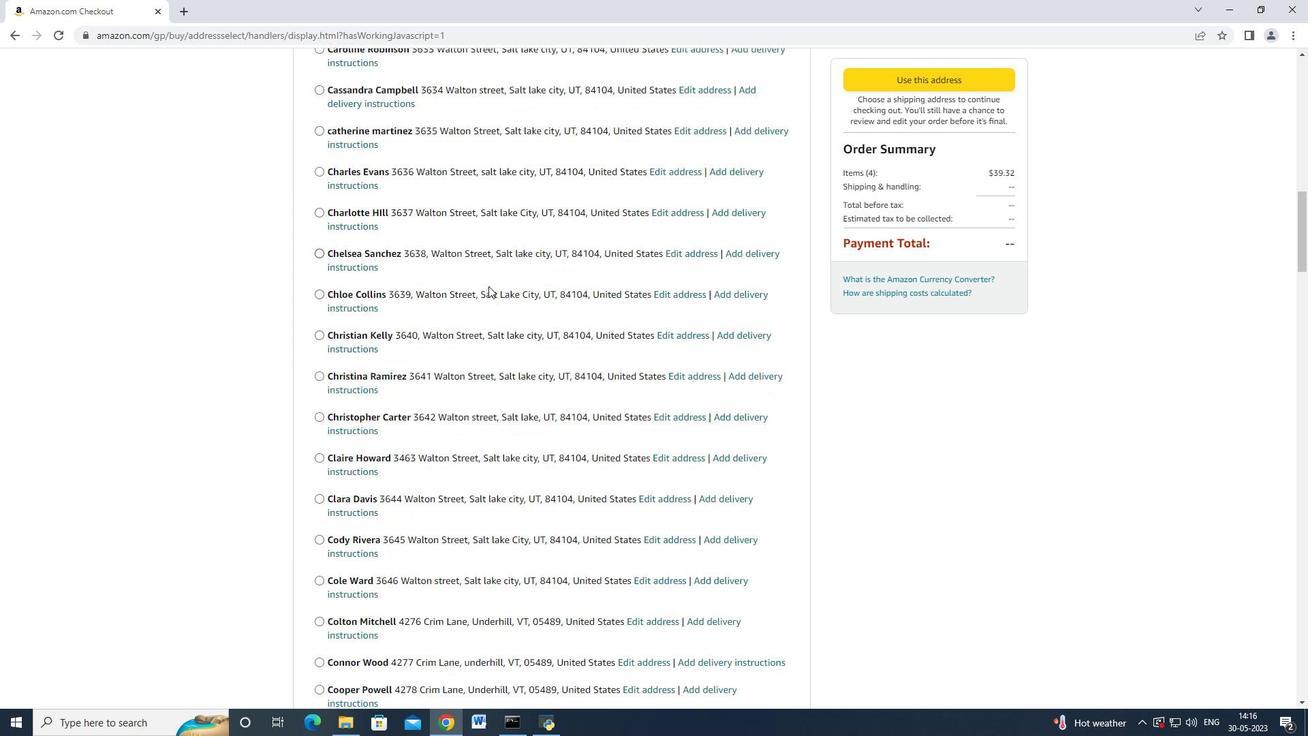
Action: Mouse moved to (485, 292)
Screenshot: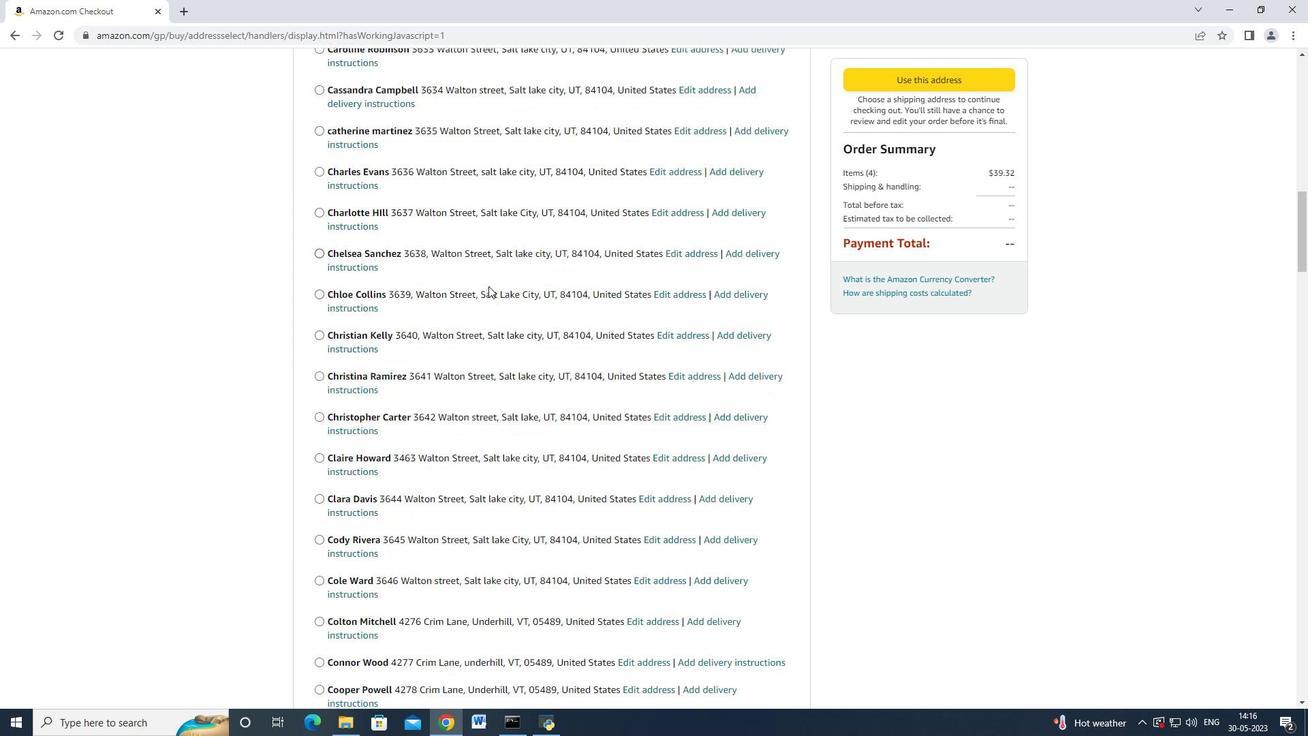 
Action: Mouse scrolled (485, 291) with delta (0, 0)
Screenshot: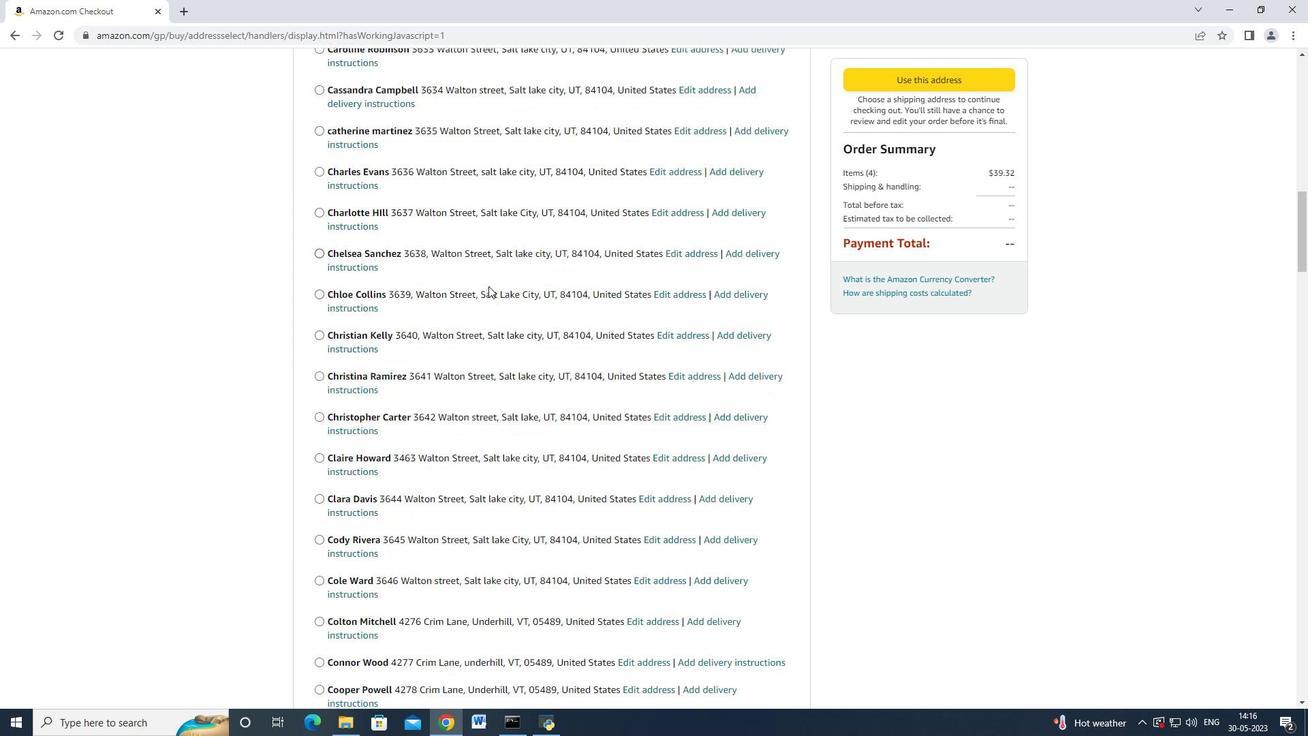 
Action: Mouse moved to (484, 293)
Screenshot: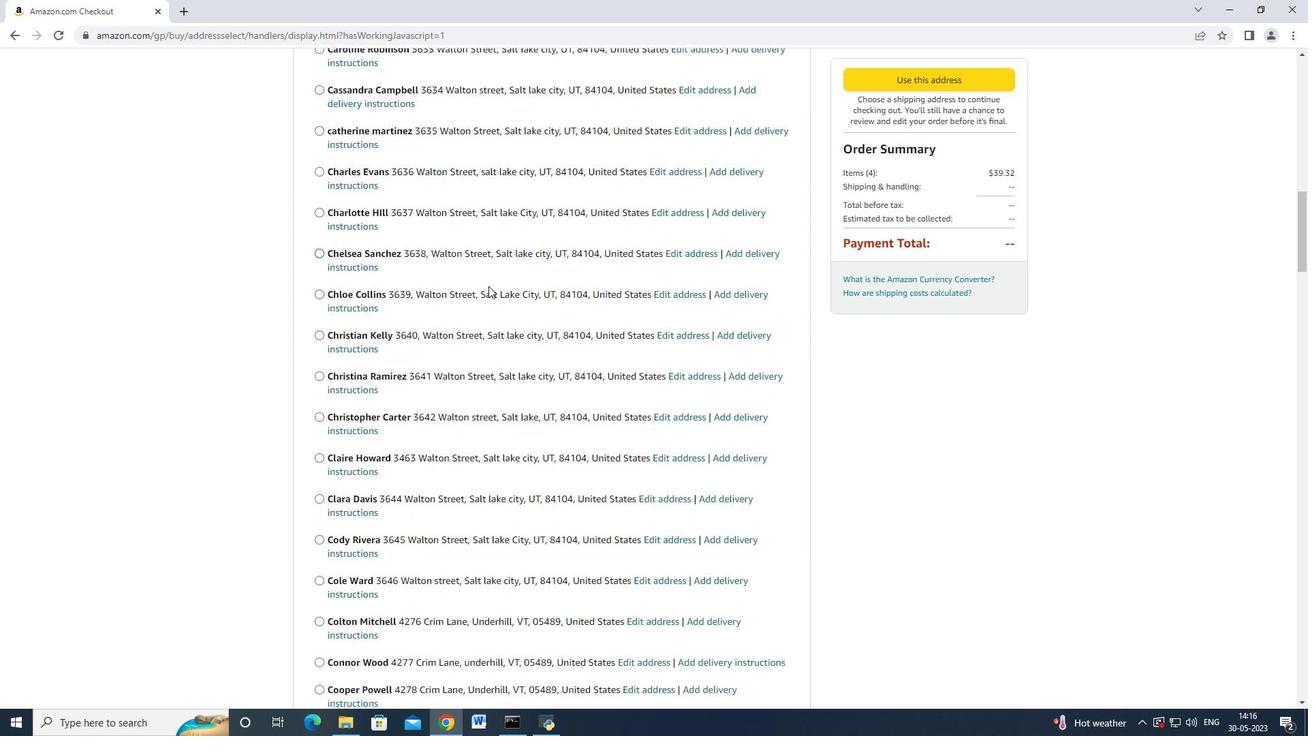 
Action: Mouse scrolled (484, 292) with delta (0, 0)
Screenshot: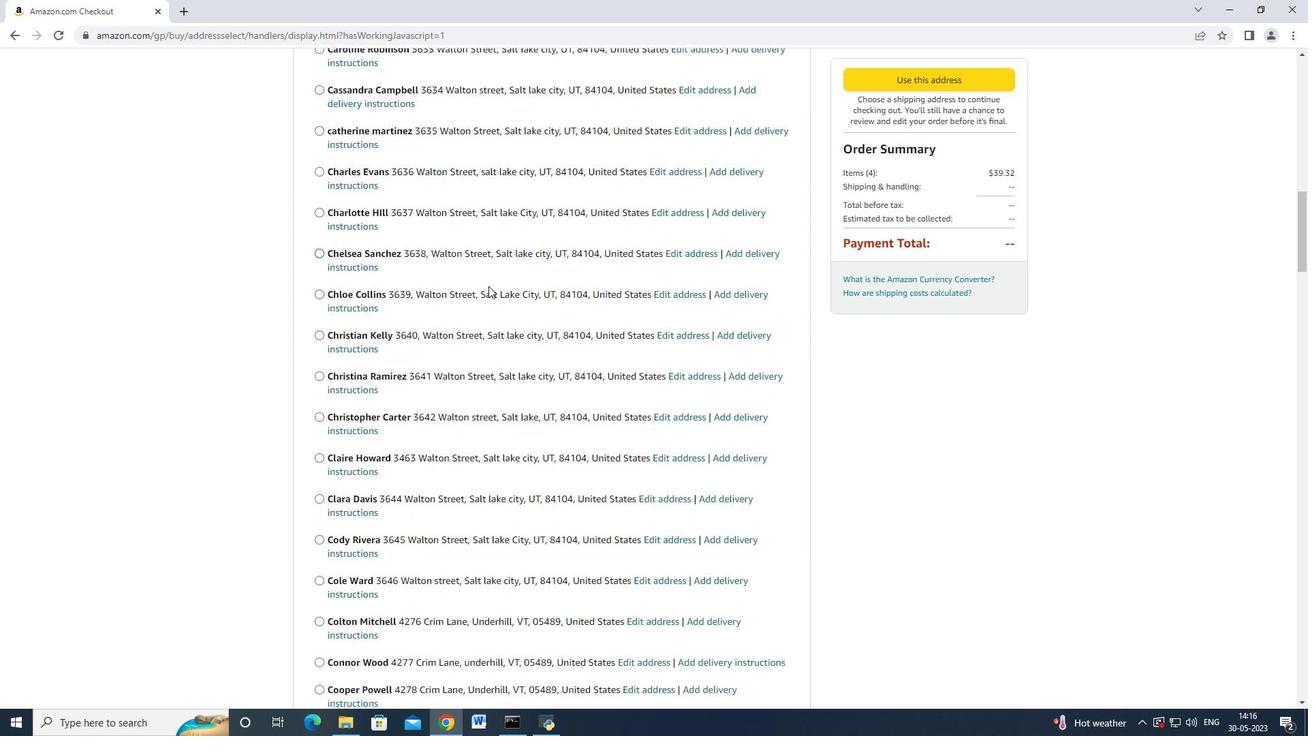 
Action: Mouse moved to (484, 293)
Screenshot: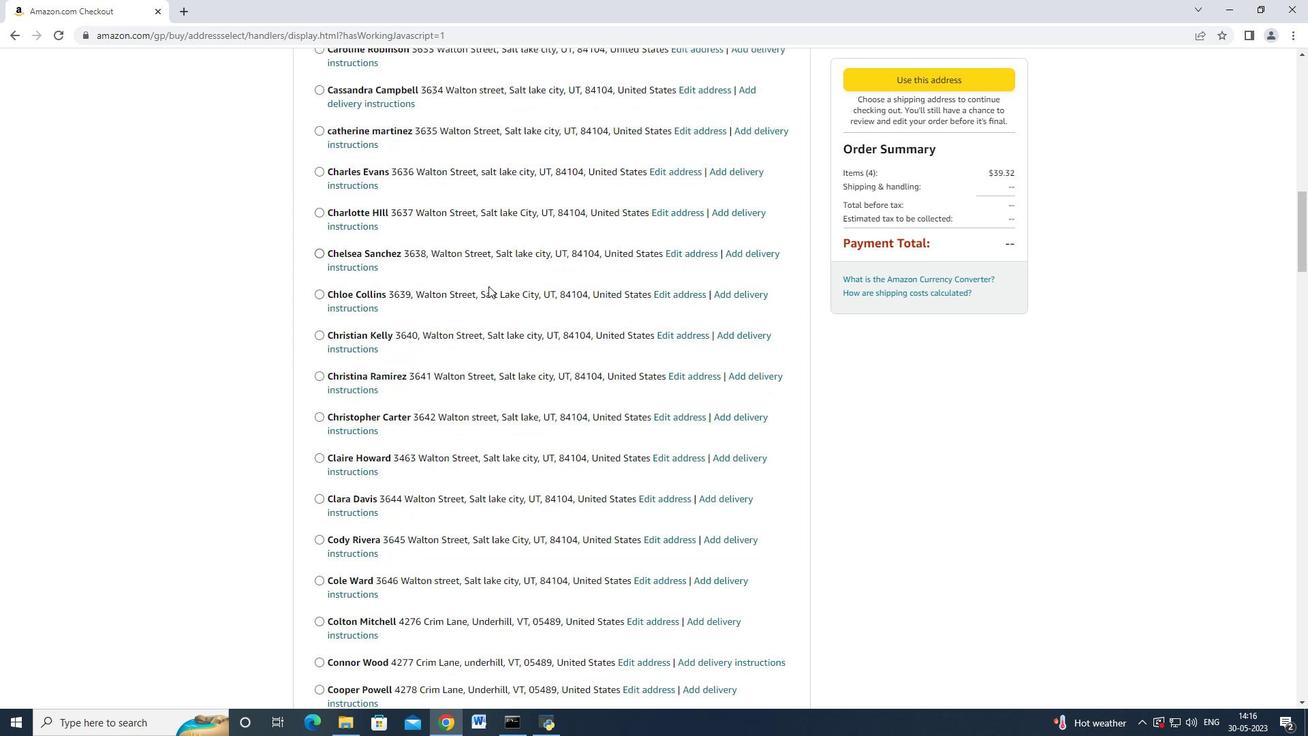 
Action: Mouse scrolled (484, 293) with delta (0, 0)
Screenshot: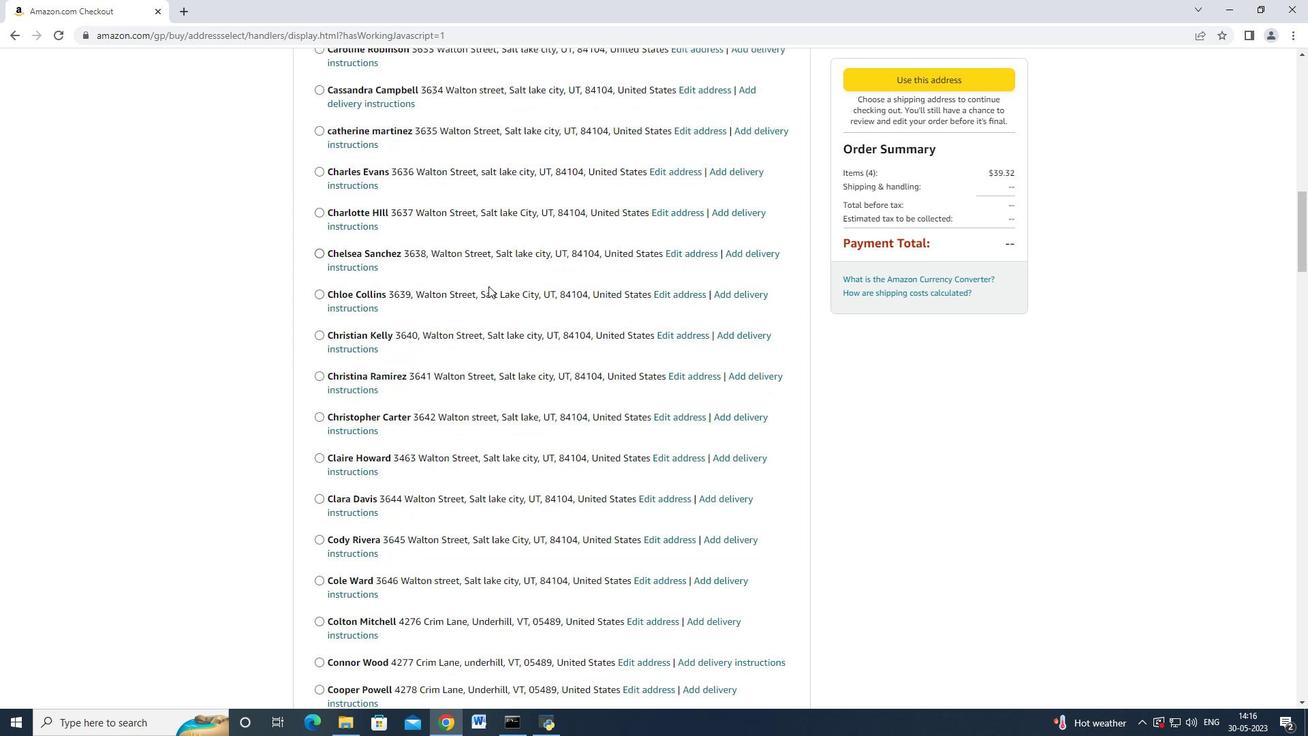 
Action: Mouse moved to (477, 312)
Screenshot: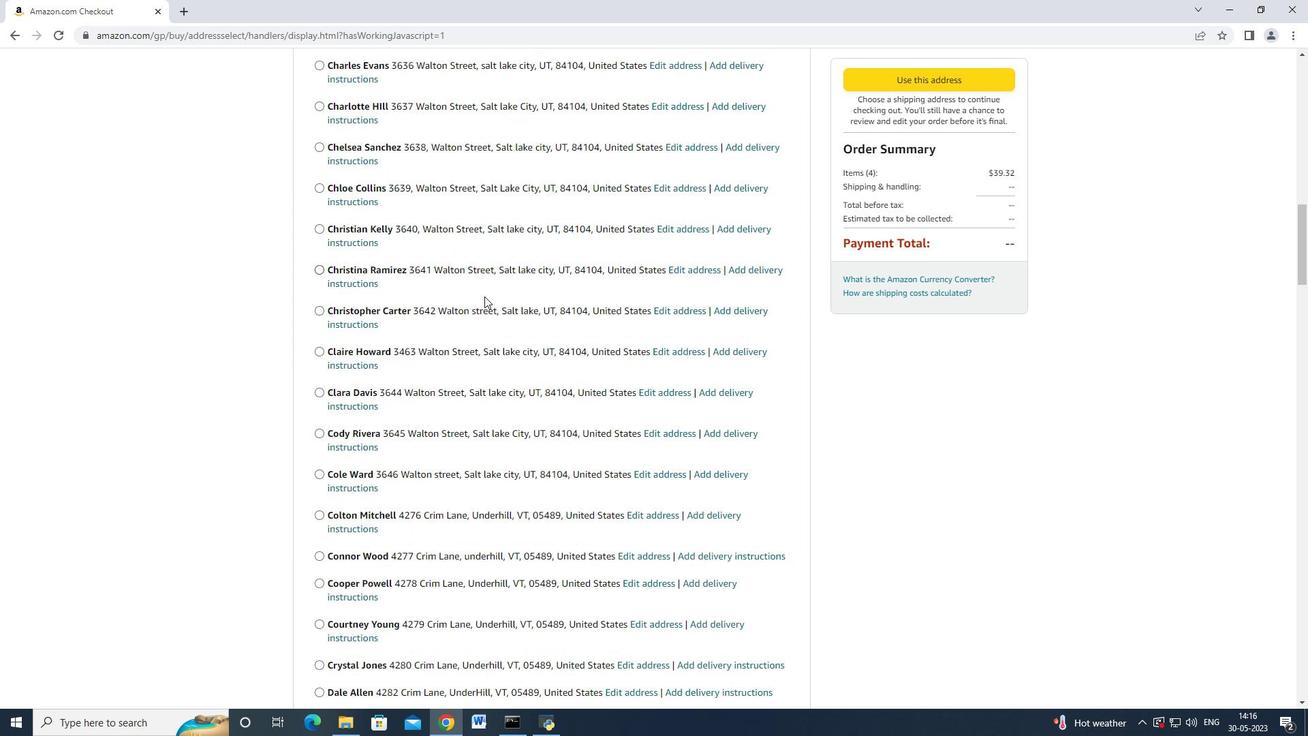 
Action: Mouse scrolled (477, 311) with delta (0, 0)
Screenshot: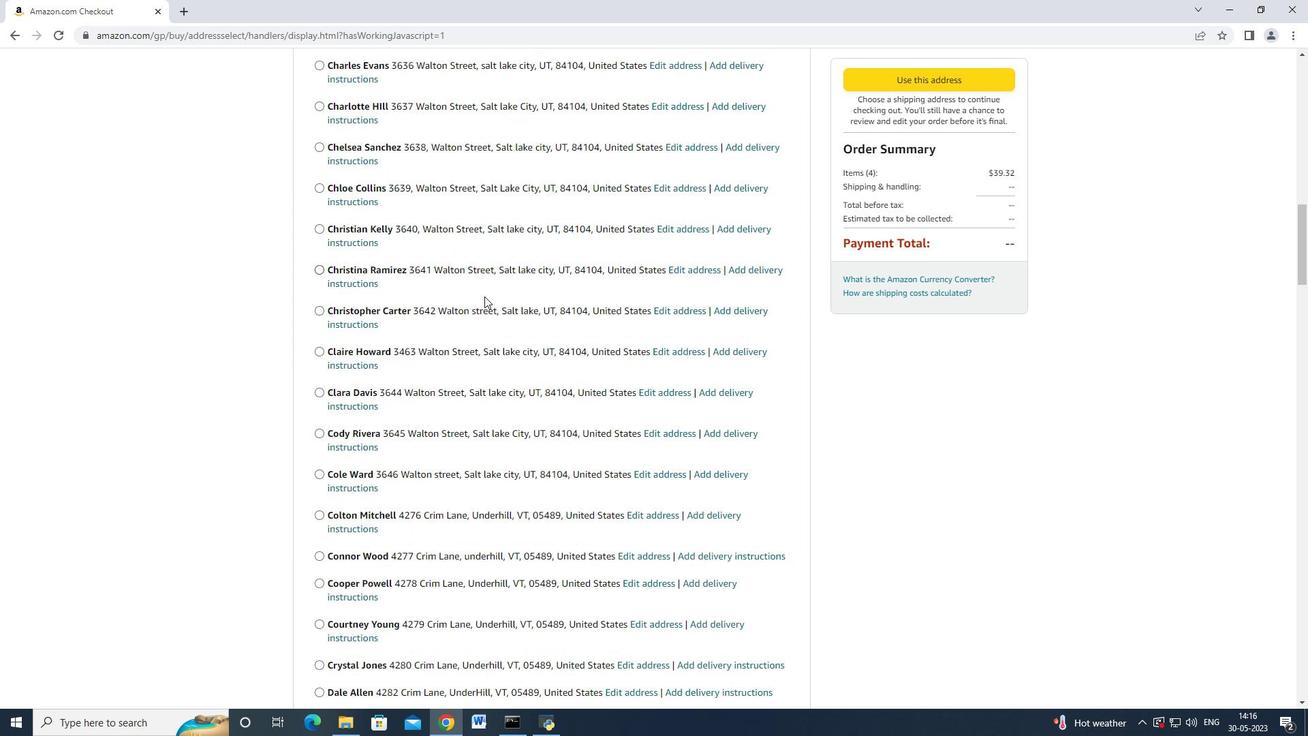 
Action: Mouse moved to (476, 314)
Screenshot: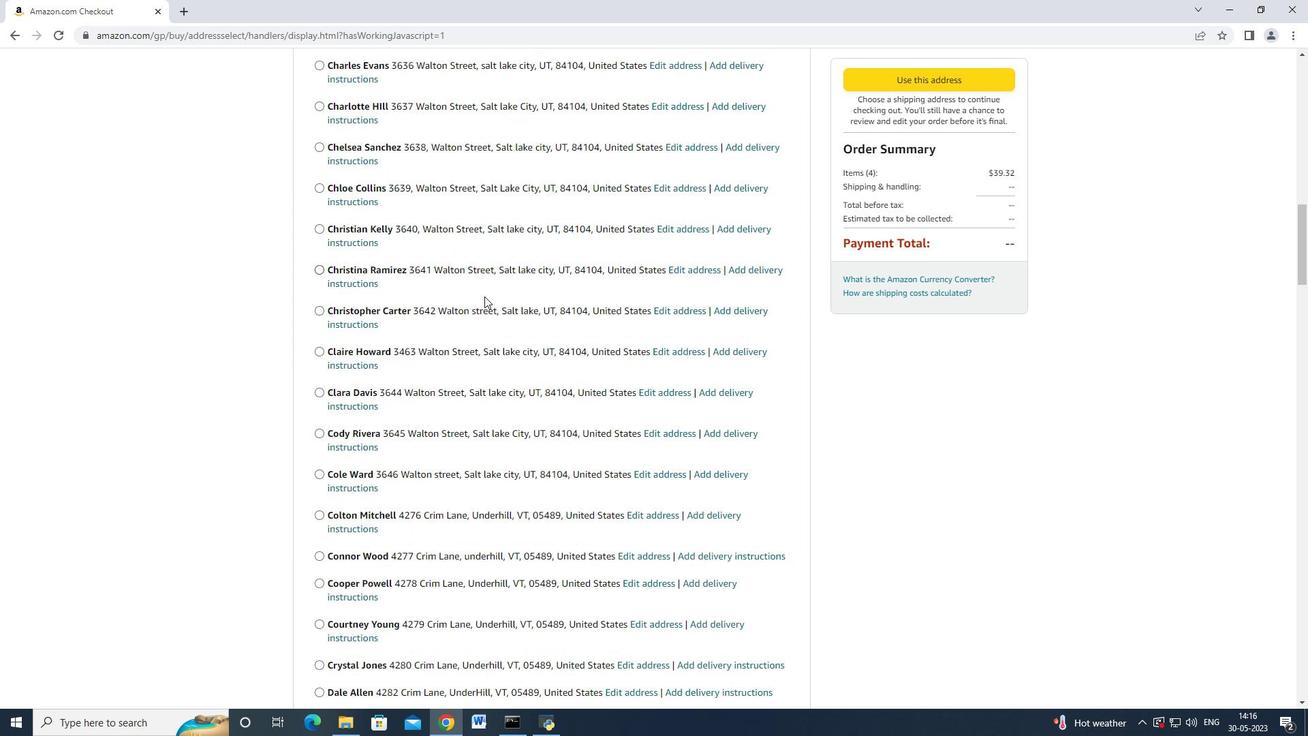 
Action: Mouse scrolled (476, 313) with delta (0, 0)
Screenshot: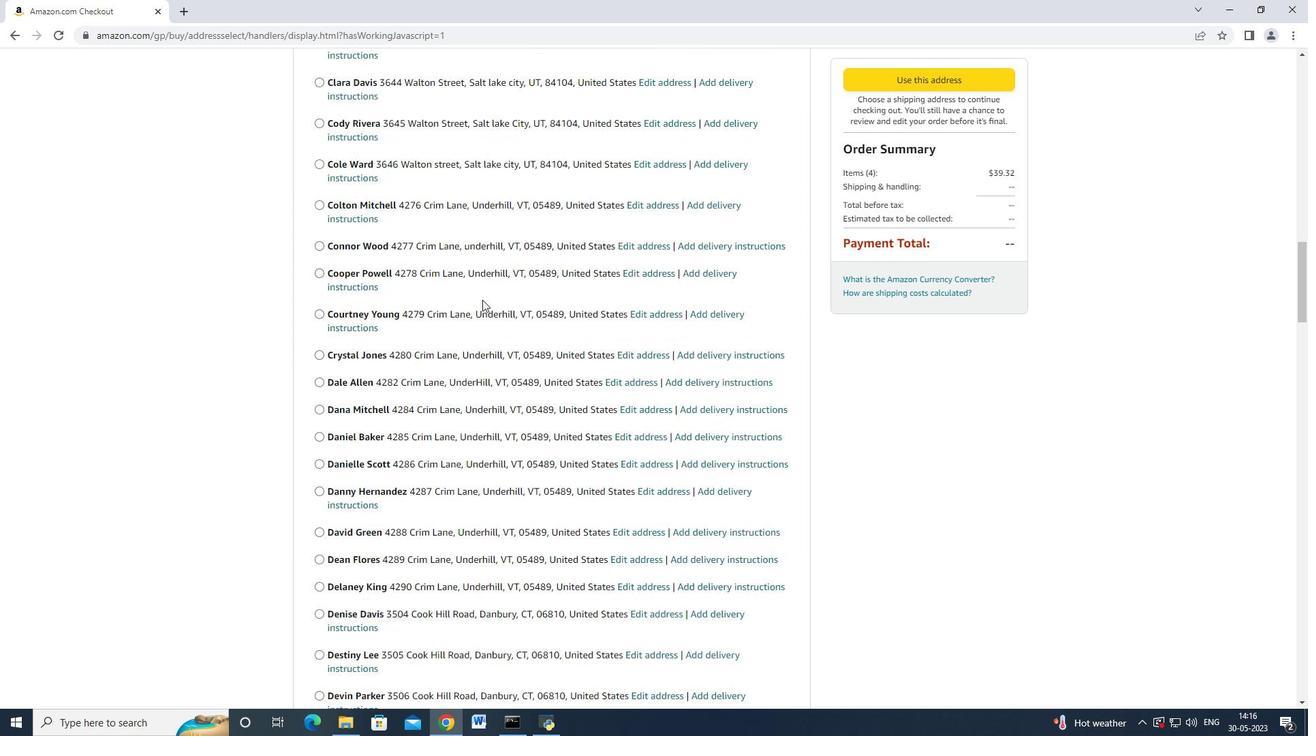 
Action: Mouse moved to (474, 316)
Screenshot: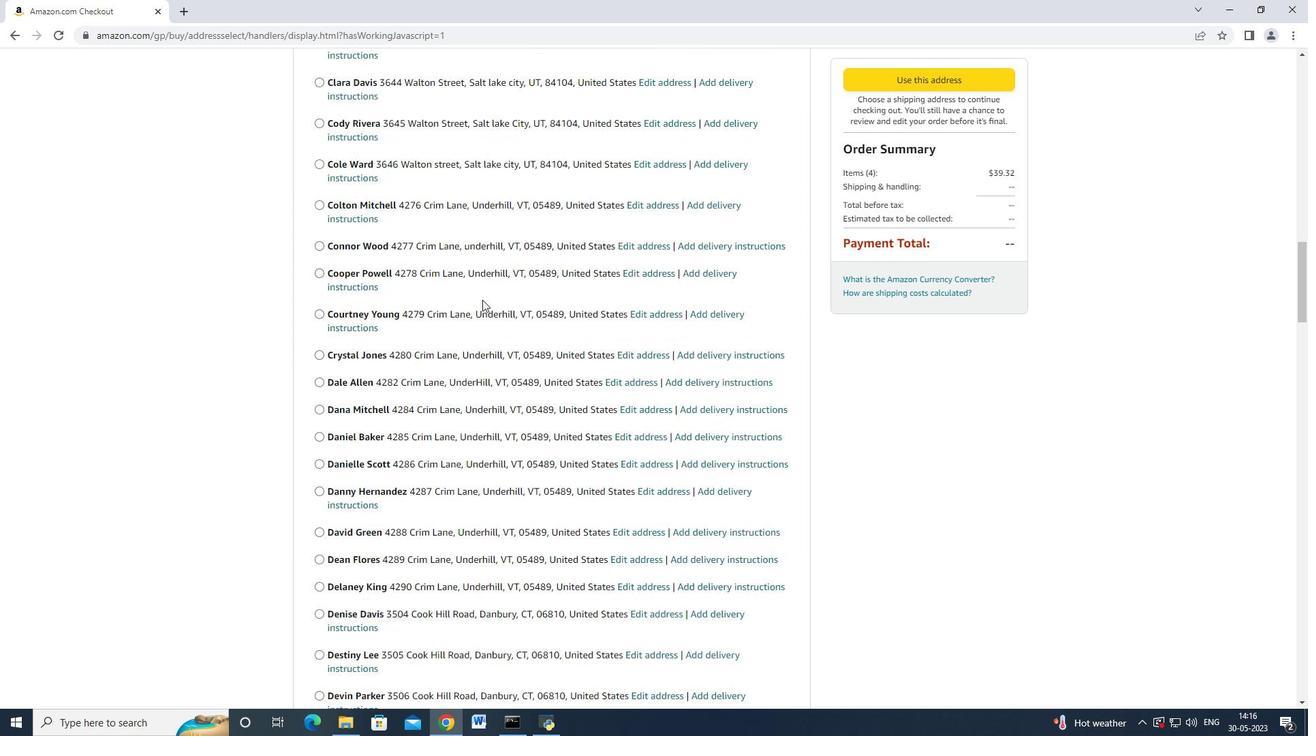 
Action: Mouse scrolled (474, 316) with delta (0, 0)
Screenshot: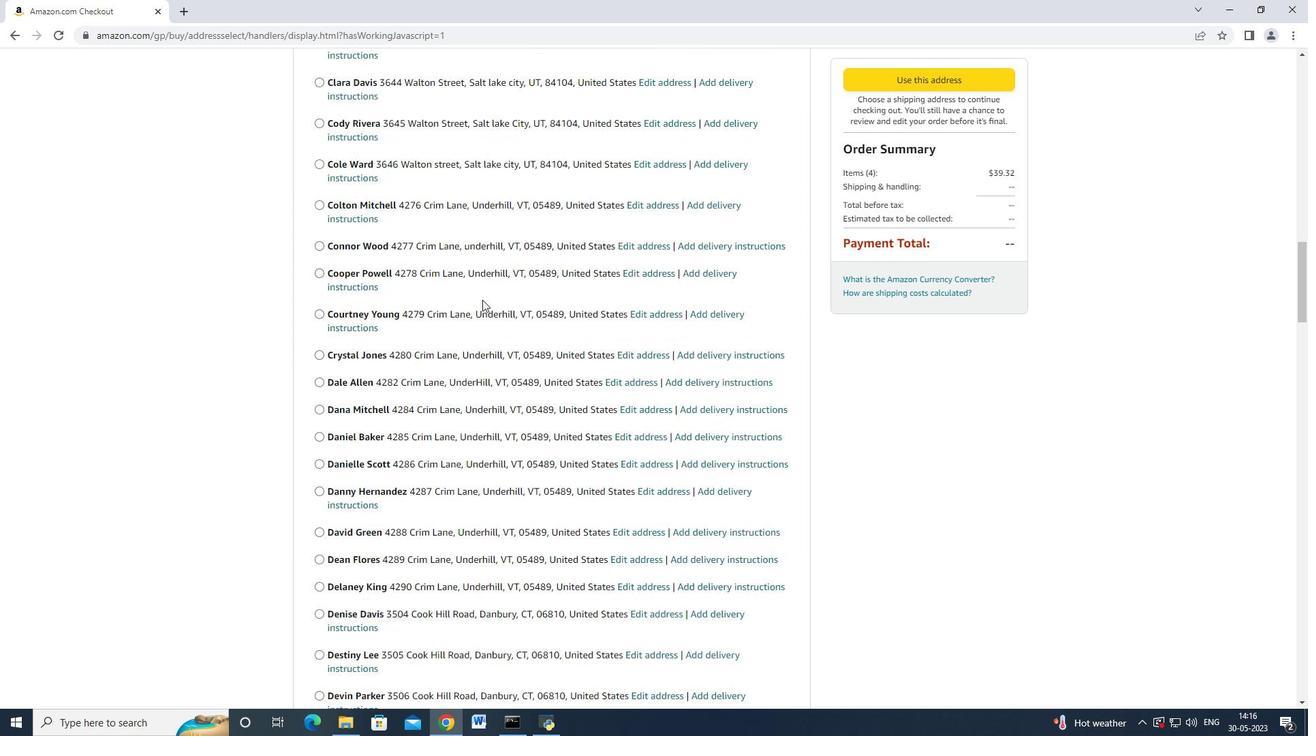 
Action: Mouse moved to (472, 316)
Screenshot: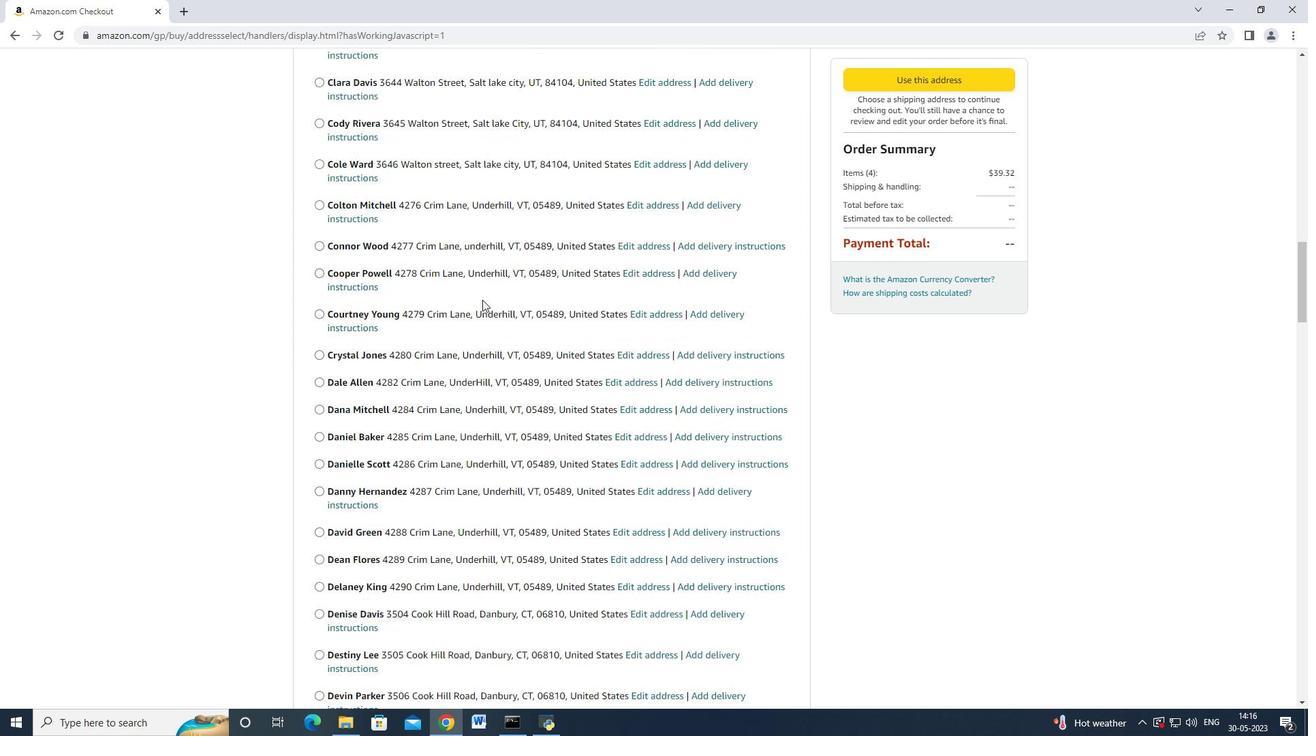 
Action: Mouse scrolled (472, 316) with delta (0, 0)
Screenshot: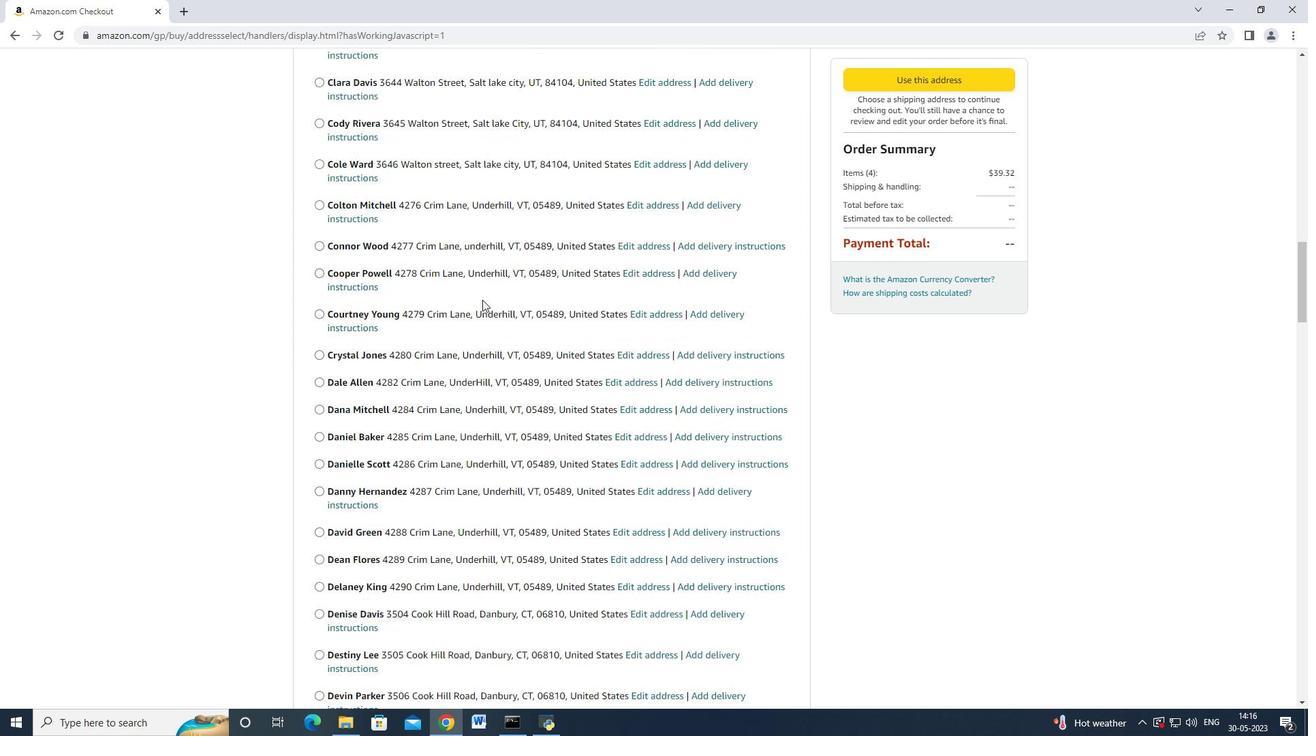 
Action: Mouse moved to (471, 317)
Screenshot: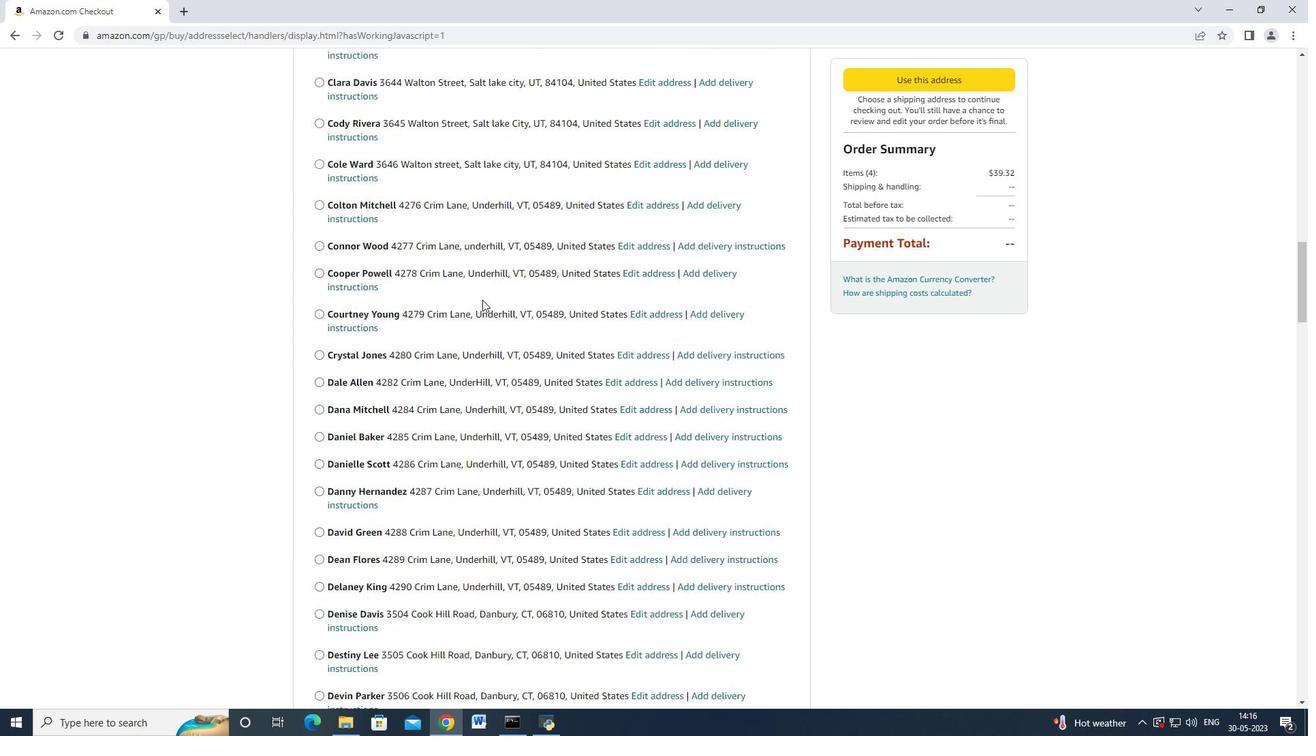 
Action: Mouse scrolled (472, 316) with delta (0, 0)
Screenshot: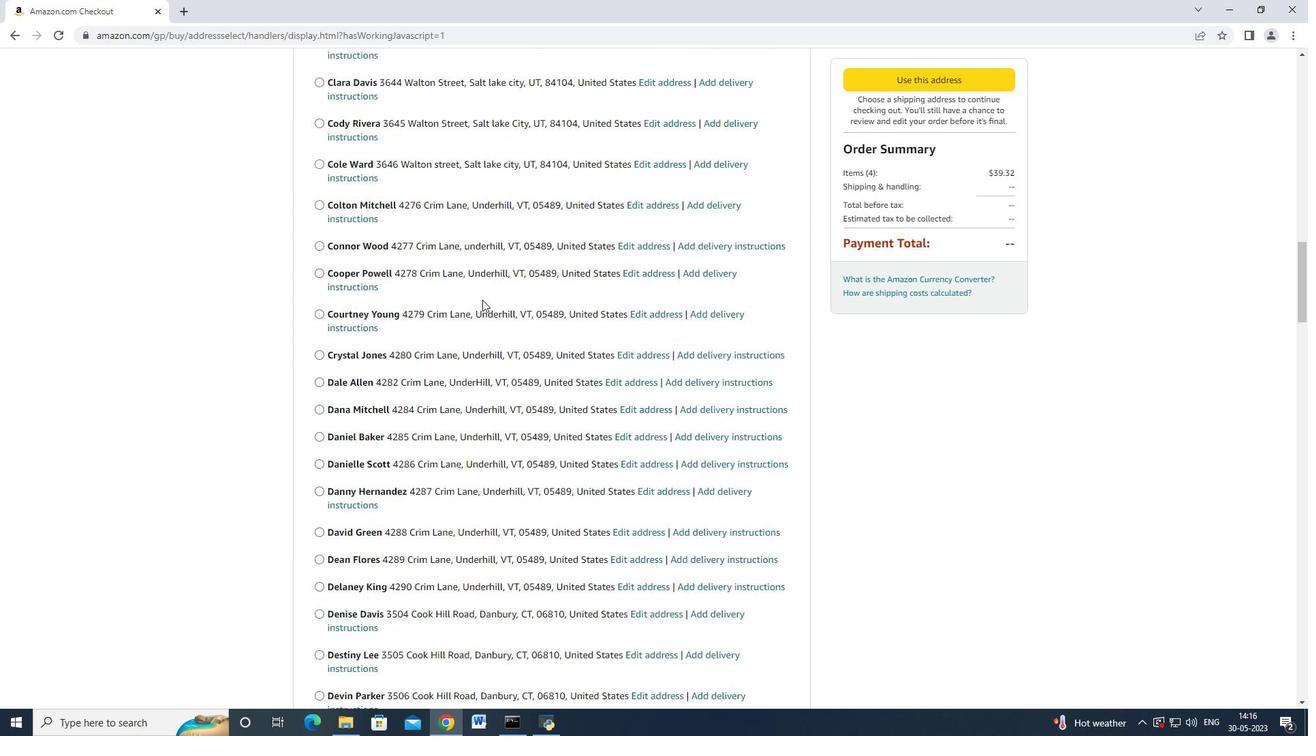 
Action: Mouse moved to (471, 317)
Screenshot: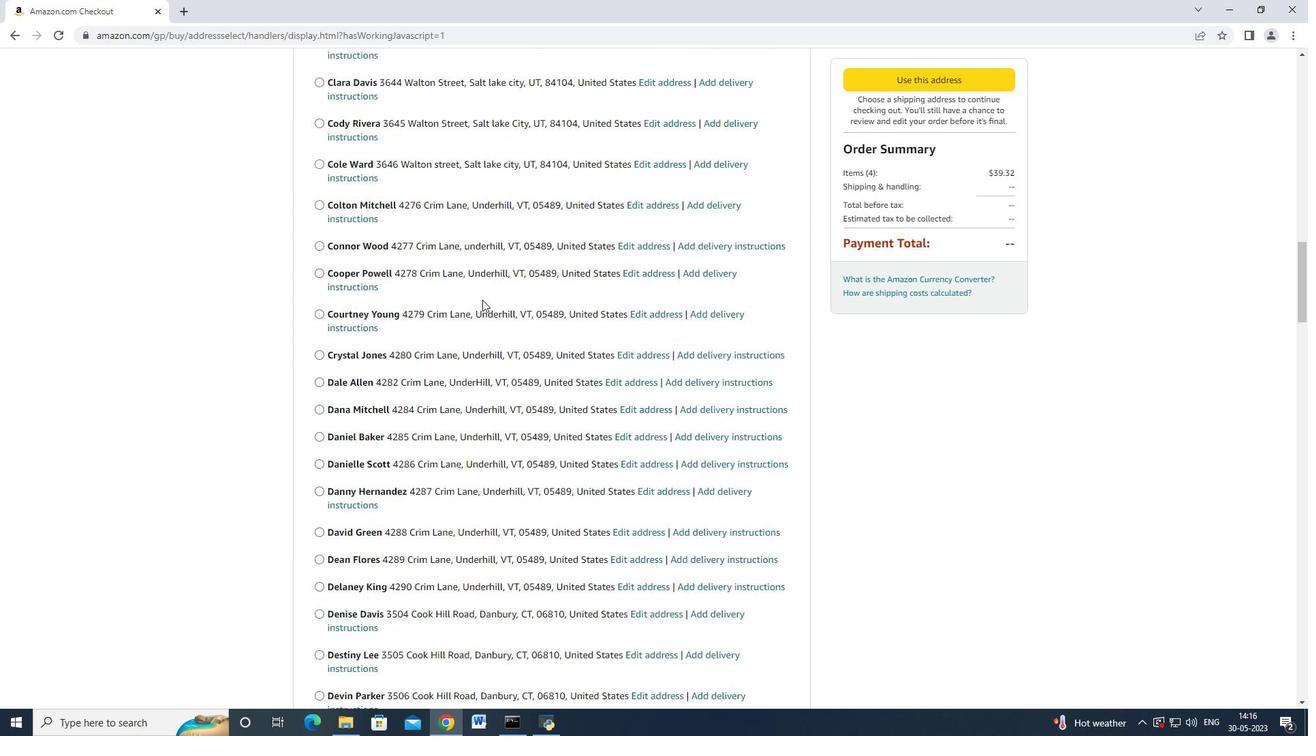 
Action: Mouse scrolled (471, 316) with delta (0, 0)
Screenshot: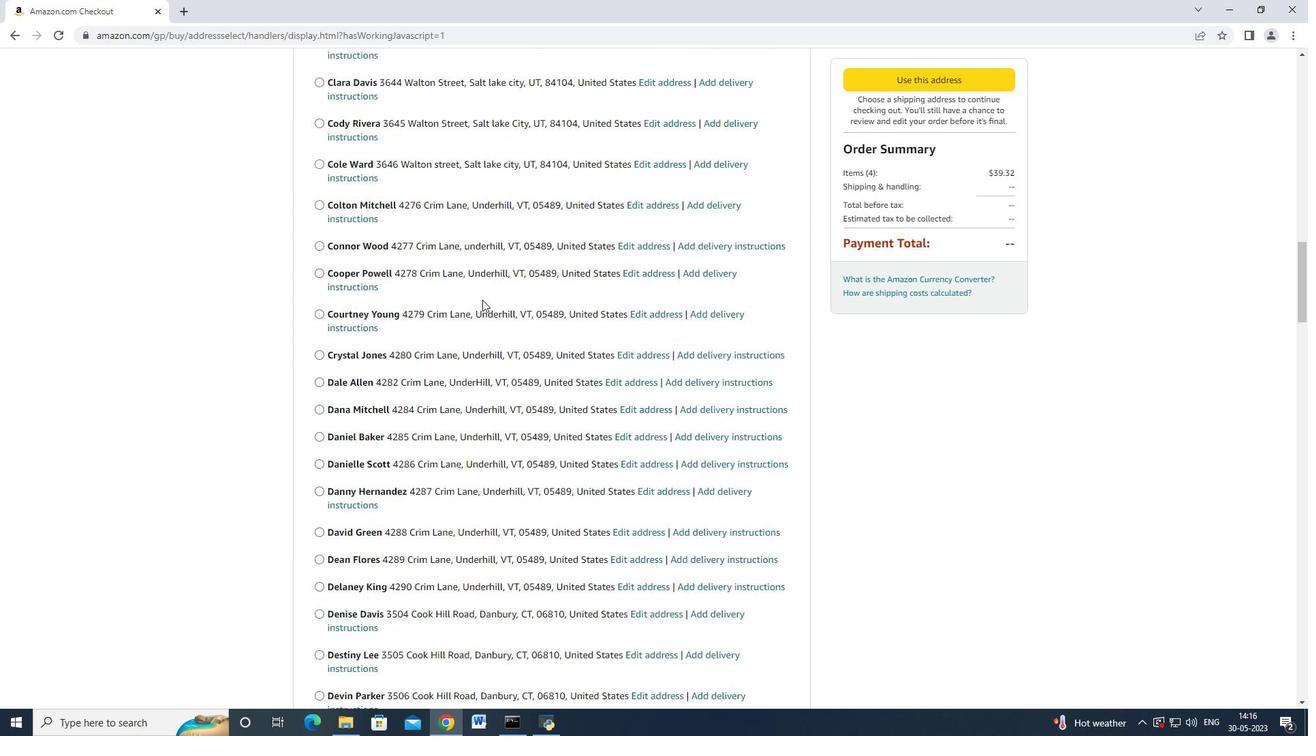 
Action: Mouse moved to (470, 317)
Screenshot: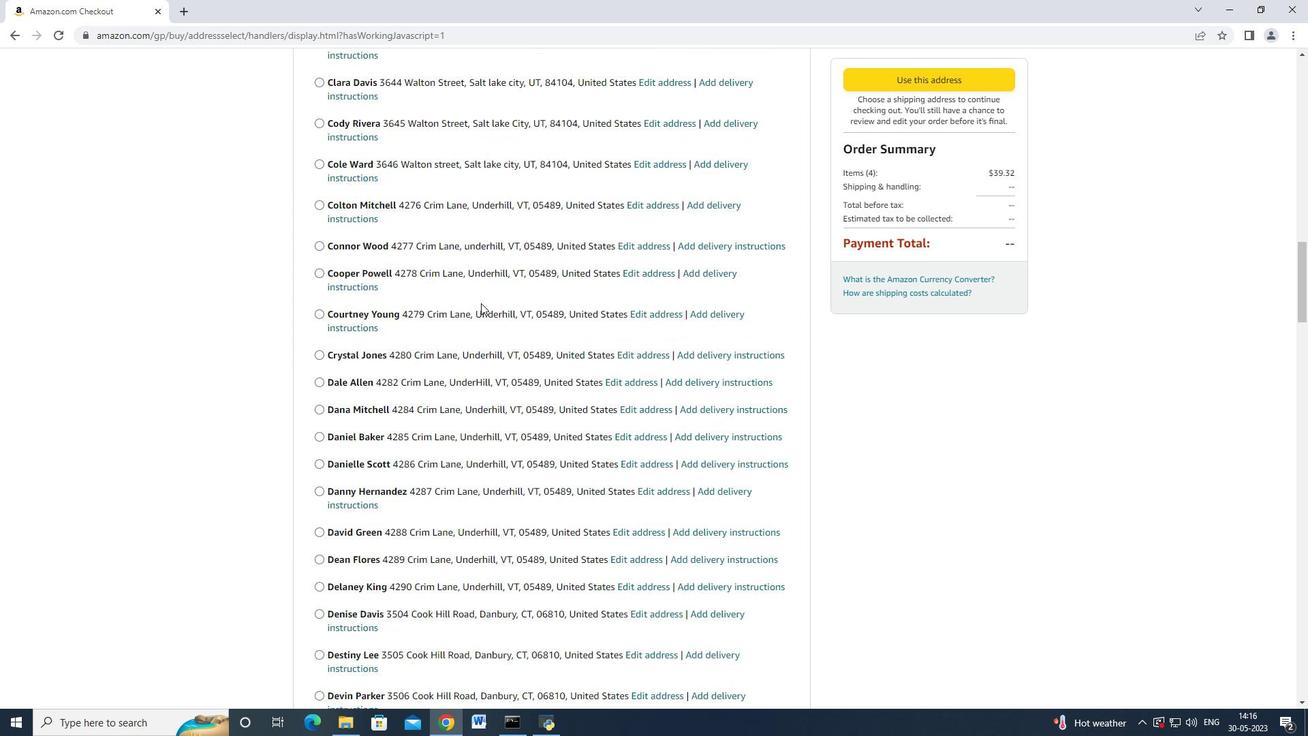 
Action: Mouse scrolled (471, 316) with delta (0, 0)
Screenshot: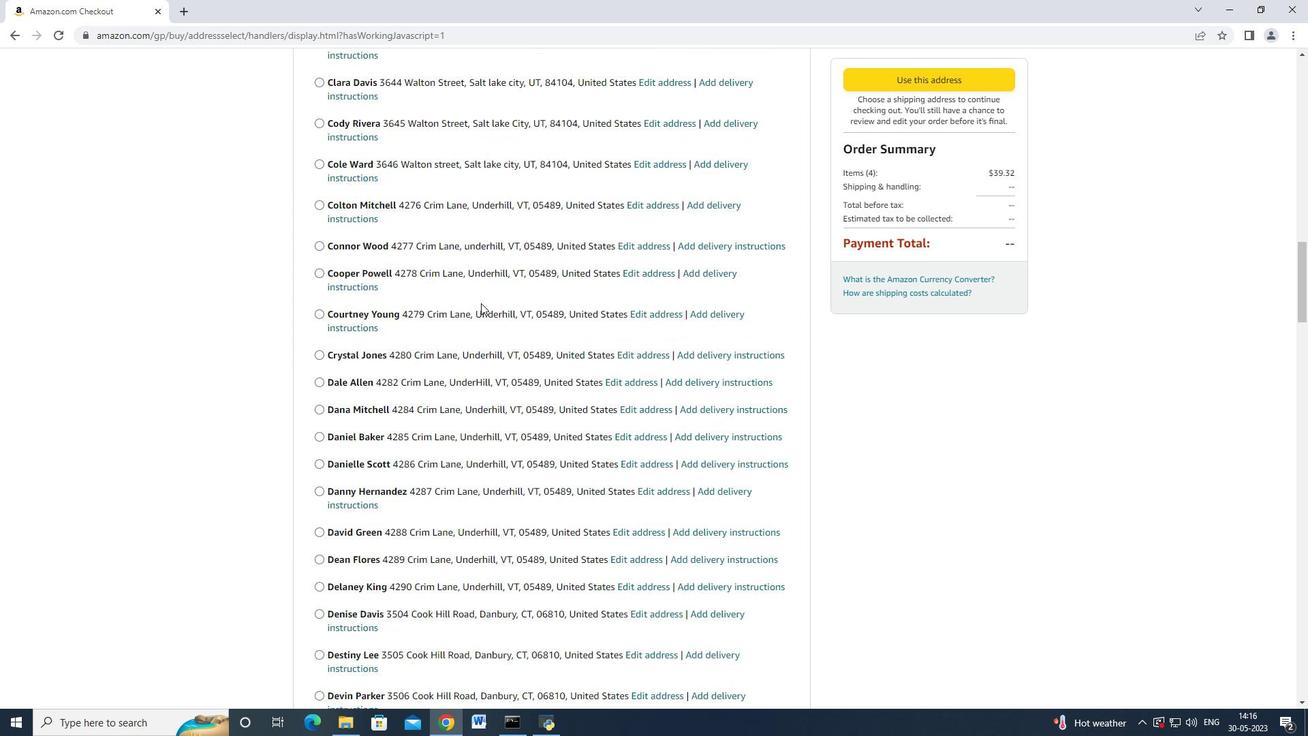 
Action: Mouse moved to (468, 320)
Screenshot: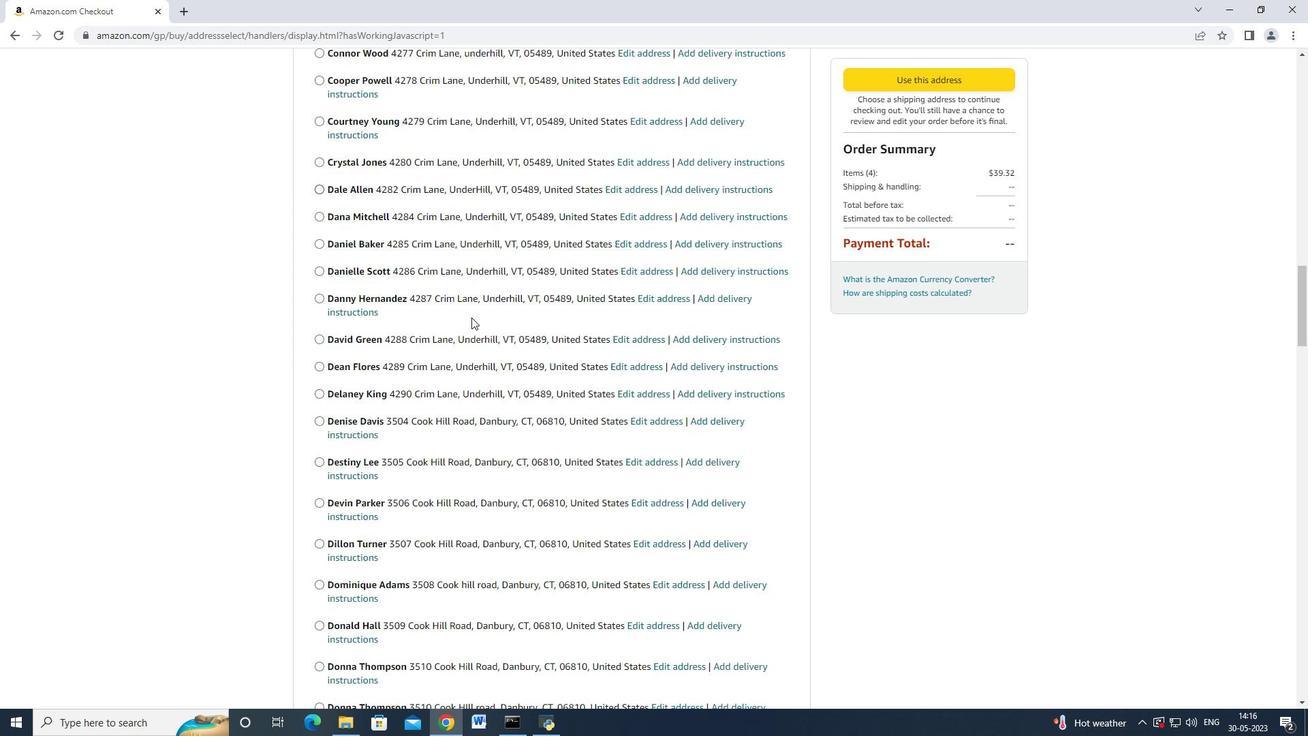 
Action: Mouse scrolled (469, 318) with delta (0, 0)
Screenshot: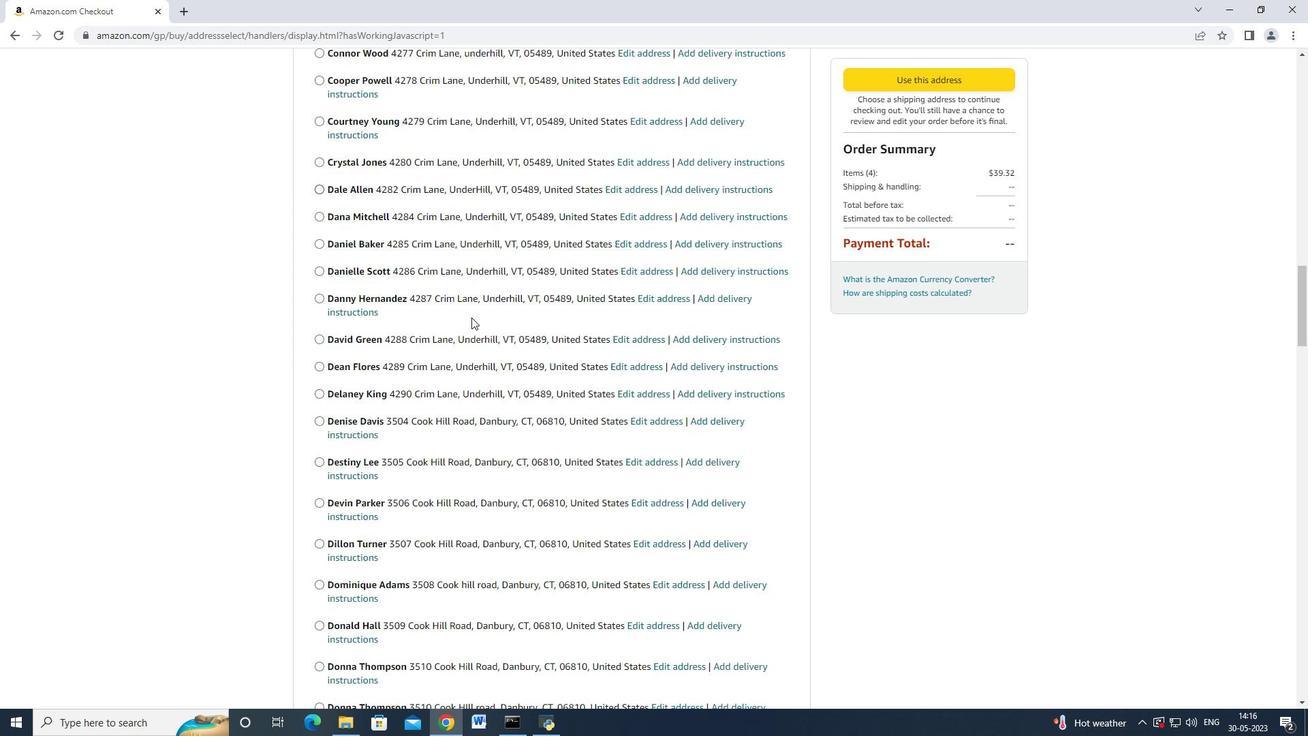 
Action: Mouse moved to (467, 321)
Screenshot: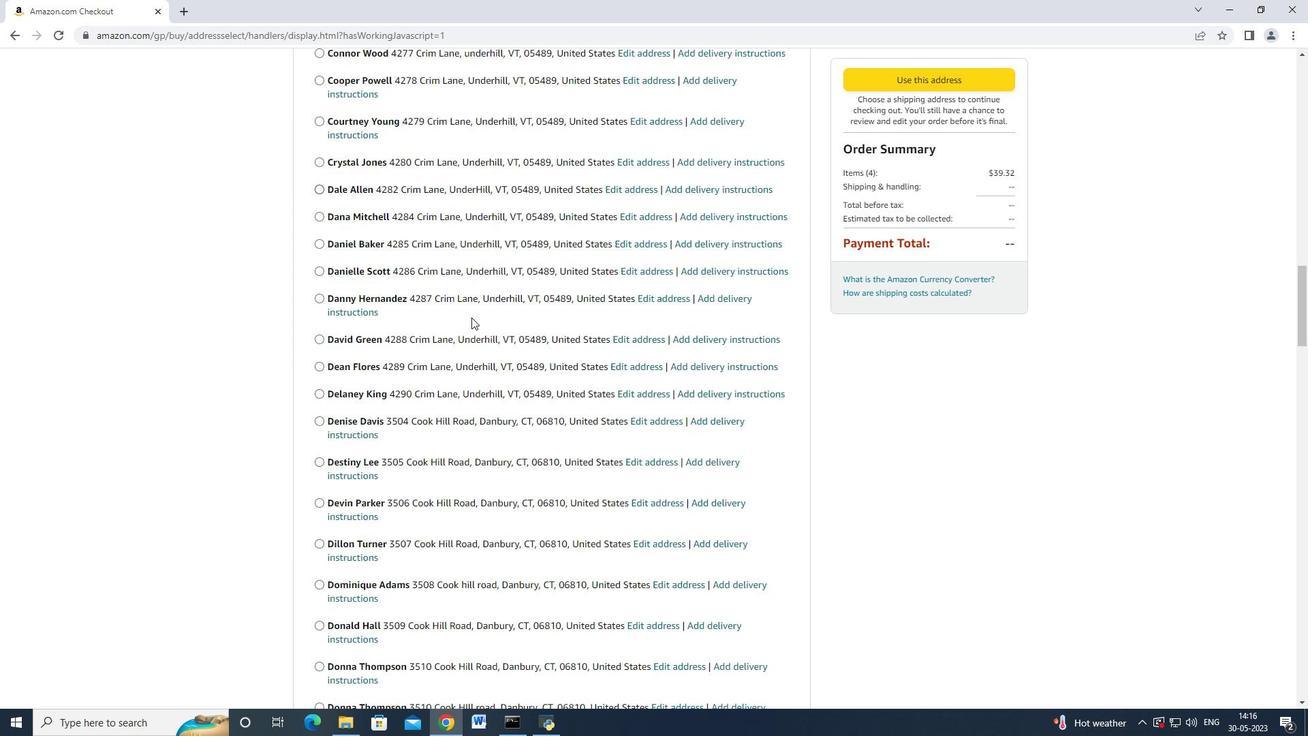 
Action: Mouse scrolled (468, 319) with delta (0, 0)
Screenshot: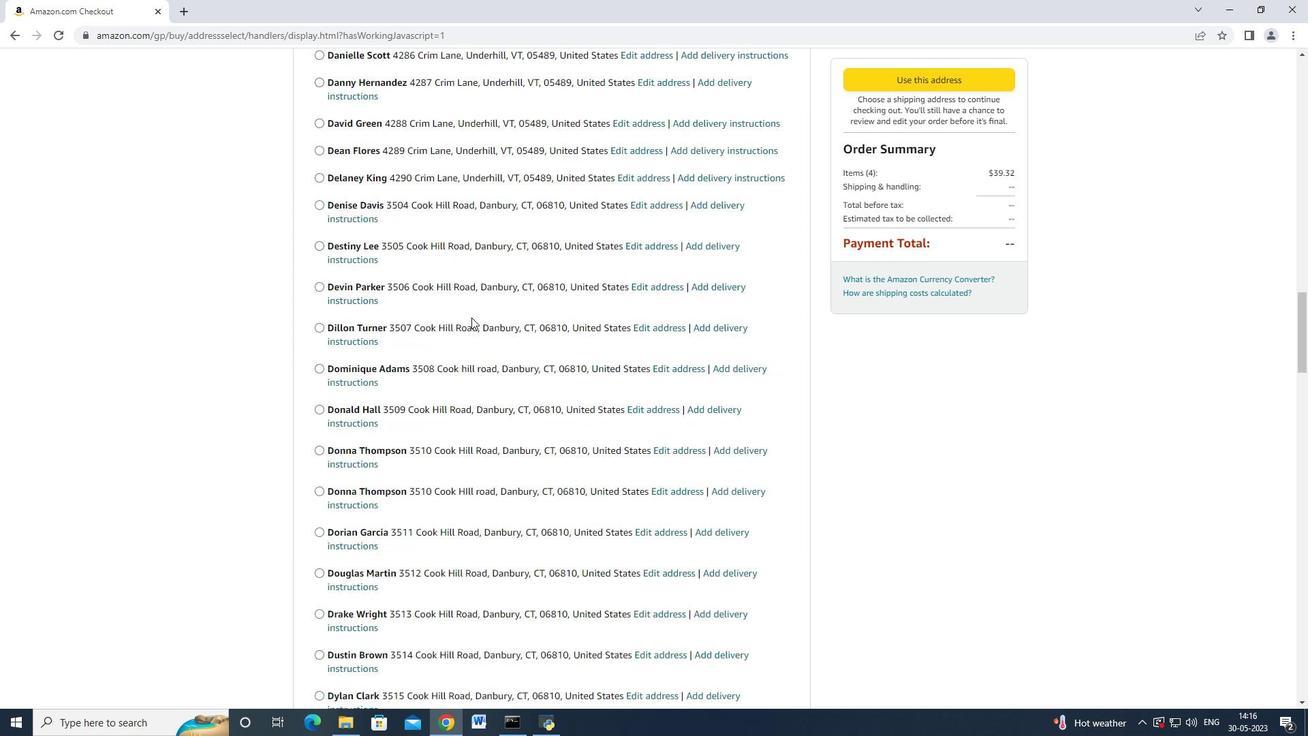 
Action: Mouse moved to (466, 321)
Screenshot: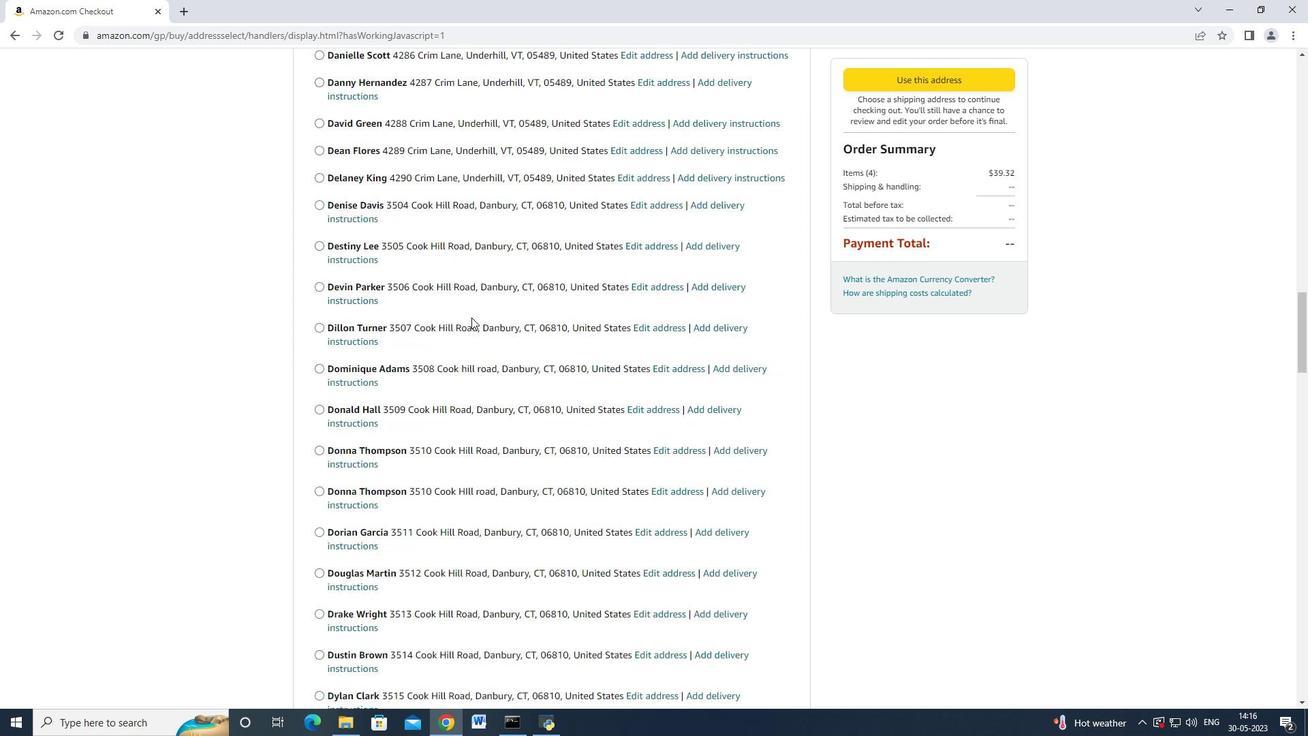 
Action: Mouse scrolled (467, 320) with delta (0, 0)
Screenshot: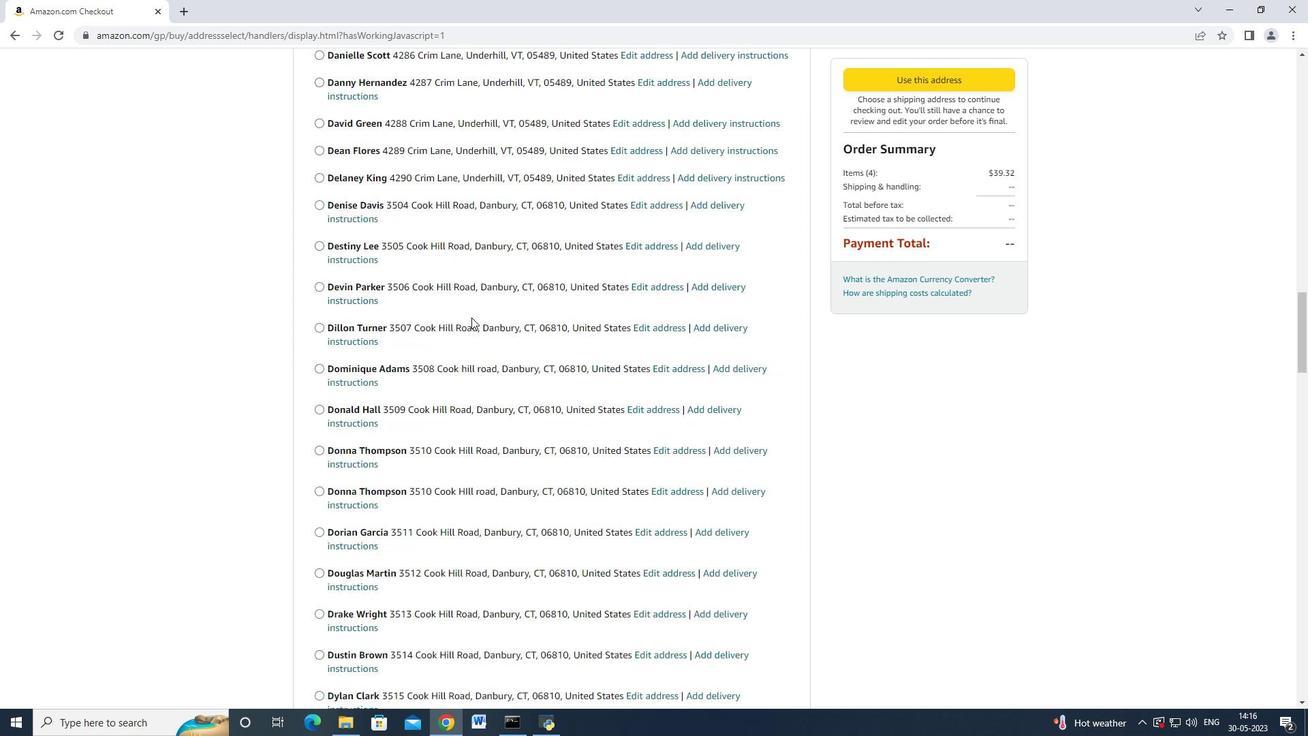 
Action: Mouse moved to (466, 321)
Screenshot: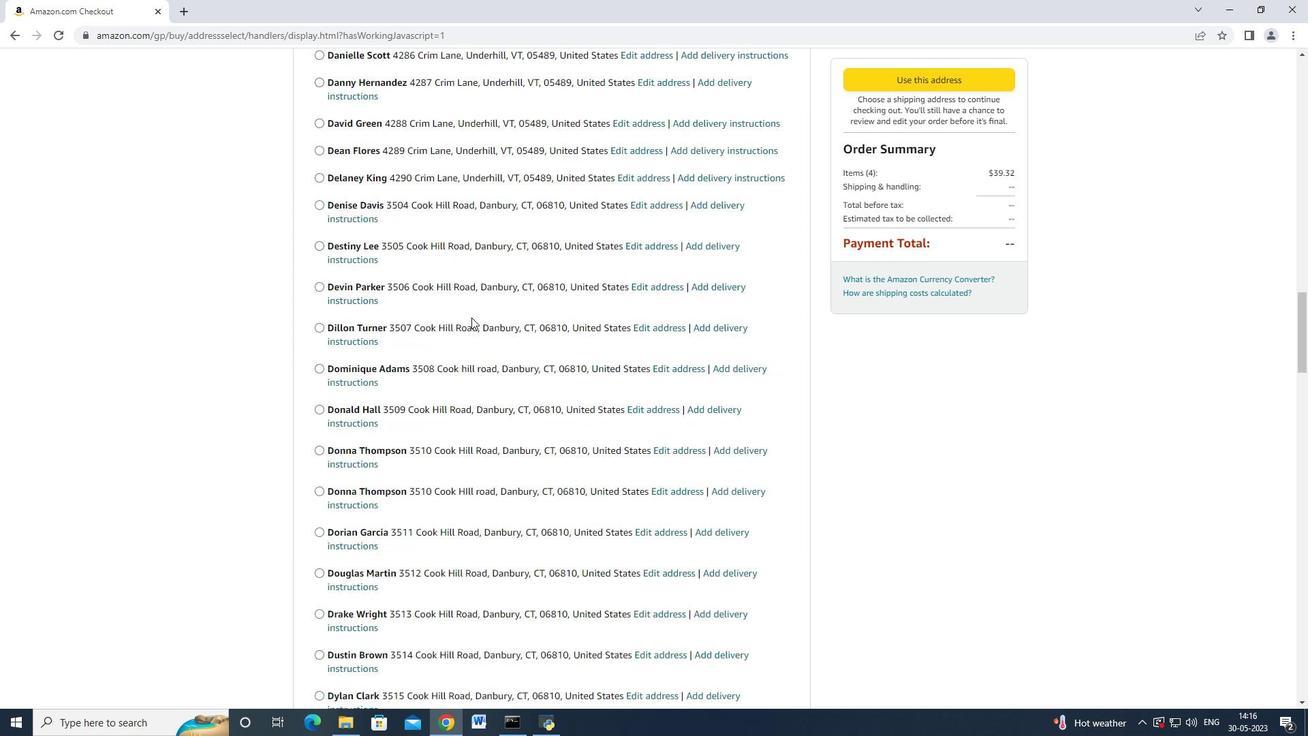 
Action: Mouse scrolled (466, 321) with delta (0, 0)
Screenshot: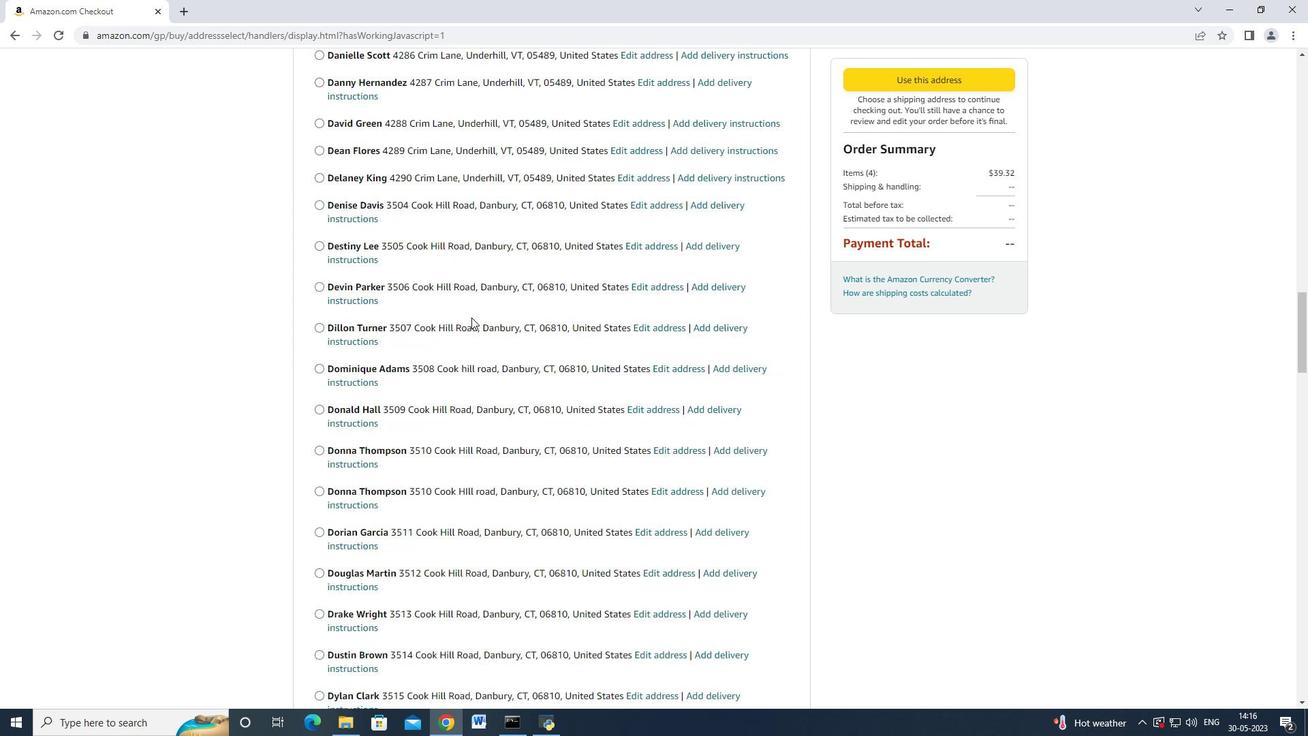 
Action: Mouse moved to (465, 321)
Screenshot: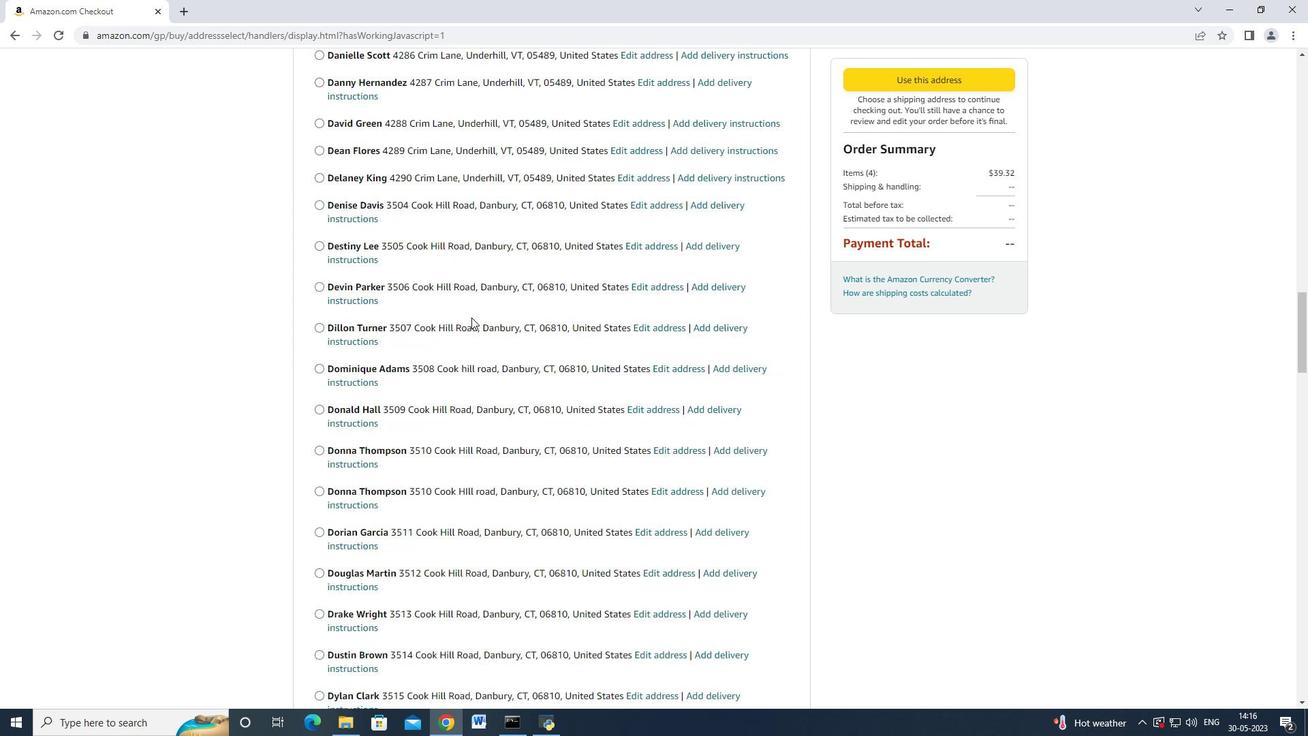 
Action: Mouse scrolled (466, 321) with delta (0, 0)
Screenshot: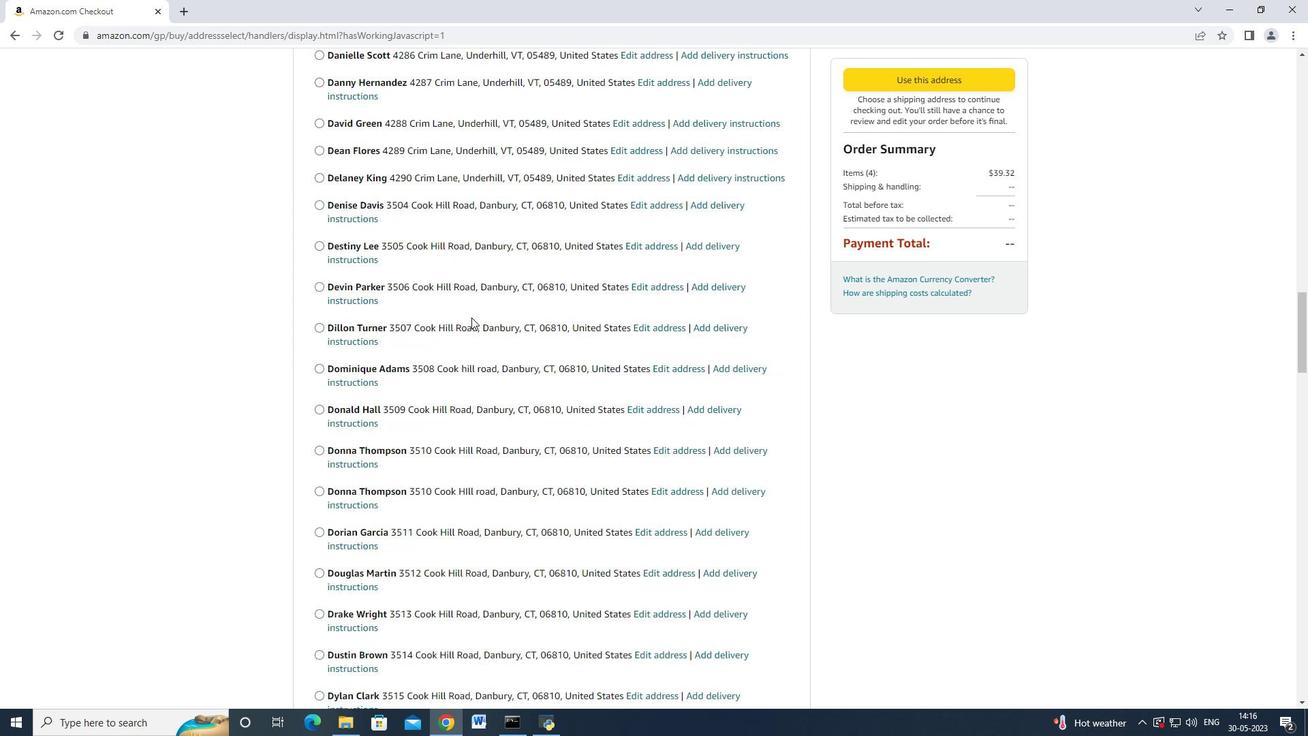
Action: Mouse moved to (465, 321)
Screenshot: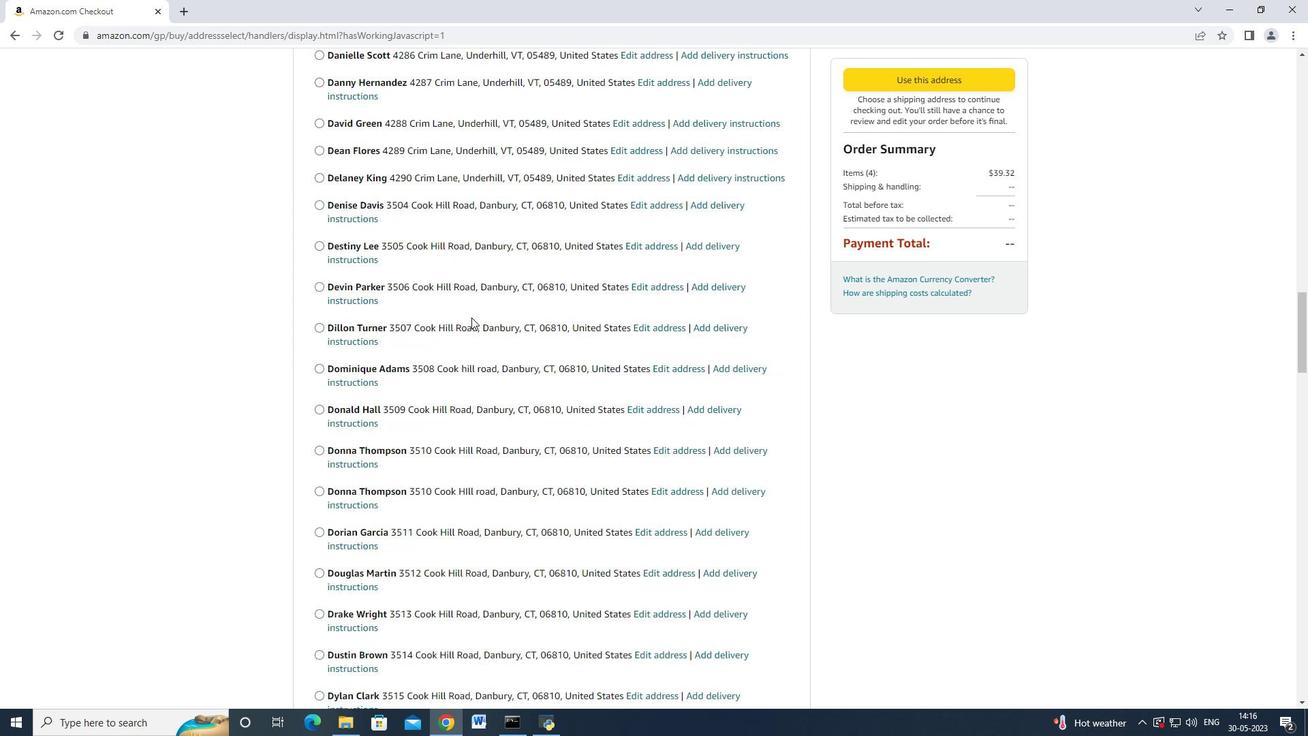 
Action: Mouse scrolled (465, 321) with delta (0, 0)
Screenshot: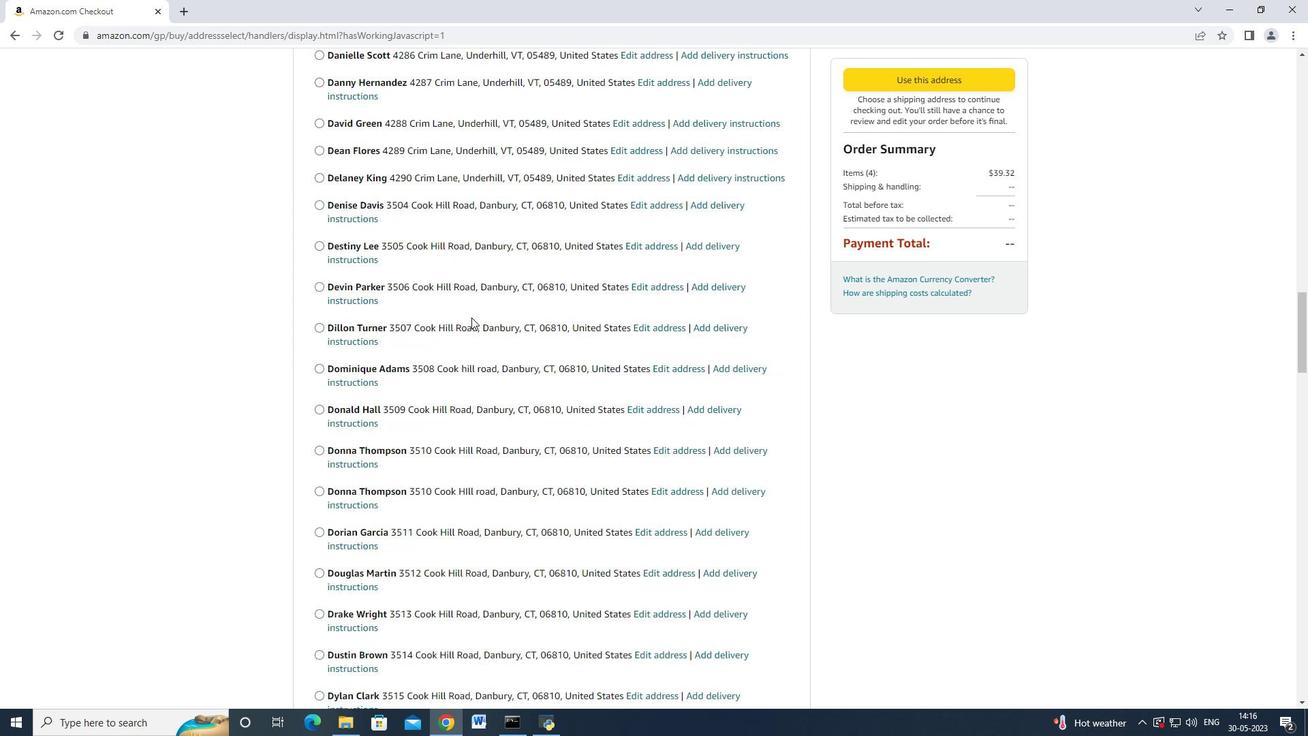 
Action: Mouse moved to (464, 321)
Screenshot: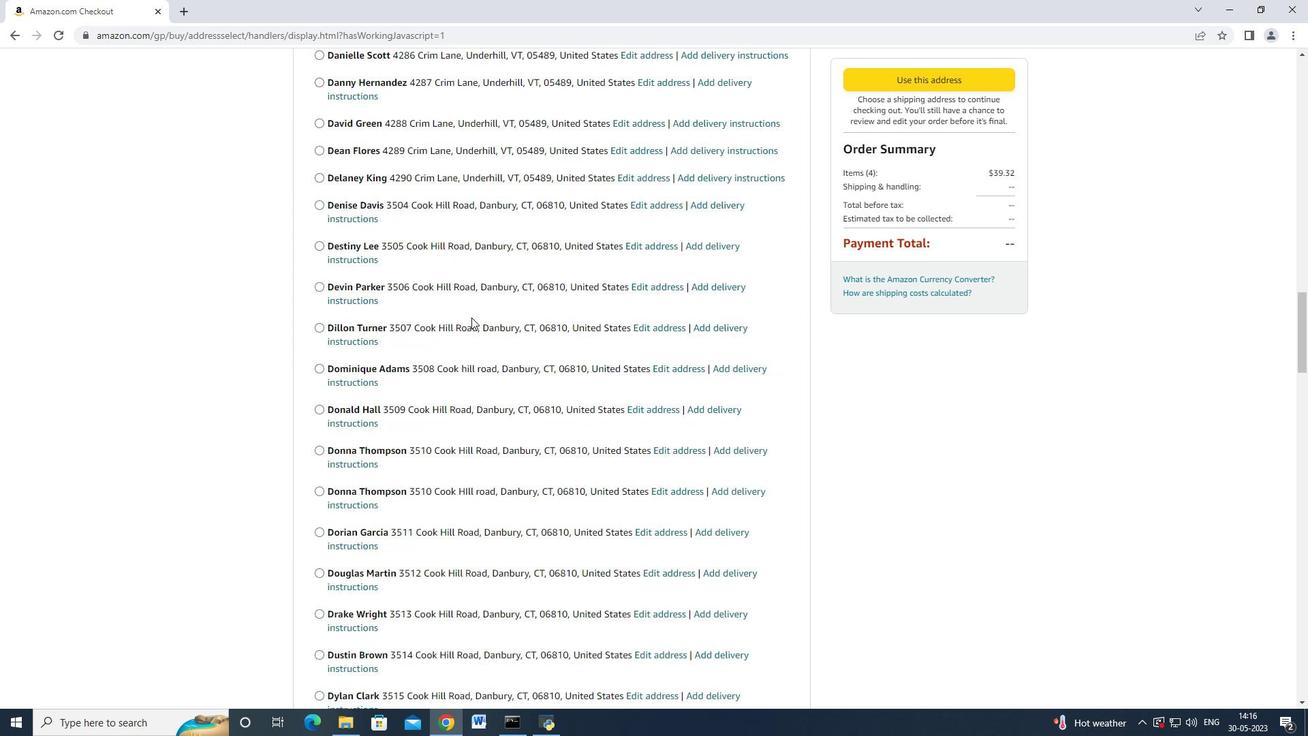 
Action: Mouse scrolled (465, 321) with delta (0, 0)
Screenshot: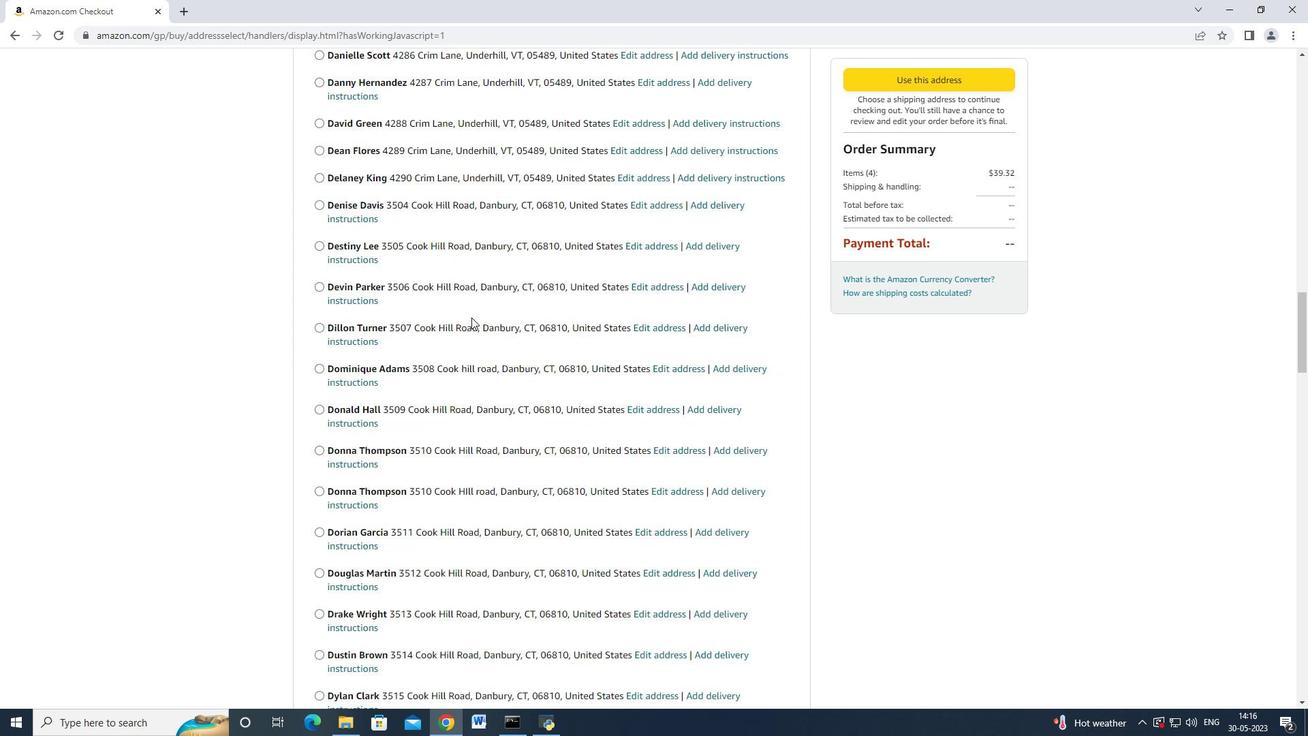 
Action: Mouse moved to (460, 323)
Screenshot: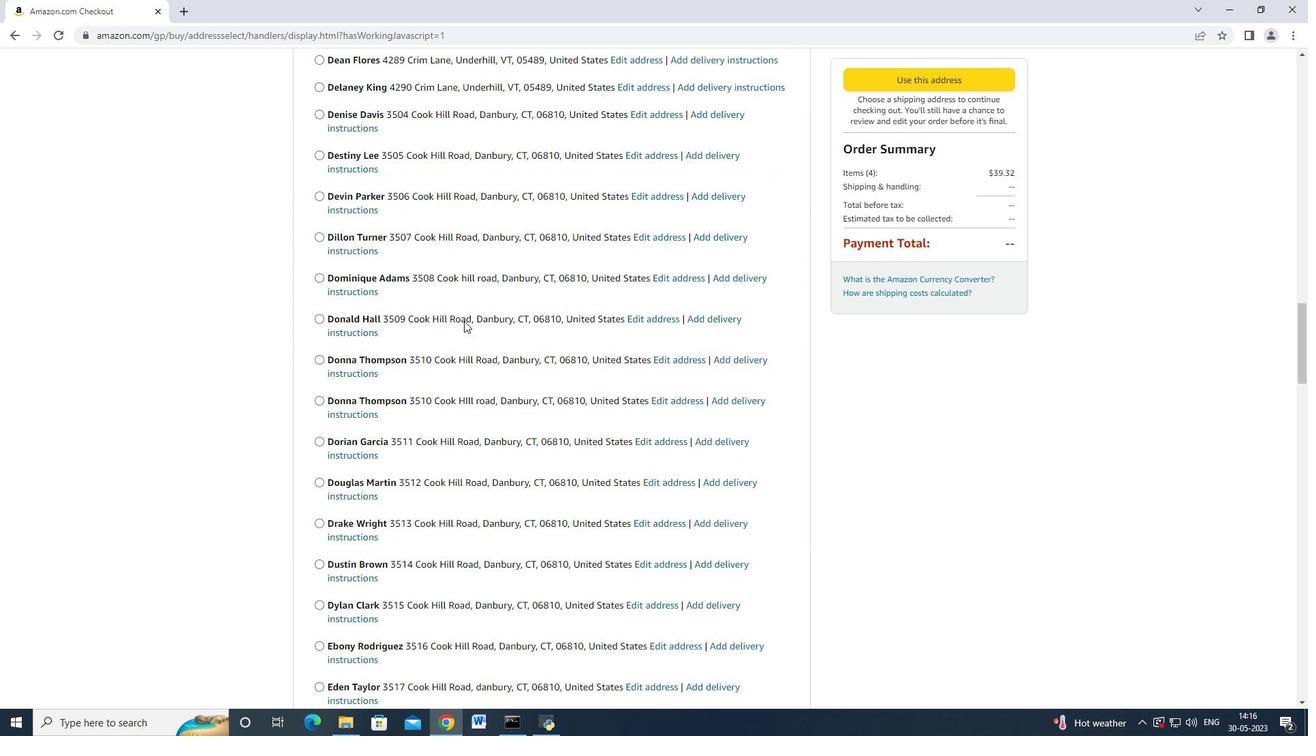 
Action: Mouse scrolled (460, 323) with delta (0, 0)
Screenshot: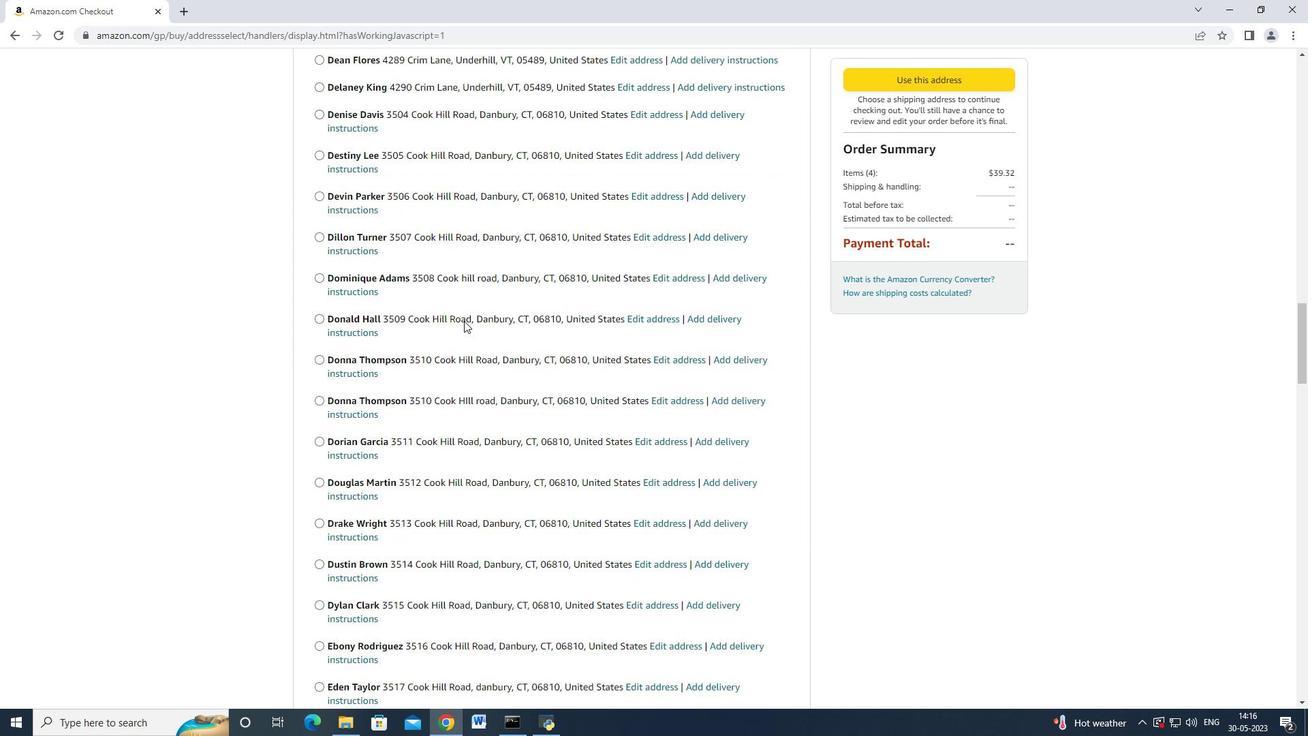 
Action: Mouse moved to (458, 325)
Screenshot: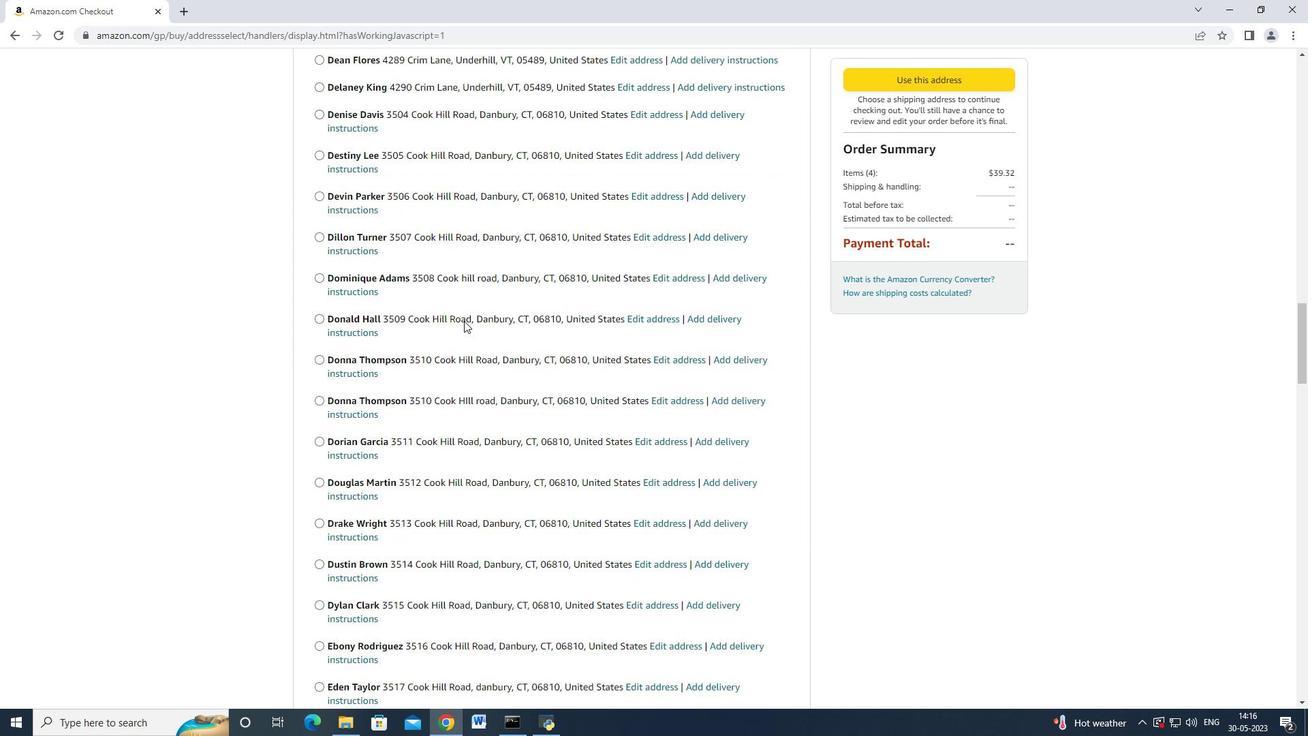 
Action: Mouse scrolled (458, 325) with delta (0, 0)
Screenshot: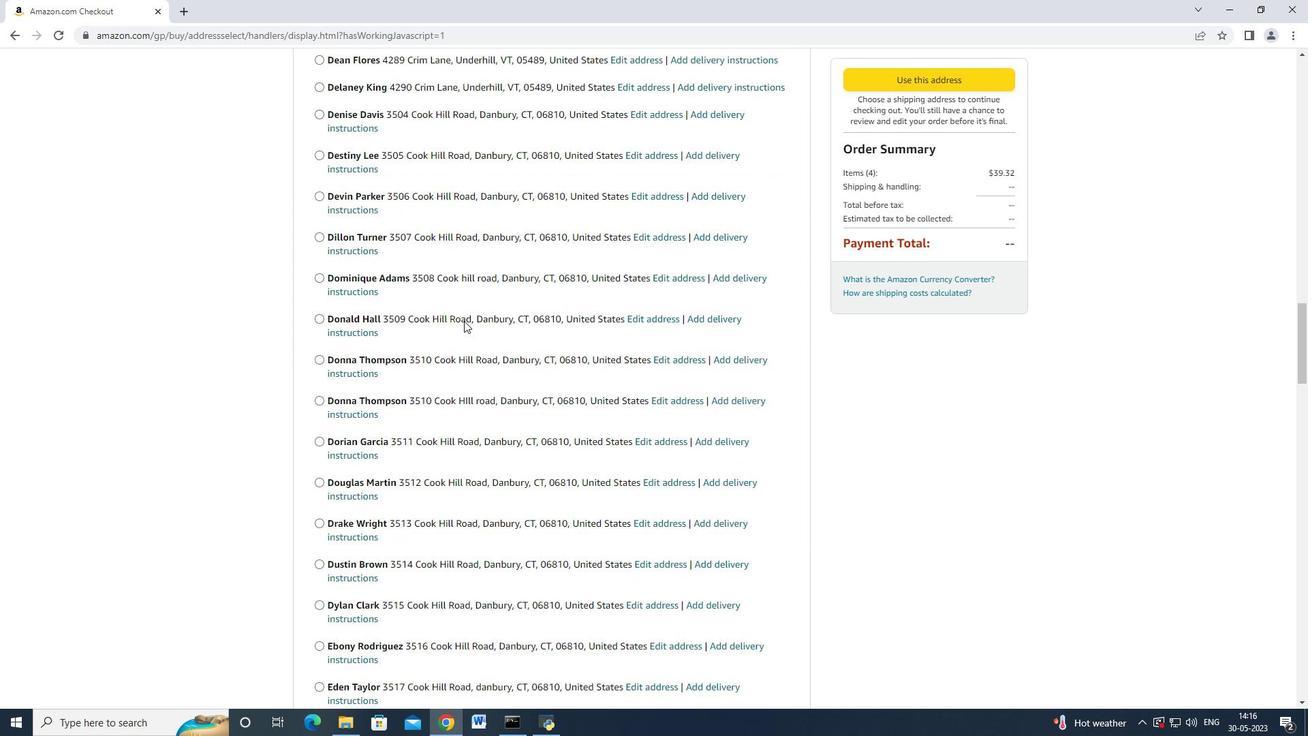 
Action: Mouse moved to (457, 326)
Screenshot: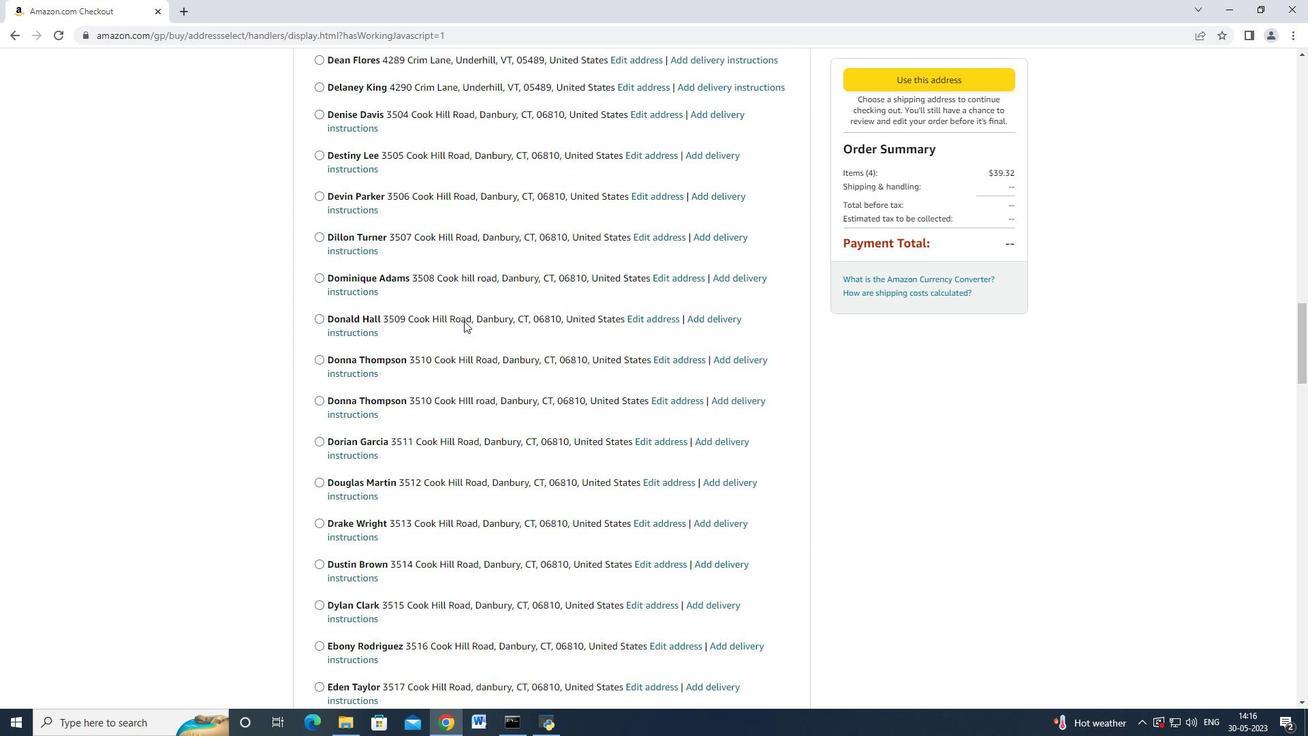 
Action: Mouse scrolled (457, 325) with delta (0, 0)
Screenshot: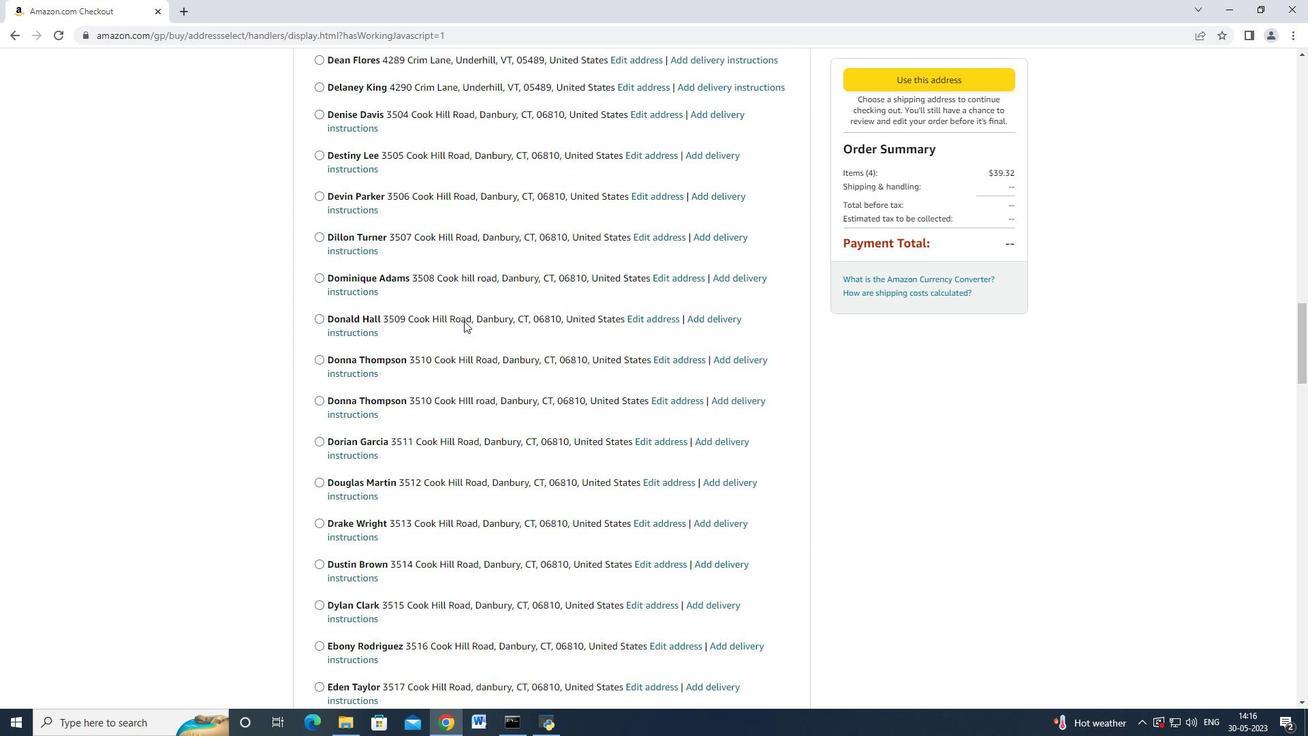 
Action: Mouse moved to (456, 326)
Screenshot: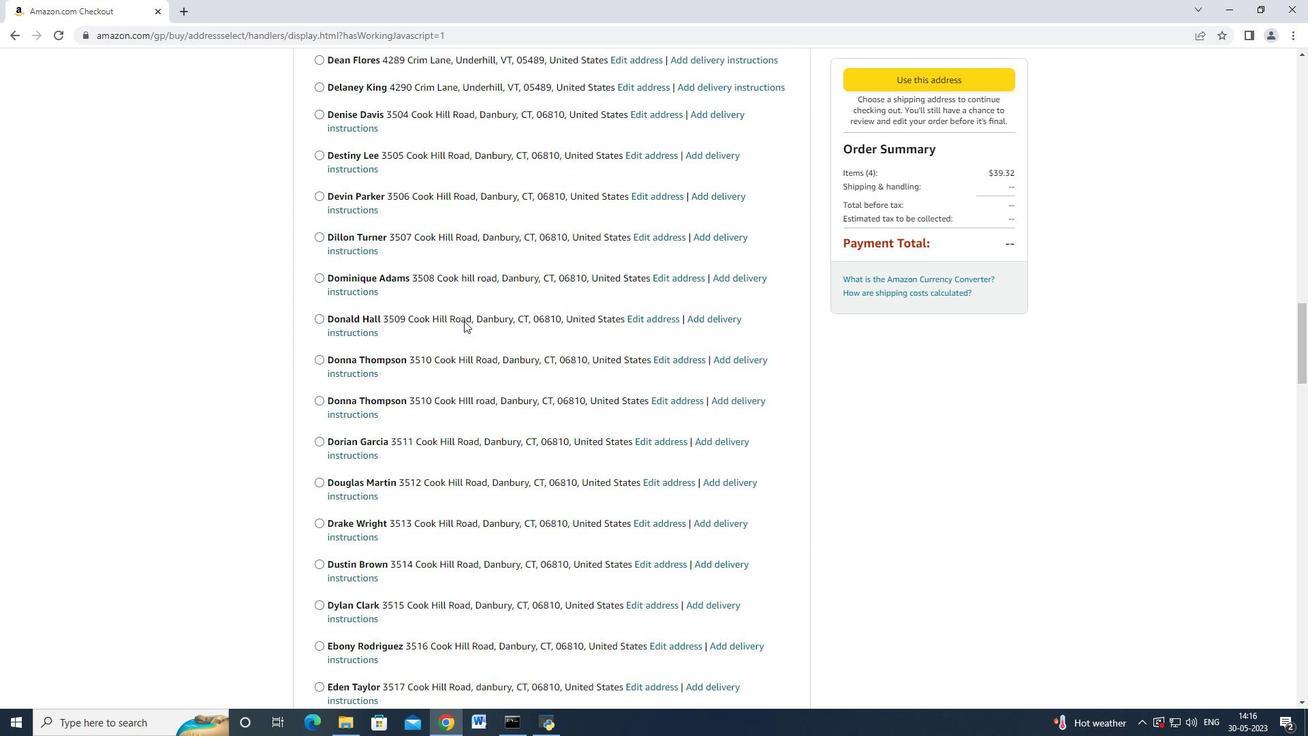 
Action: Mouse scrolled (457, 325) with delta (0, 0)
Screenshot: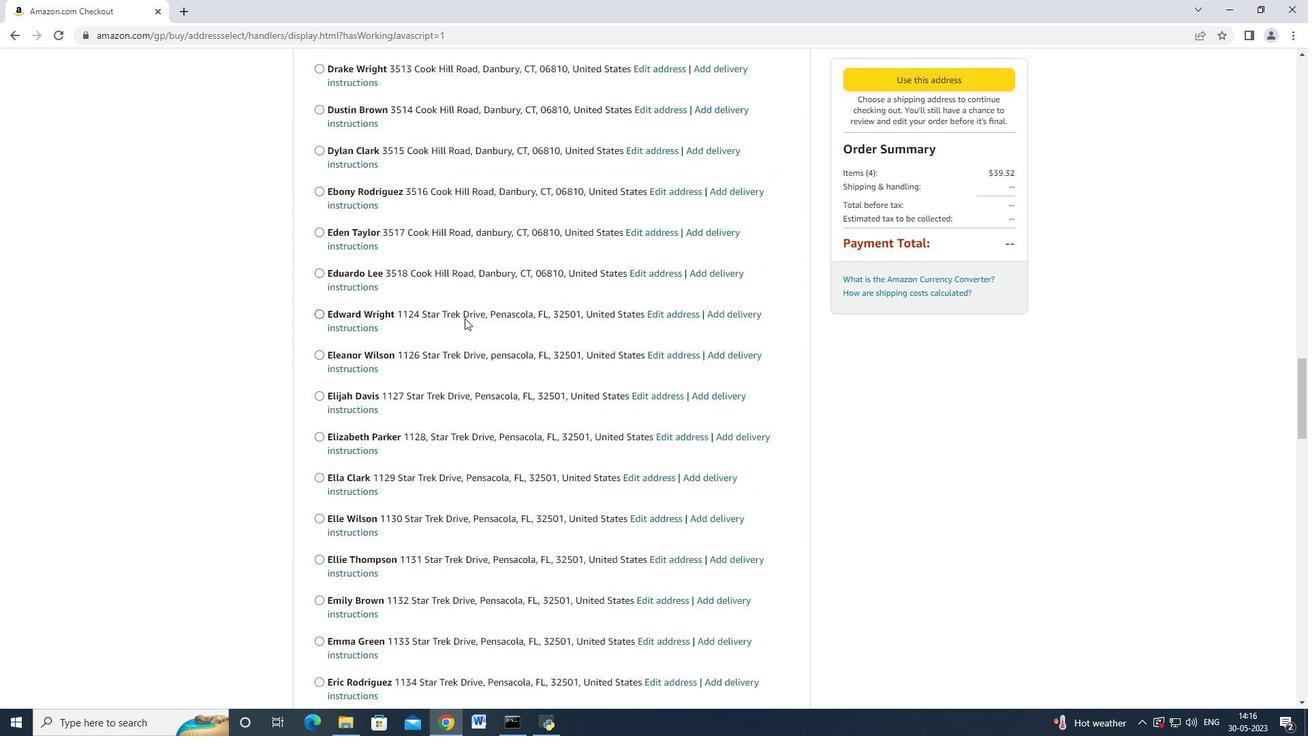 
Action: Mouse moved to (455, 326)
Screenshot: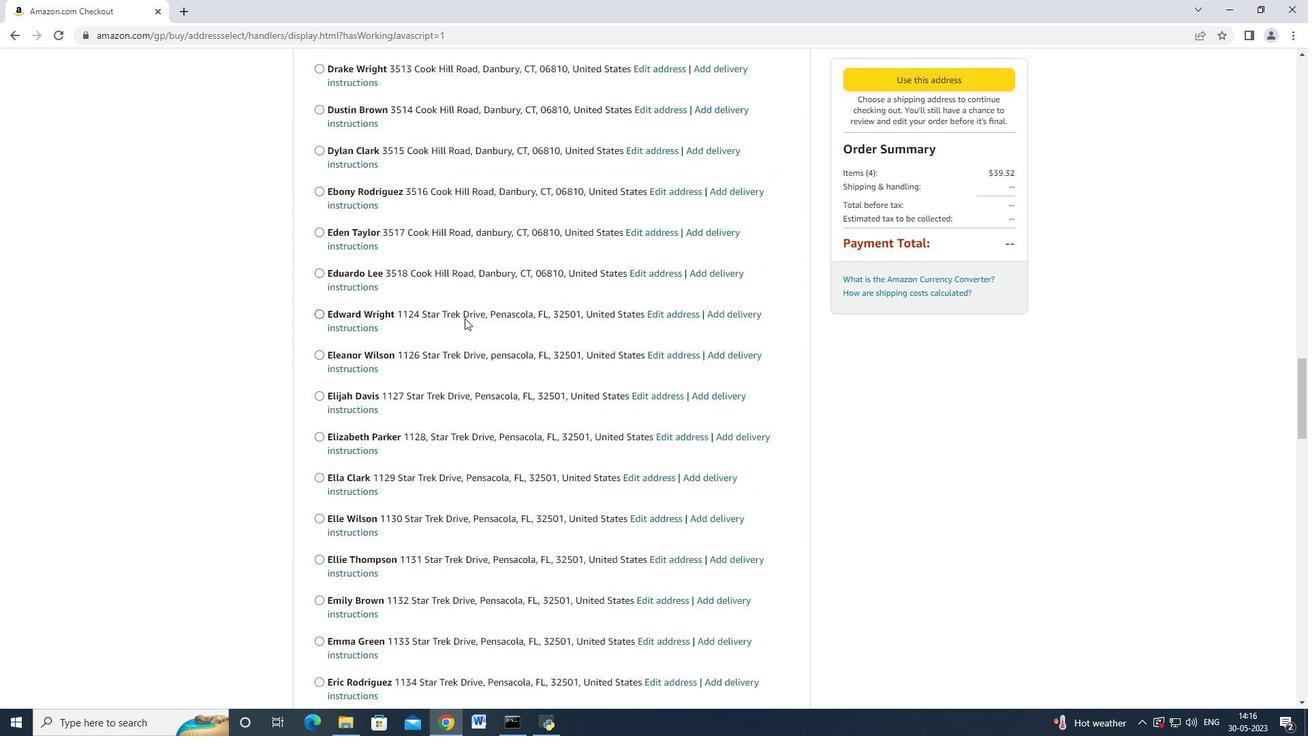 
Action: Mouse scrolled (456, 325) with delta (0, 0)
Screenshot: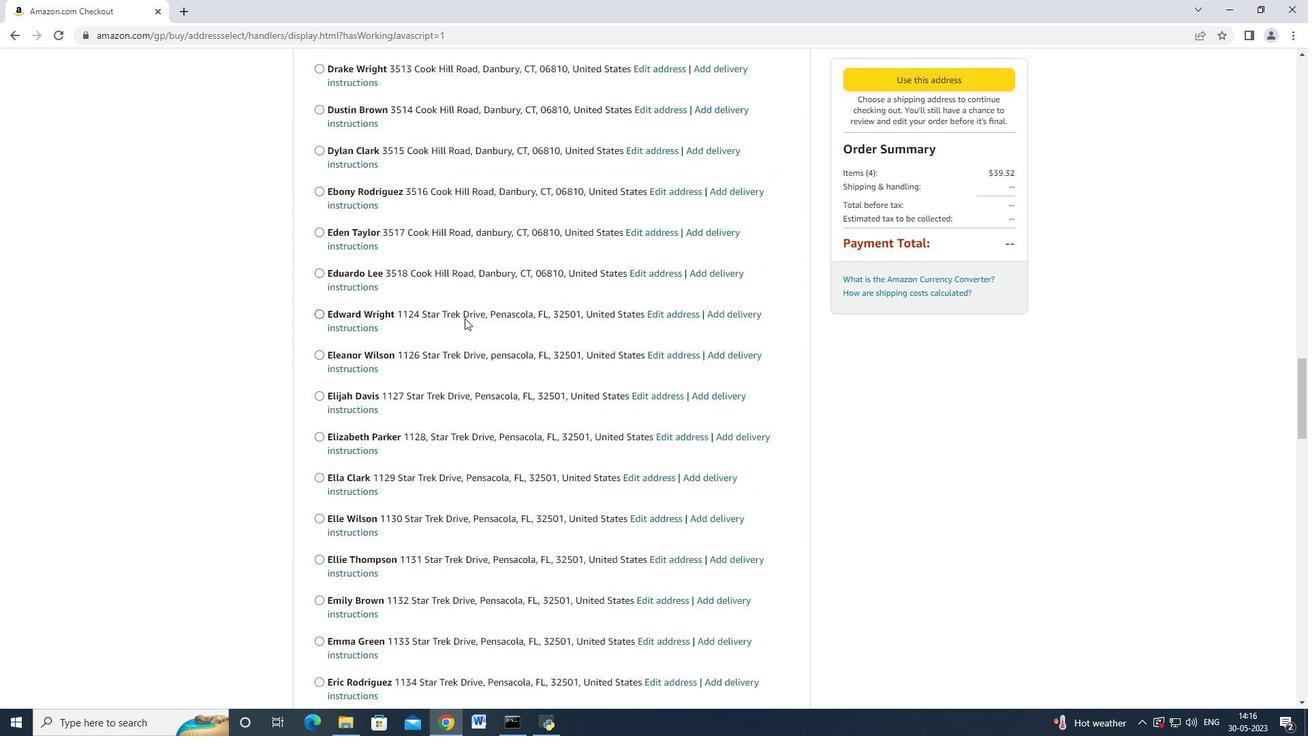 
Action: Mouse moved to (455, 326)
Screenshot: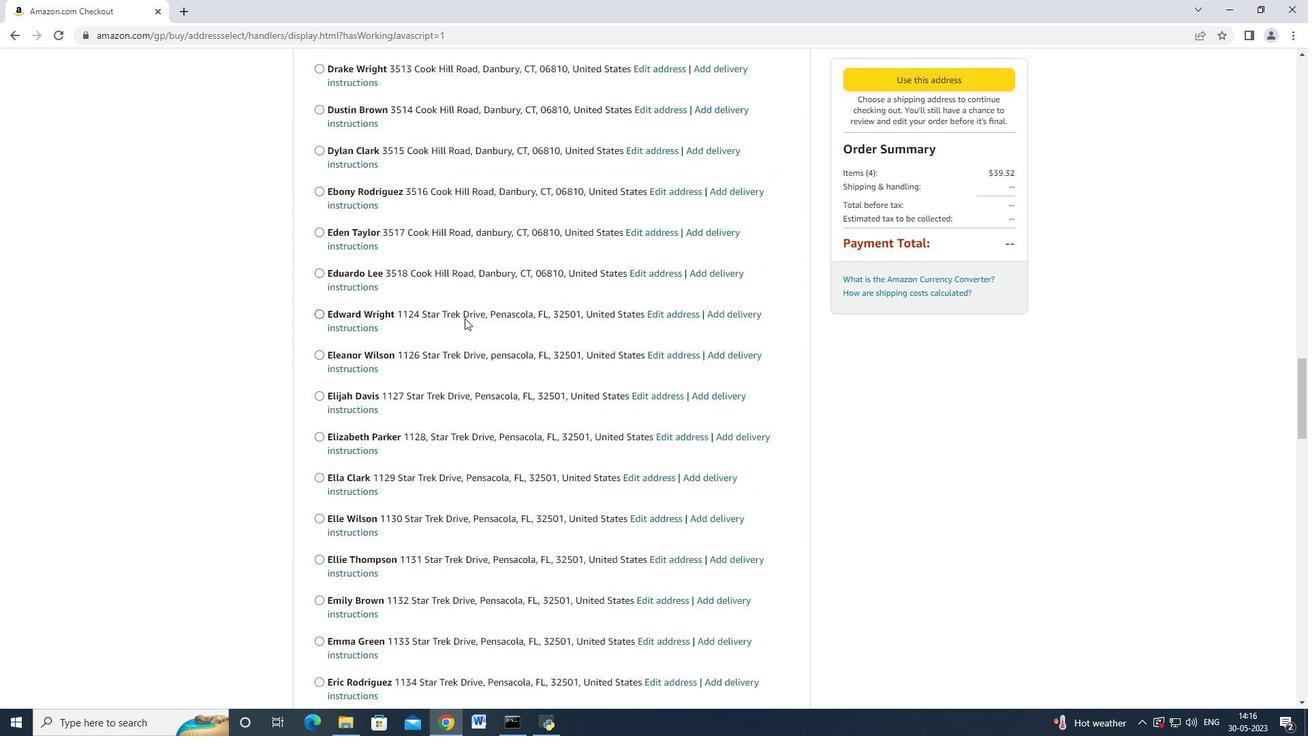 
Action: Mouse scrolled (455, 325) with delta (0, 0)
Screenshot: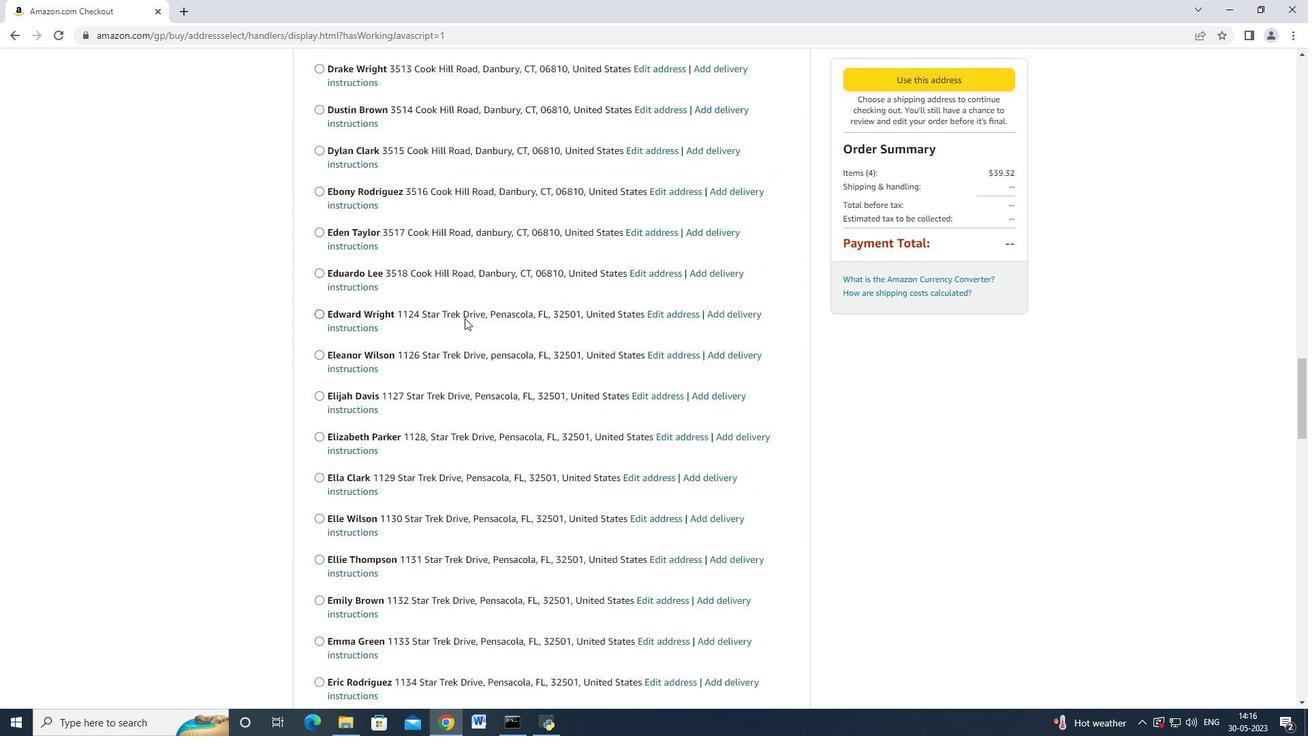 
Action: Mouse moved to (448, 330)
Screenshot: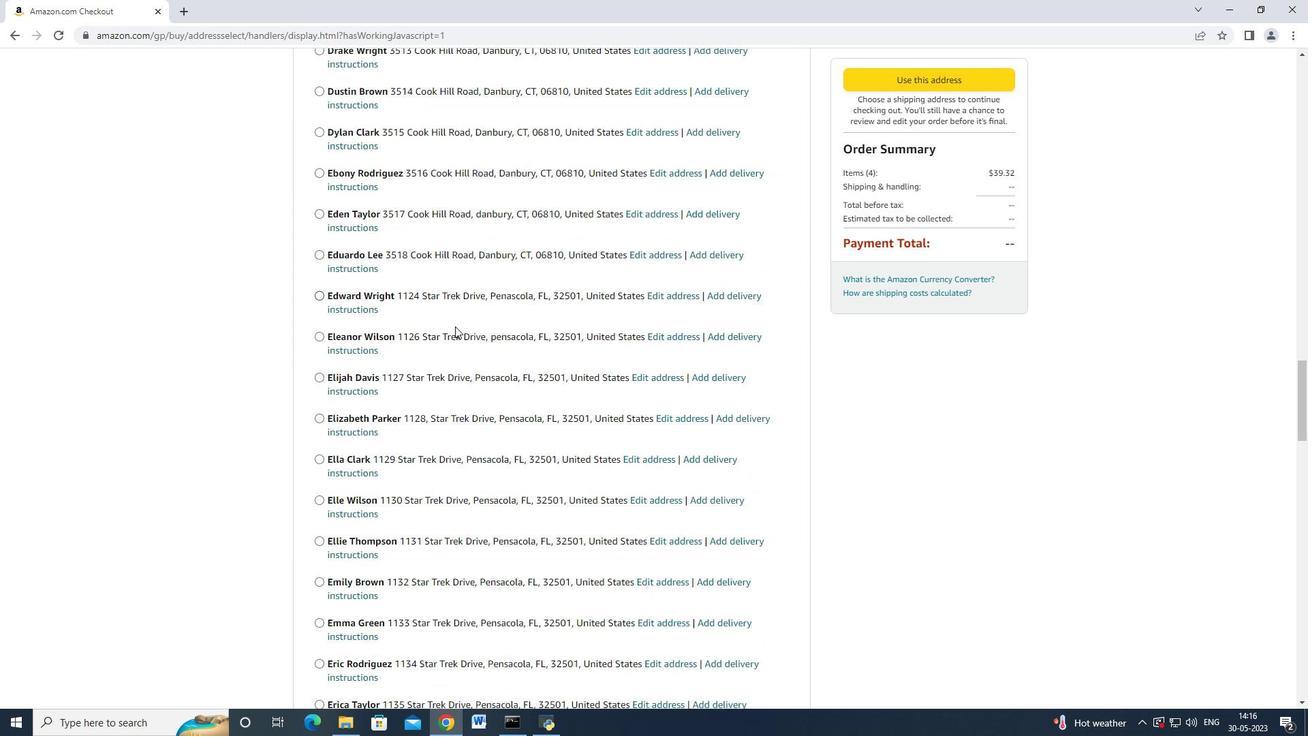 
Action: Mouse scrolled (450, 327) with delta (0, 0)
Screenshot: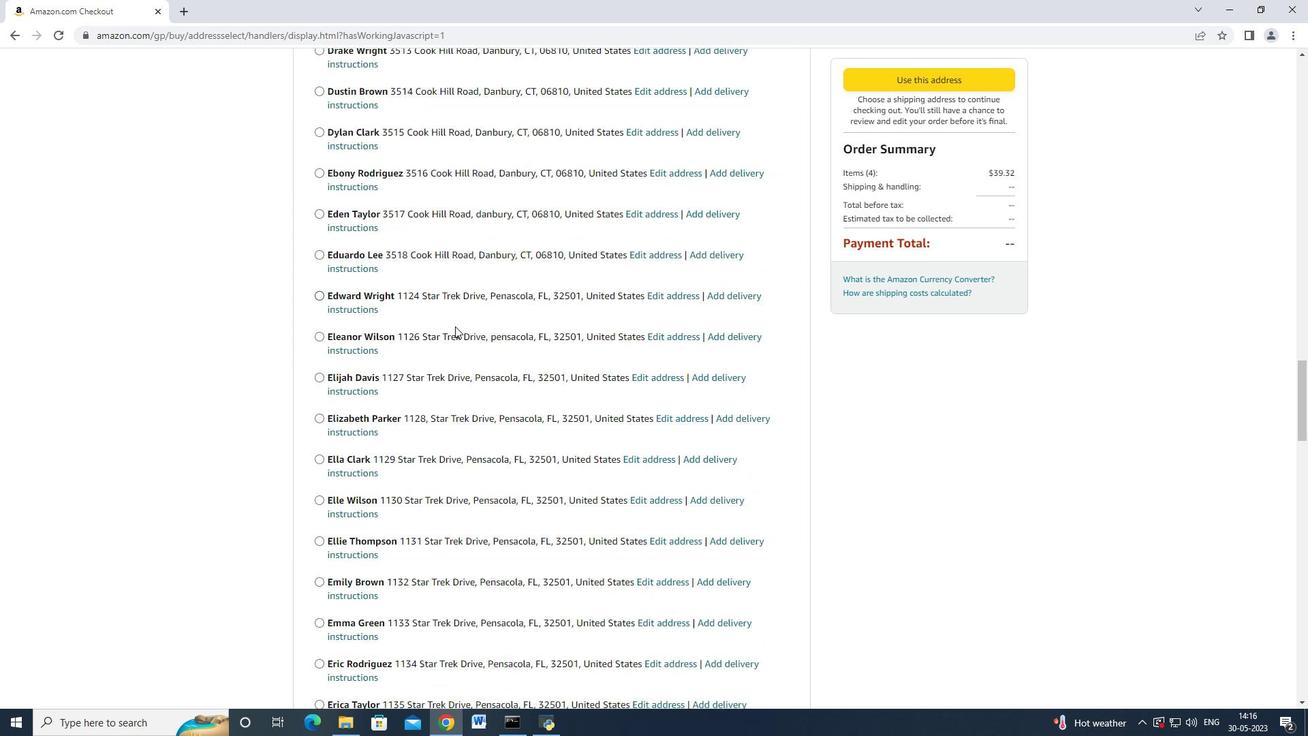 
Action: Mouse moved to (447, 331)
Screenshot: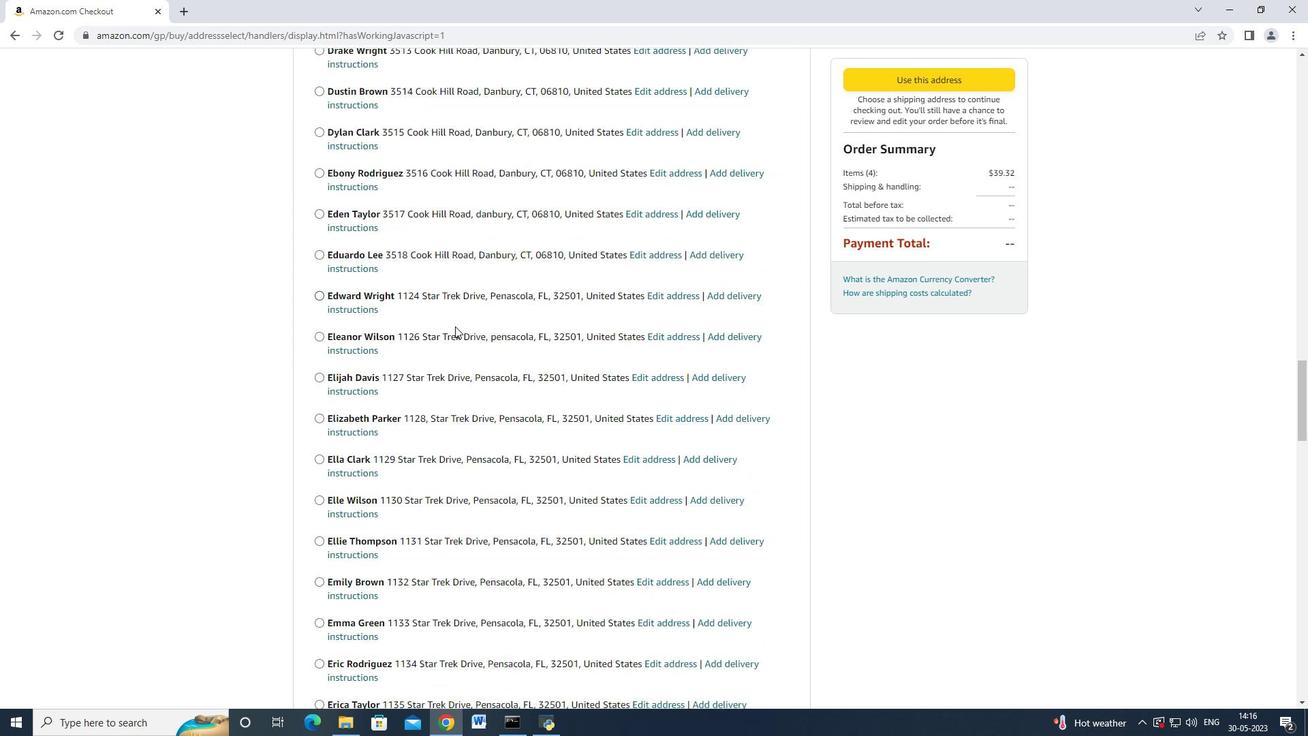 
Action: Mouse scrolled (447, 330) with delta (0, 0)
Screenshot: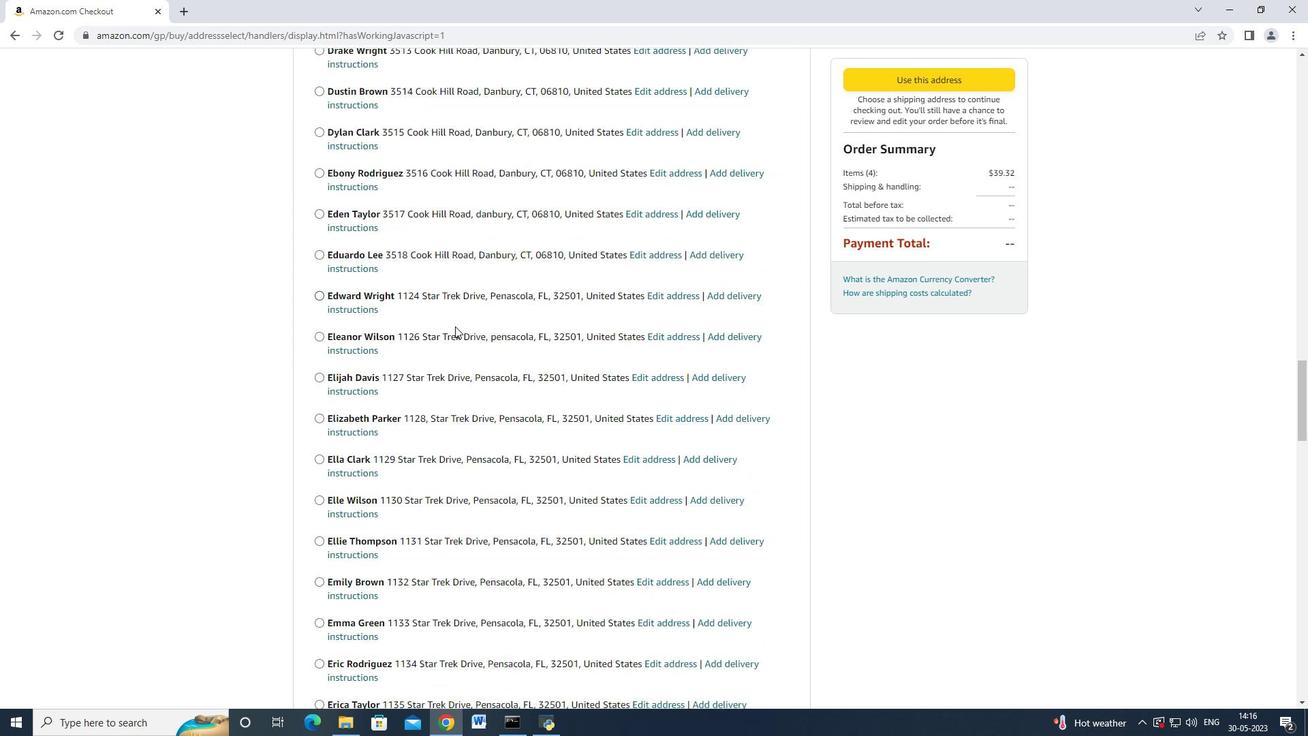 
Action: Mouse moved to (447, 331)
Screenshot: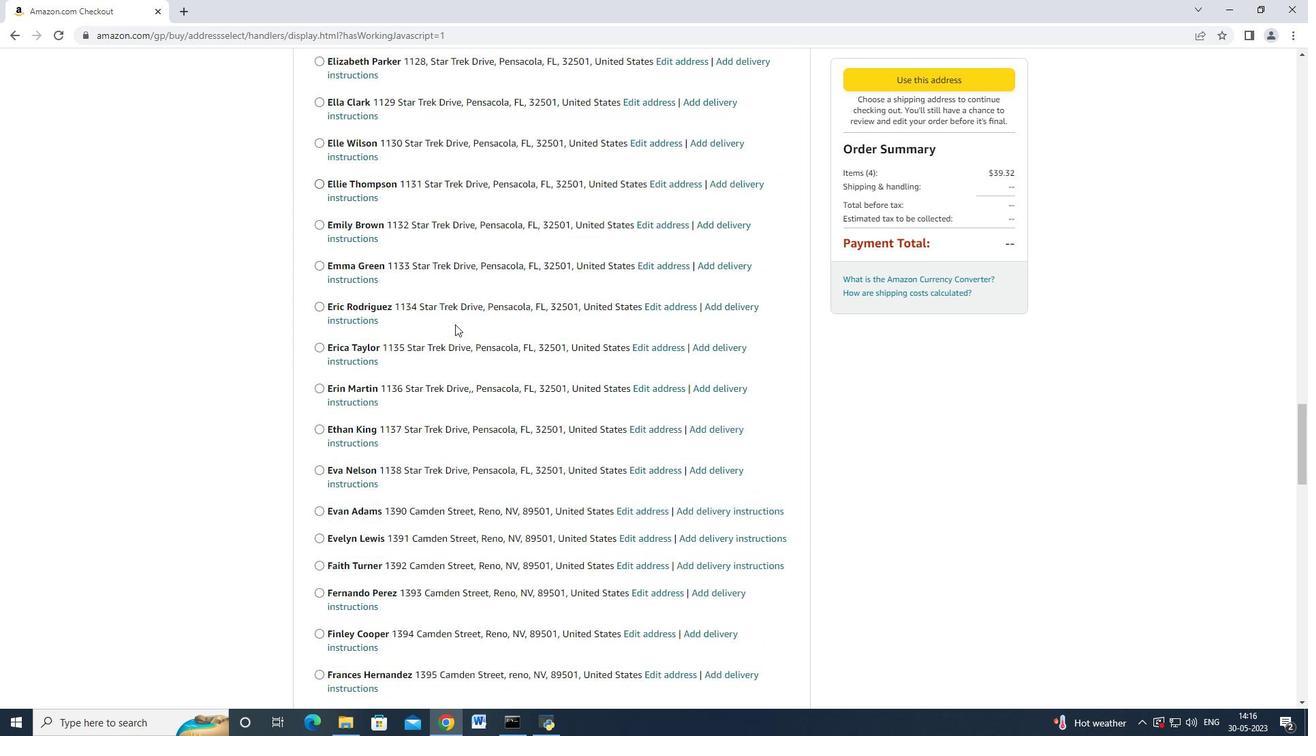 
Action: Mouse scrolled (447, 330) with delta (0, 0)
Screenshot: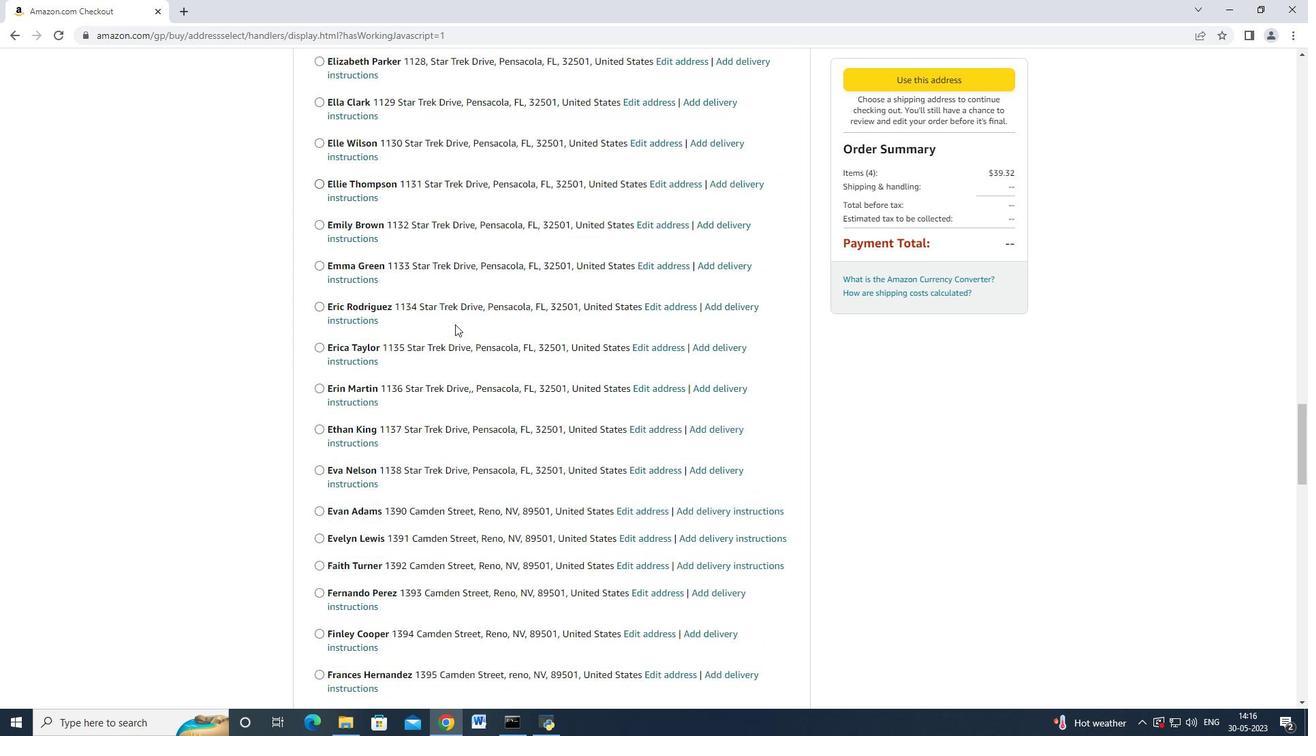 
Action: Mouse moved to (447, 331)
Screenshot: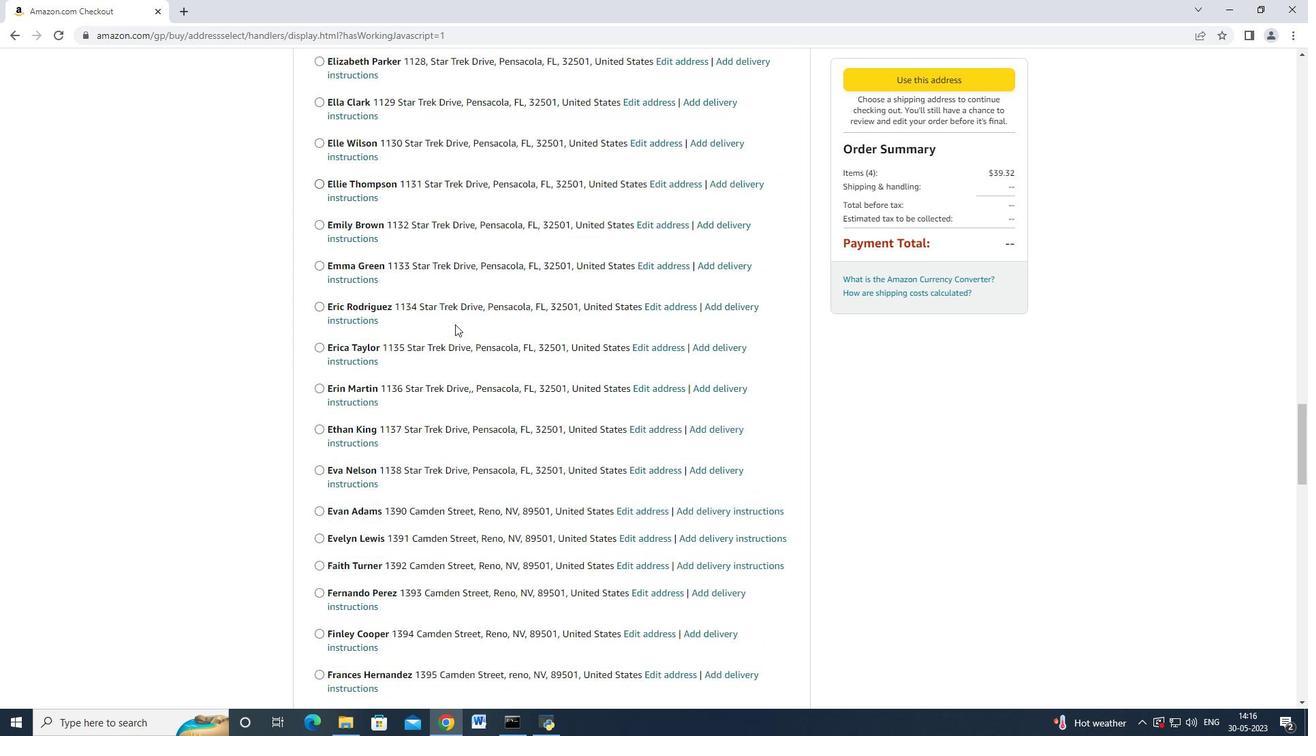 
Action: Mouse scrolled (447, 330) with delta (0, 0)
Screenshot: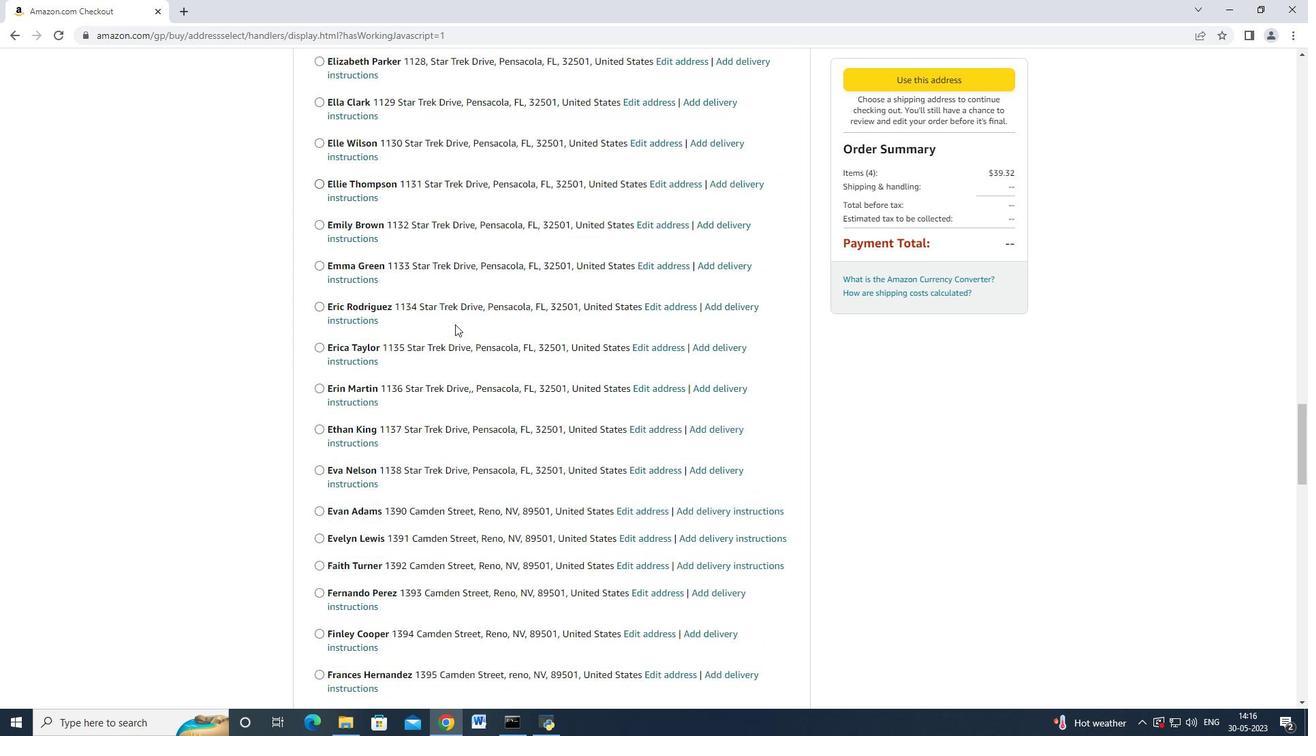 
Action: Mouse moved to (445, 331)
Screenshot: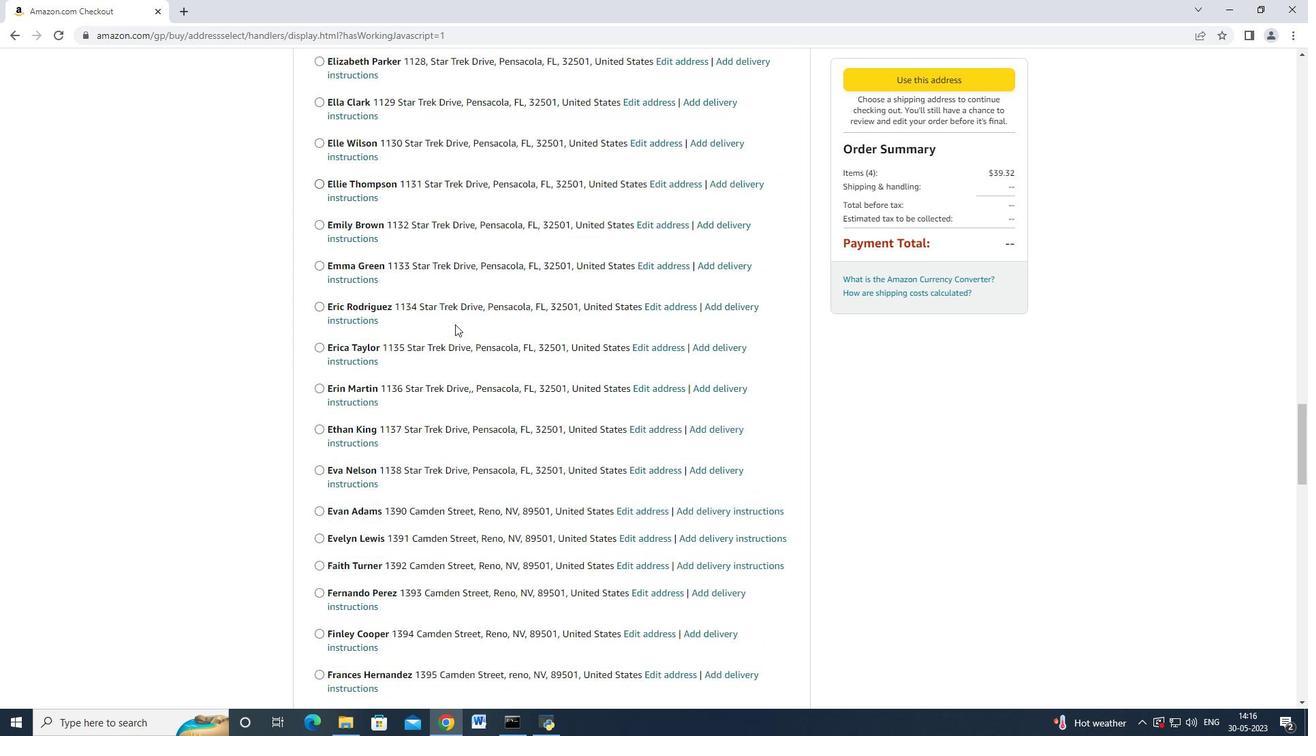 
Action: Mouse scrolled (447, 330) with delta (0, 0)
Screenshot: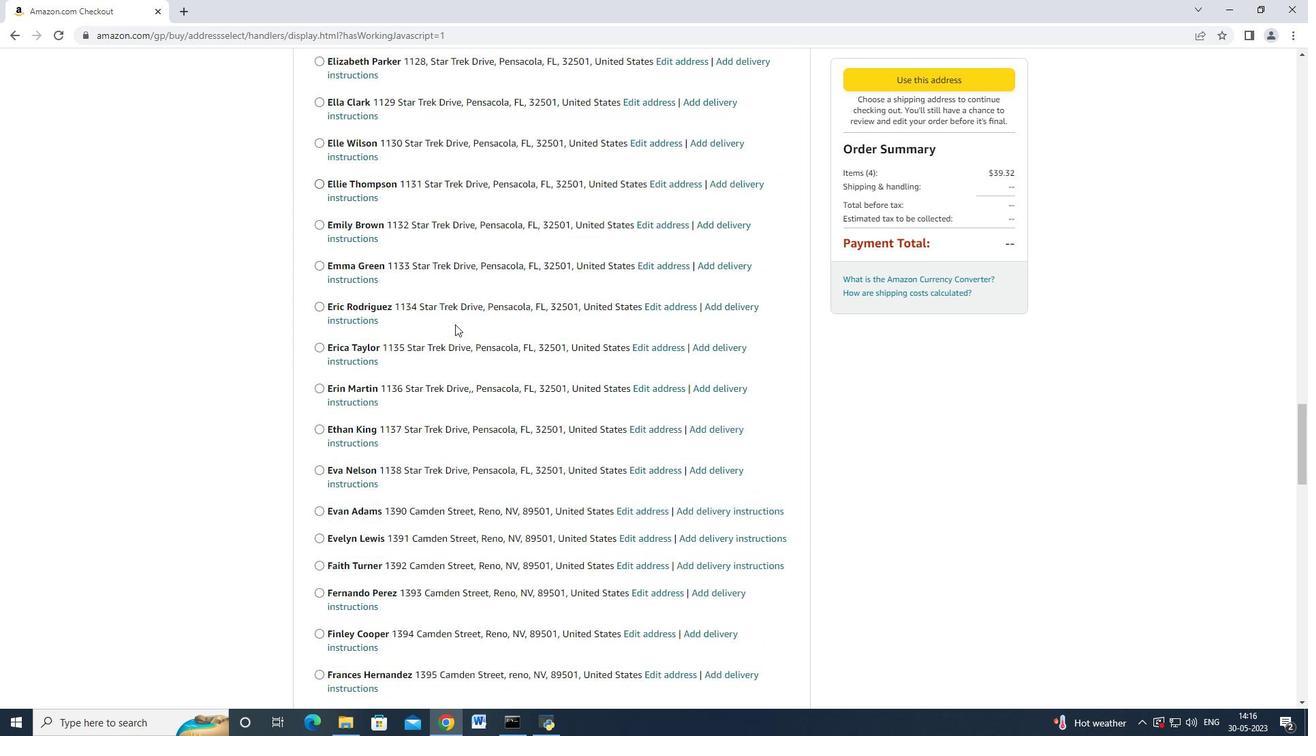 
Action: Mouse moved to (445, 331)
Screenshot: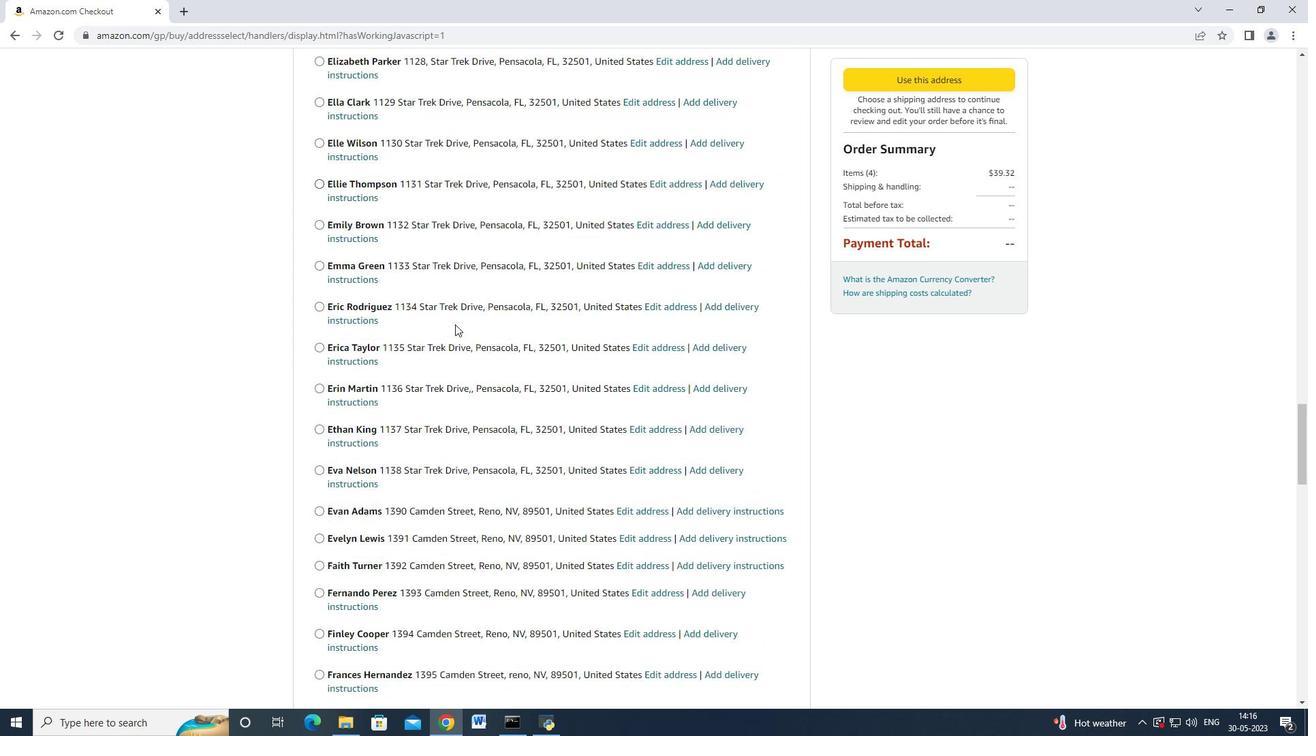 
Action: Mouse scrolled (445, 330) with delta (0, 0)
Screenshot: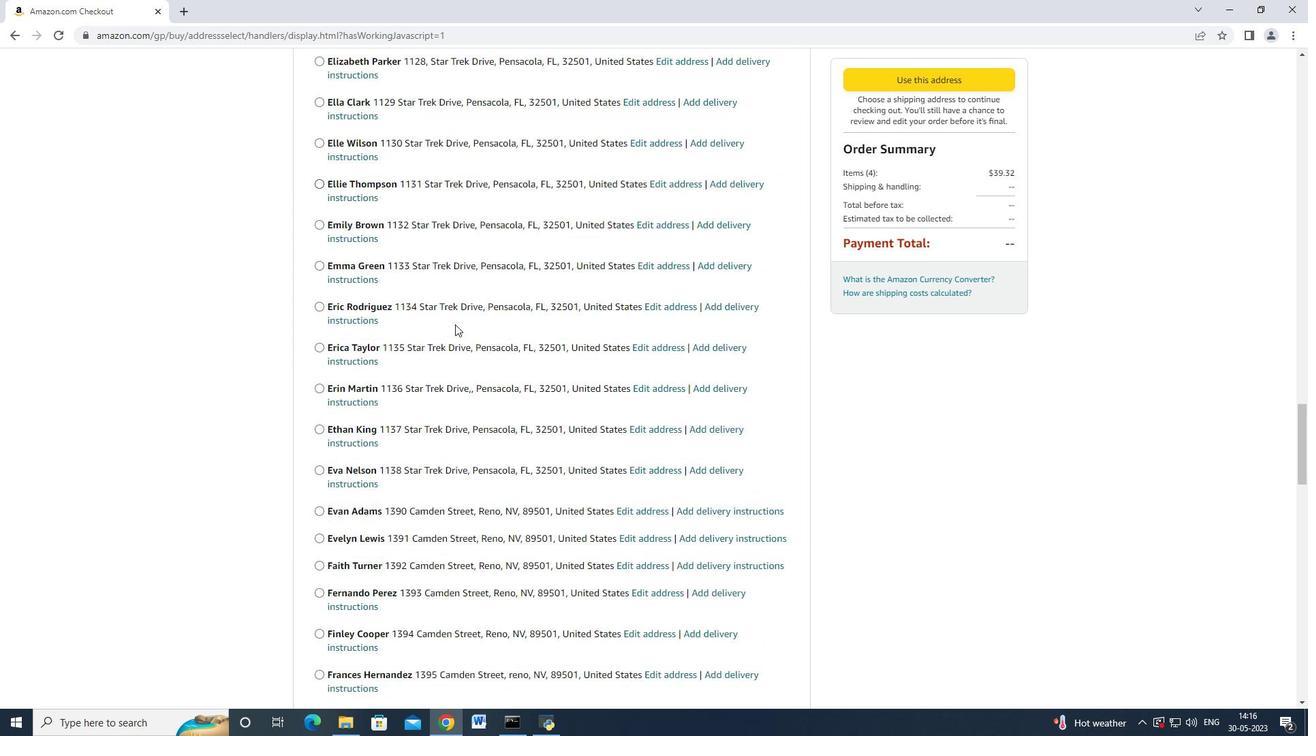
Action: Mouse moved to (443, 333)
Screenshot: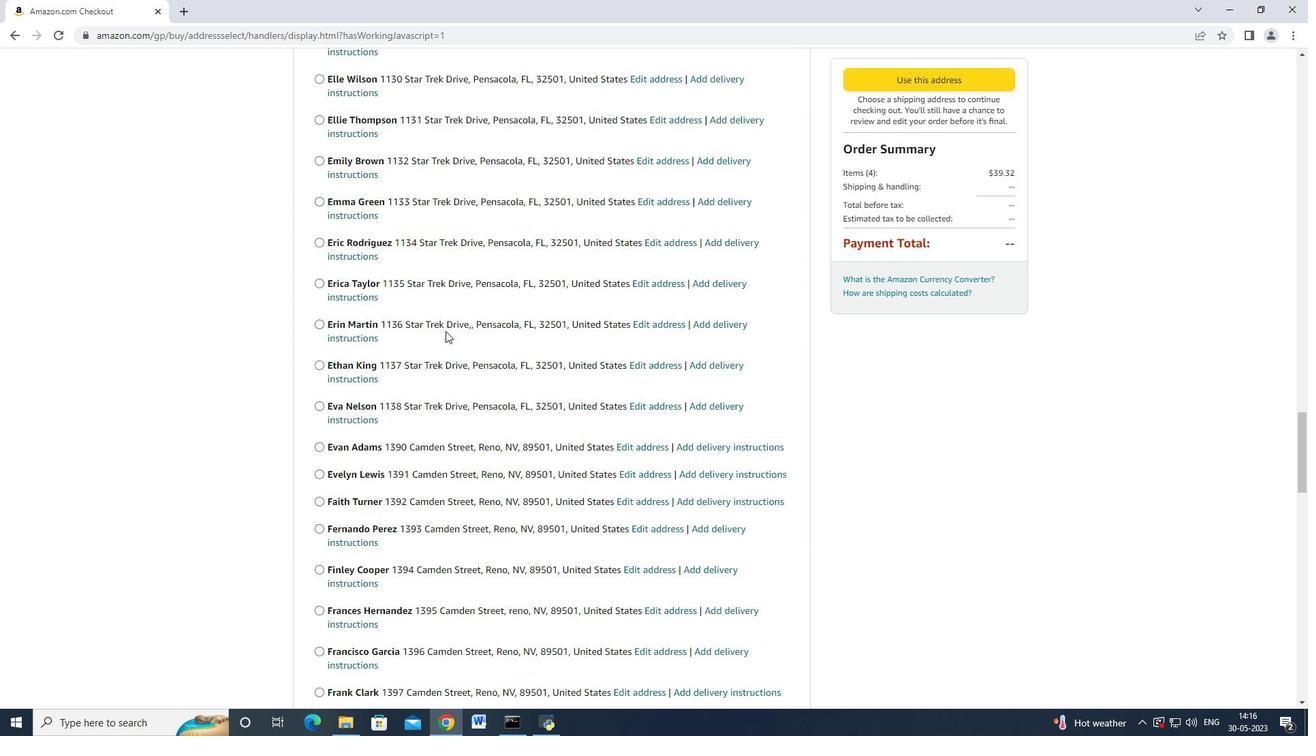 
Action: Mouse scrolled (443, 332) with delta (0, 0)
Screenshot: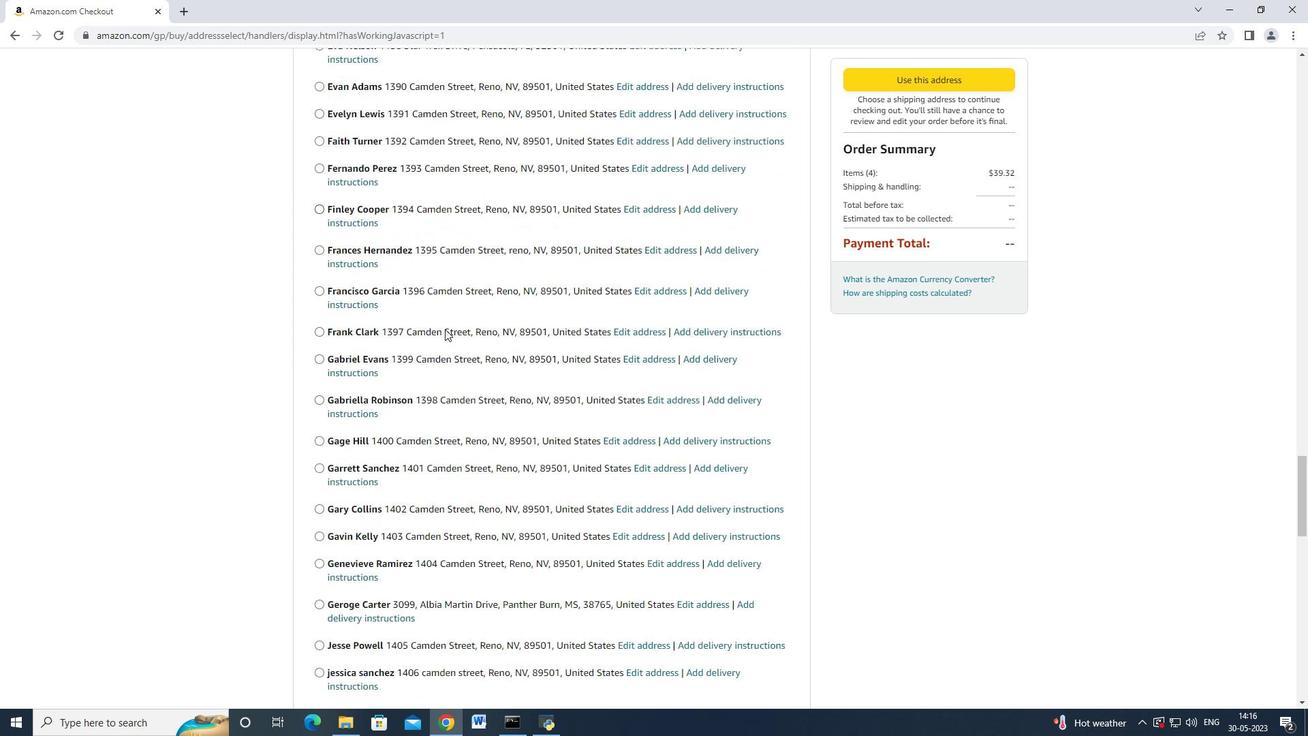 
Action: Mouse moved to (441, 335)
Screenshot: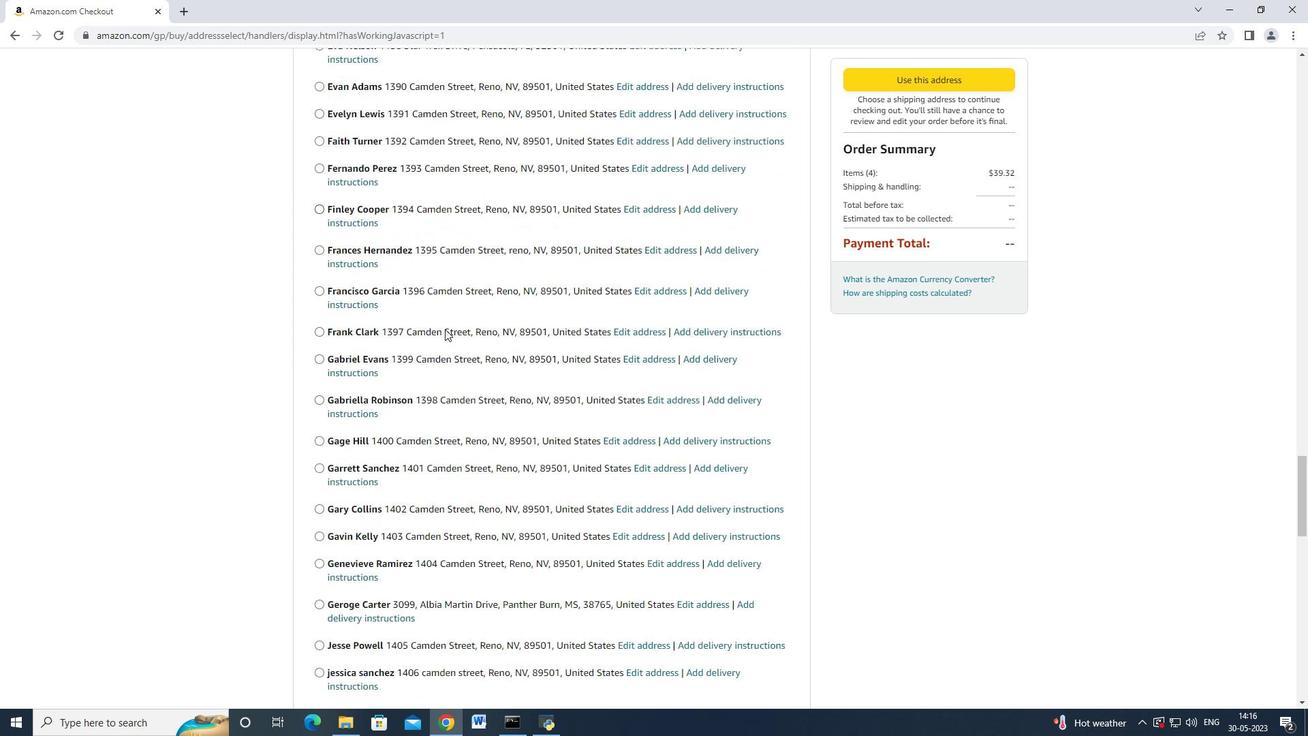
Action: Mouse scrolled (441, 334) with delta (0, 0)
Screenshot: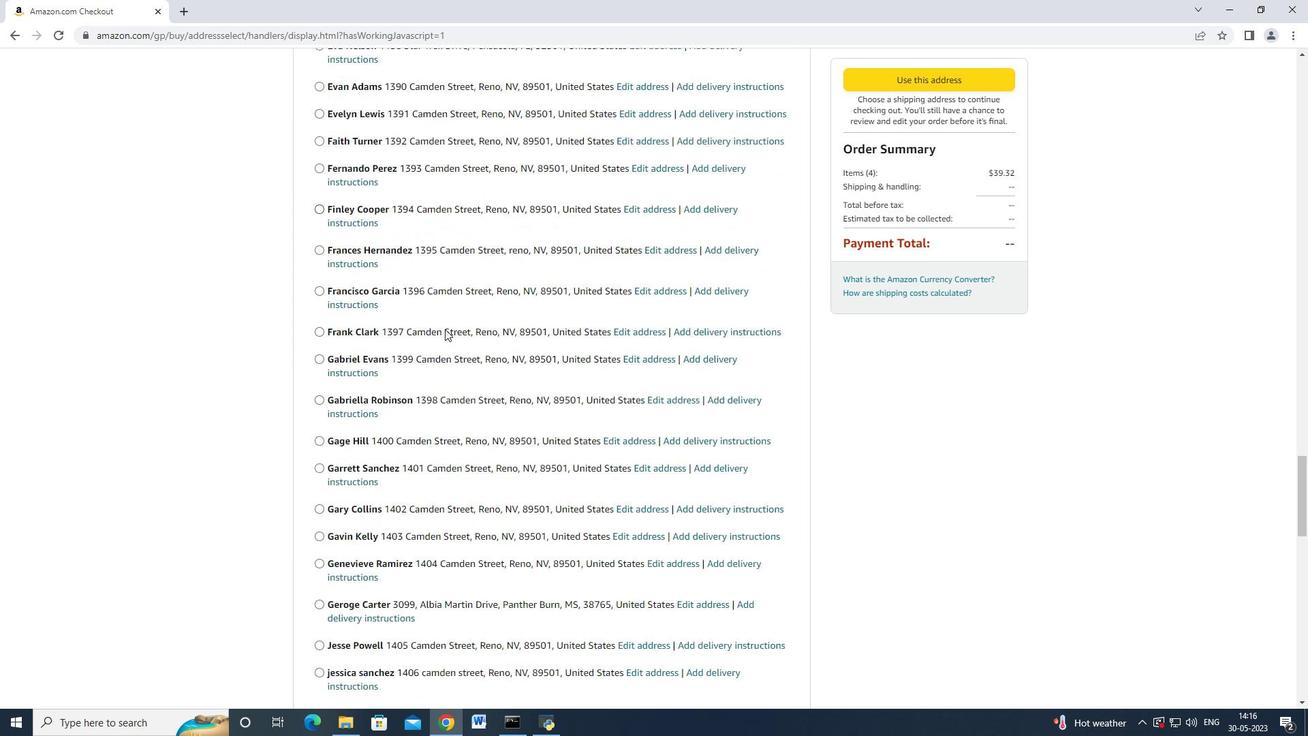 
Action: Mouse moved to (440, 336)
Screenshot: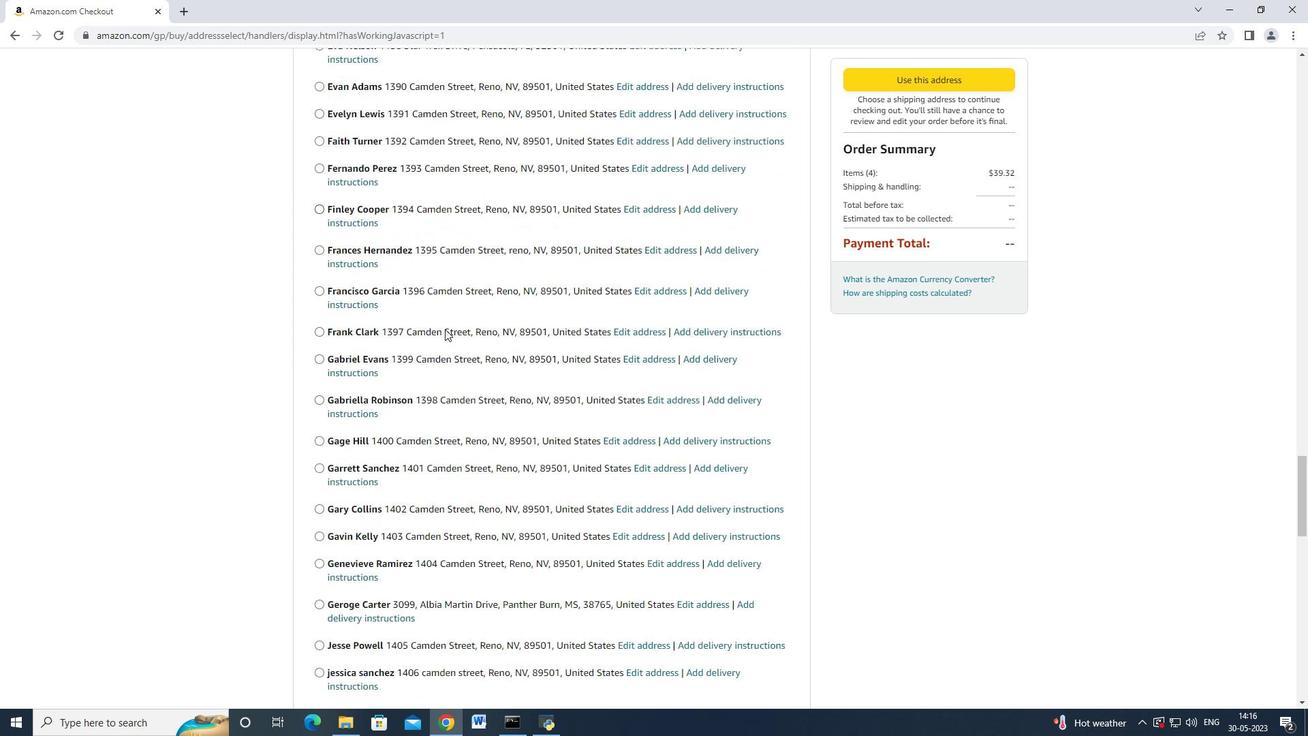 
Action: Mouse scrolled (440, 335) with delta (0, 0)
Screenshot: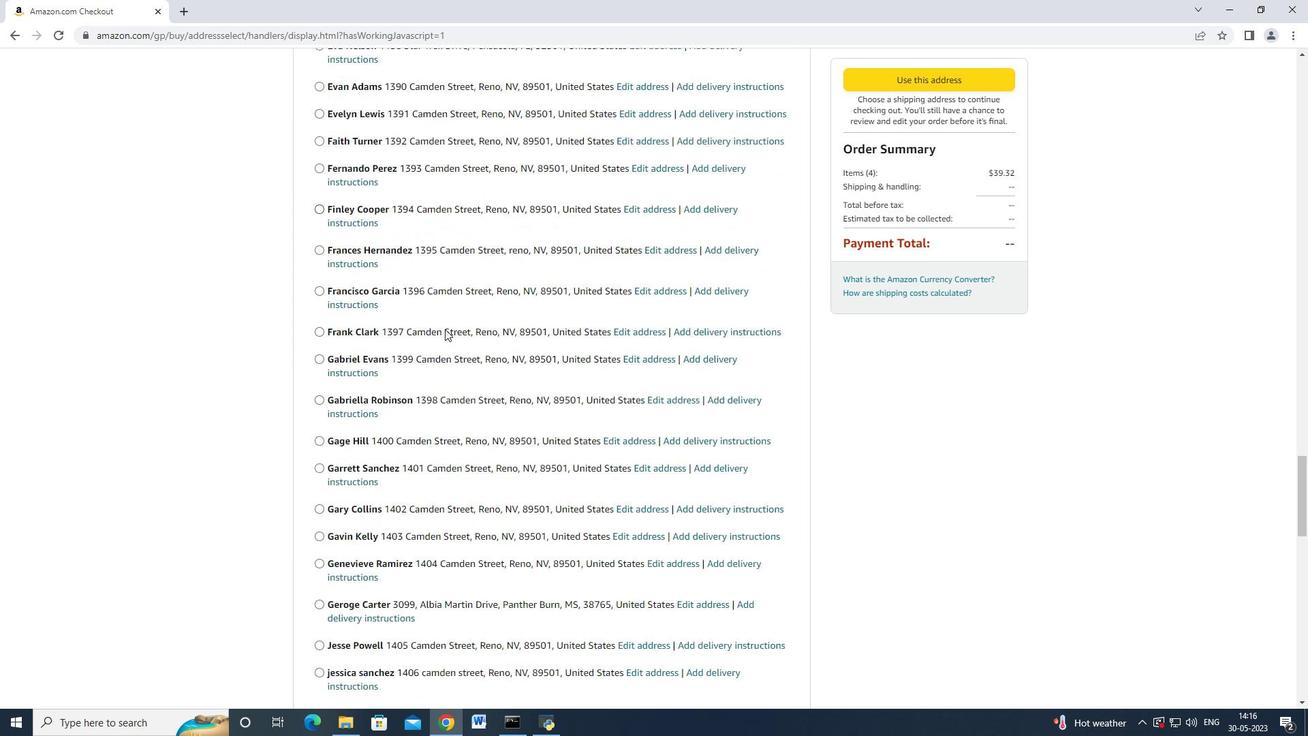 
Action: Mouse moved to (436, 336)
Screenshot: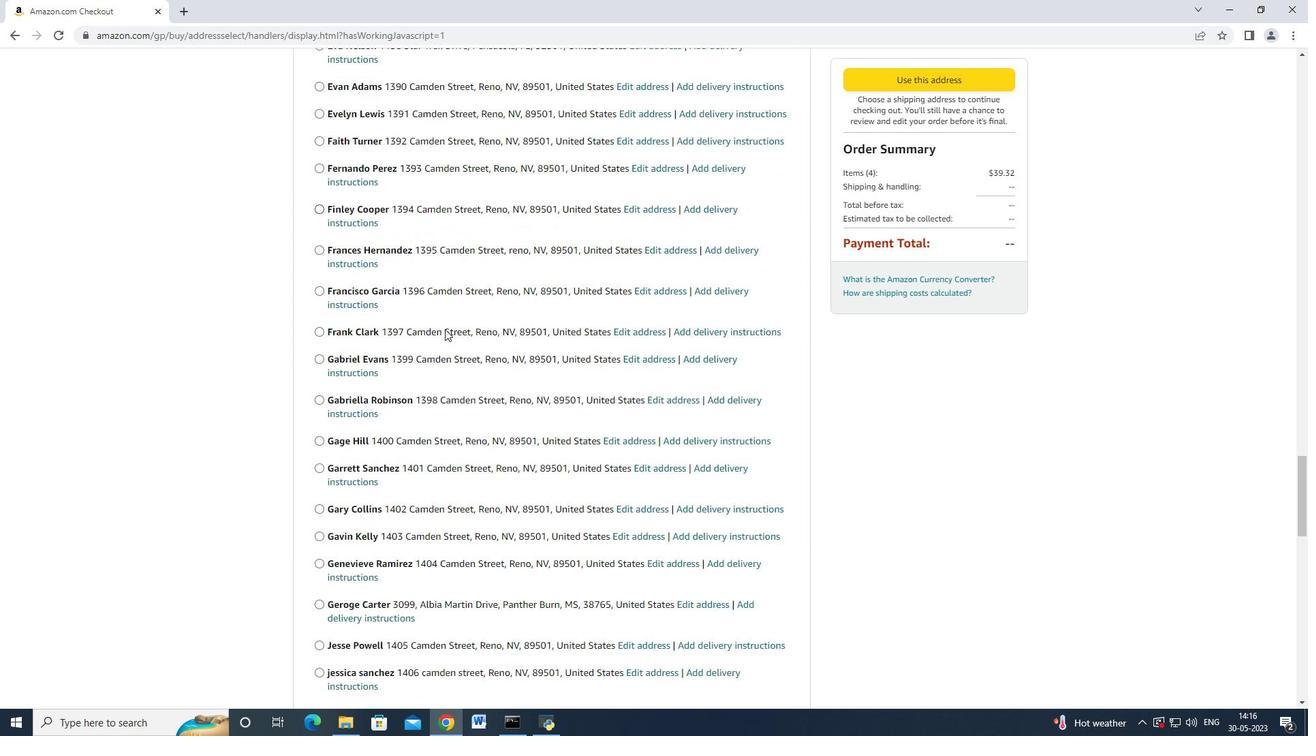 
Action: Mouse scrolled (438, 336) with delta (0, 0)
Screenshot: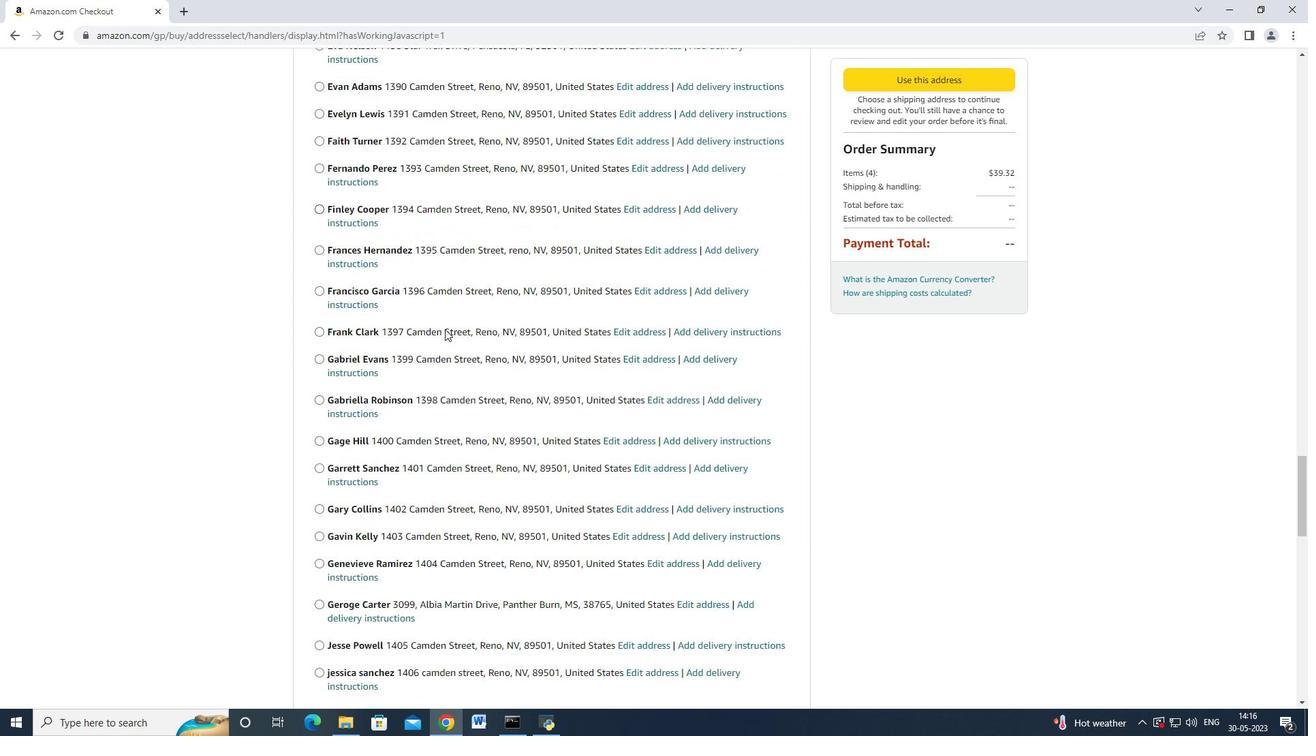 
Action: Mouse moved to (435, 336)
Screenshot: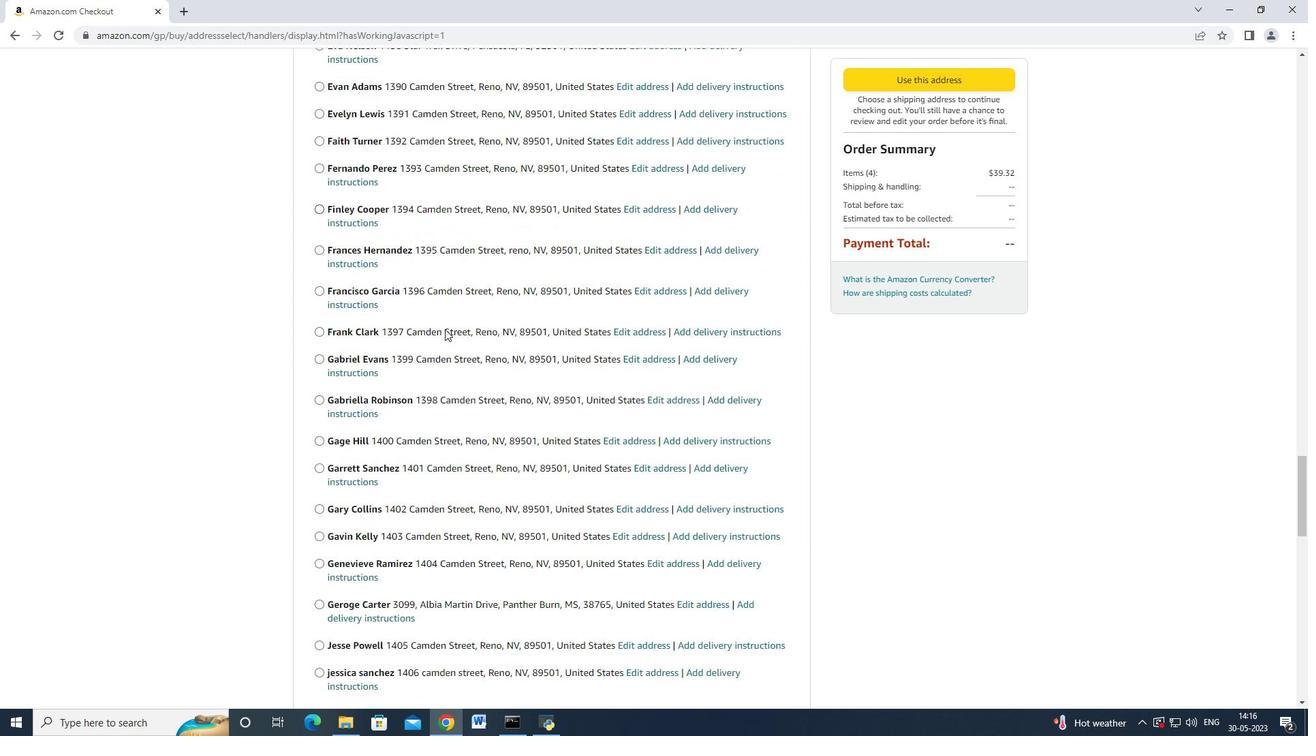 
Action: Mouse scrolled (436, 336) with delta (0, 0)
Screenshot: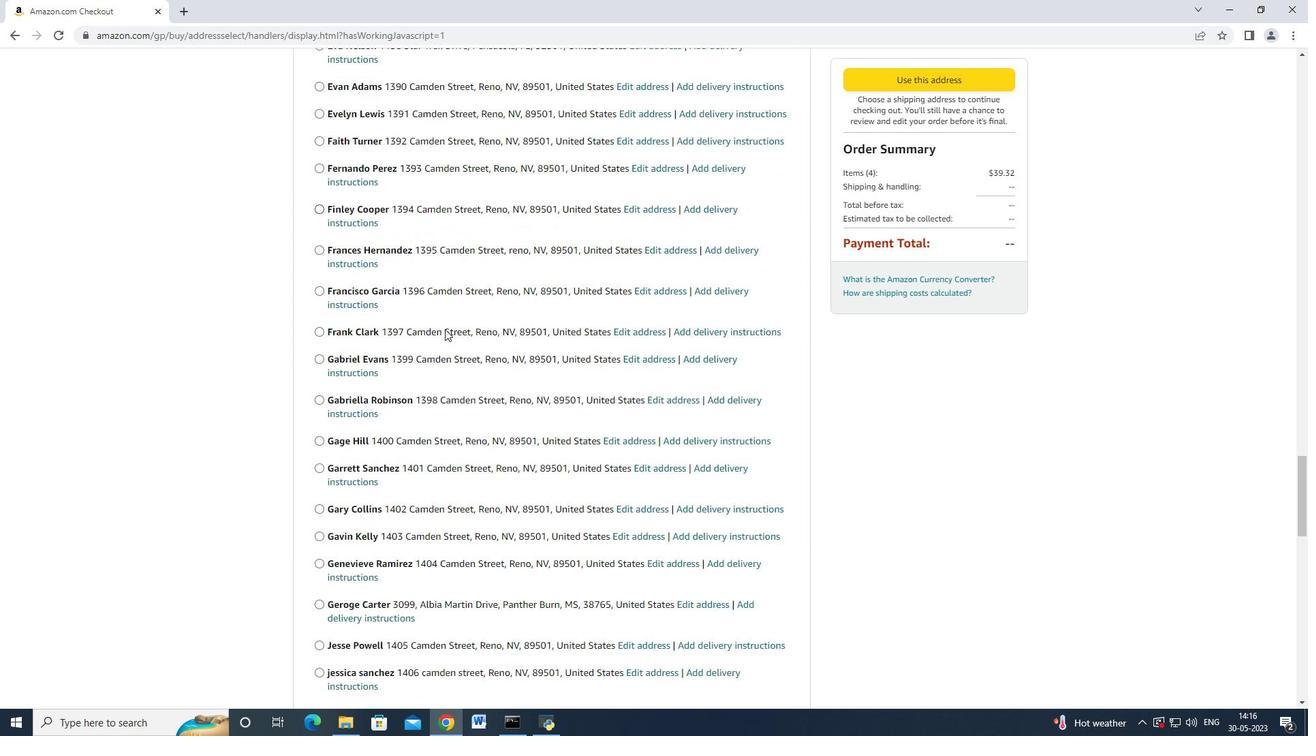 
Action: Mouse moved to (434, 336)
Screenshot: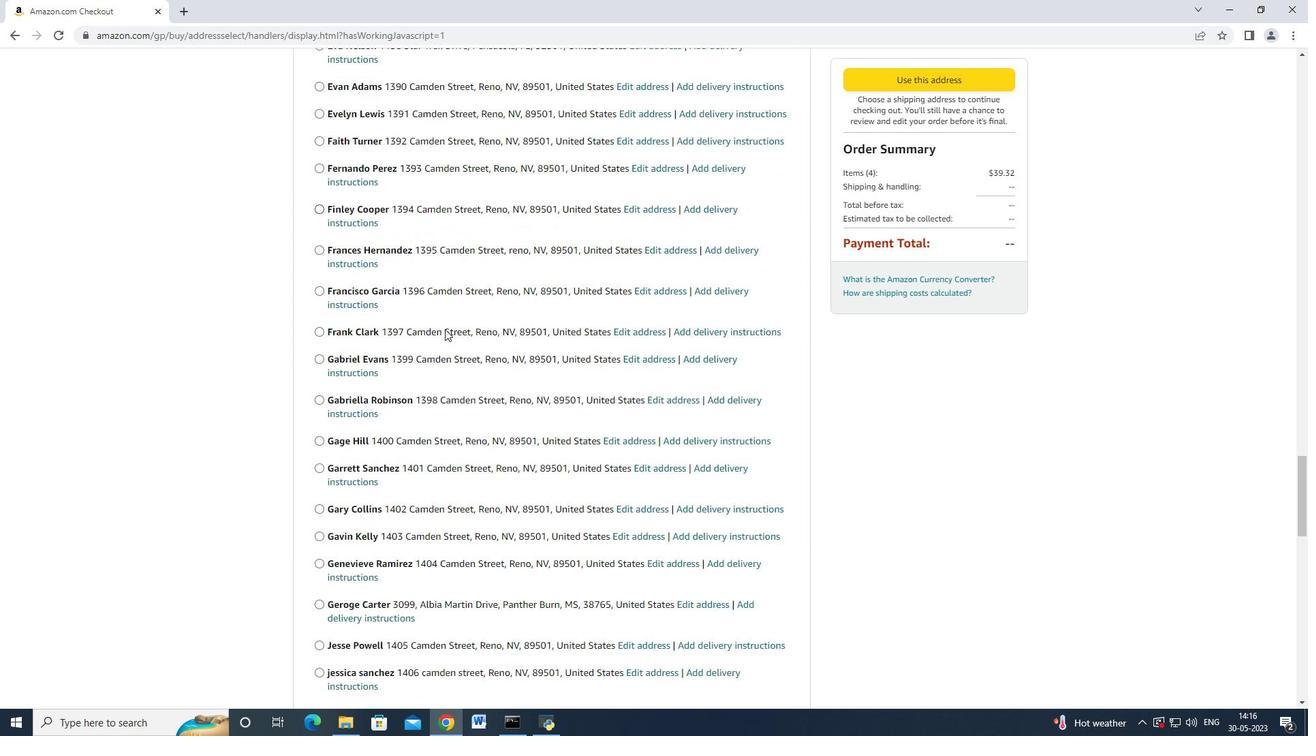
Action: Mouse scrolled (435, 336) with delta (0, 0)
Screenshot: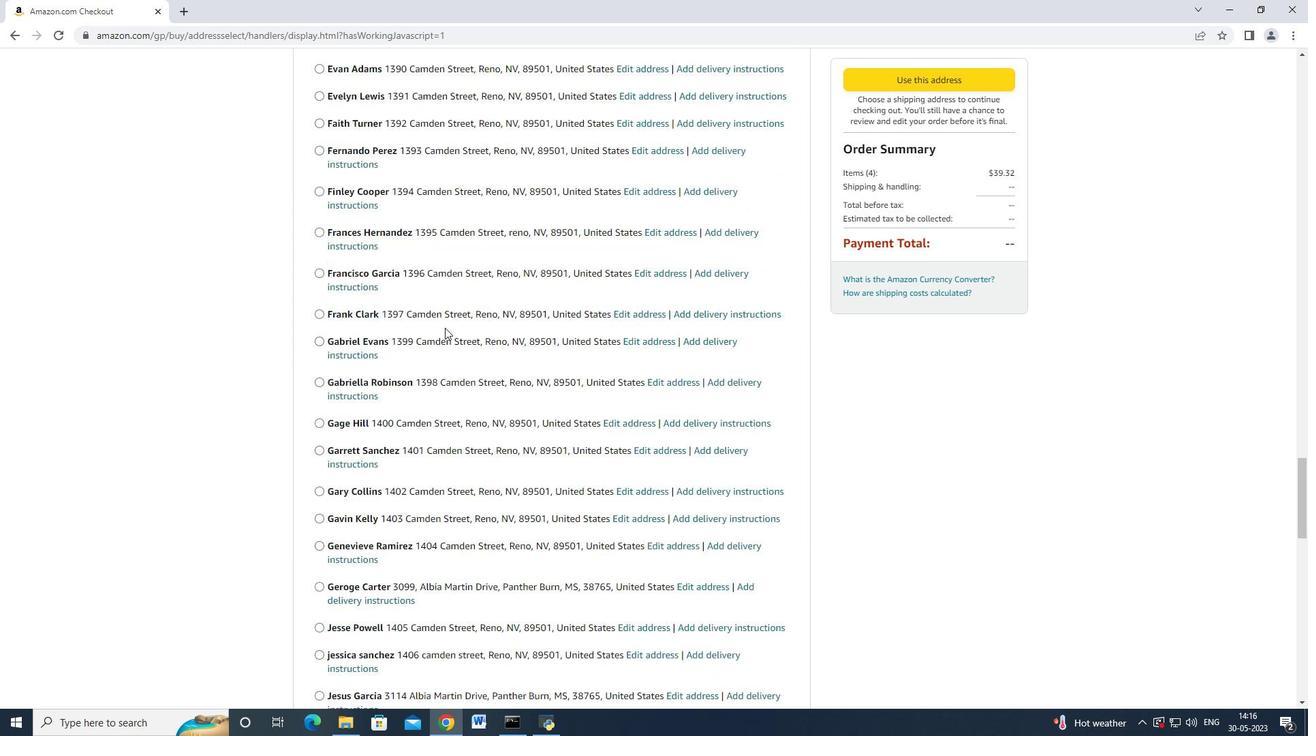 
Action: Mouse moved to (433, 336)
Screenshot: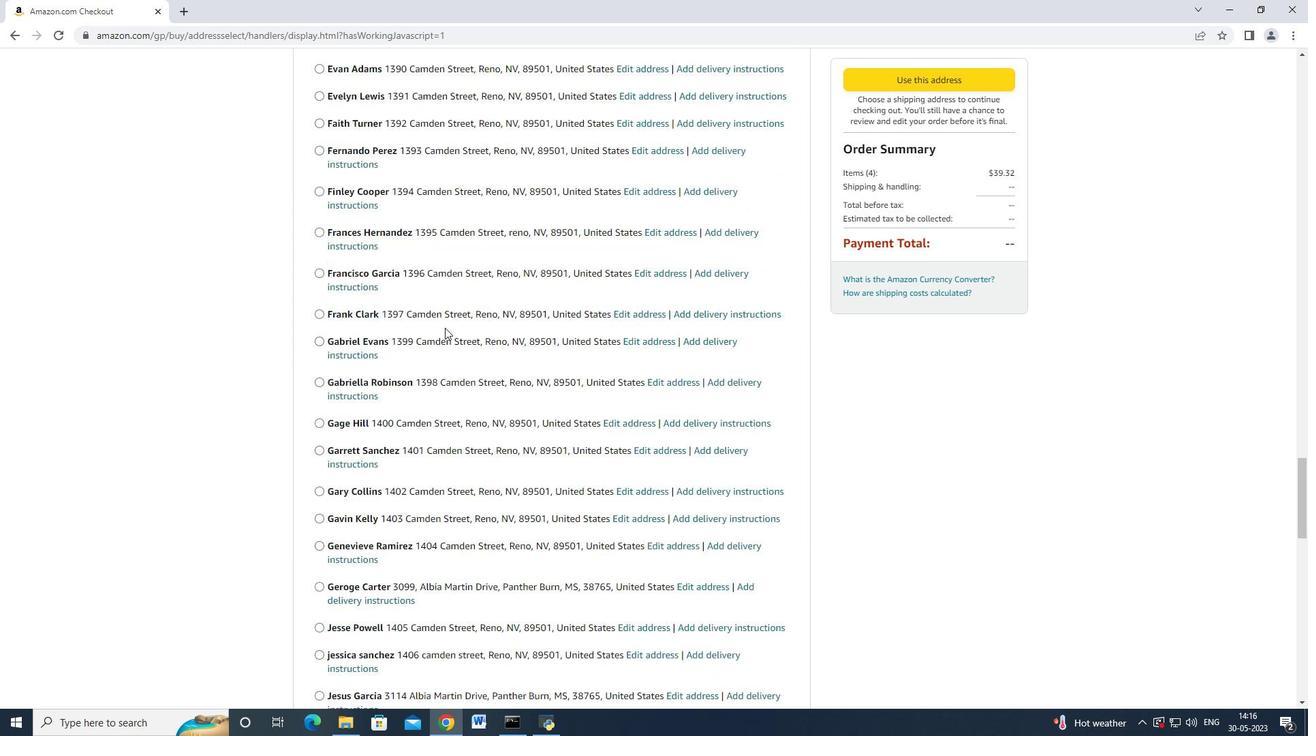 
Action: Mouse scrolled (434, 336) with delta (0, 0)
Screenshot: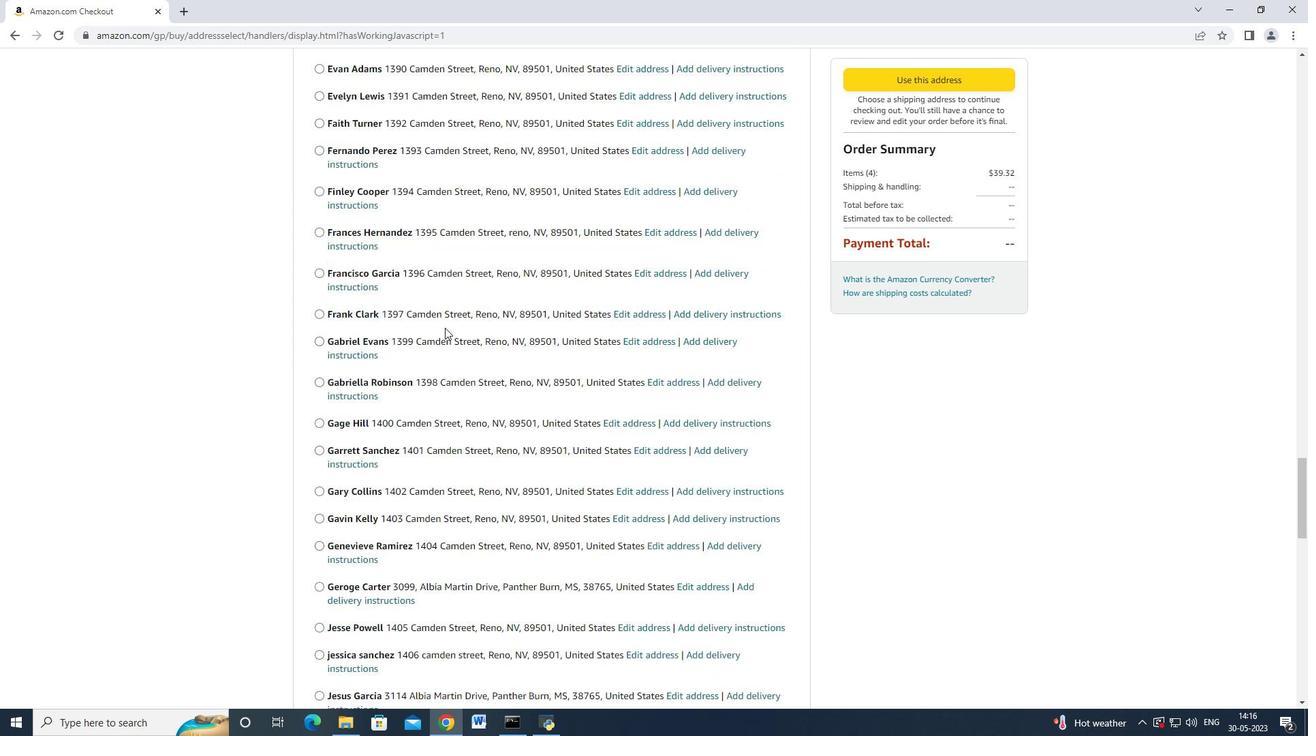 
Action: Mouse moved to (434, 338)
Screenshot: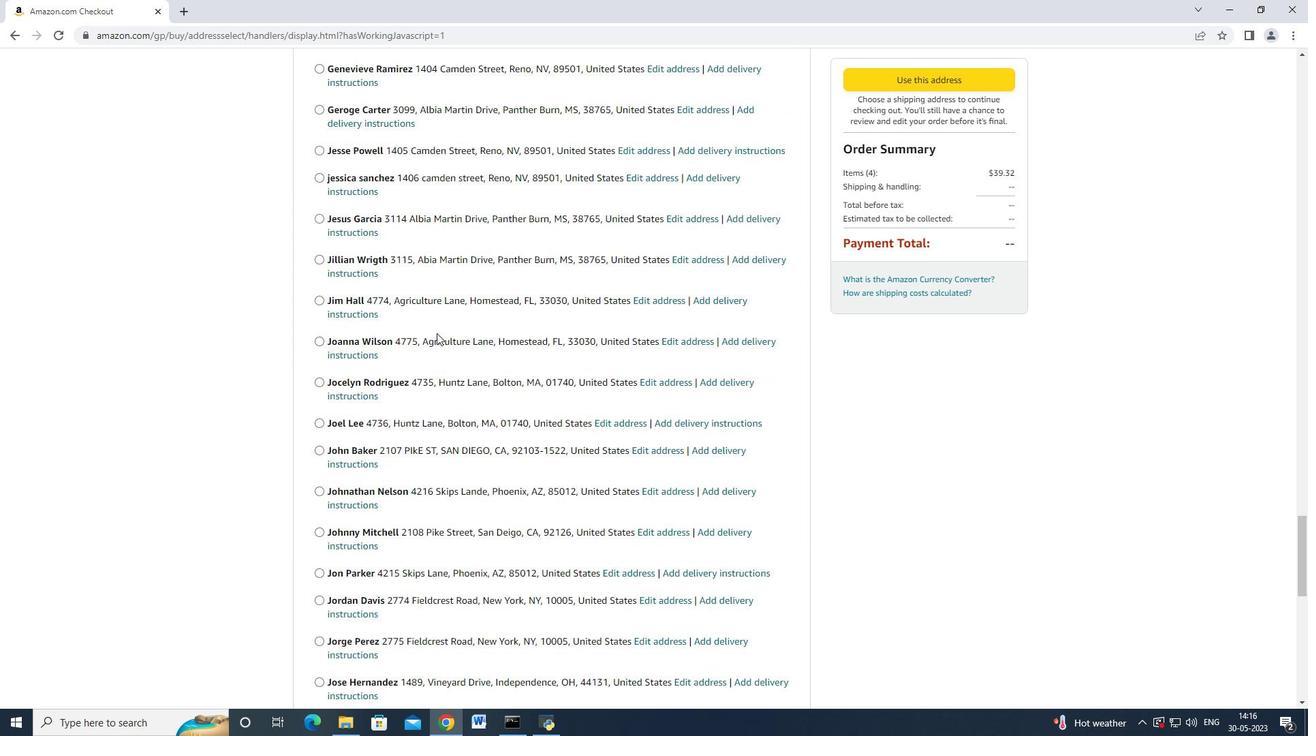 
Action: Mouse scrolled (434, 336) with delta (0, 0)
Screenshot: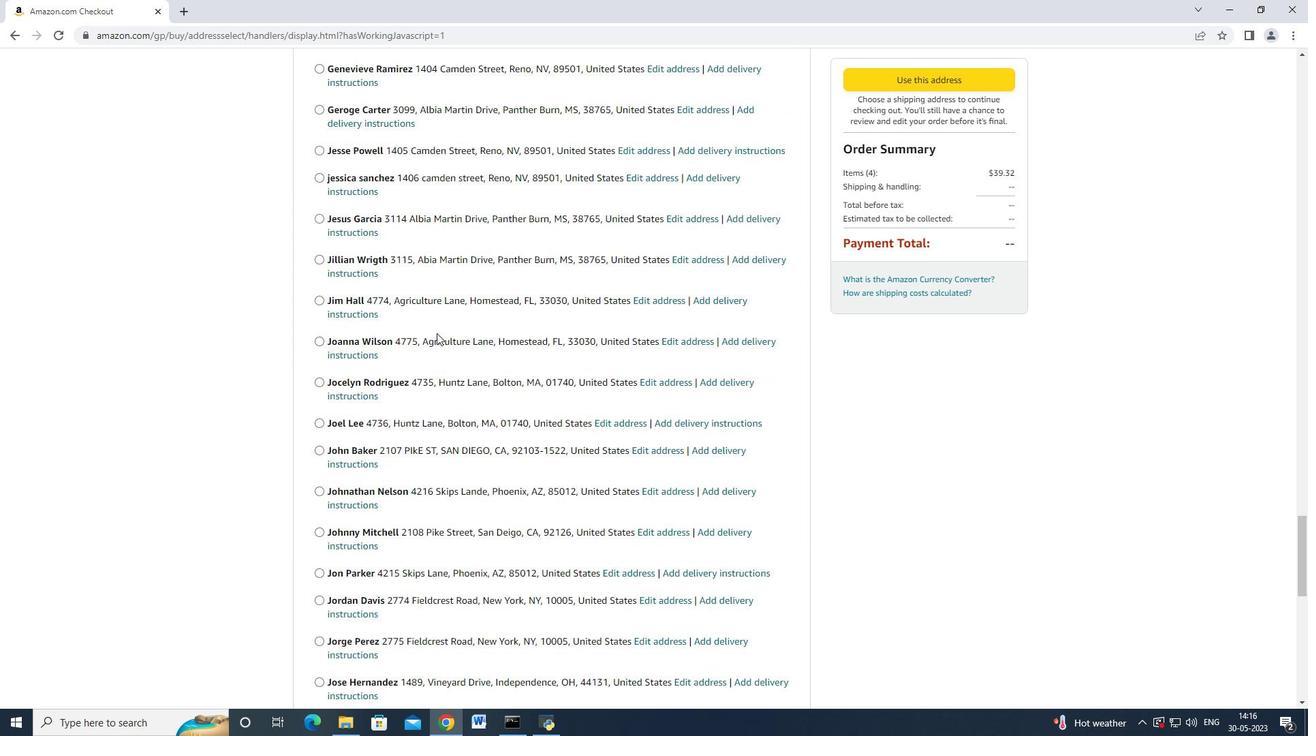 
Action: Mouse moved to (432, 338)
Screenshot: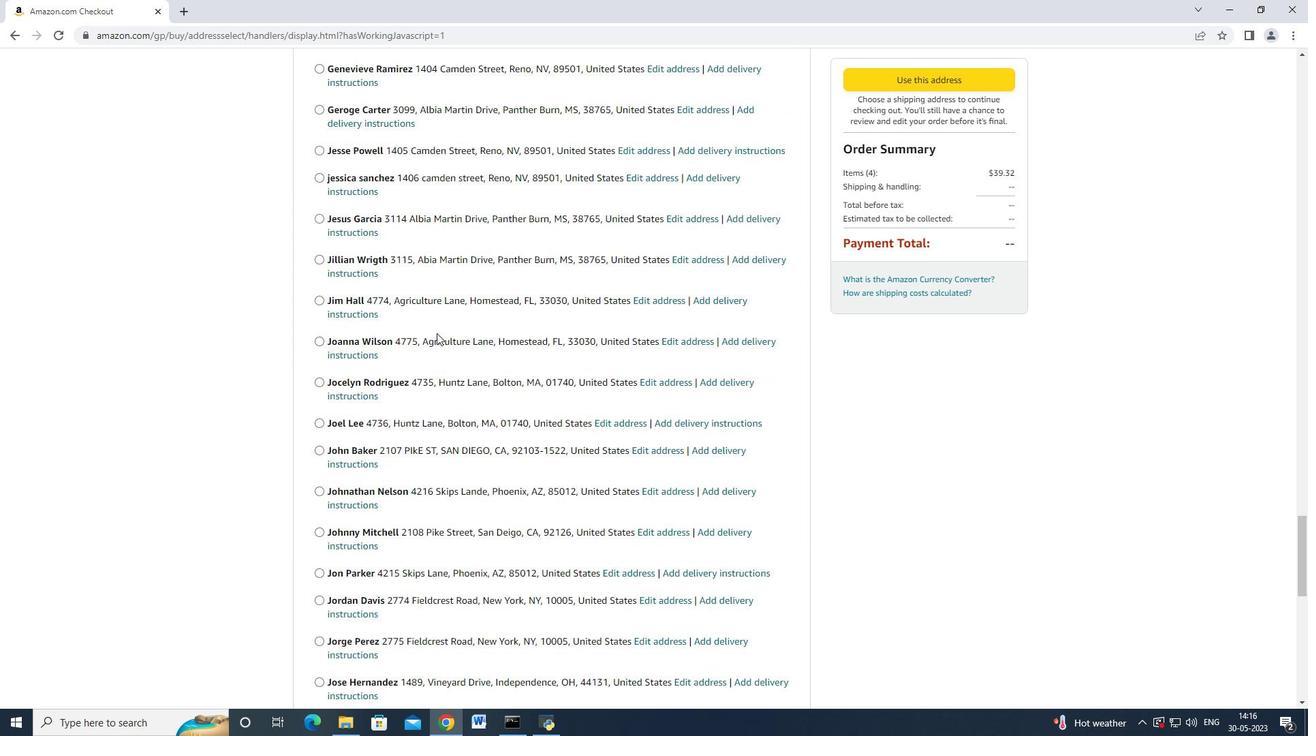 
Action: Mouse scrolled (434, 337) with delta (0, 0)
Screenshot: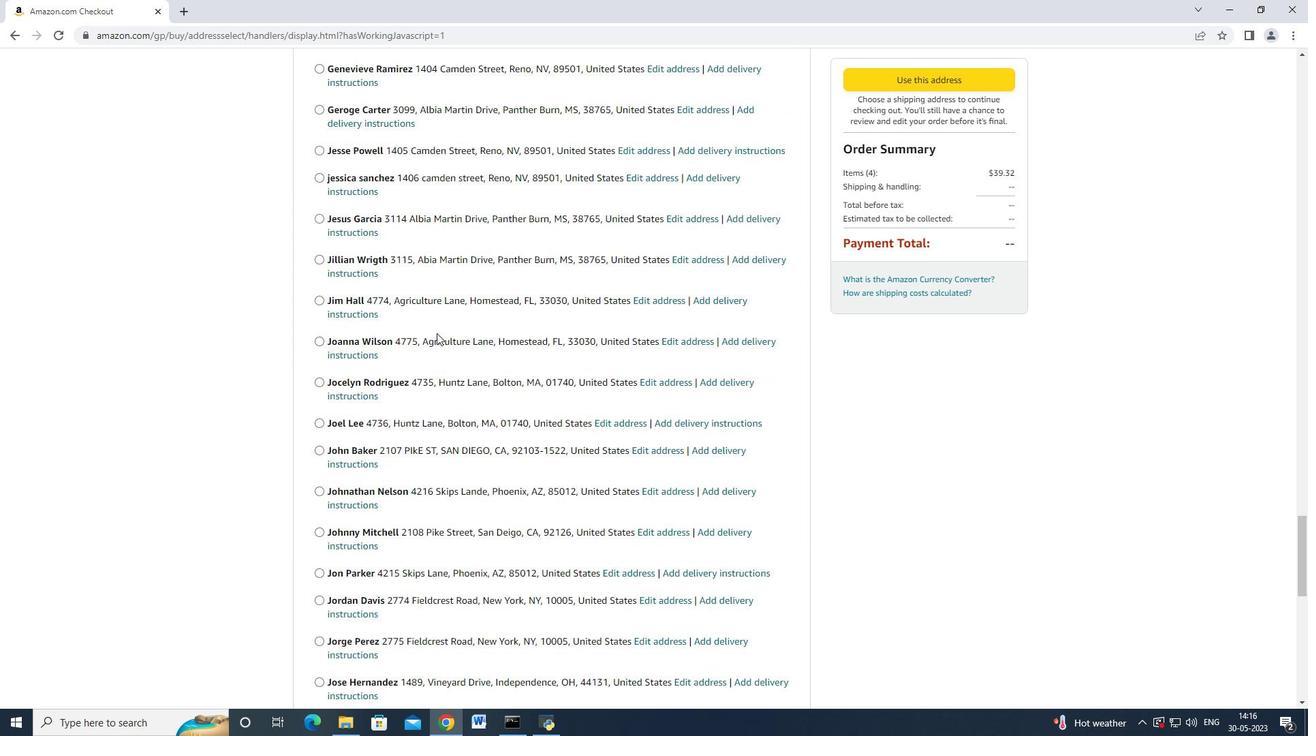 
Action: Mouse moved to (432, 338)
Screenshot: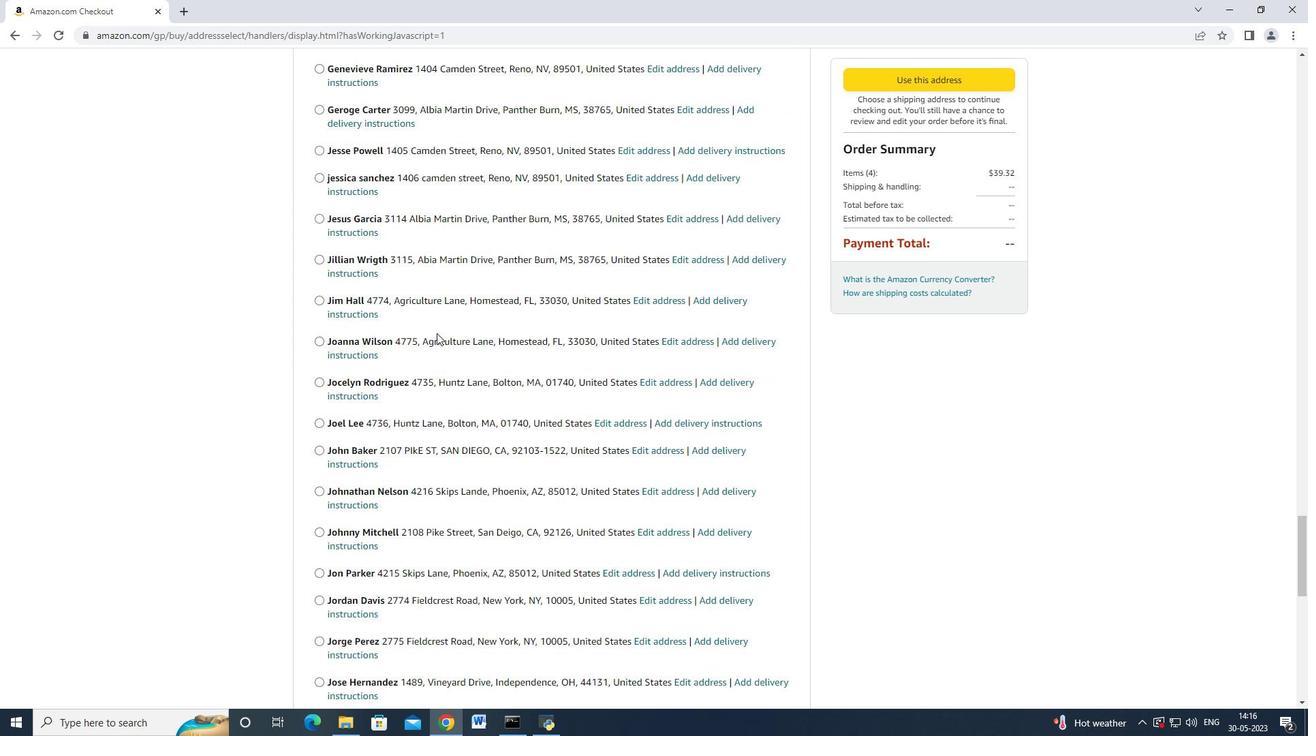 
Action: Mouse scrolled (434, 337) with delta (0, 0)
Screenshot: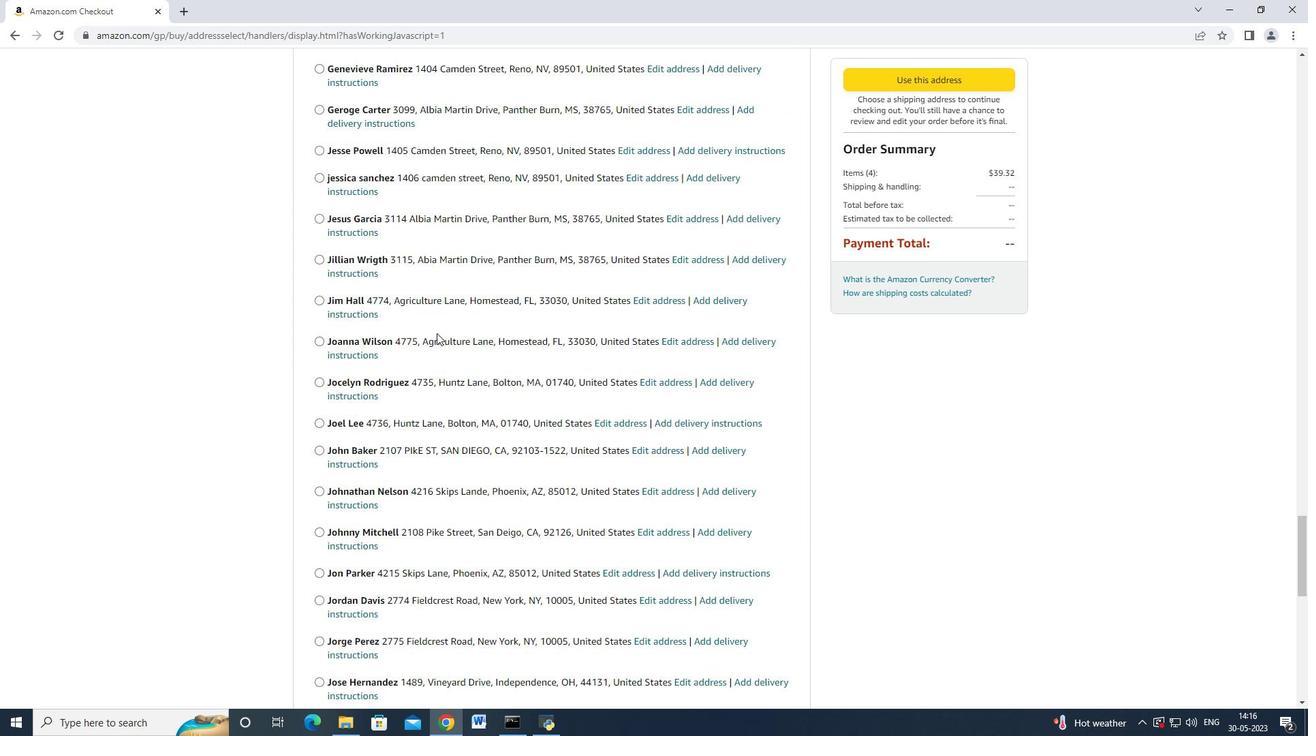
Action: Mouse scrolled (434, 337) with delta (0, 0)
Screenshot: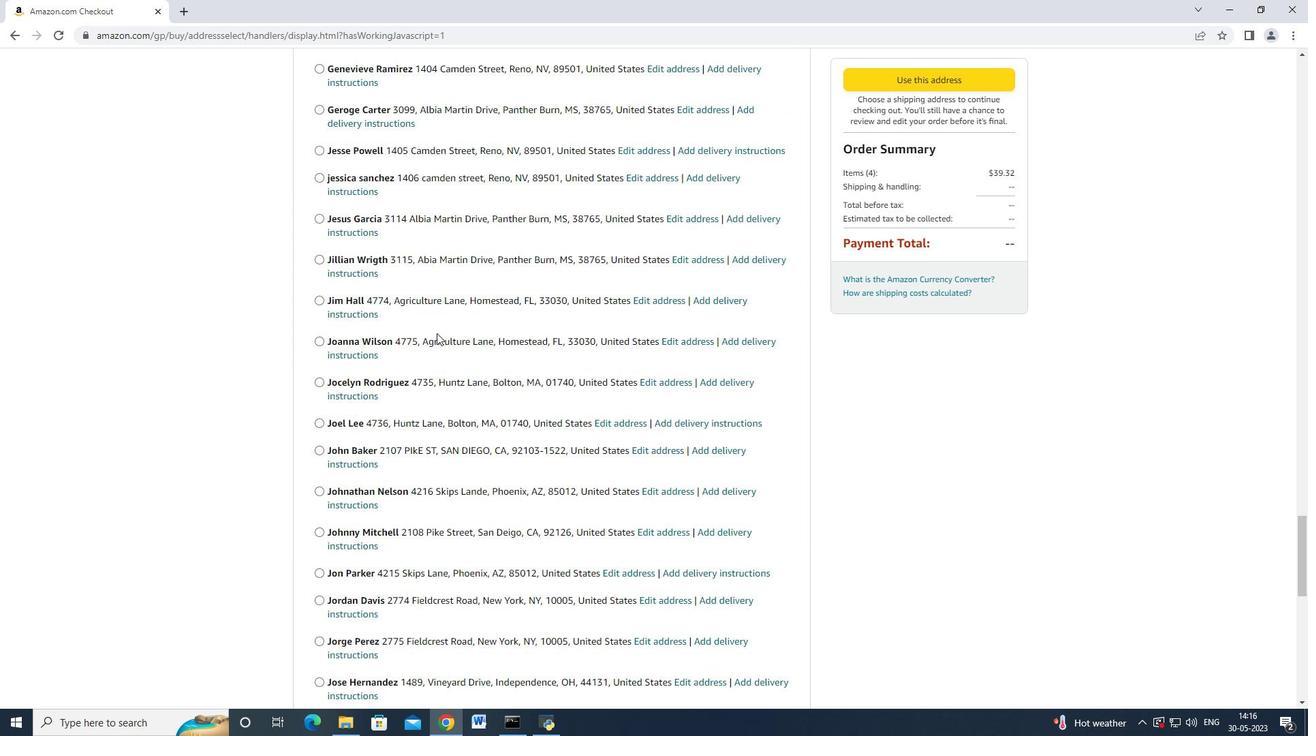 
Action: Mouse scrolled (434, 337) with delta (0, 0)
Screenshot: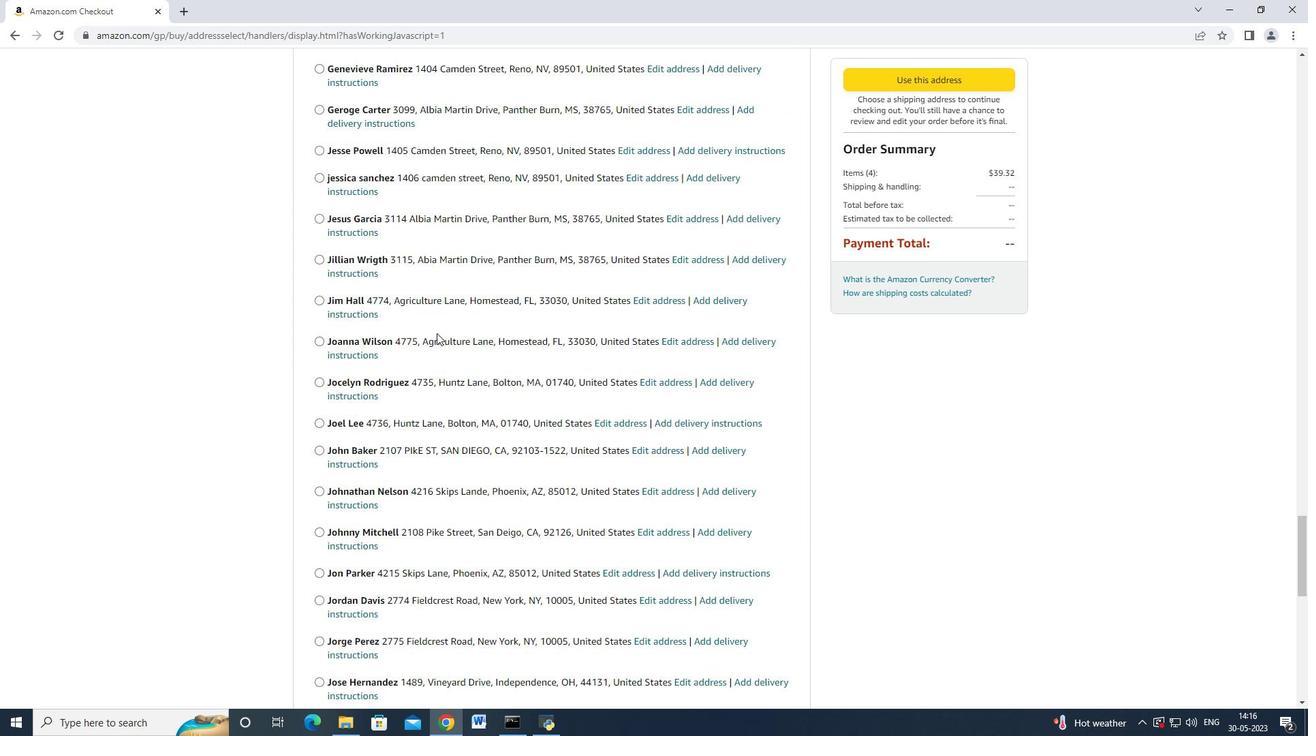 
Action: Mouse scrolled (434, 337) with delta (0, 0)
Screenshot: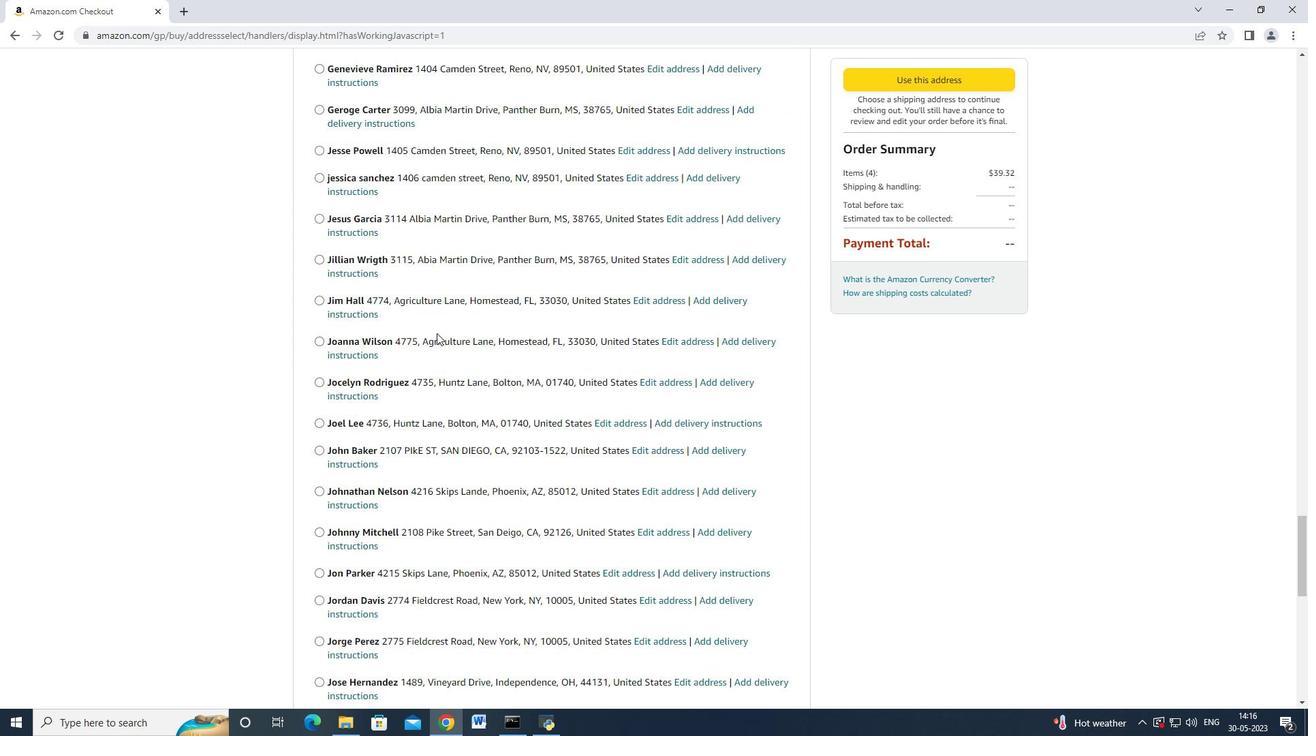 
Action: Mouse scrolled (434, 337) with delta (0, 0)
Screenshot: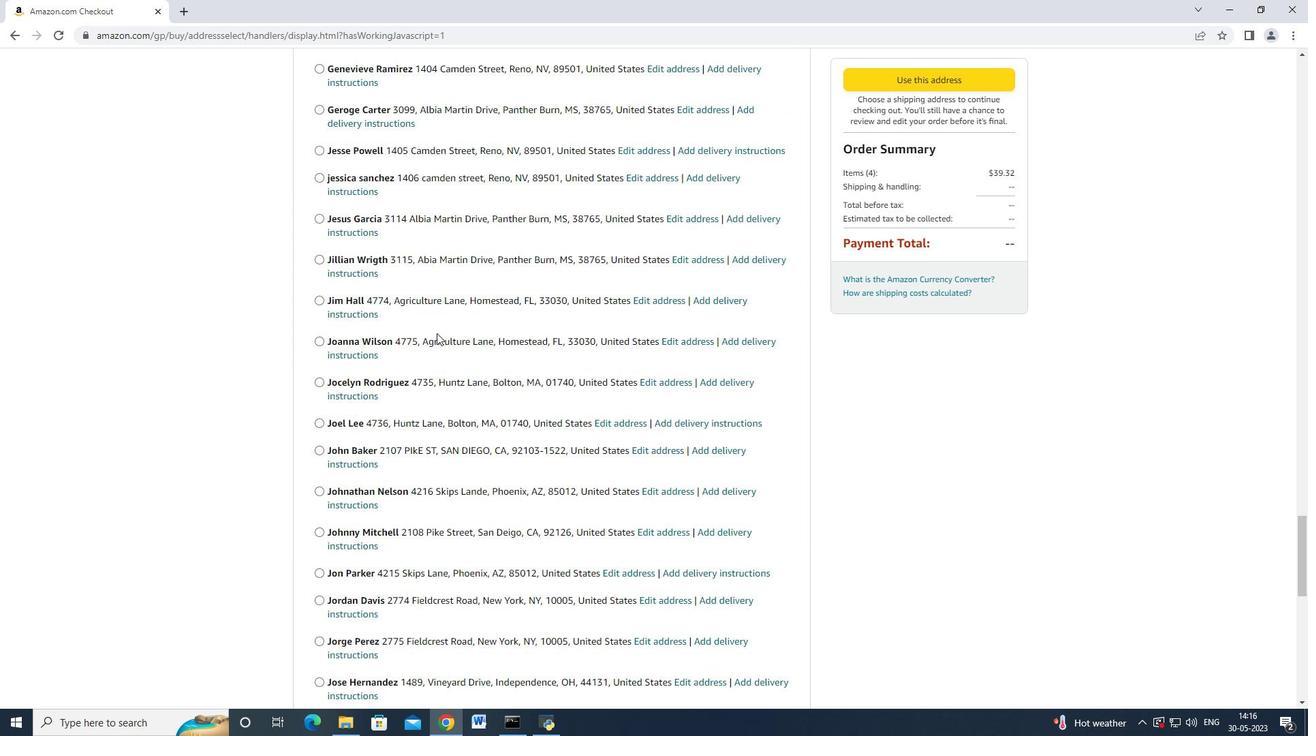 
Action: Mouse scrolled (432, 337) with delta (0, 0)
Screenshot: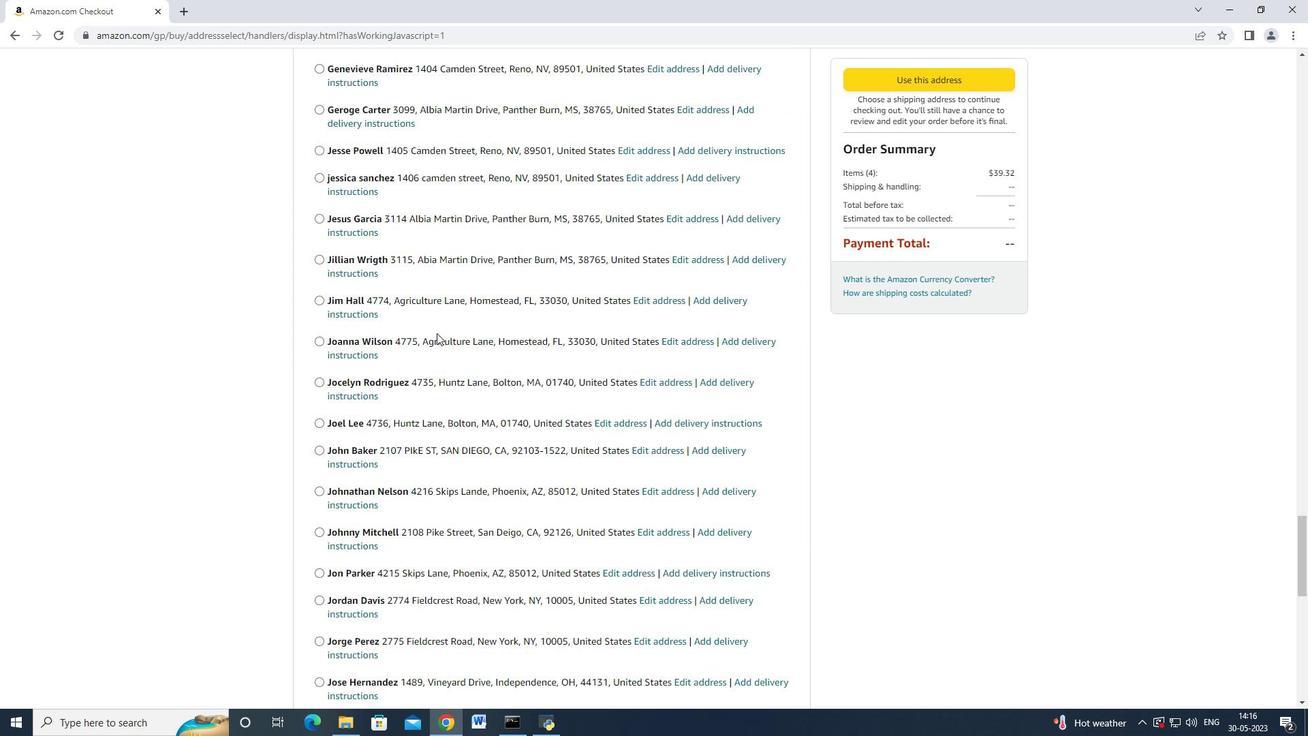 
Action: Mouse moved to (433, 336)
Screenshot: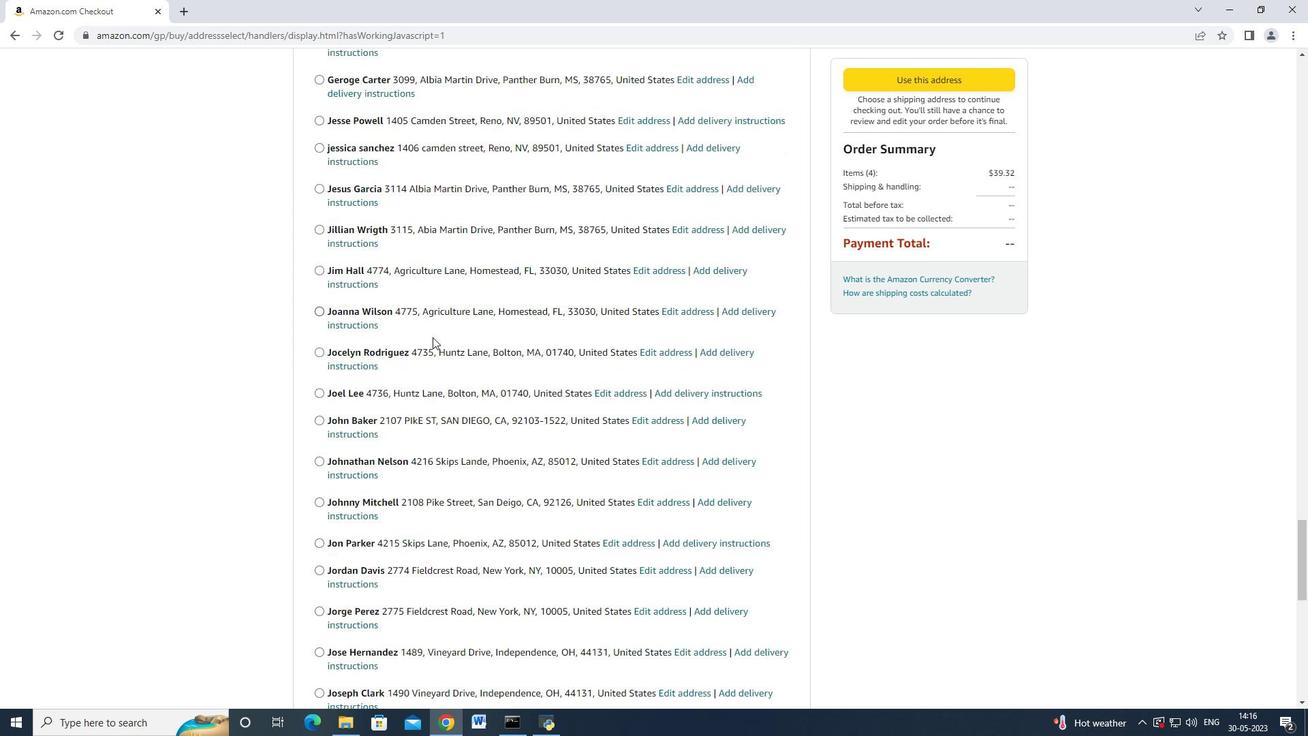 
Action: Mouse scrolled (433, 335) with delta (0, 0)
Screenshot: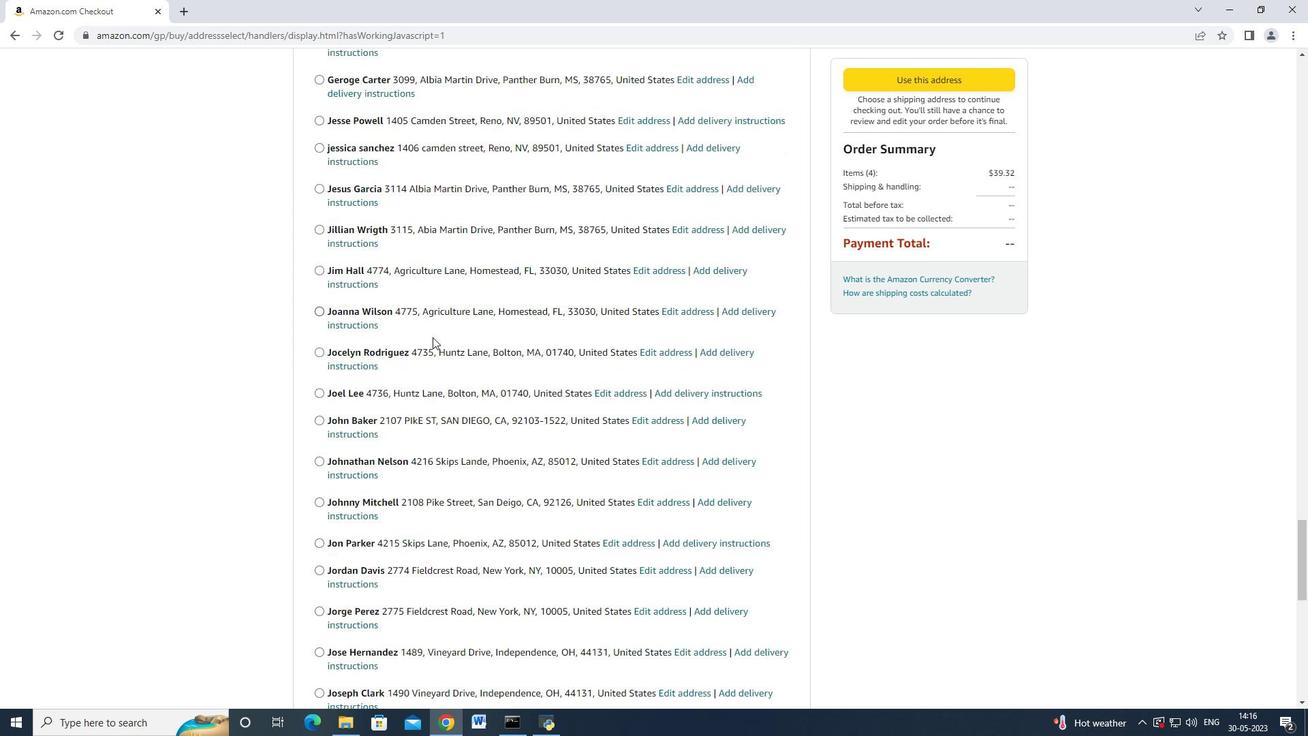 
Action: Mouse moved to (432, 338)
Screenshot: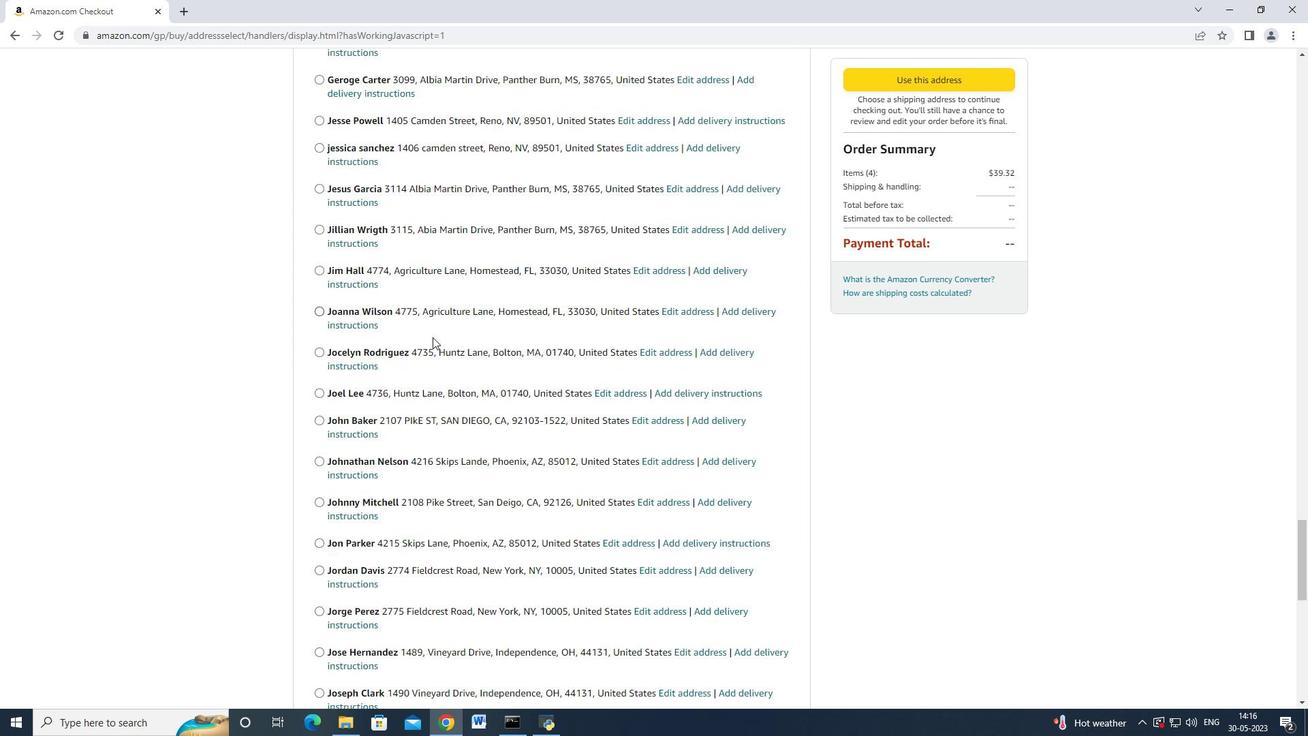 
Action: Mouse scrolled (432, 336) with delta (0, 0)
Screenshot: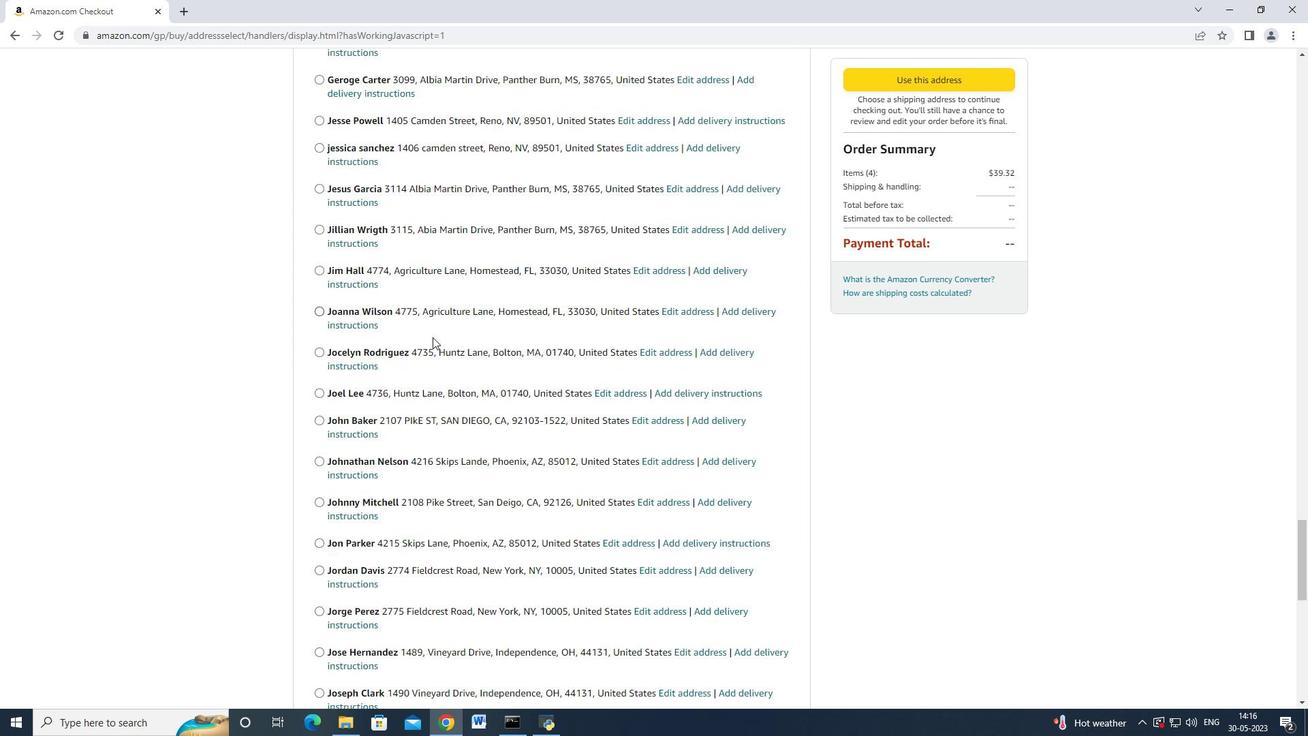 
Action: Mouse scrolled (432, 337) with delta (0, 0)
Screenshot: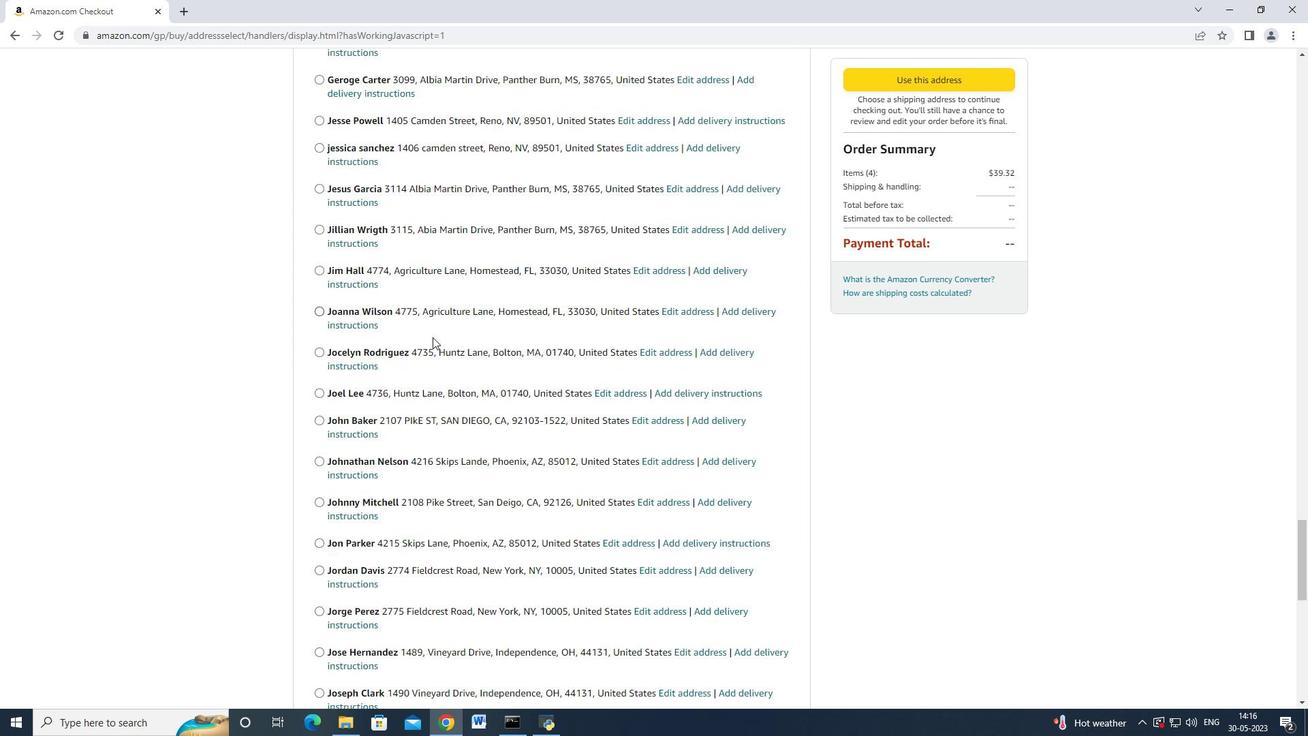 
Action: Mouse moved to (432, 338)
Screenshot: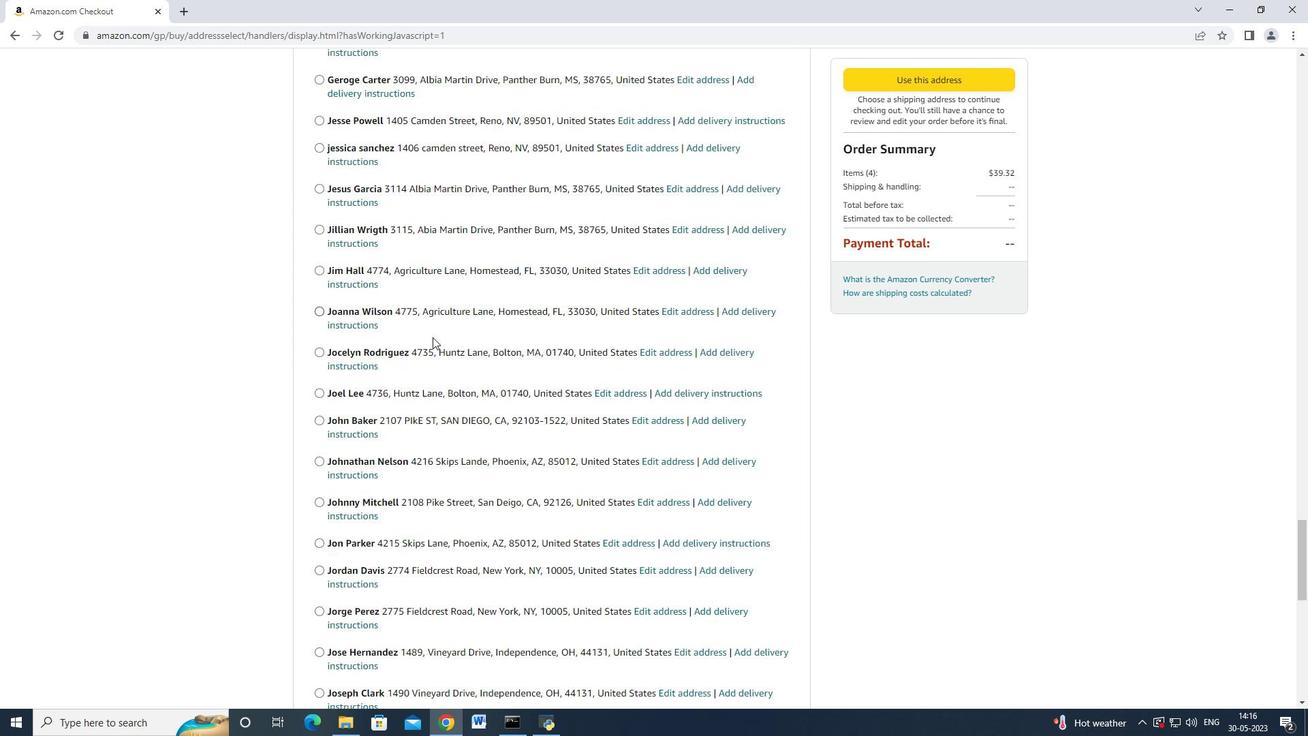 
Action: Mouse scrolled (432, 337) with delta (0, 0)
Screenshot: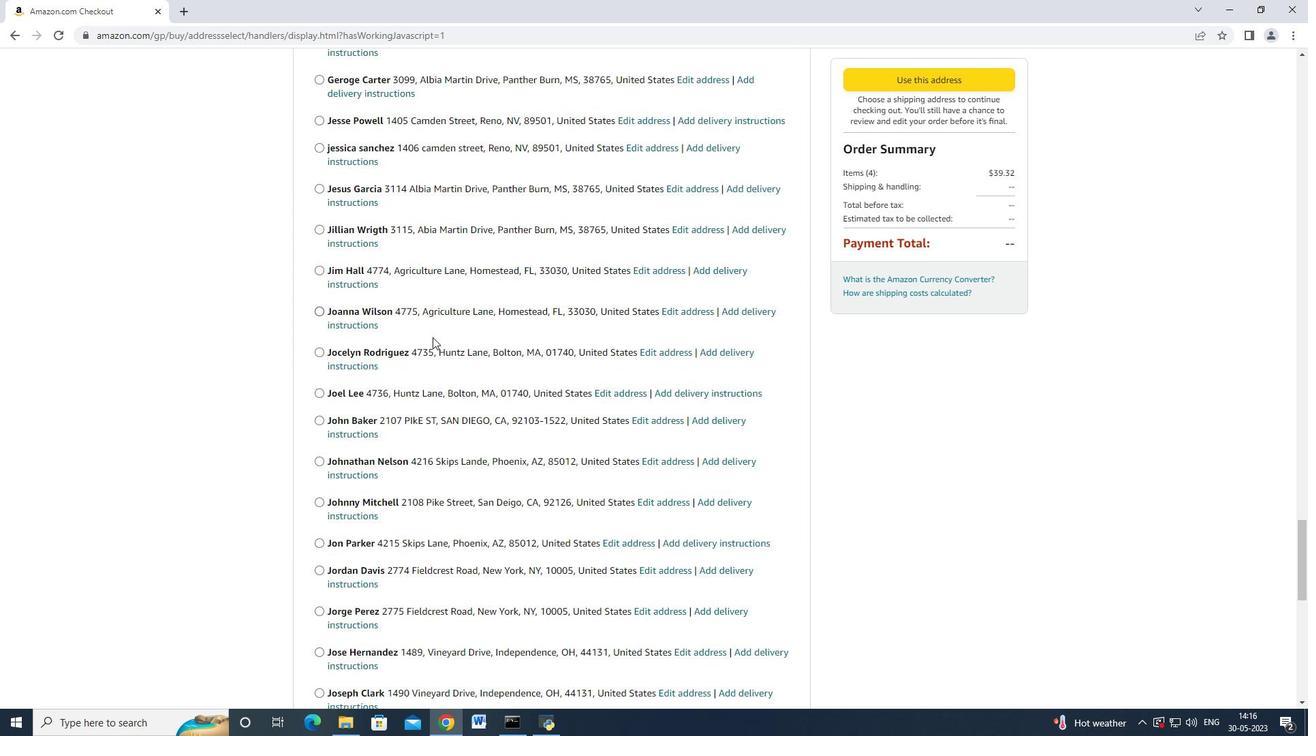 
Action: Mouse moved to (430, 338)
Screenshot: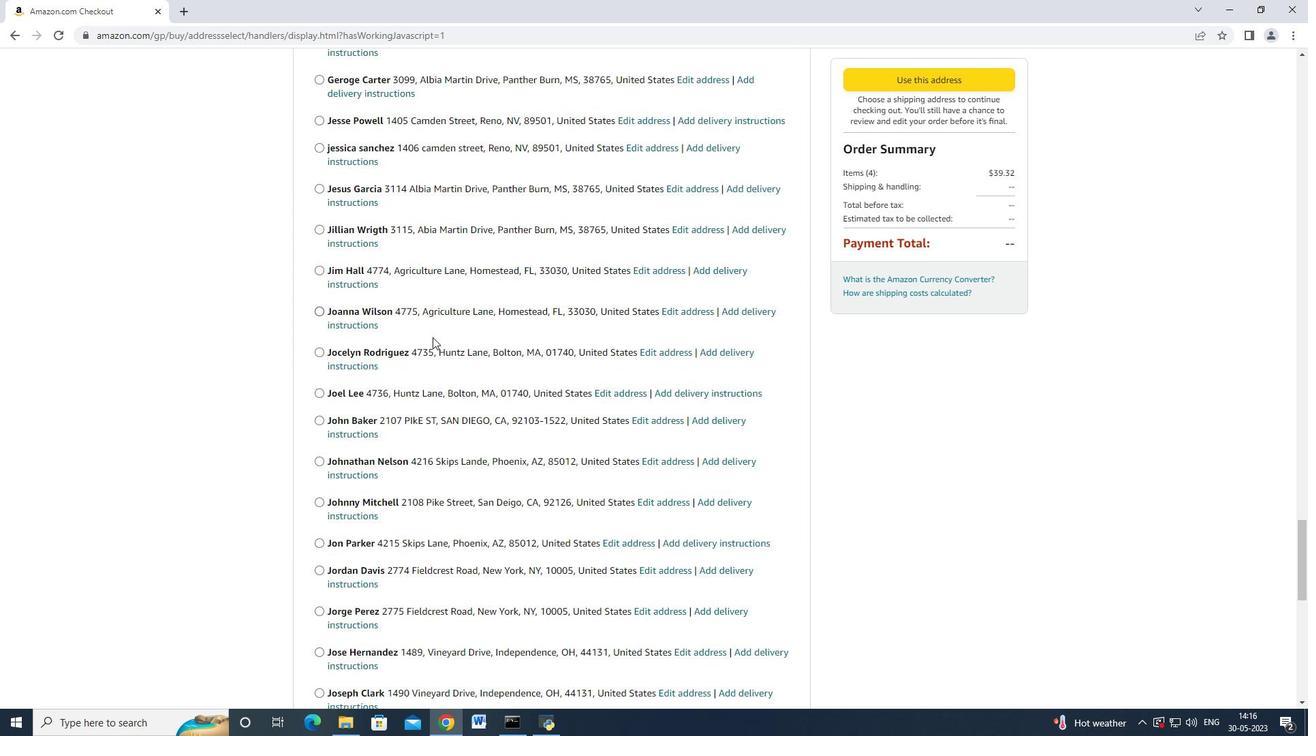 
Action: Mouse scrolled (432, 337) with delta (0, 0)
Screenshot: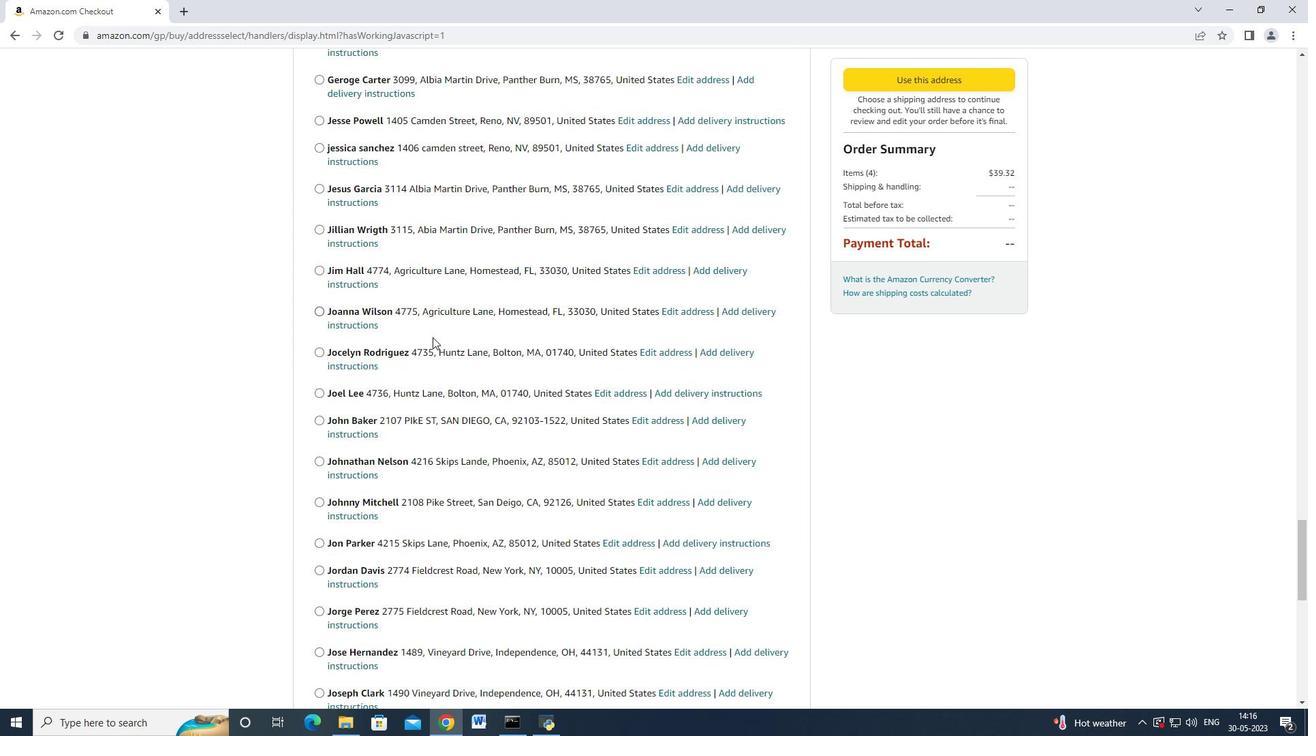 
Action: Mouse moved to (430, 338)
Screenshot: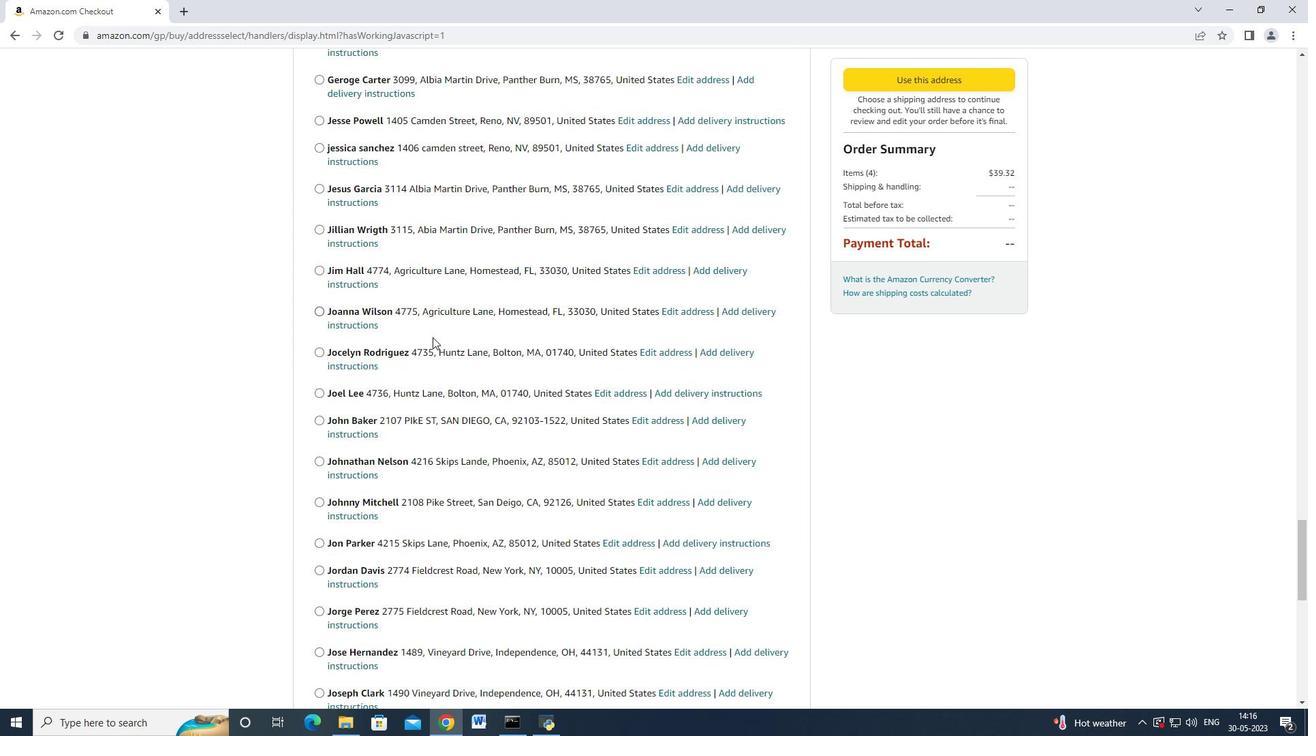
Action: Mouse scrolled (432, 337) with delta (0, 0)
Screenshot: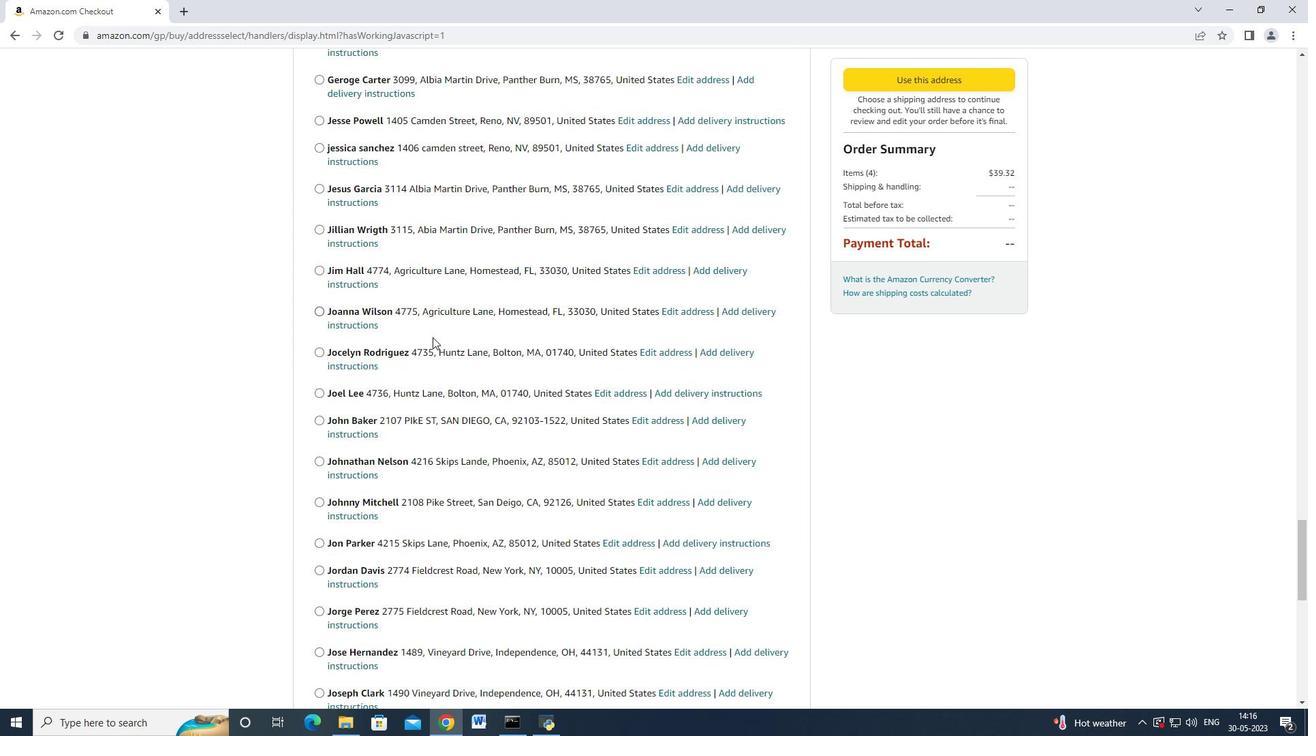 
Action: Mouse scrolled (430, 338) with delta (0, 0)
Screenshot: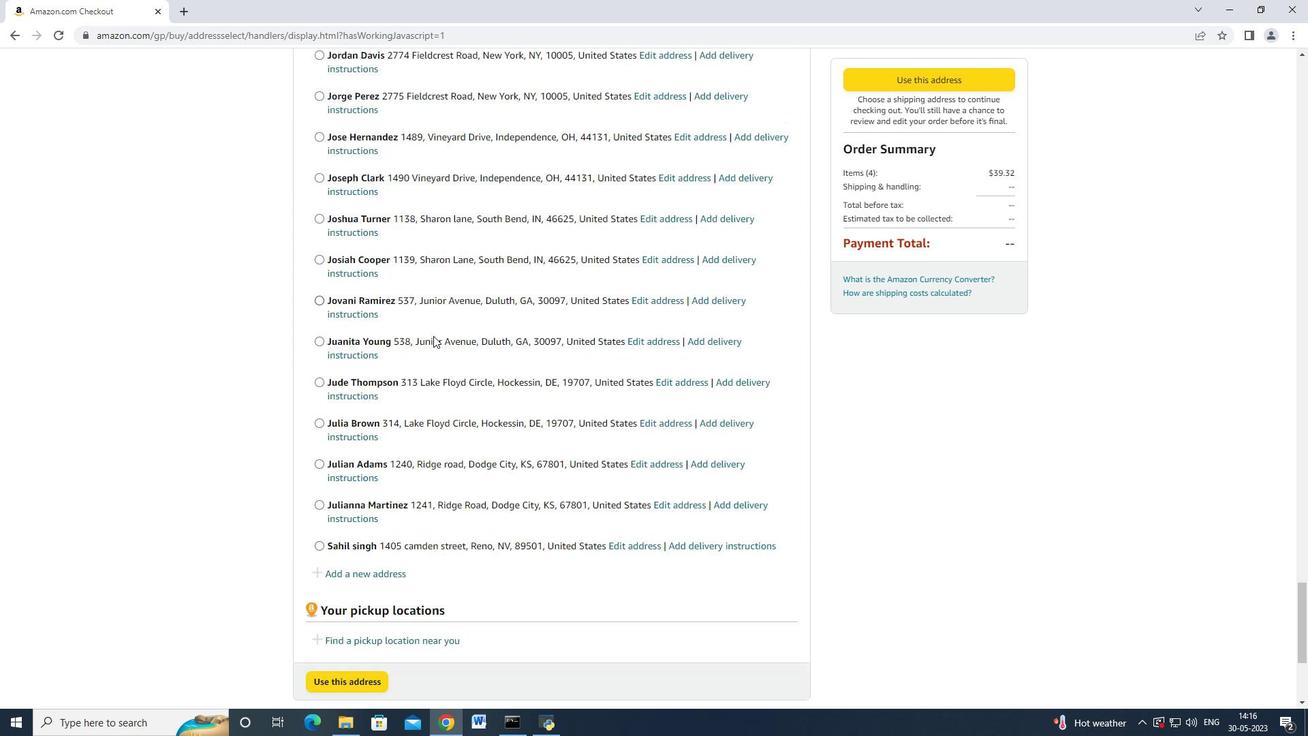 
Action: Mouse moved to (388, 323)
Screenshot: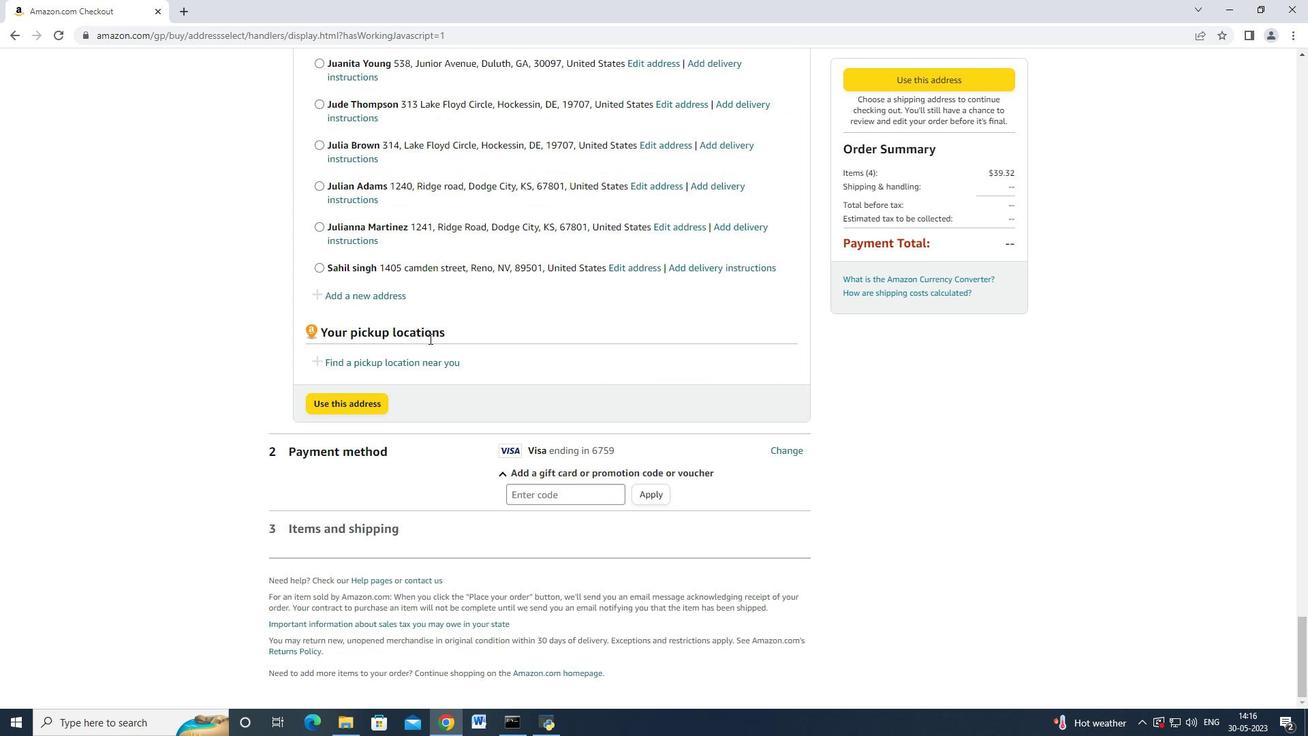 
Action: Mouse scrolled (388, 322) with delta (0, 0)
Screenshot: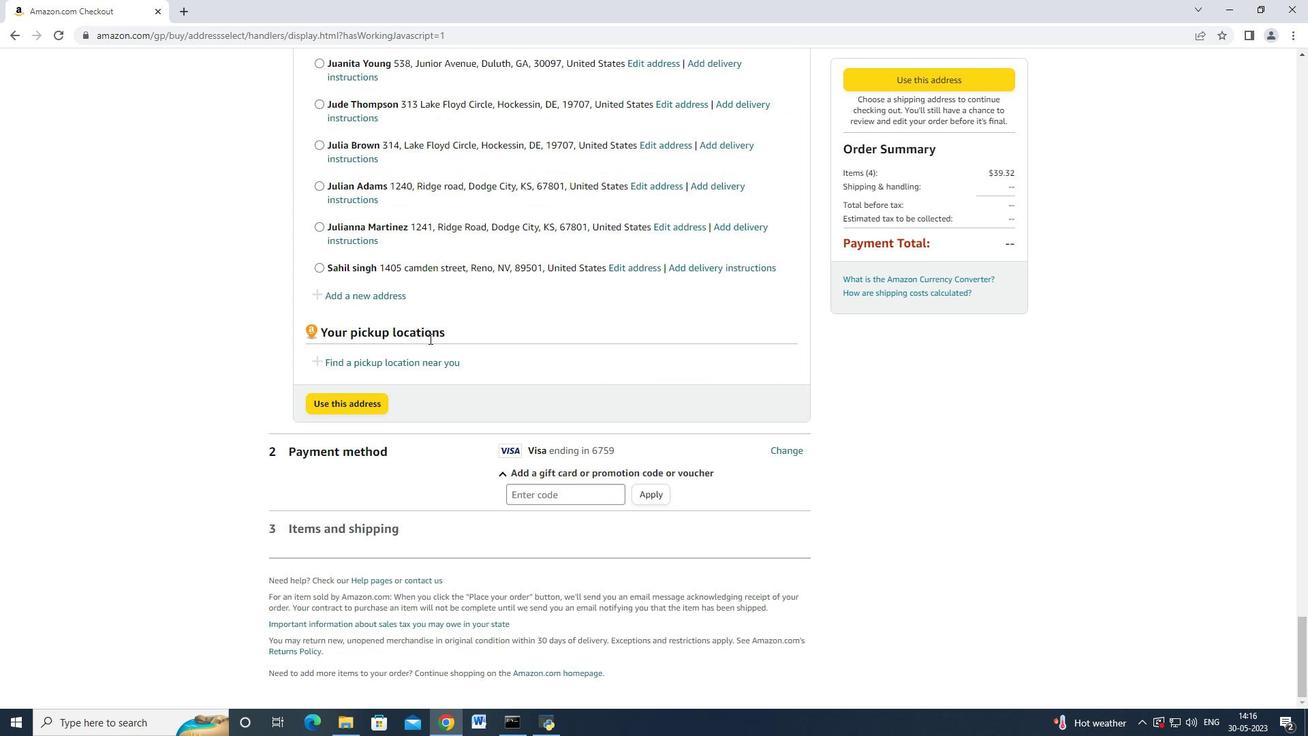 
Action: Mouse moved to (363, 299)
Screenshot: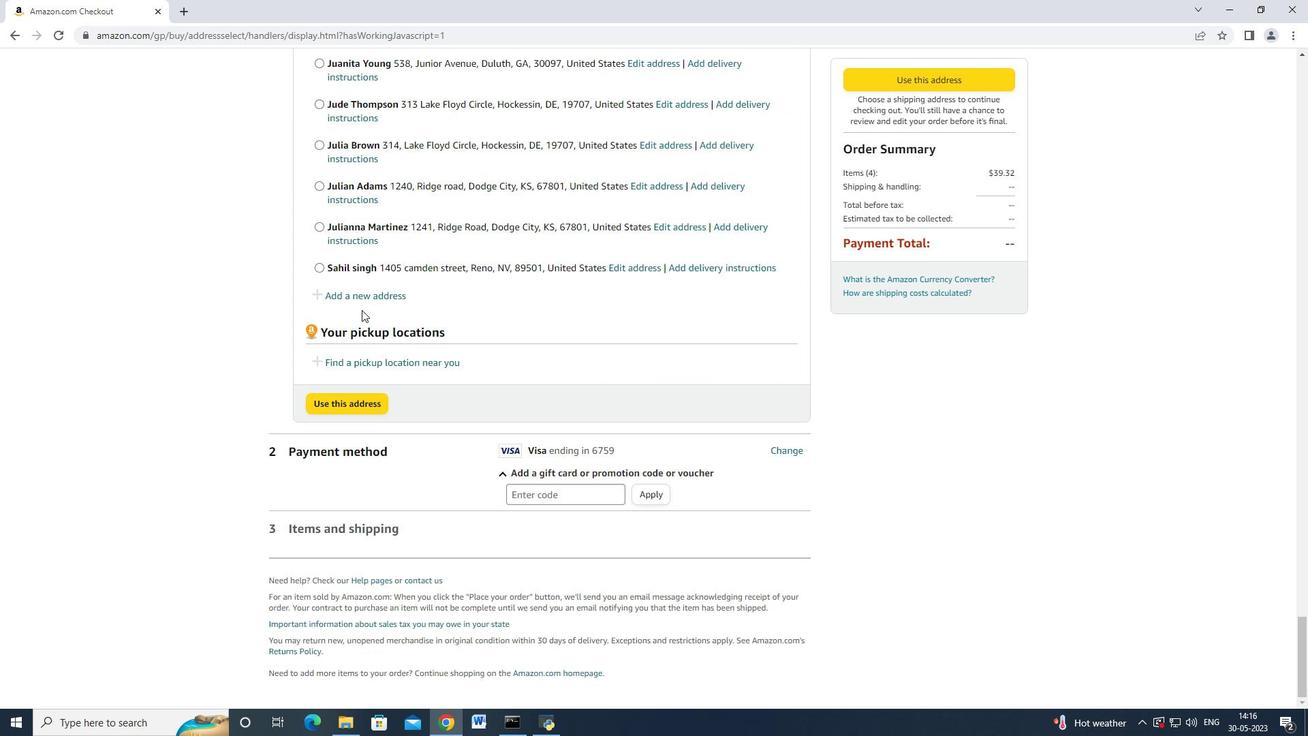 
Action: Mouse pressed left at (363, 299)
Screenshot: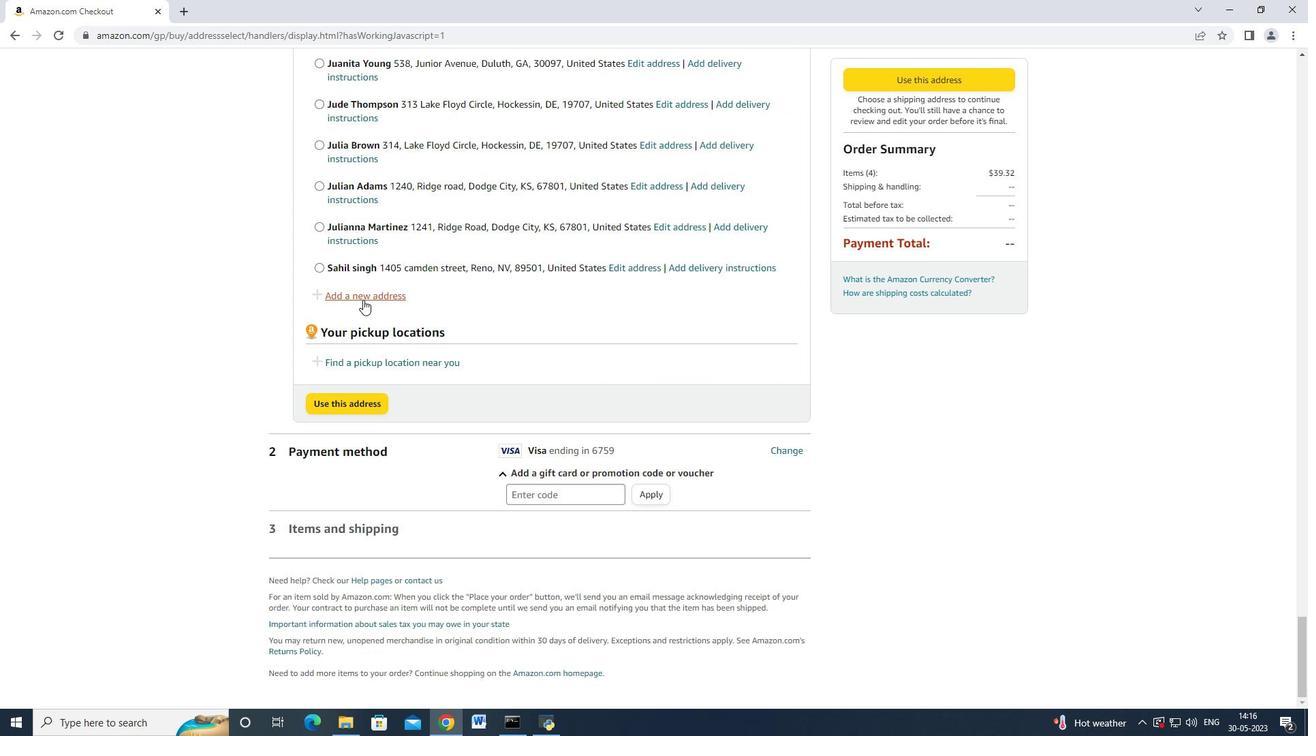 
Action: Mouse moved to (450, 331)
Screenshot: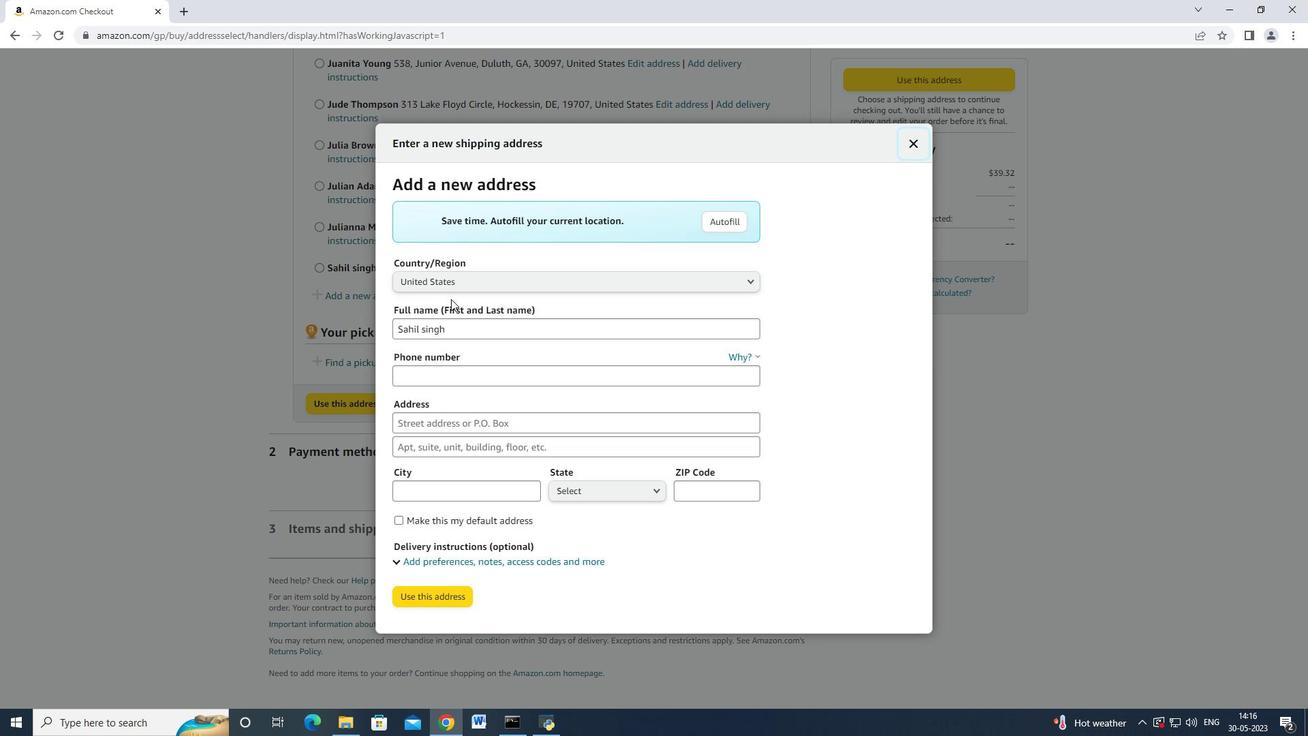 
Action: Mouse pressed left at (450, 331)
Screenshot: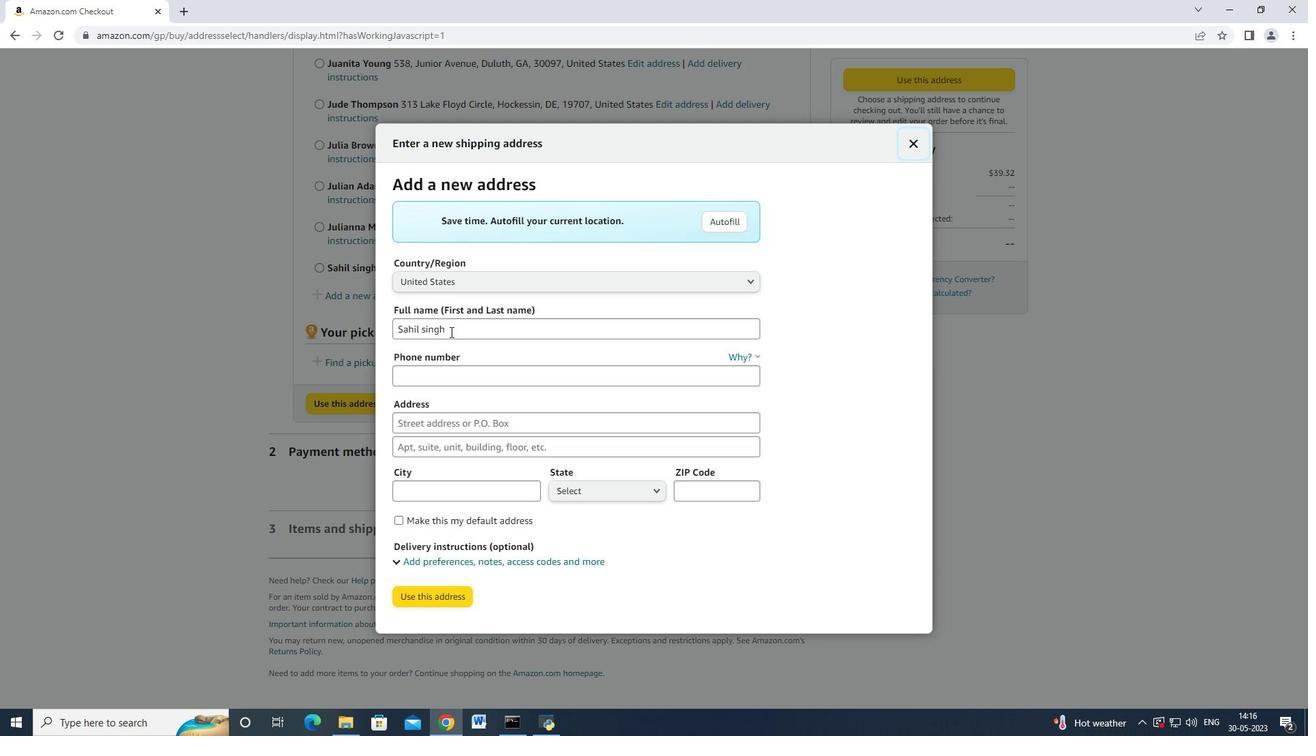 
Action: Mouse moved to (407, 321)
Screenshot: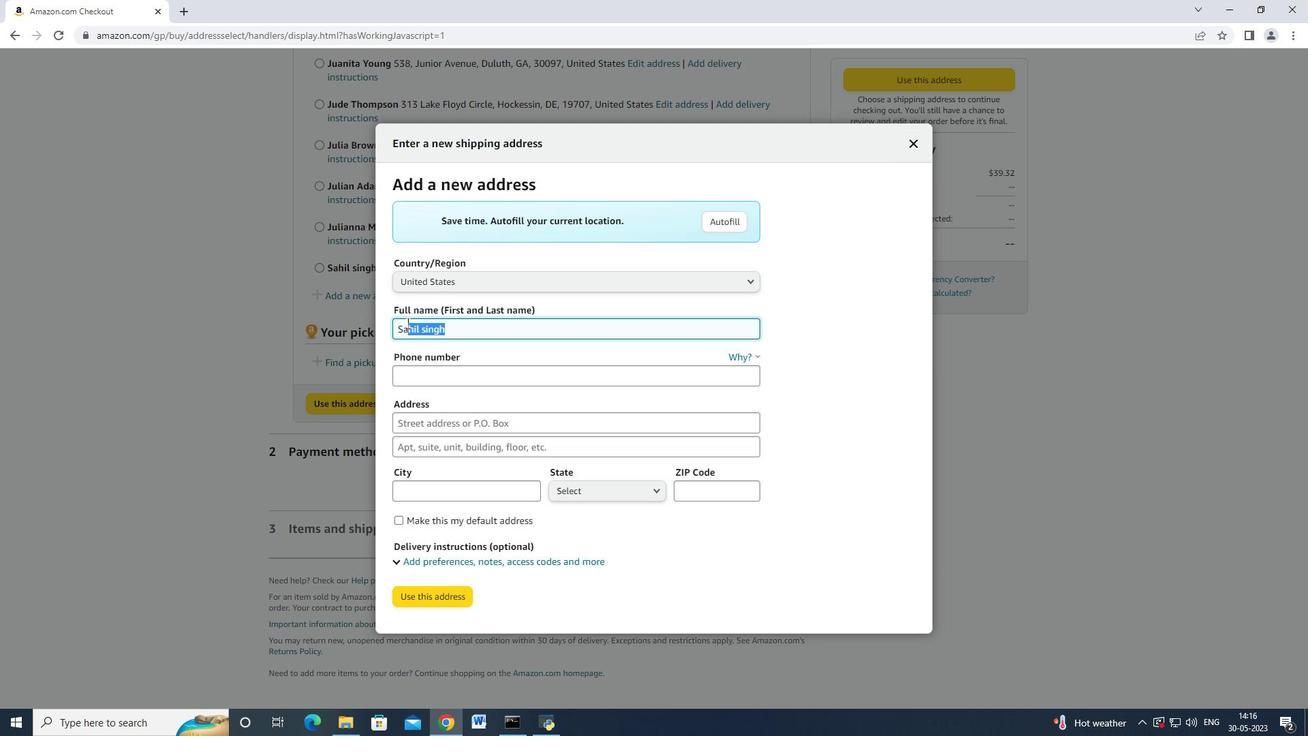 
Action: Key pressed <Key.backspace><Key.backspace><Key.backspace><Key.backspace><Key.backspace><Key.shift>Gerogi<Key.backspace><Key.backspace><Key.backspace><Key.backspace>orgia<Key.space><Key.shift>Howard<Key.tab><Key.tab>6314971043<Key.tab>3100<Key.space><Key.shift_r>Albia<Key.space><Key.shift>Martin<Key.space><Key.shift>Drive<Key.tab><Key.tab><Key.shift>Panther<Key.space><Key.shift><Key.backspace><Key.shift>B<Key.backspace><Key.space><Key.shift>Burn<Key.tab>
Screenshot: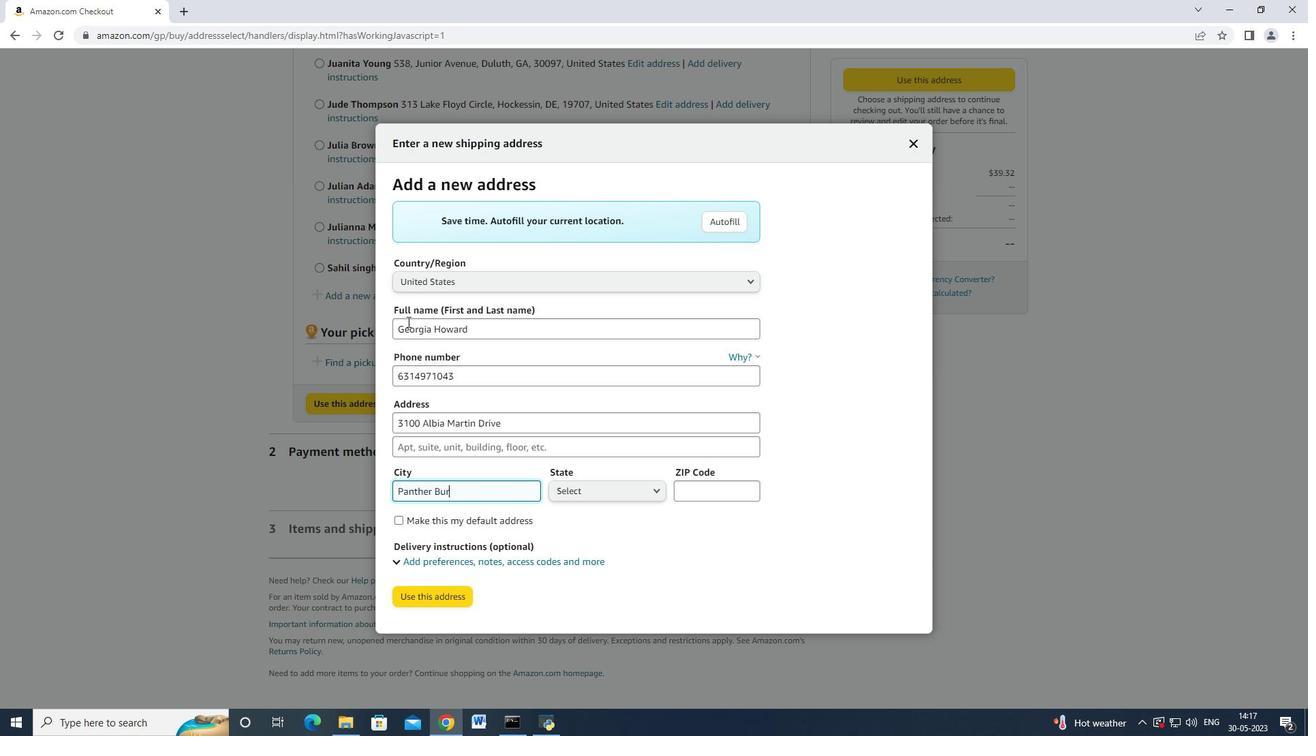 
Action: Mouse moved to (579, 483)
Screenshot: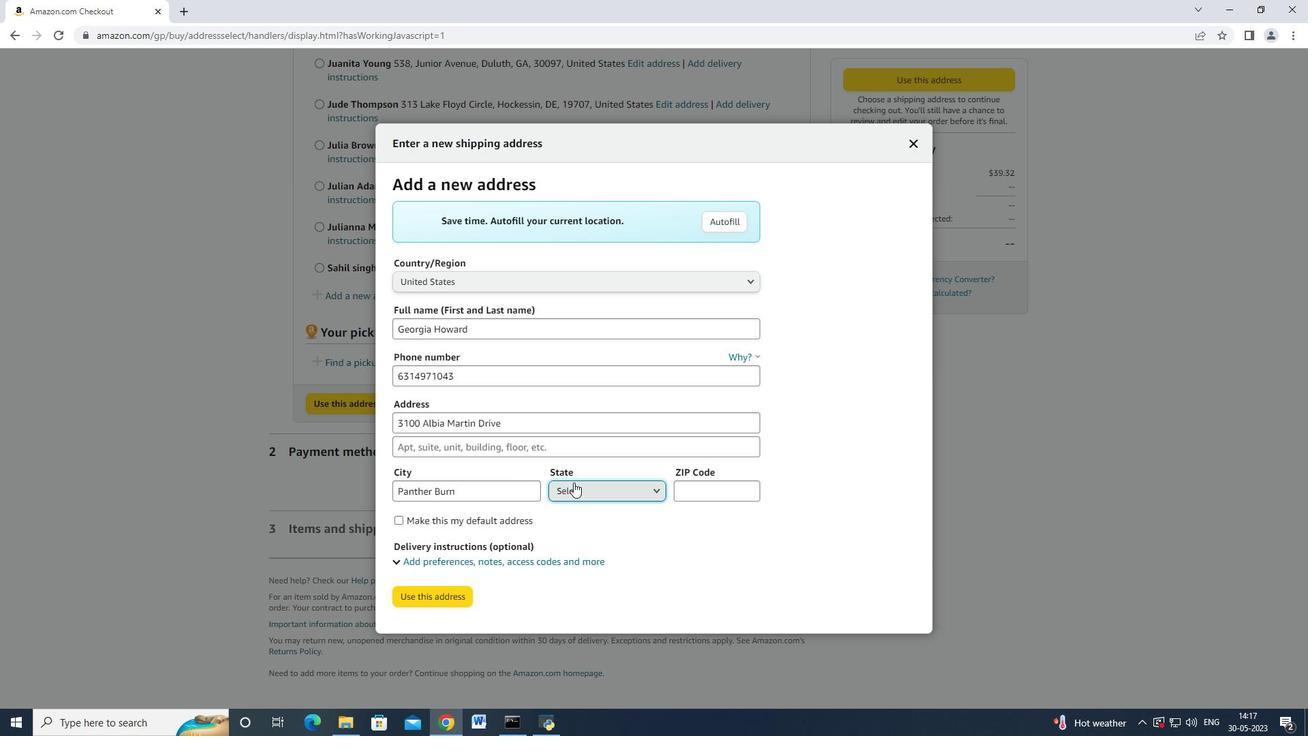 
Action: Mouse pressed left at (579, 483)
